 Task: Buy 4 Salt & Pepper from Seasoning & Spice Tools section under best seller category for shipping address: Marley Cooper, 2835 Point Street, Park Ridge, Illinois 60068, Cell Number 7738643880. Pay from credit card ending with 7965, CVV 549
Action: Mouse moved to (20, 76)
Screenshot: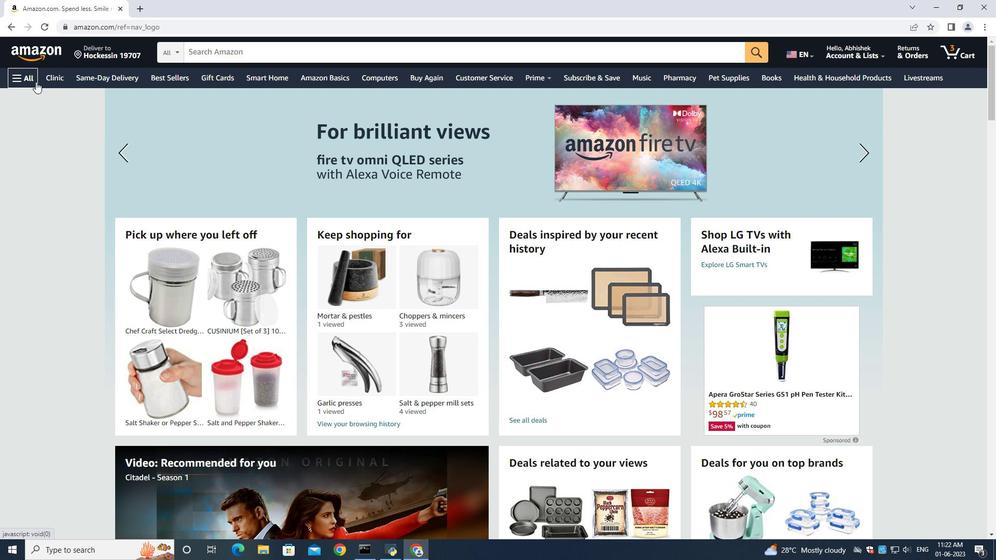 
Action: Mouse pressed left at (20, 76)
Screenshot: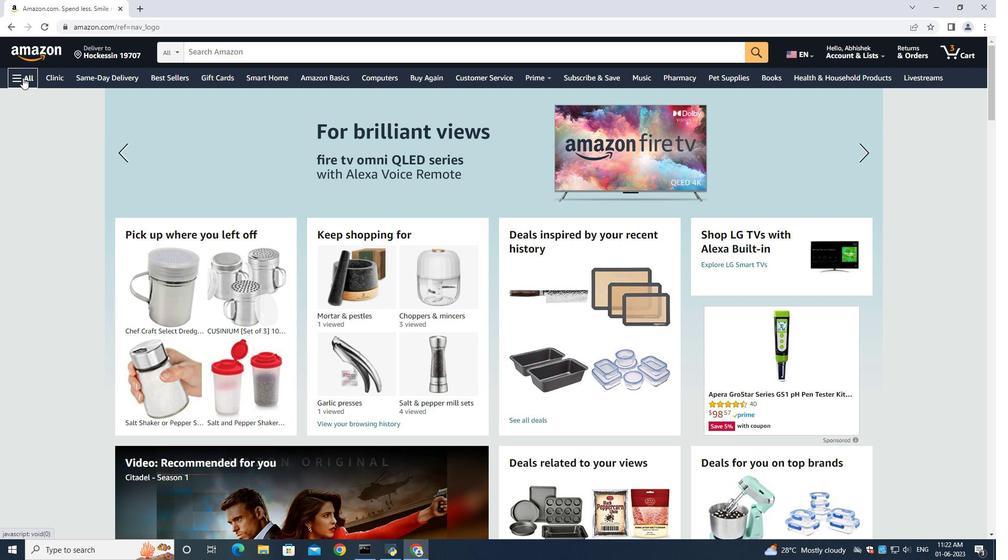 
Action: Mouse moved to (32, 98)
Screenshot: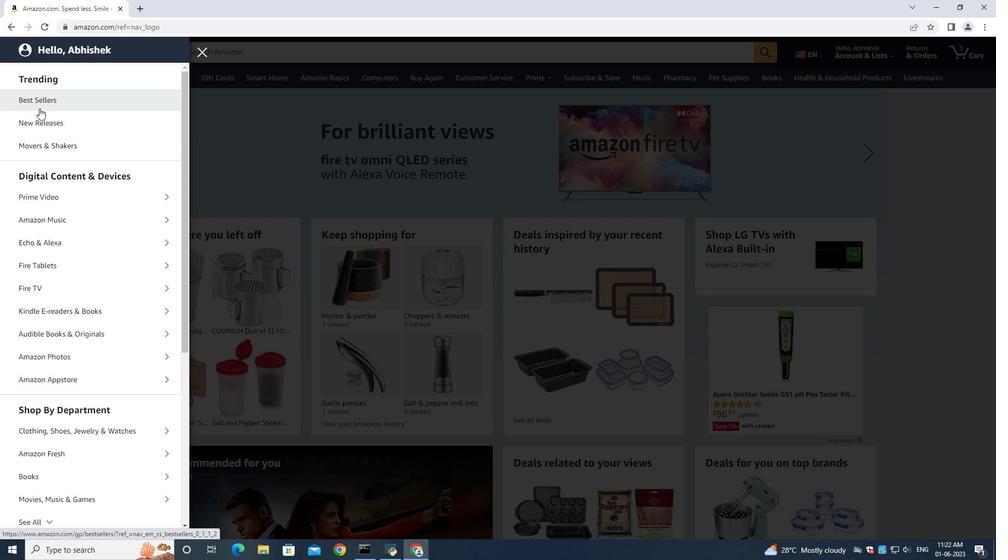 
Action: Mouse pressed left at (32, 98)
Screenshot: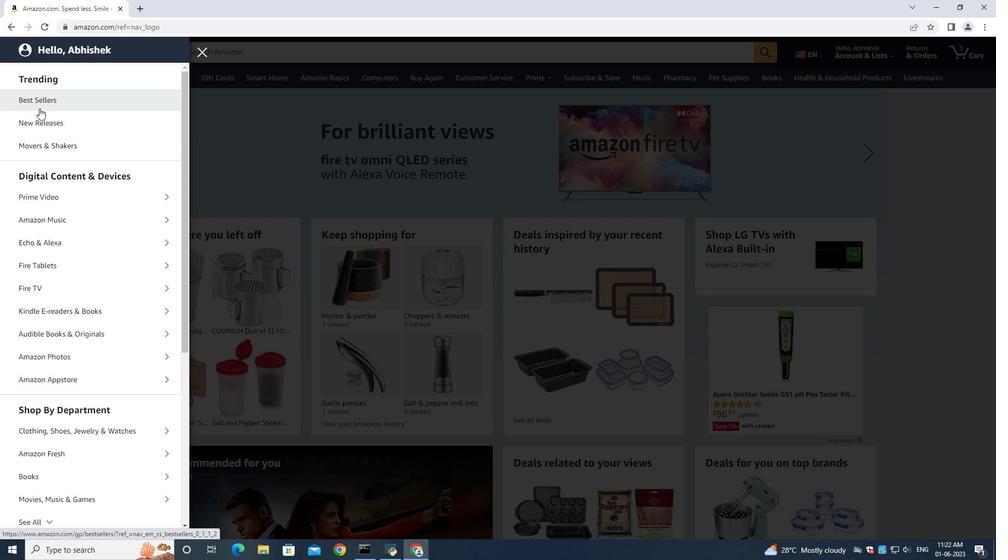 
Action: Mouse moved to (242, 53)
Screenshot: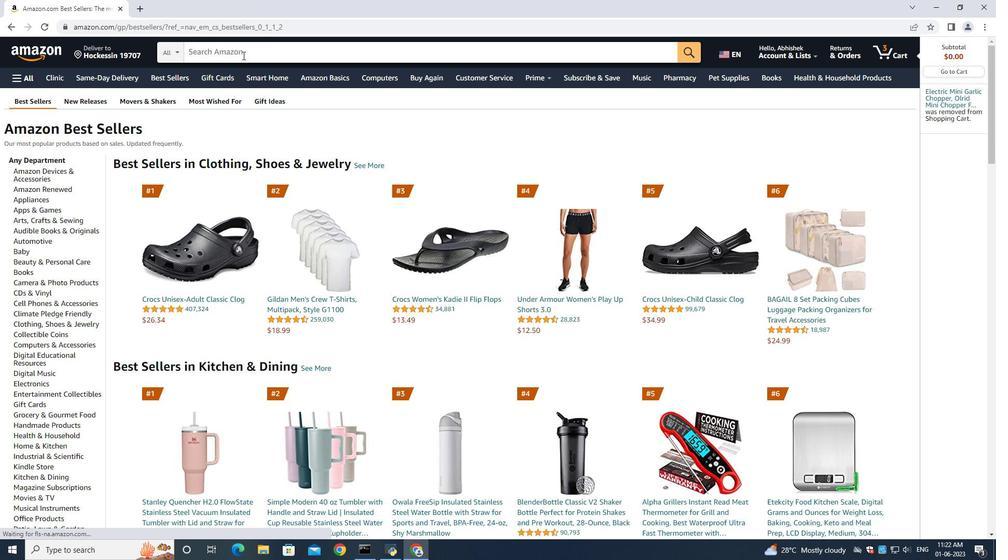 
Action: Mouse pressed left at (242, 53)
Screenshot: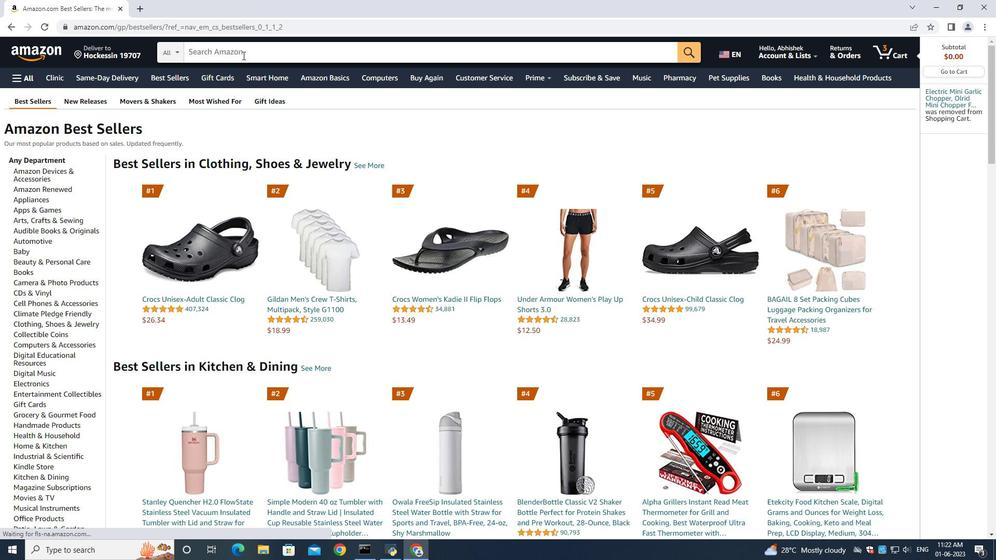 
Action: Mouse moved to (973, 217)
Screenshot: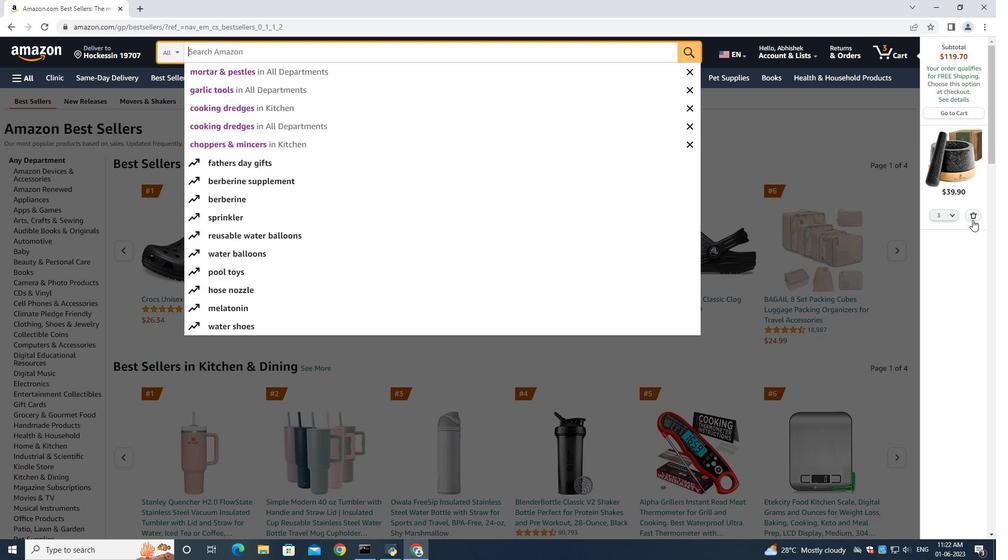 
Action: Mouse pressed left at (973, 217)
Screenshot: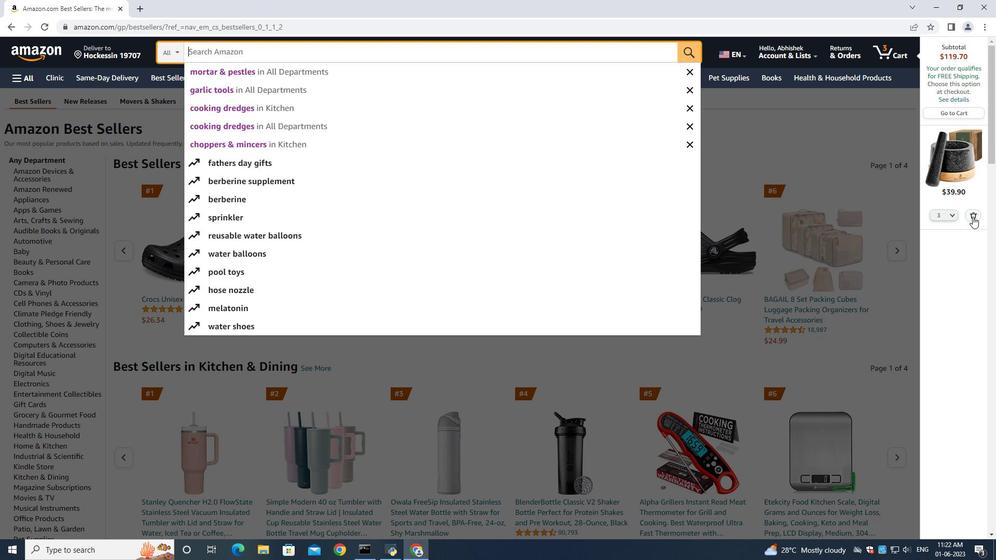 
Action: Mouse moved to (242, 58)
Screenshot: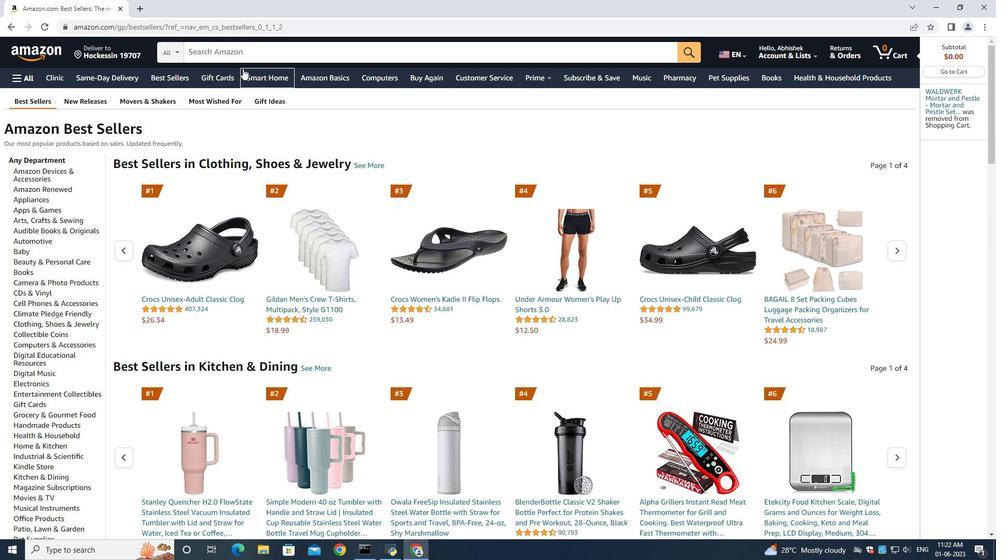 
Action: Mouse pressed left at (242, 58)
Screenshot: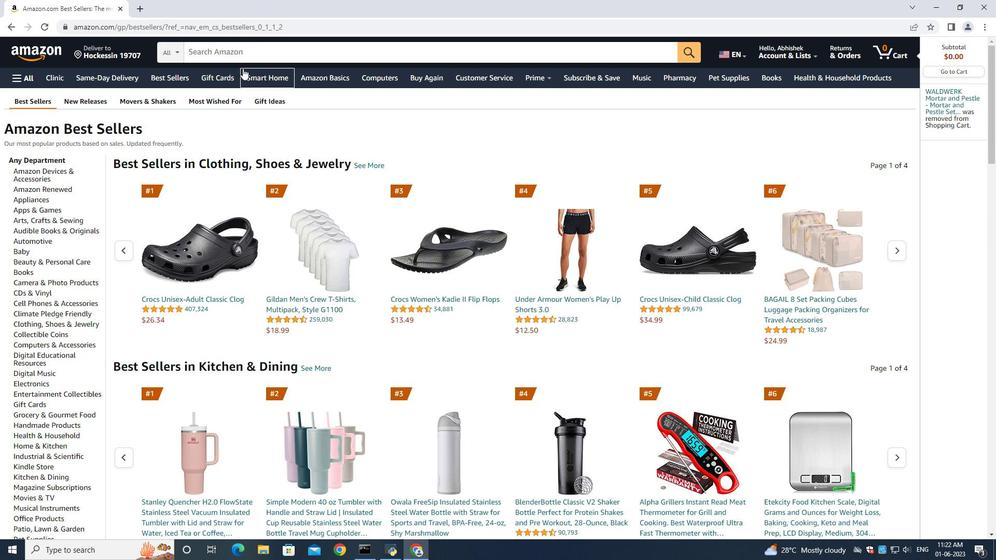 
Action: Mouse moved to (242, 58)
Screenshot: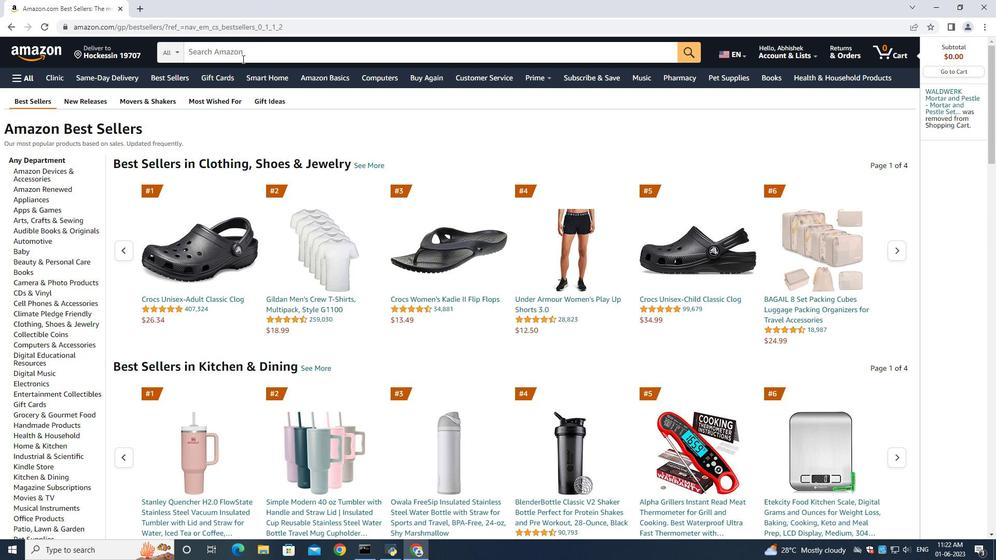 
Action: Key pressed <Key.shift>Salt<Key.space><Key.shift><Key.shift><Key.shift>&<Key.space><Key.shift><Key.shift><Key.shift><Key.shift><Key.shift><Key.shift><Key.shift><Key.shift><Key.shift><Key.shift><Key.shift><Key.shift><Key.shift><Key.shift><Key.shift><Key.shift><Key.shift><Key.shift><Key.shift><Key.shift><Key.shift>Pepper<Key.enter>
Screenshot: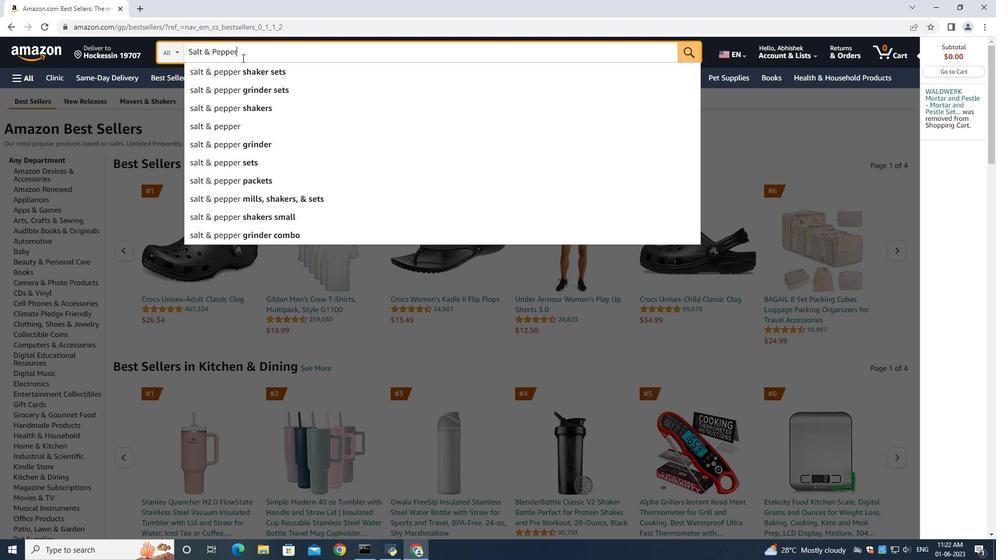 
Action: Mouse moved to (119, 297)
Screenshot: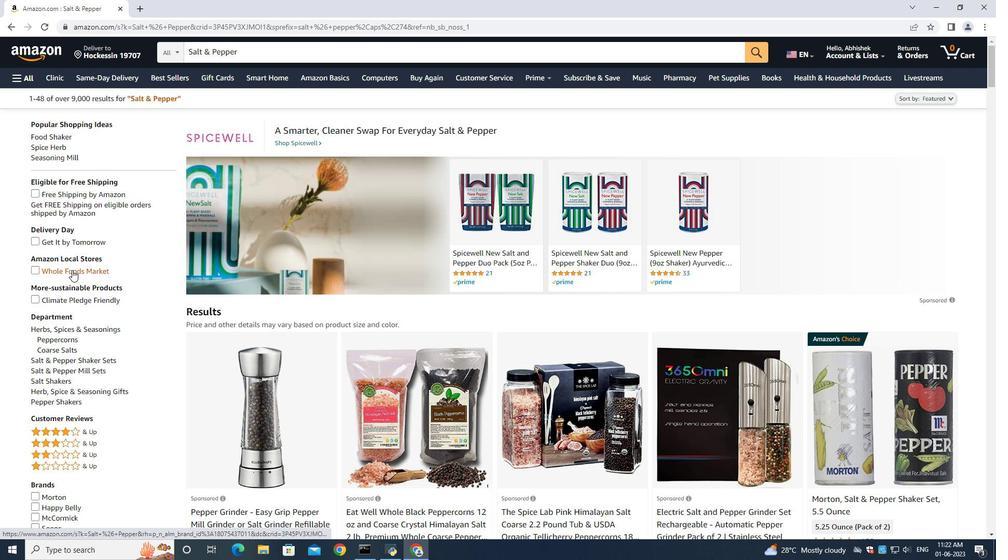
Action: Mouse scrolled (119, 297) with delta (0, 0)
Screenshot: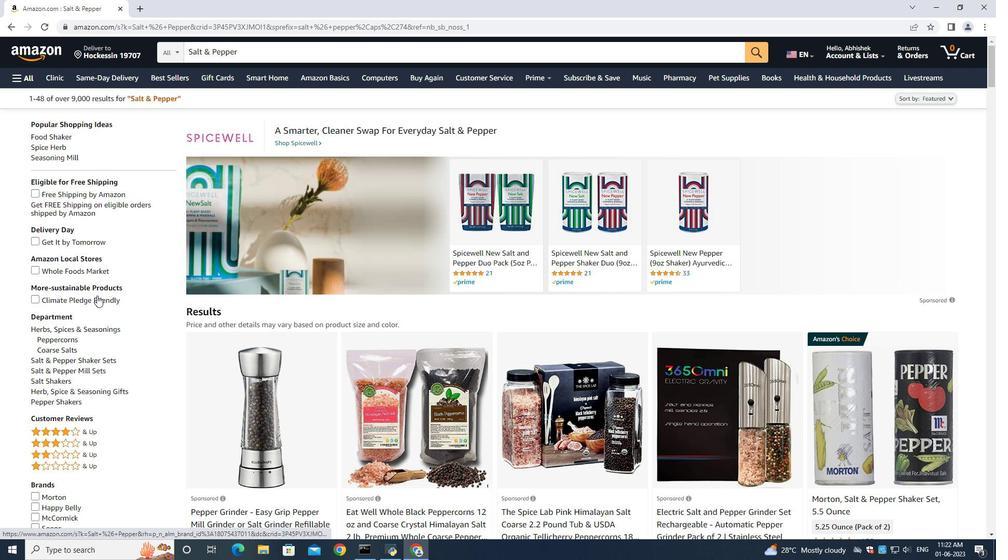 
Action: Mouse scrolled (119, 297) with delta (0, 0)
Screenshot: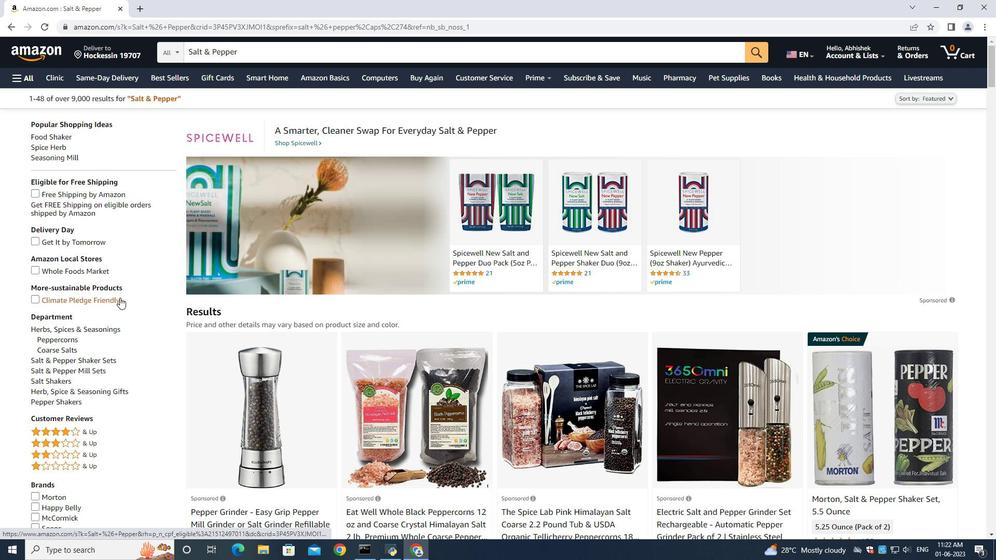 
Action: Mouse moved to (83, 229)
Screenshot: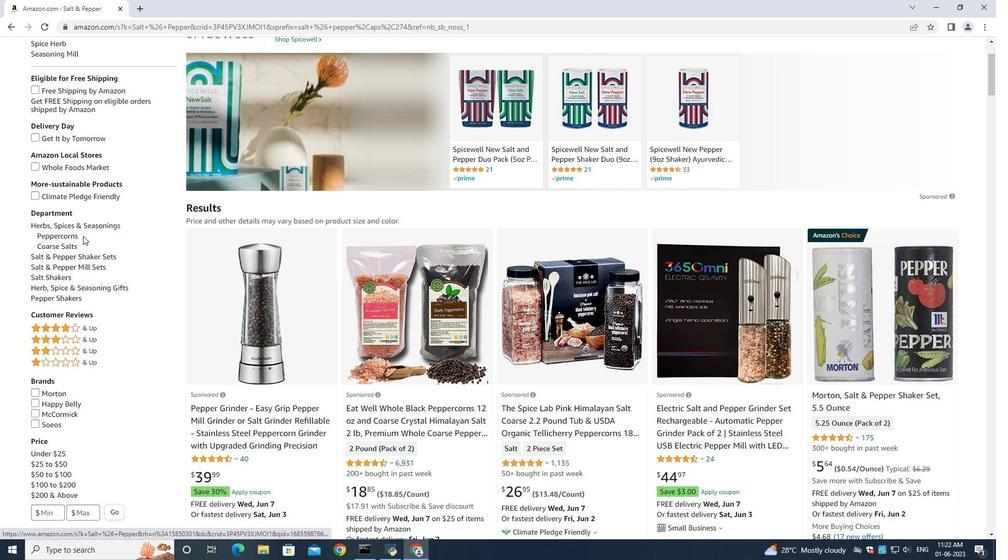 
Action: Mouse pressed left at (83, 229)
Screenshot: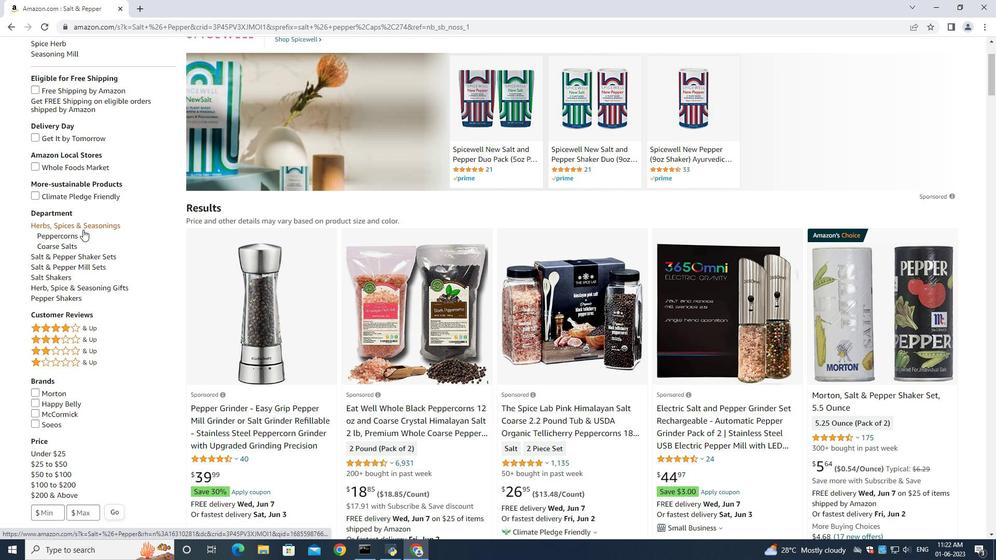 
Action: Mouse moved to (53, 289)
Screenshot: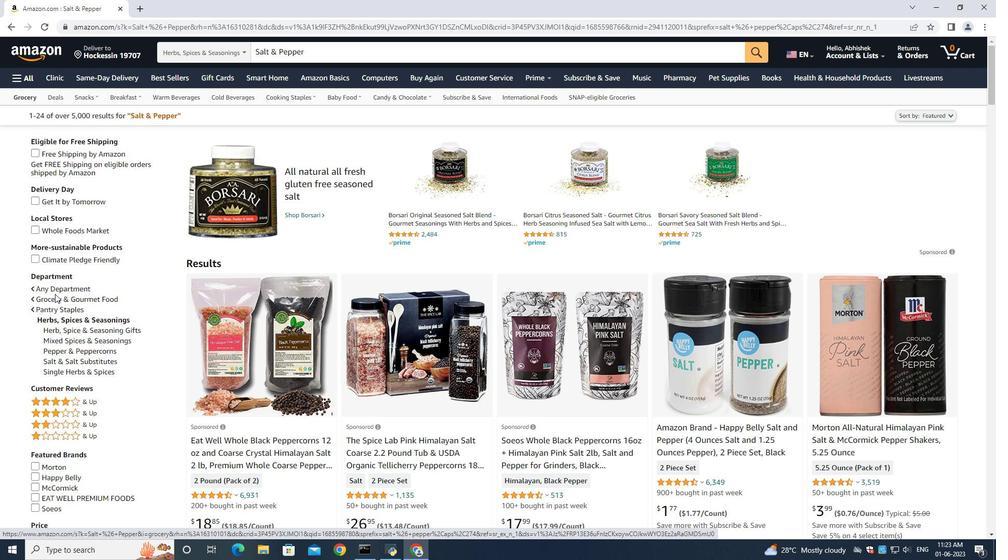 
Action: Mouse pressed left at (53, 289)
Screenshot: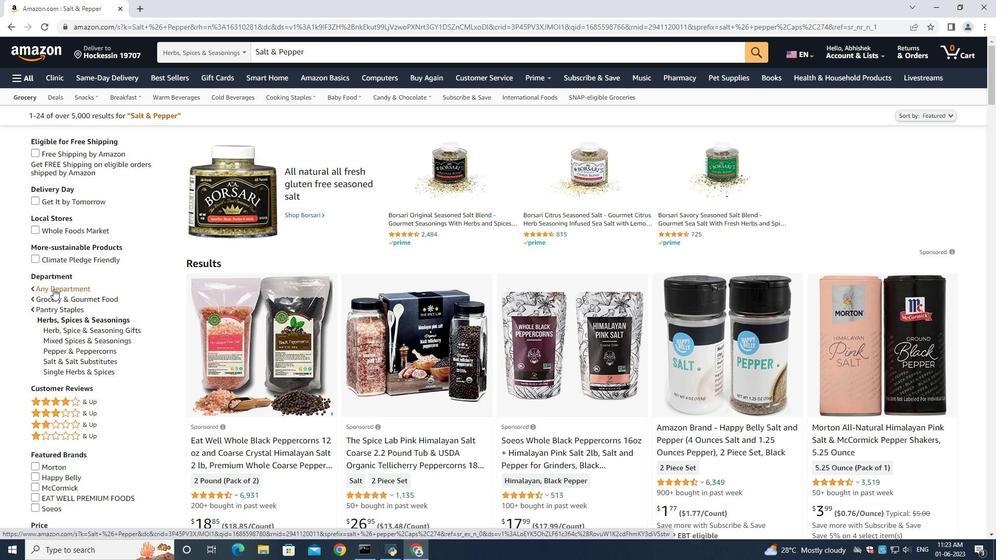 
Action: Mouse moved to (90, 393)
Screenshot: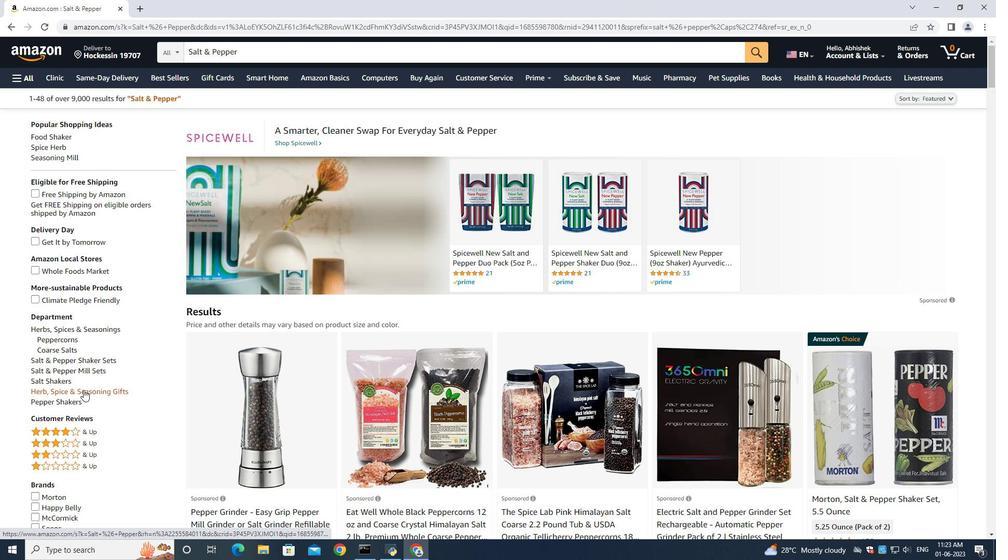 
Action: Mouse pressed left at (90, 393)
Screenshot: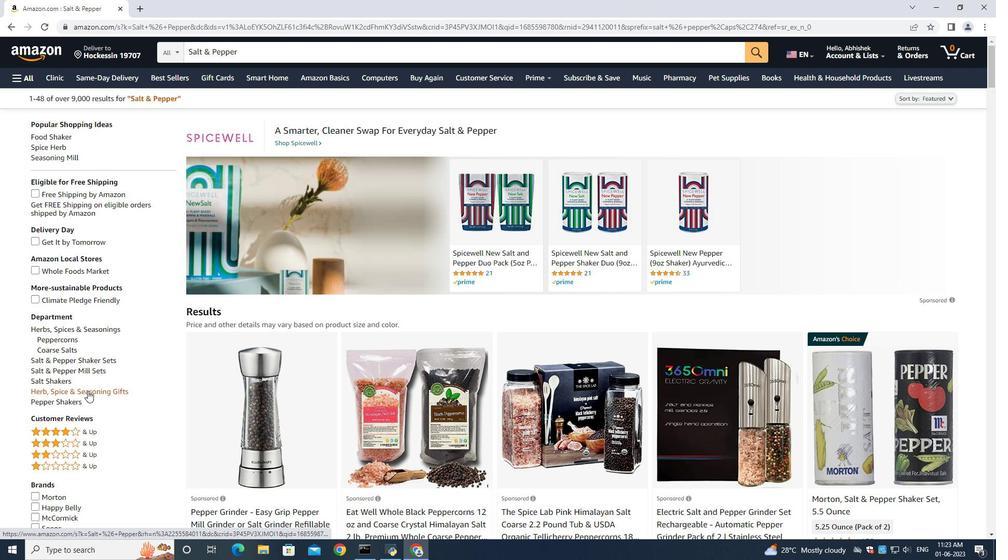 
Action: Mouse moved to (540, 343)
Screenshot: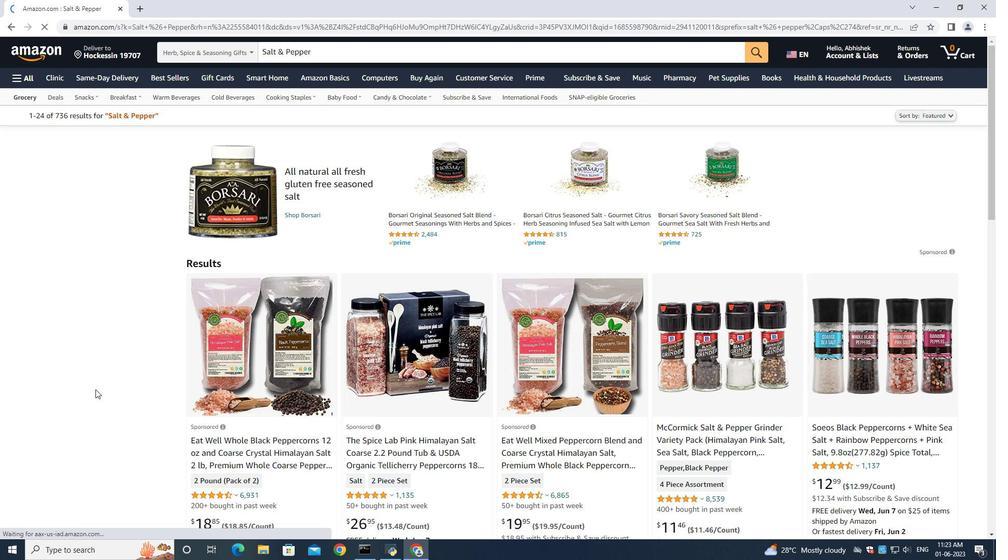 
Action: Mouse scrolled (527, 343) with delta (0, 0)
Screenshot: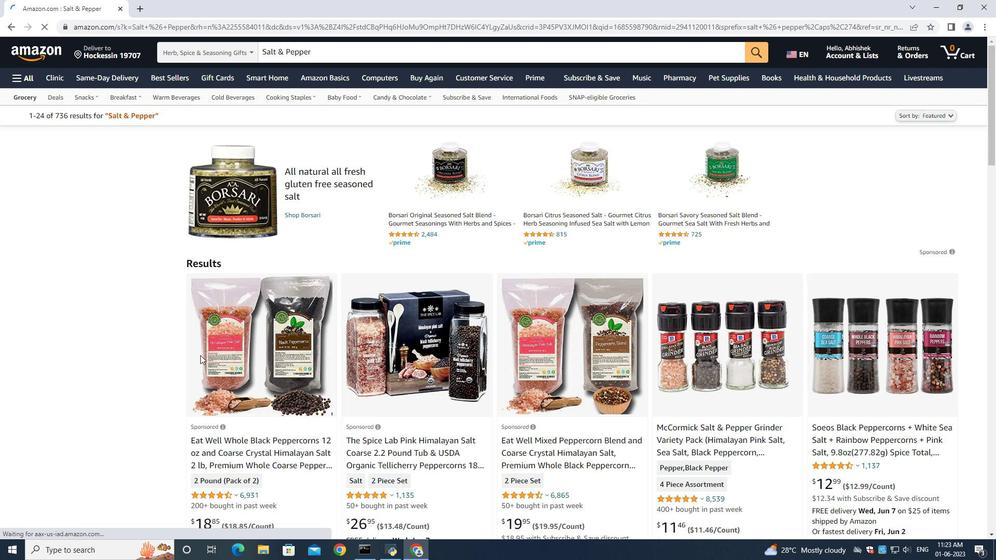 
Action: Mouse moved to (565, 343)
Screenshot: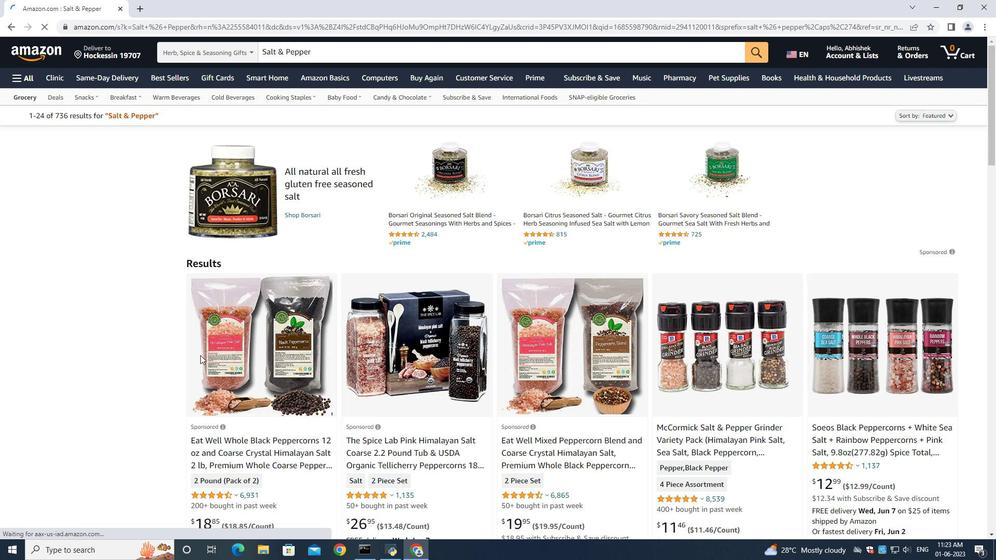 
Action: Mouse scrolled (554, 343) with delta (0, 0)
Screenshot: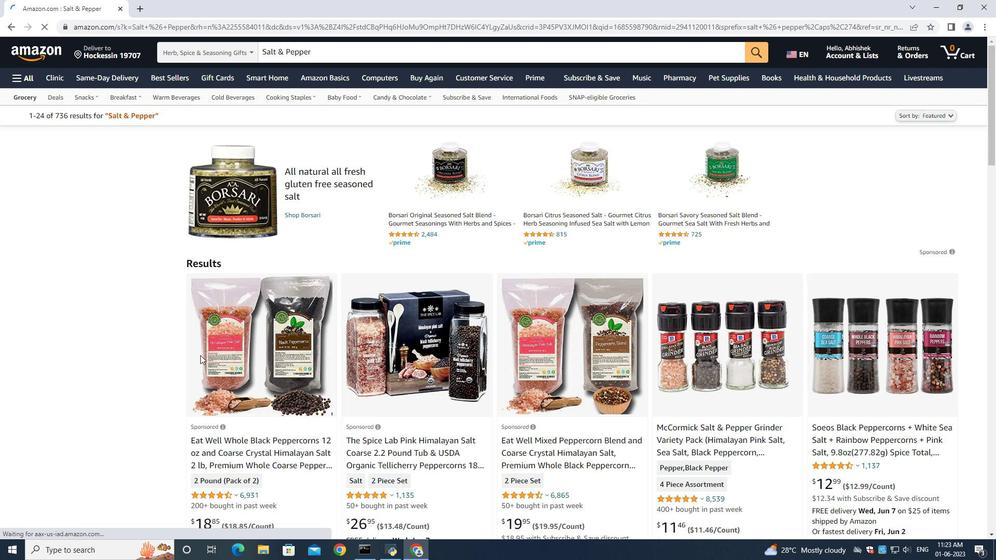 
Action: Mouse moved to (574, 343)
Screenshot: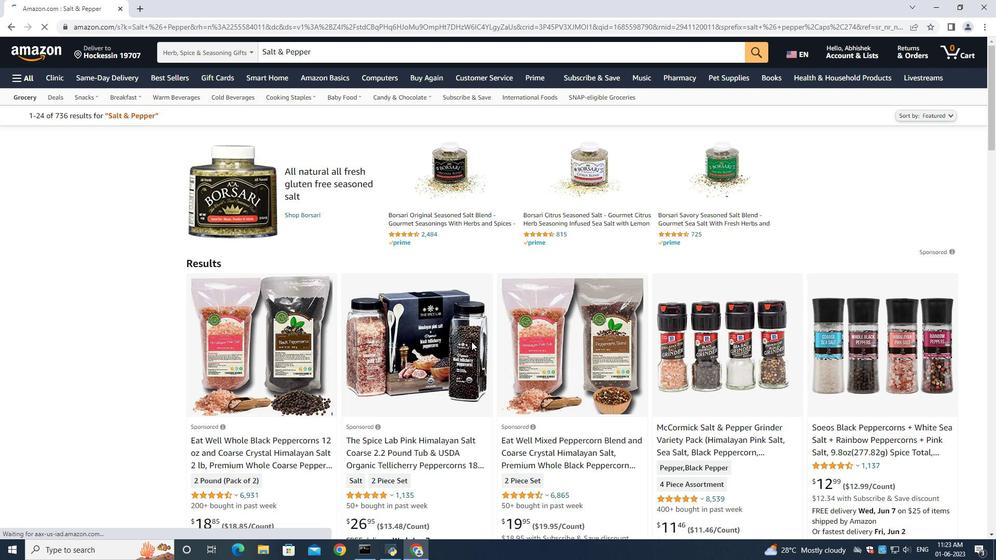 
Action: Mouse scrolled (565, 343) with delta (0, 0)
Screenshot: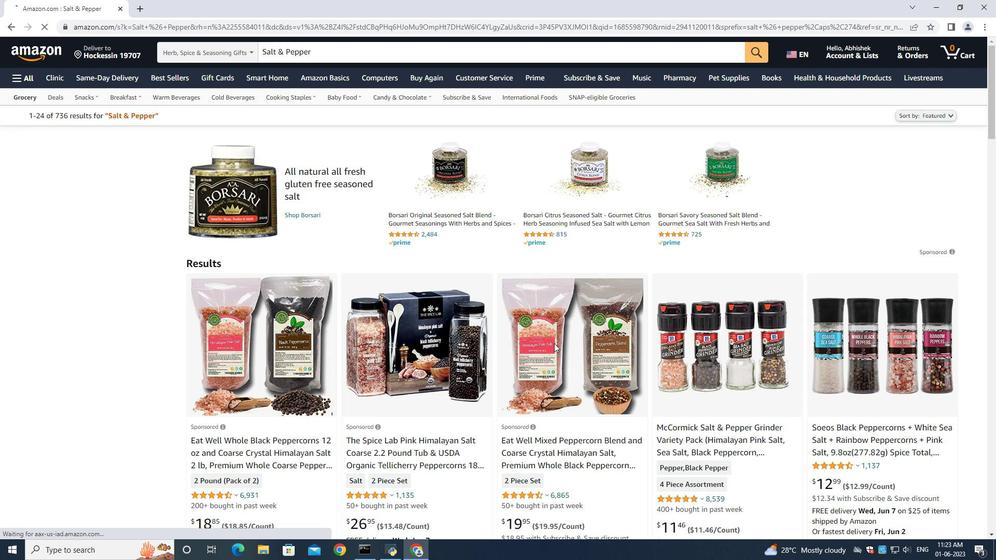 
Action: Mouse moved to (625, 326)
Screenshot: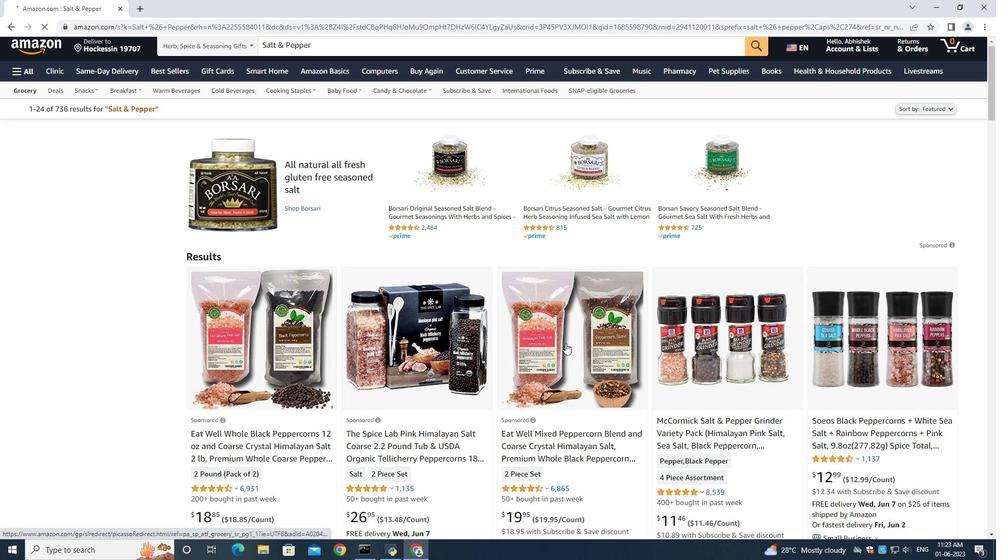 
Action: Mouse scrolled (583, 340) with delta (0, 0)
Screenshot: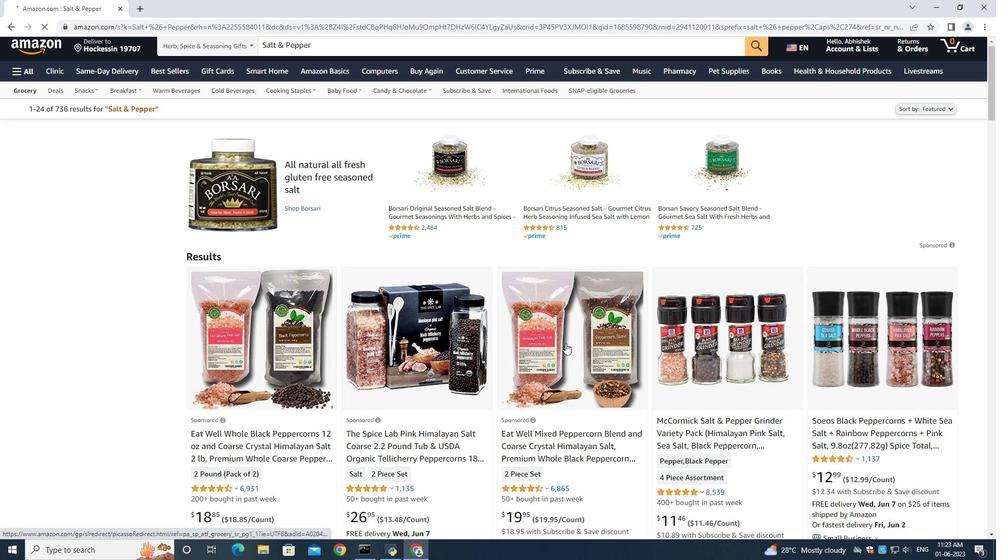 
Action: Mouse scrolled (593, 336) with delta (0, 0)
Screenshot: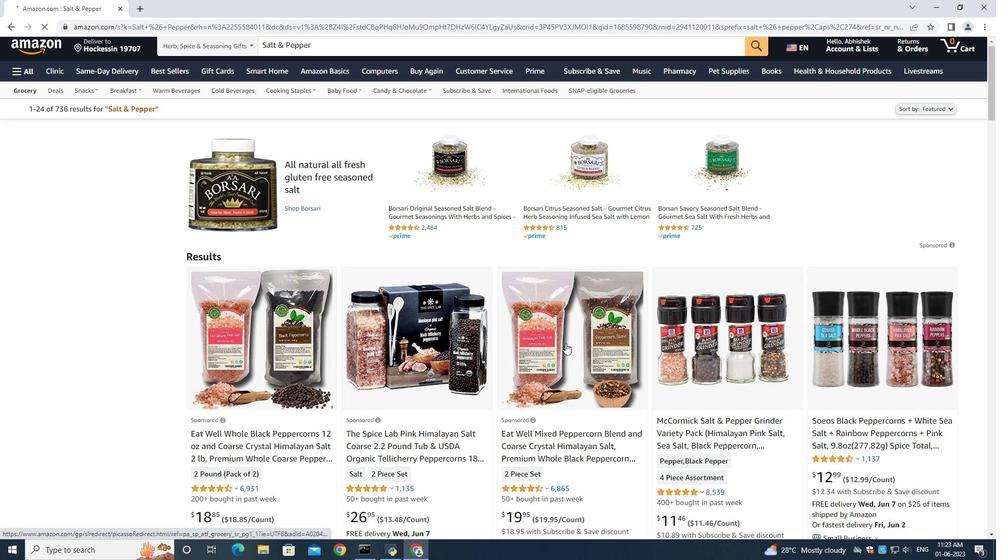 
Action: Mouse scrolled (615, 329) with delta (0, 0)
Screenshot: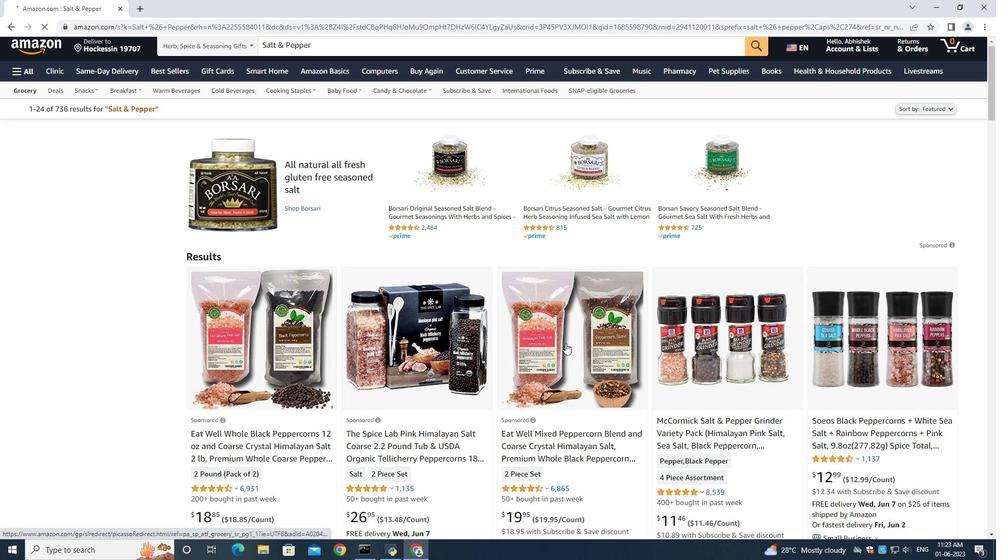 
Action: Mouse moved to (625, 326)
Screenshot: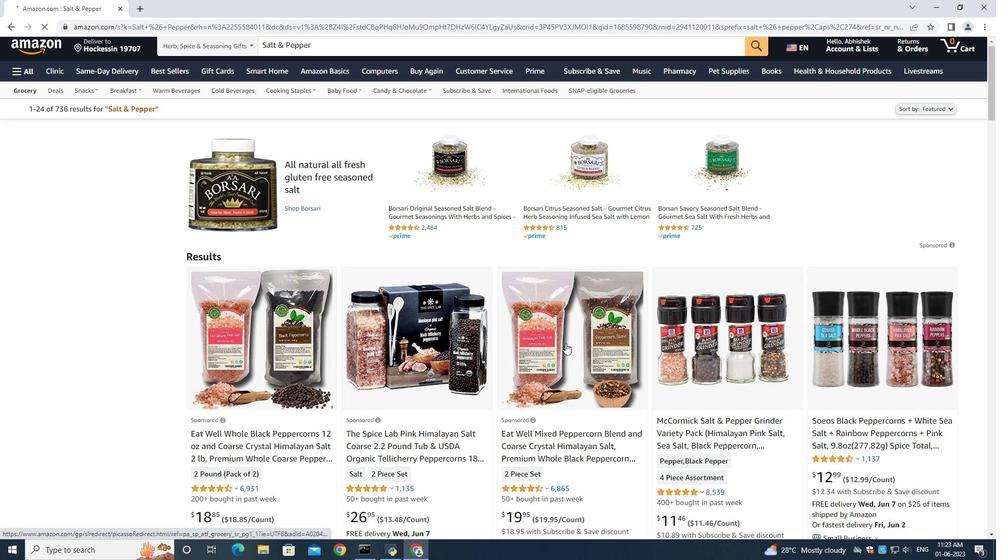 
Action: Mouse scrolled (629, 325) with delta (0, 0)
Screenshot: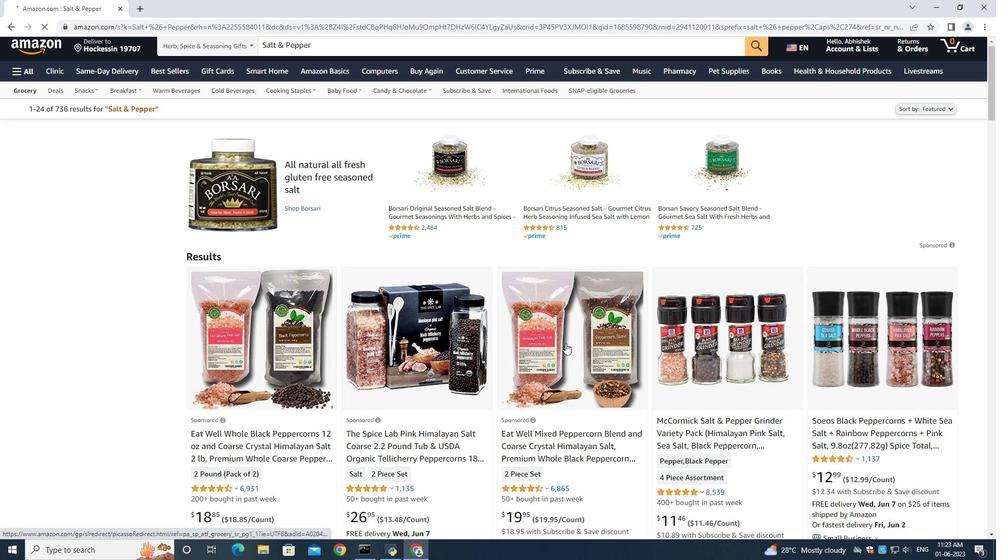 
Action: Mouse moved to (693, 185)
Screenshot: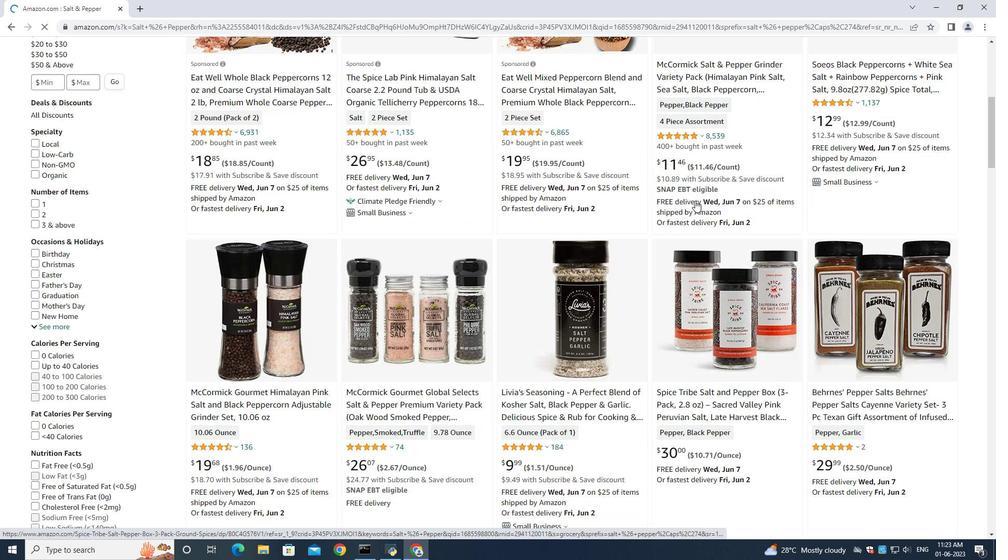 
Action: Mouse scrolled (693, 185) with delta (0, 0)
Screenshot: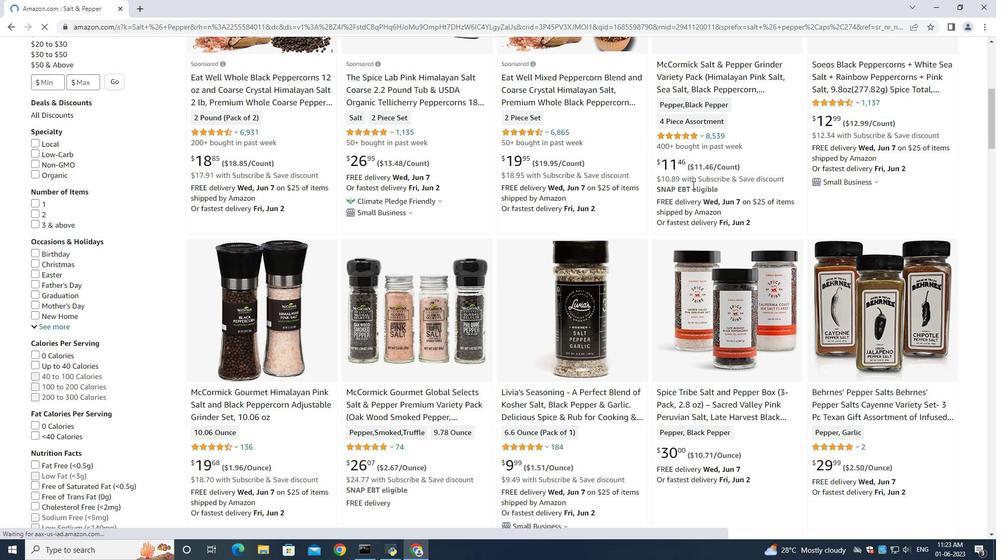 
Action: Mouse scrolled (693, 185) with delta (0, 0)
Screenshot: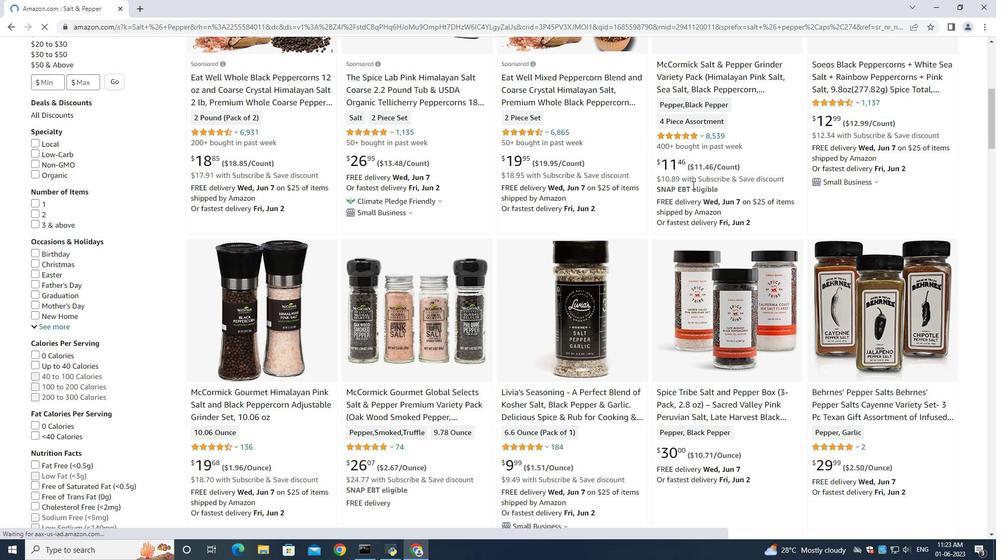 
Action: Mouse scrolled (693, 185) with delta (0, 0)
Screenshot: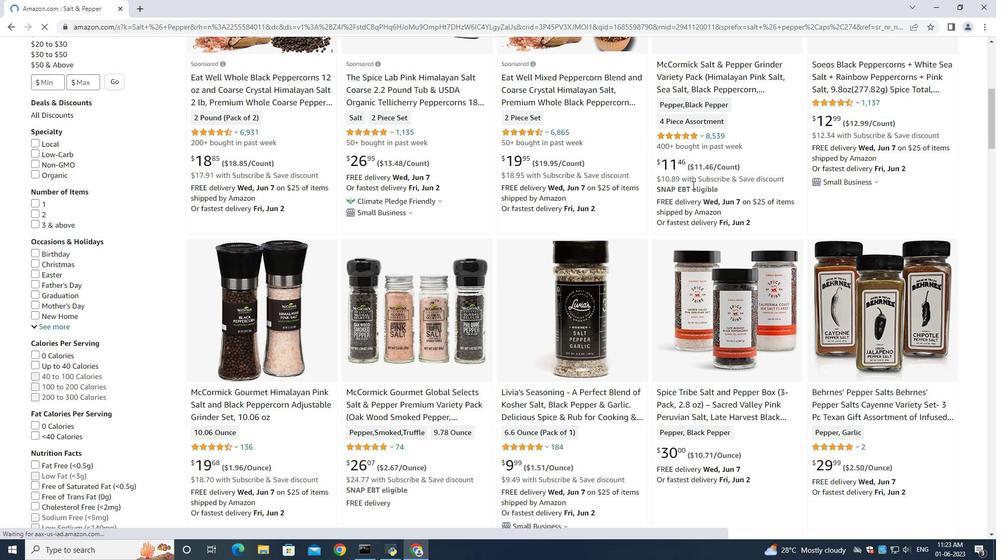 
Action: Mouse scrolled (693, 185) with delta (0, 0)
Screenshot: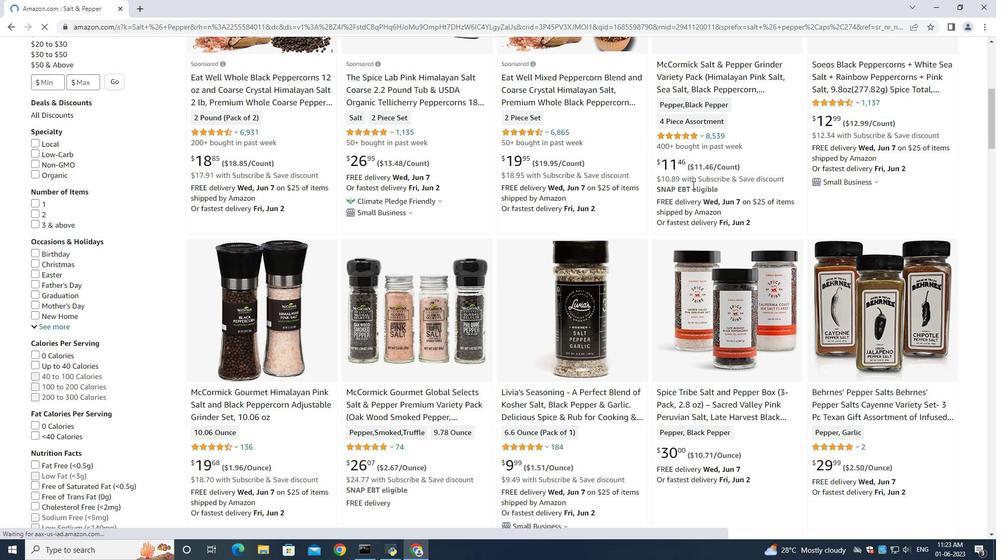 
Action: Mouse moved to (735, 276)
Screenshot: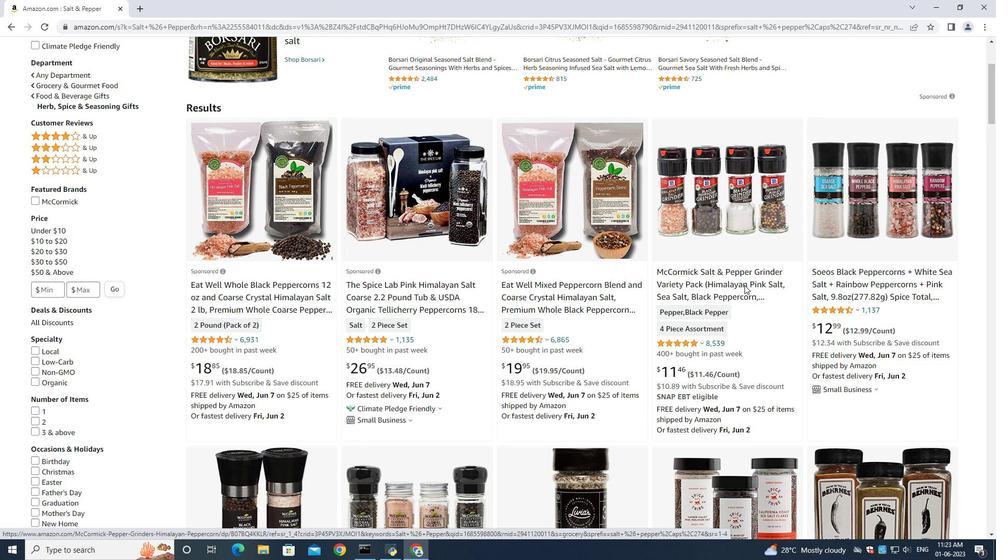 
Action: Mouse pressed left at (735, 276)
Screenshot: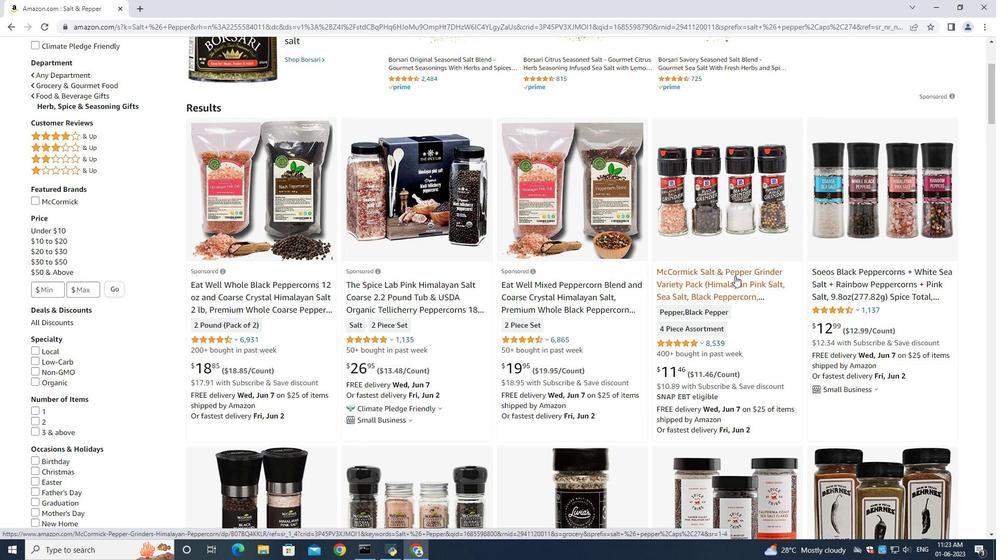 
Action: Mouse moved to (775, 368)
Screenshot: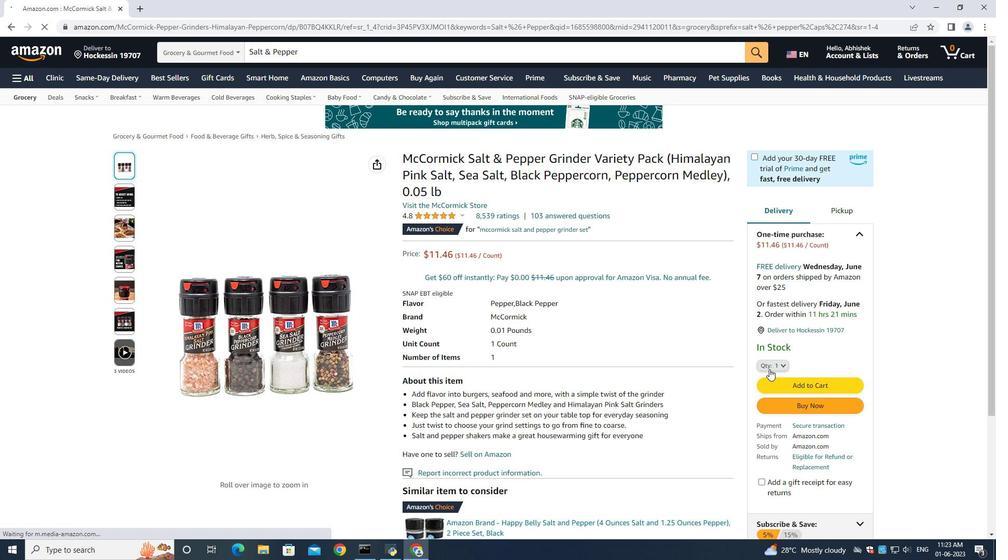 
Action: Mouse pressed left at (775, 368)
Screenshot: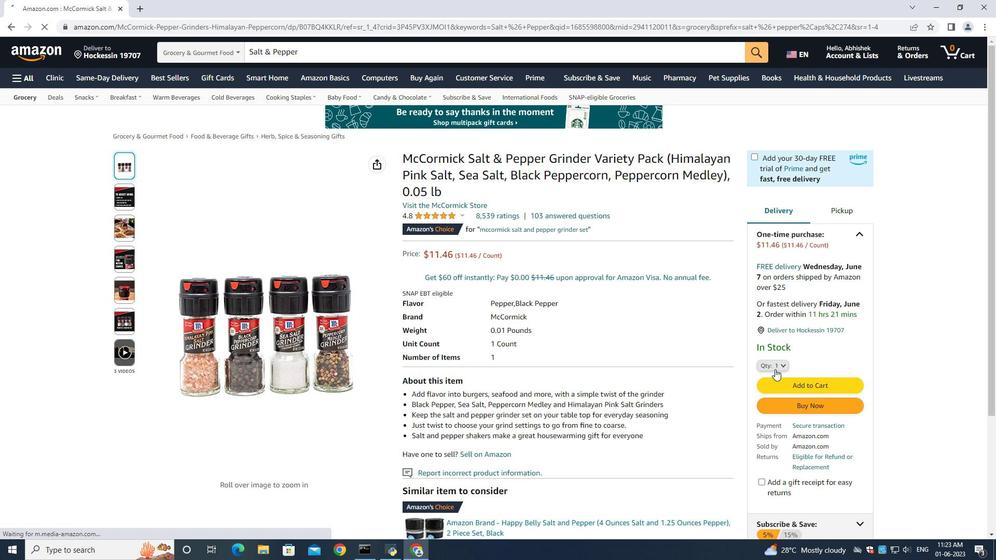 
Action: Mouse moved to (764, 99)
Screenshot: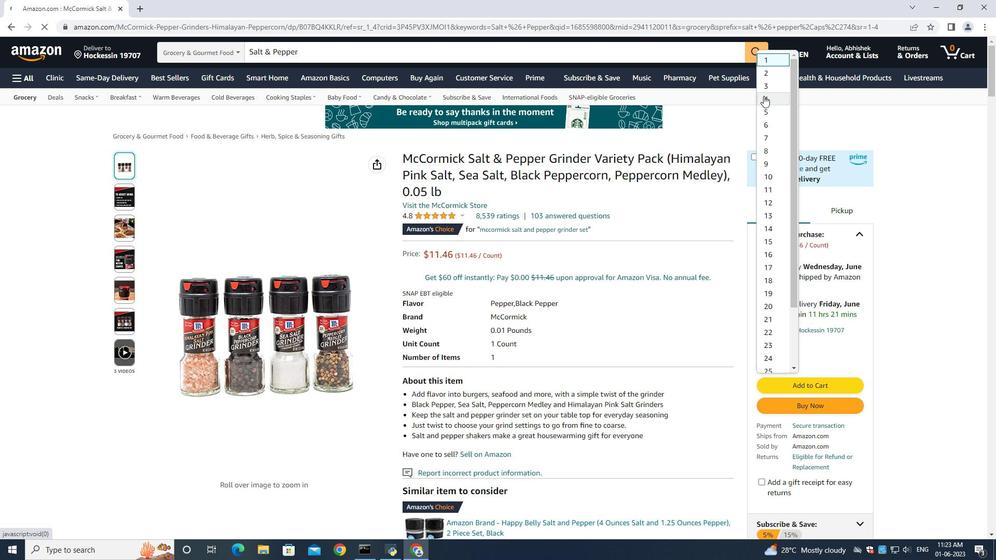 
Action: Mouse pressed left at (764, 99)
Screenshot: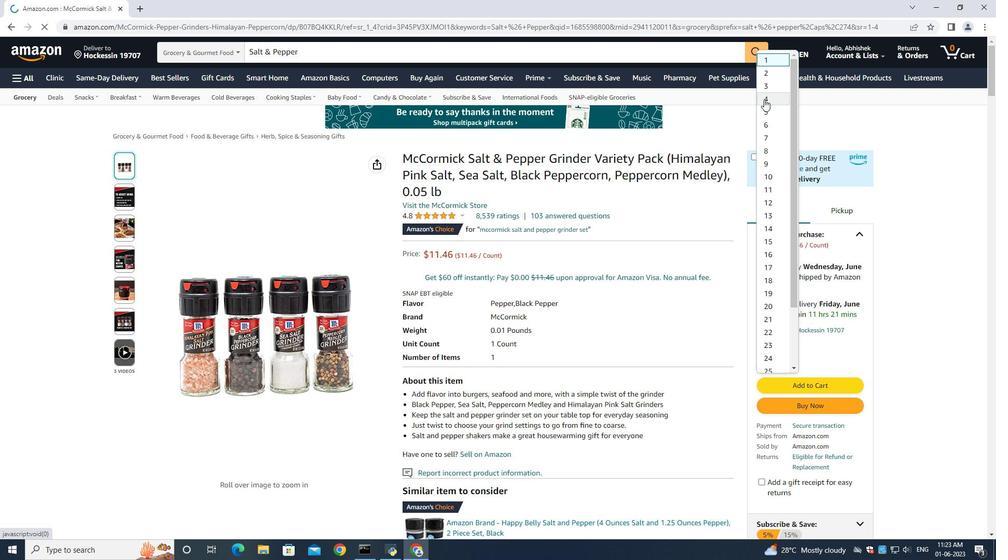 
Action: Mouse moved to (122, 352)
Screenshot: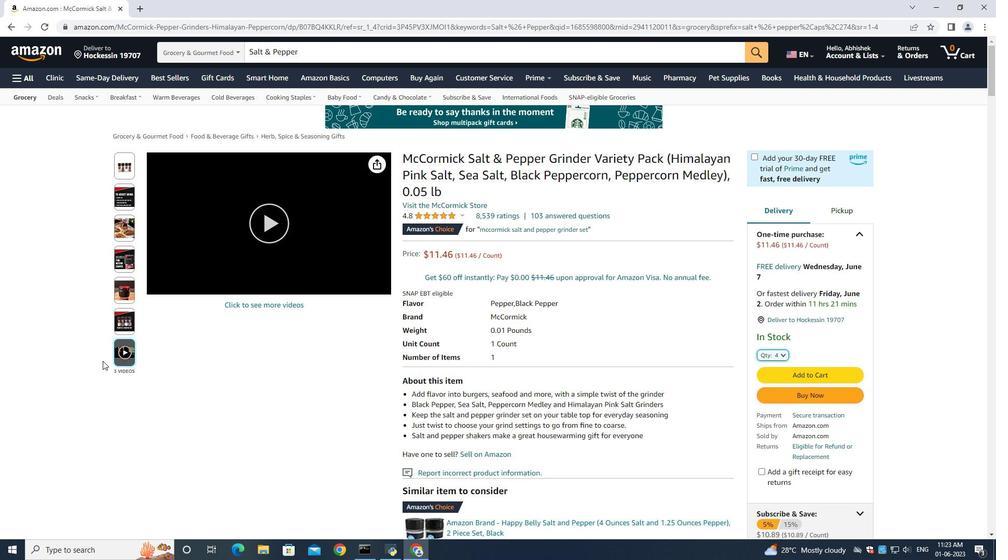 
Action: Mouse pressed left at (122, 352)
Screenshot: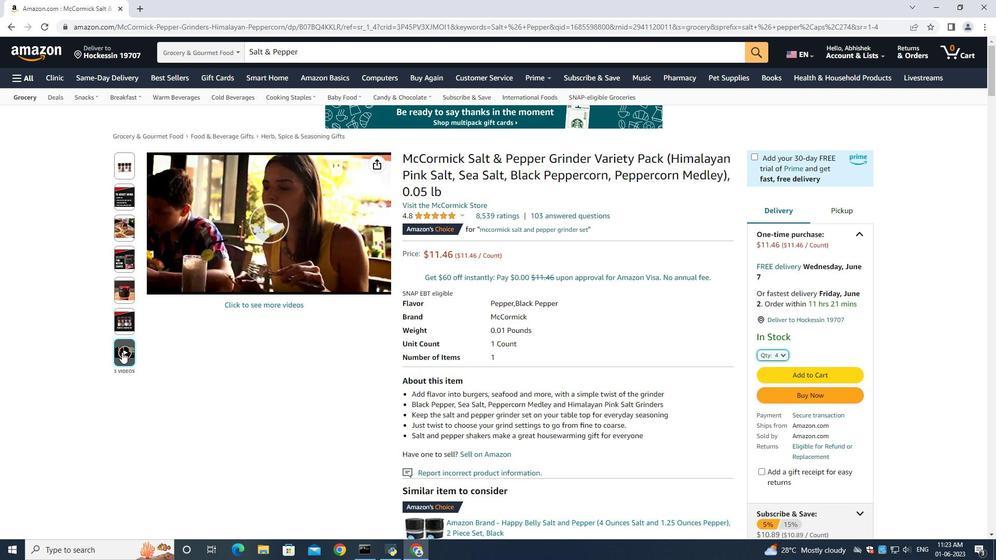 
Action: Mouse moved to (246, 440)
Screenshot: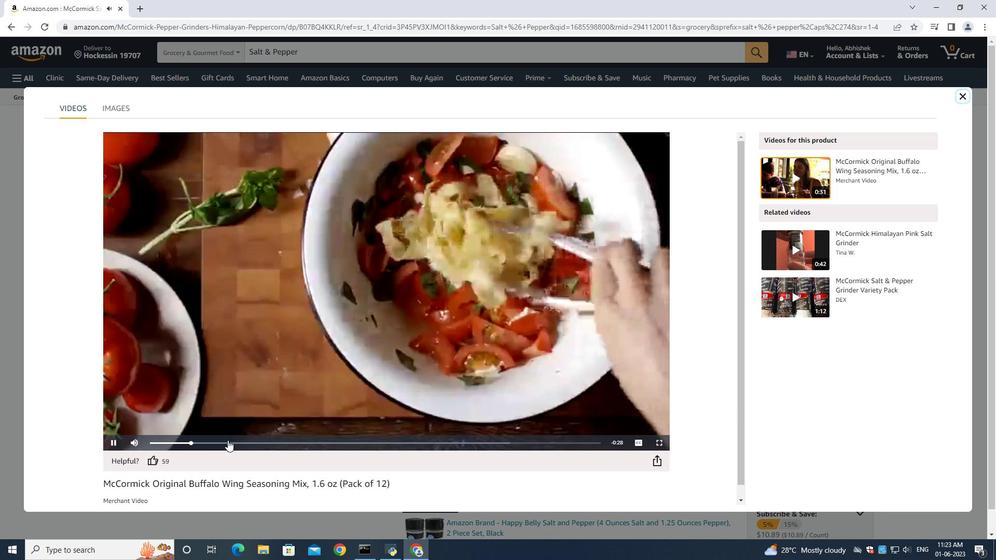 
Action: Mouse pressed left at (246, 440)
Screenshot: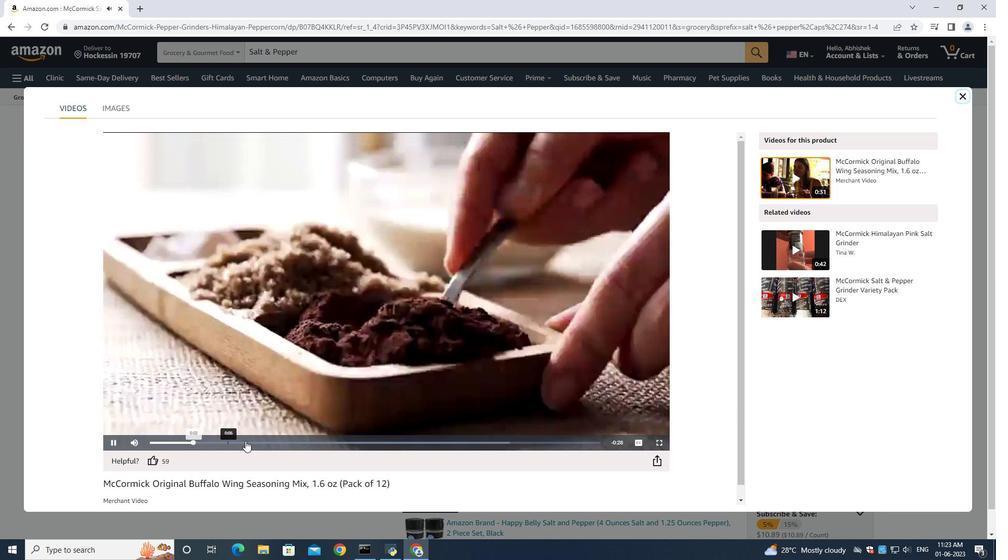 
Action: Mouse moved to (300, 438)
Screenshot: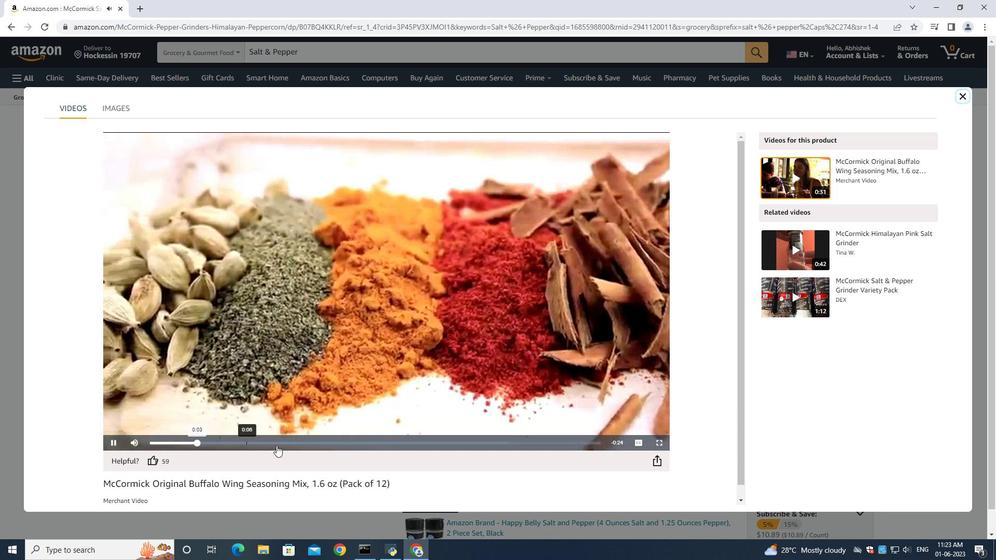 
Action: Mouse pressed left at (300, 438)
Screenshot: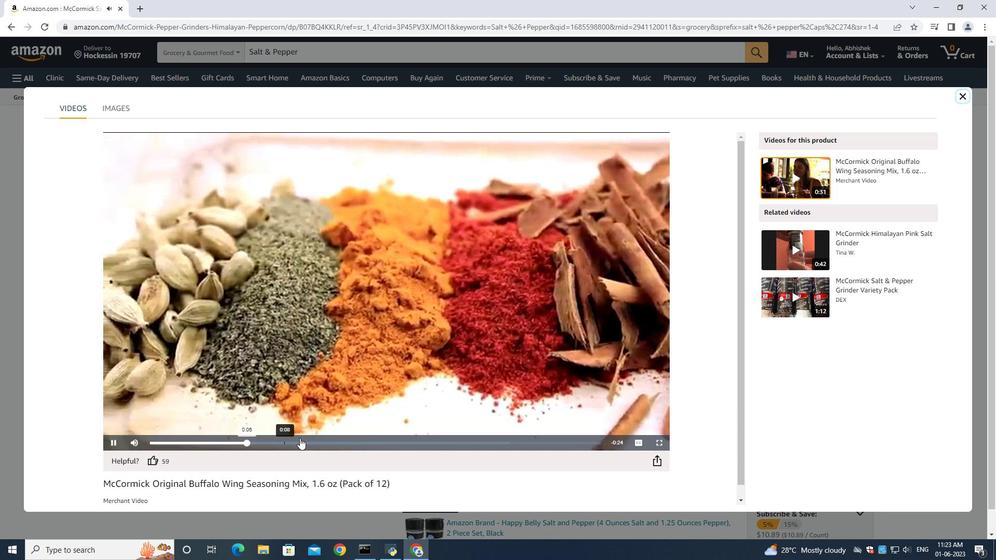 
Action: Mouse moved to (355, 441)
Screenshot: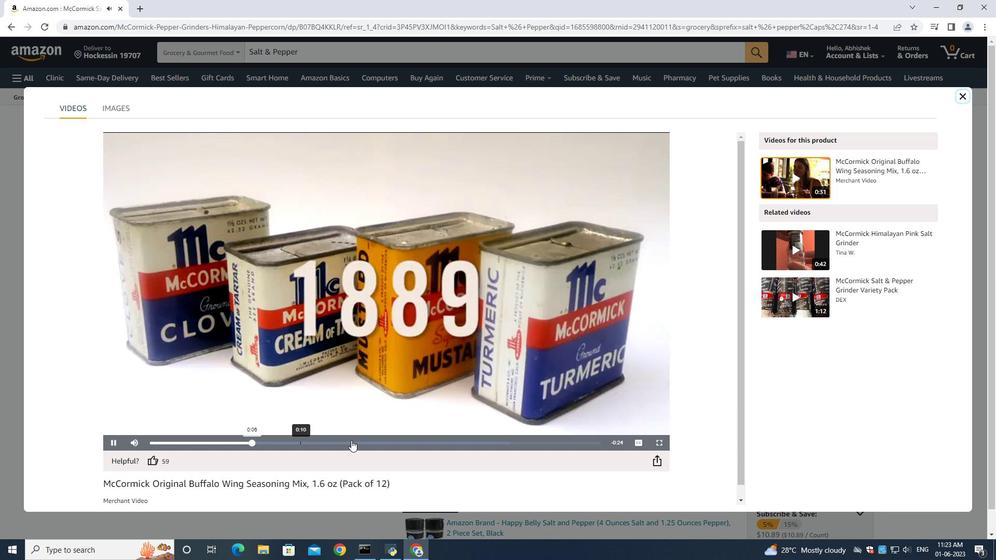 
Action: Mouse pressed left at (355, 441)
Screenshot: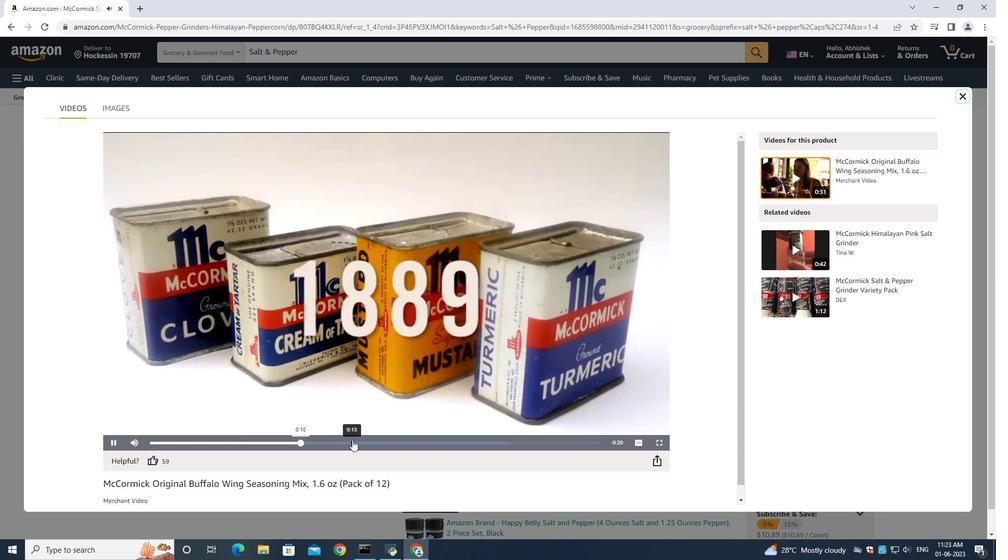 
Action: Mouse moved to (405, 442)
Screenshot: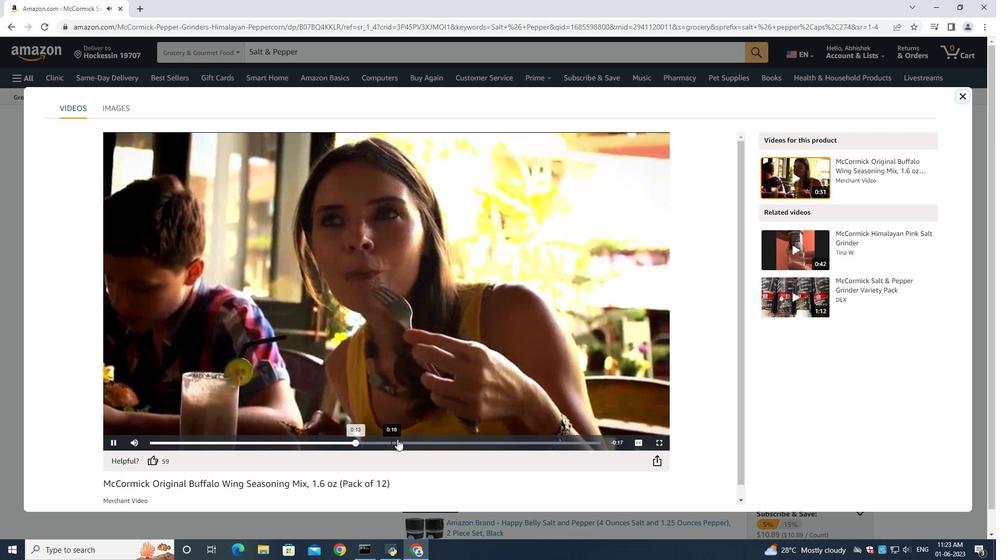 
Action: Mouse pressed left at (405, 442)
Screenshot: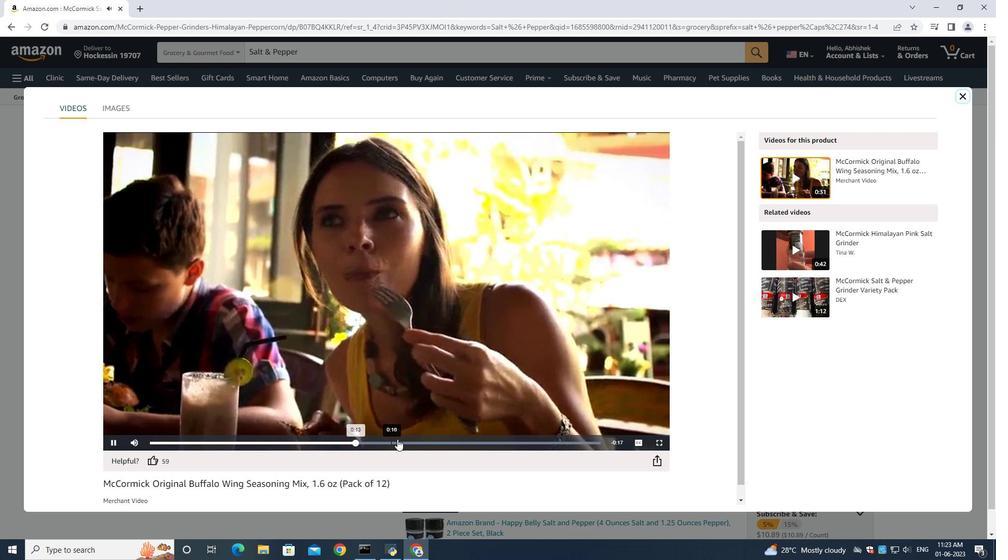 
Action: Mouse moved to (959, 94)
Screenshot: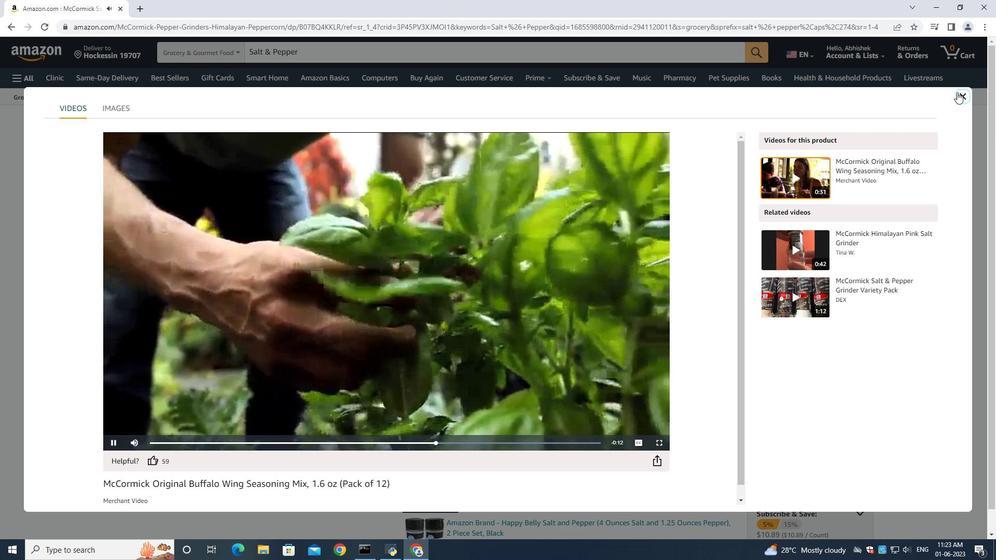 
Action: Mouse pressed left at (959, 94)
Screenshot: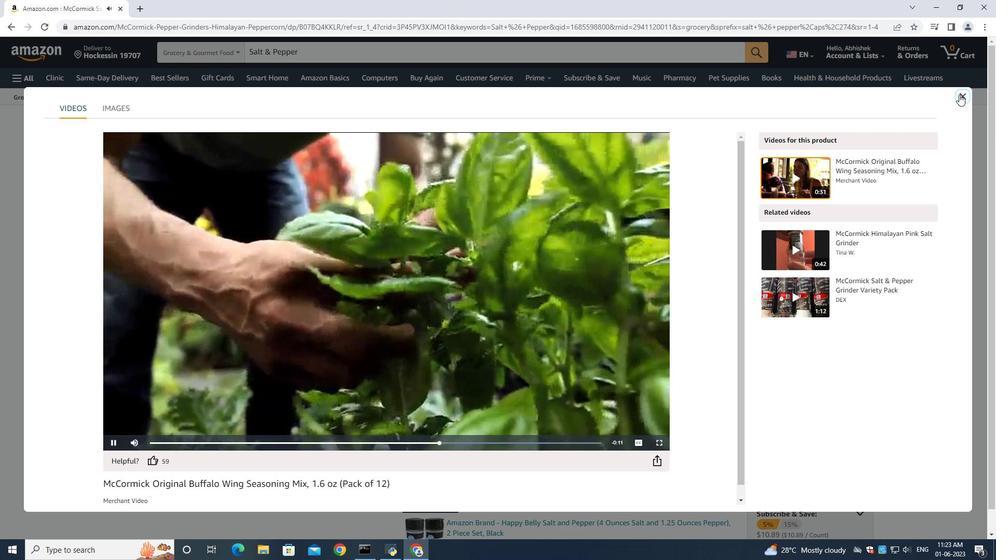 
Action: Mouse moved to (811, 394)
Screenshot: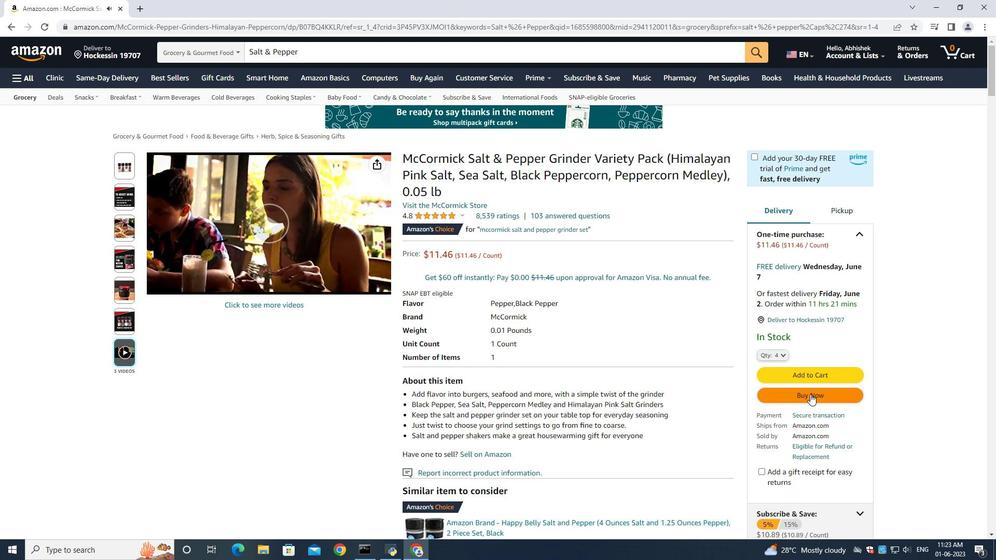 
Action: Mouse pressed left at (811, 394)
Screenshot: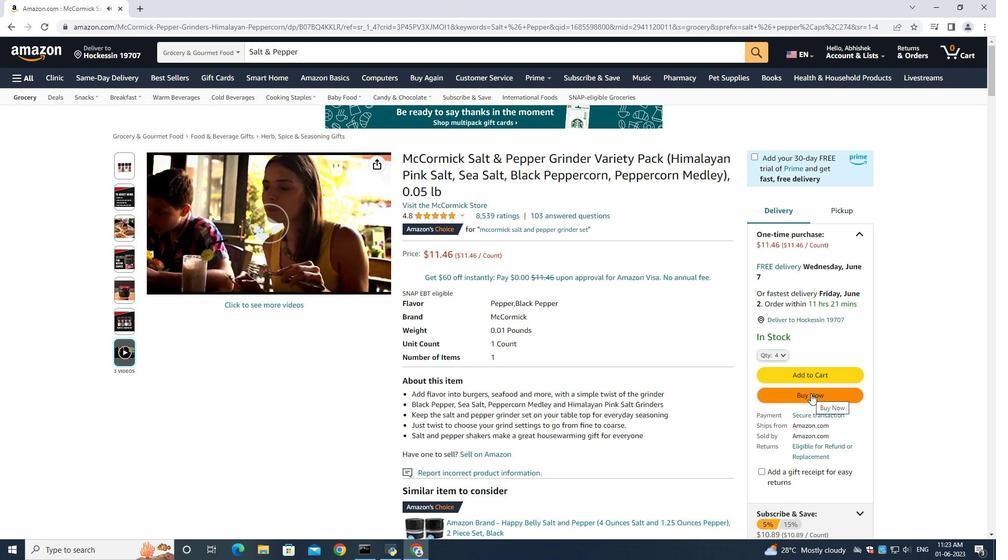
Action: Mouse moved to (510, 308)
Screenshot: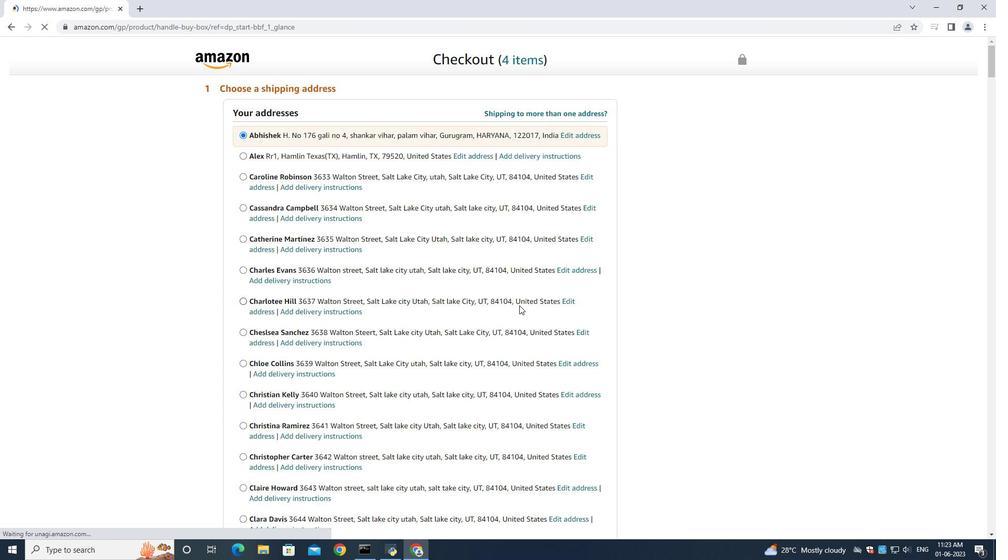 
Action: Mouse scrolled (510, 306) with delta (0, 0)
Screenshot: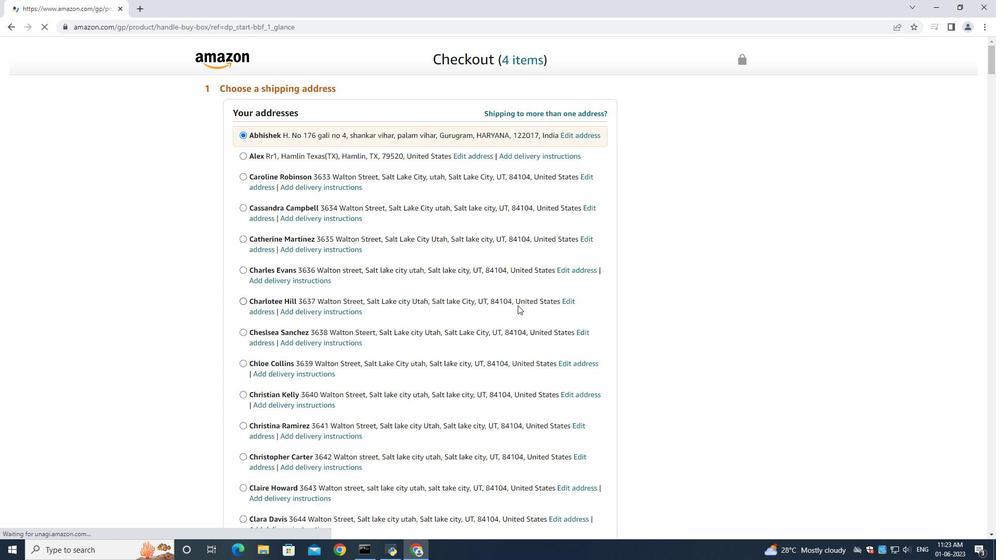 
Action: Mouse moved to (510, 308)
Screenshot: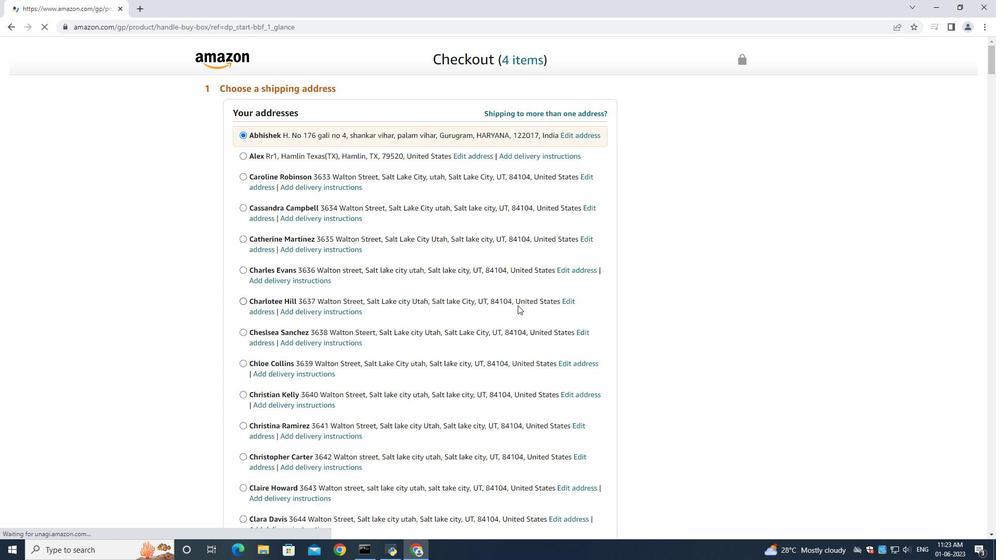 
Action: Mouse scrolled (510, 308) with delta (0, 0)
Screenshot: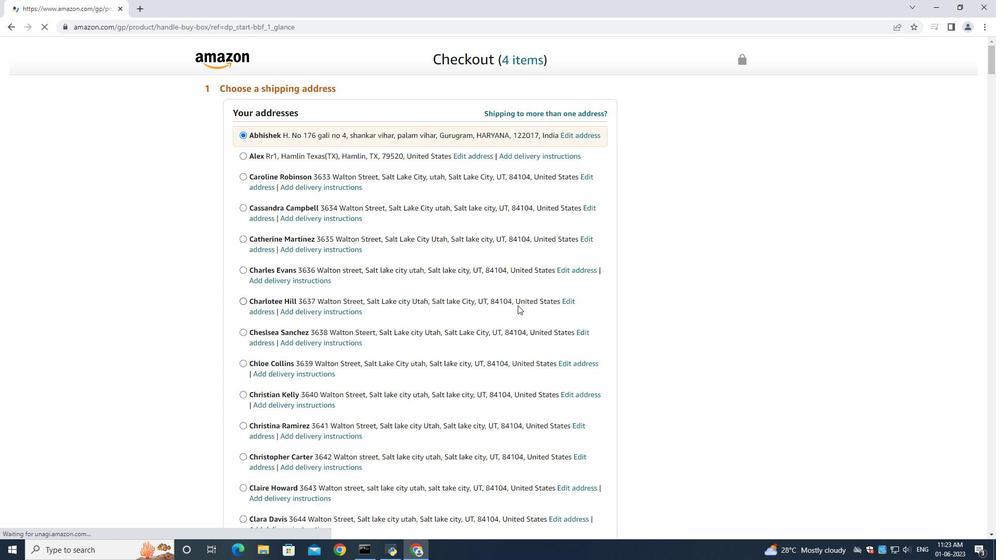 
Action: Mouse moved to (509, 305)
Screenshot: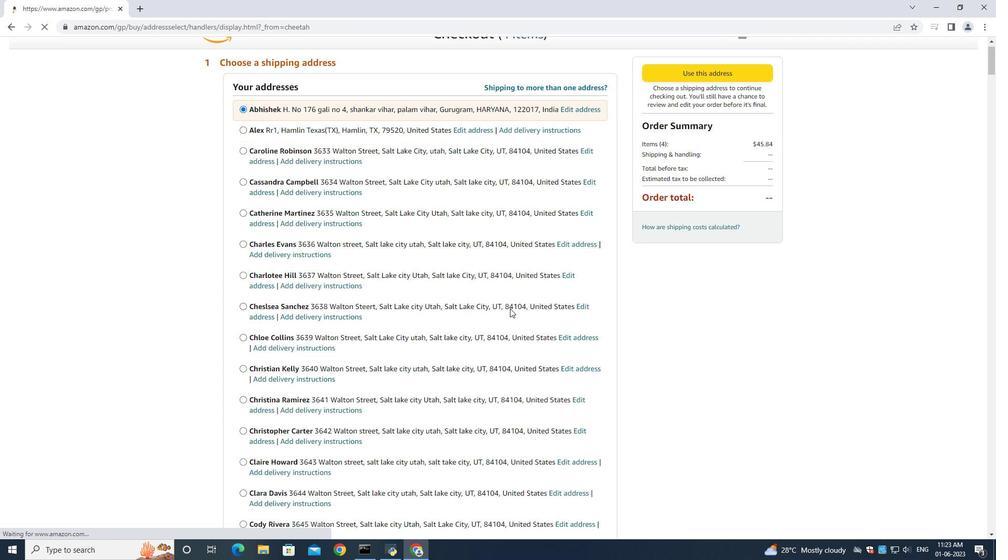 
Action: Mouse scrolled (510, 308) with delta (0, 0)
Screenshot: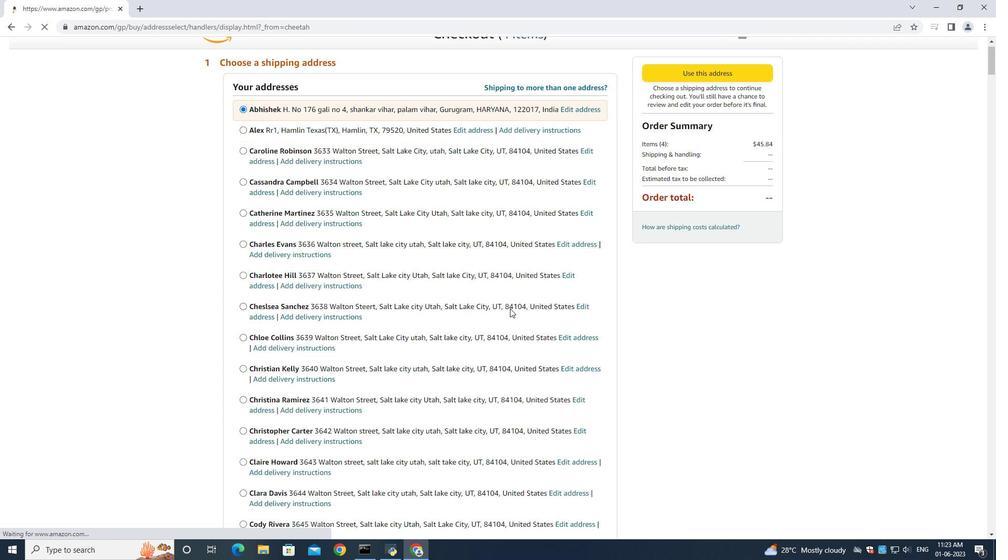 
Action: Mouse moved to (505, 299)
Screenshot: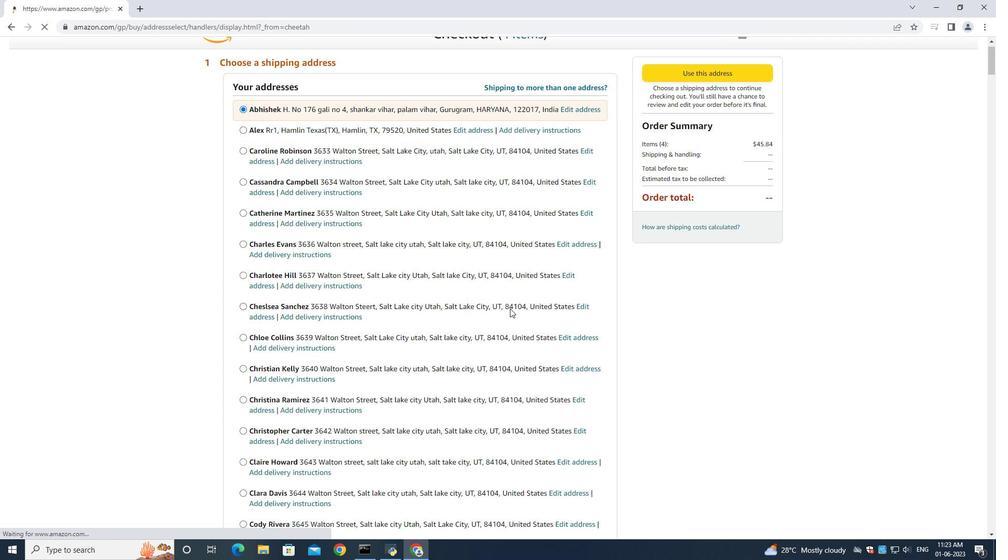 
Action: Mouse scrolled (510, 307) with delta (0, -1)
Screenshot: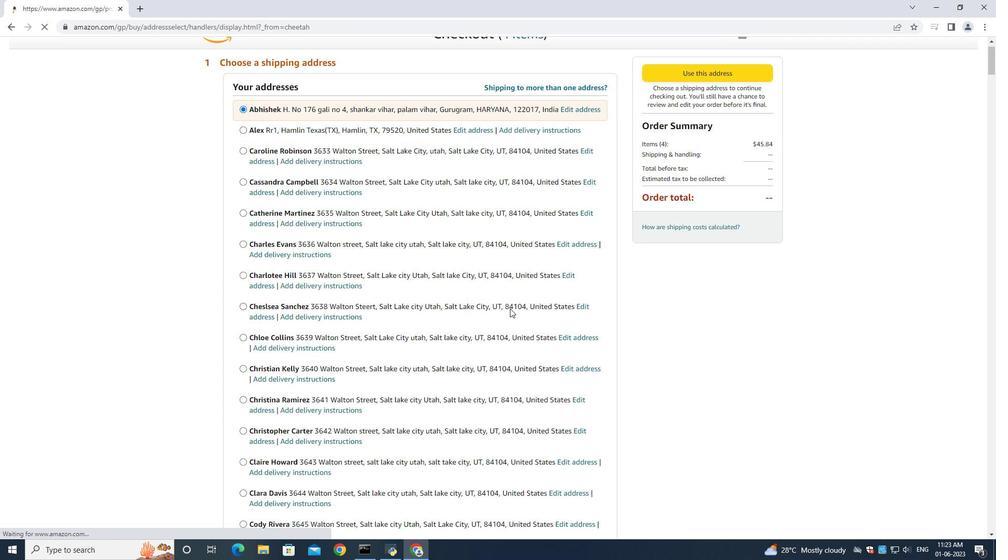 
Action: Mouse moved to (500, 295)
Screenshot: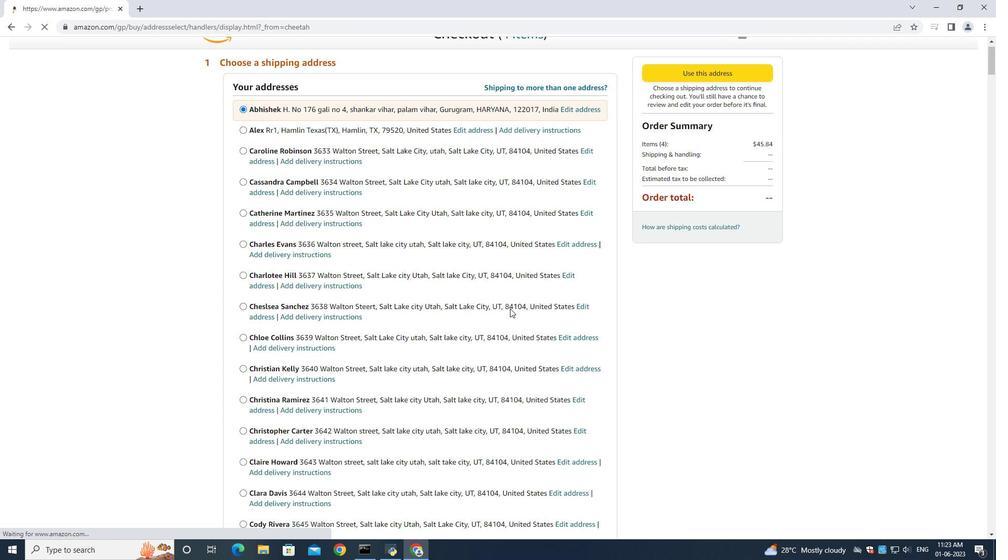 
Action: Mouse scrolled (509, 305) with delta (0, 0)
Screenshot: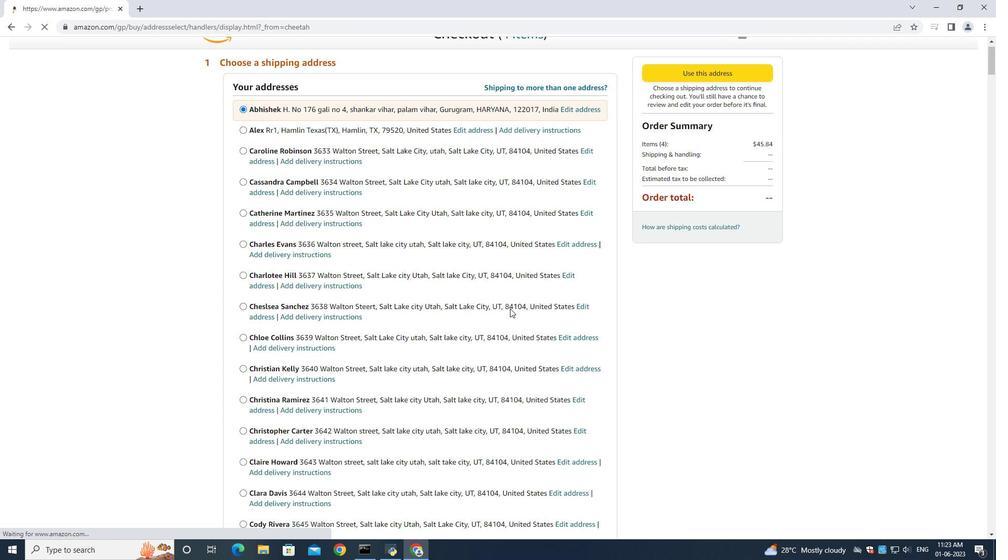 
Action: Mouse moved to (500, 295)
Screenshot: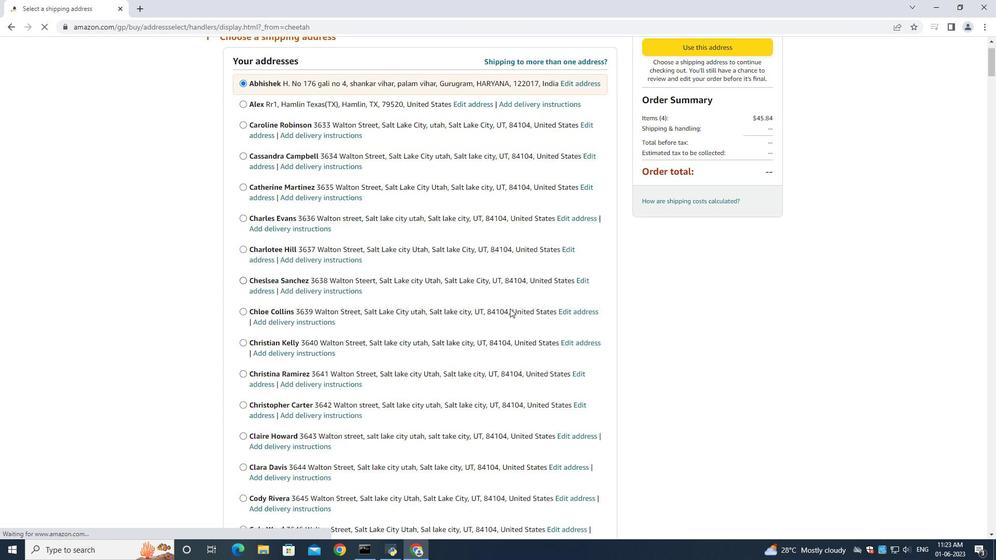 
Action: Mouse scrolled (505, 298) with delta (0, 0)
Screenshot: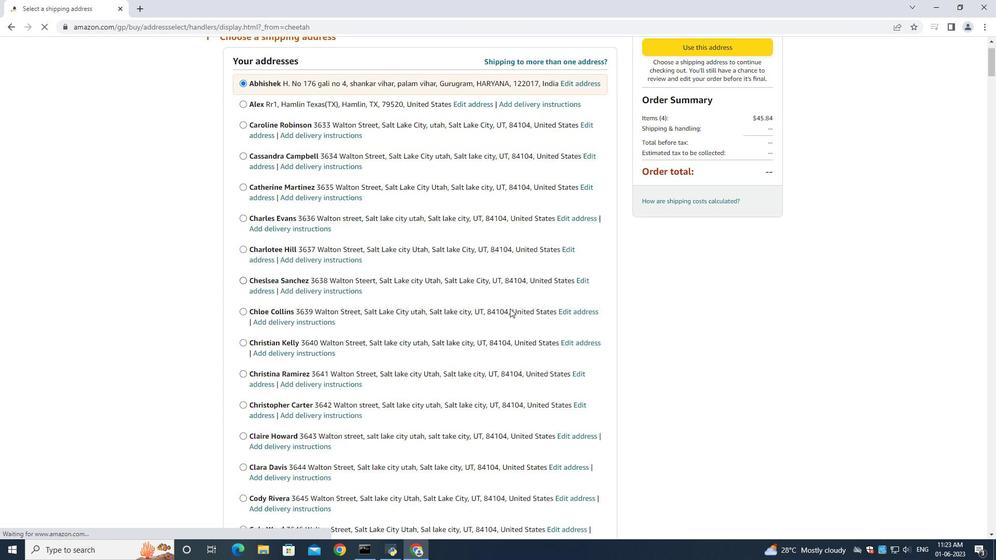 
Action: Mouse scrolled (500, 295) with delta (0, 0)
Screenshot: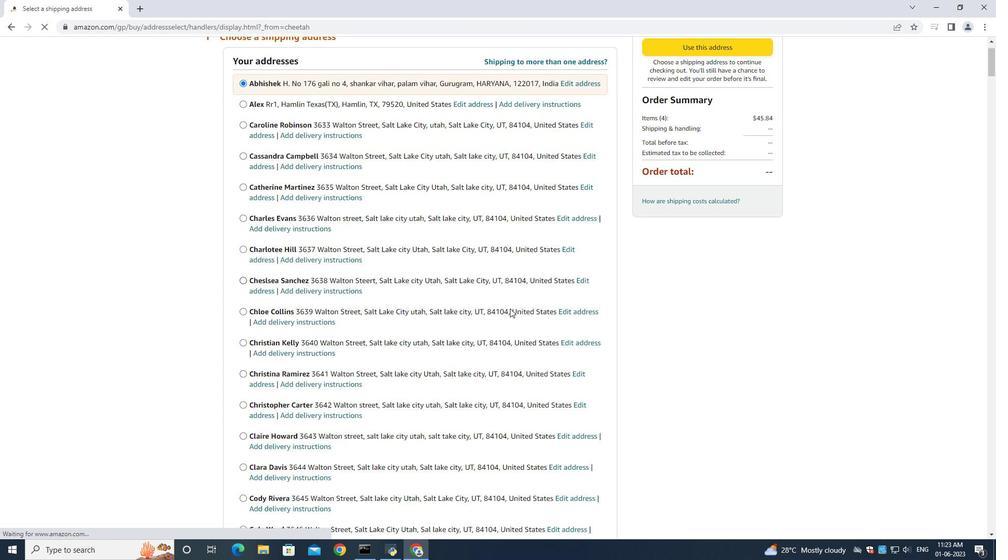 
Action: Mouse scrolled (500, 295) with delta (0, 0)
Screenshot: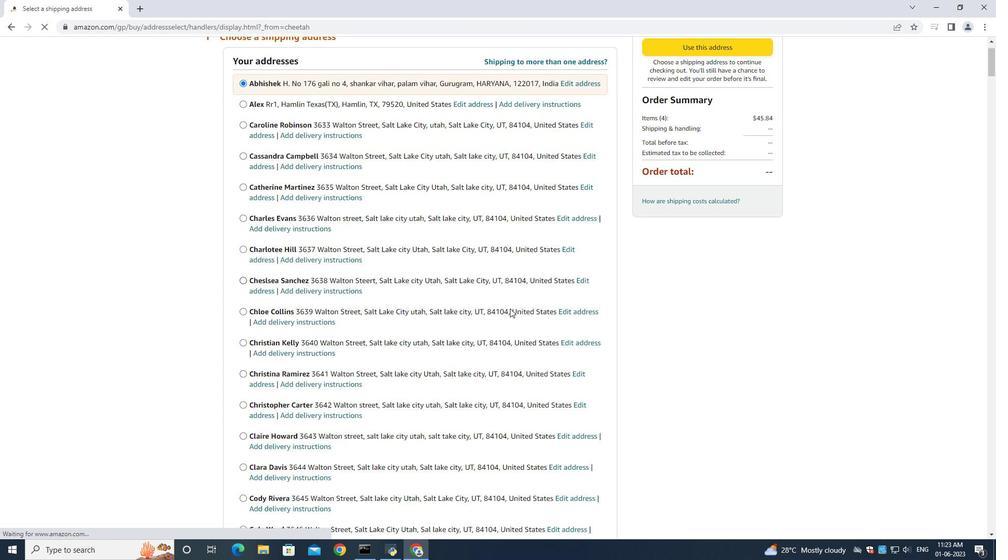
Action: Mouse scrolled (500, 295) with delta (0, 0)
Screenshot: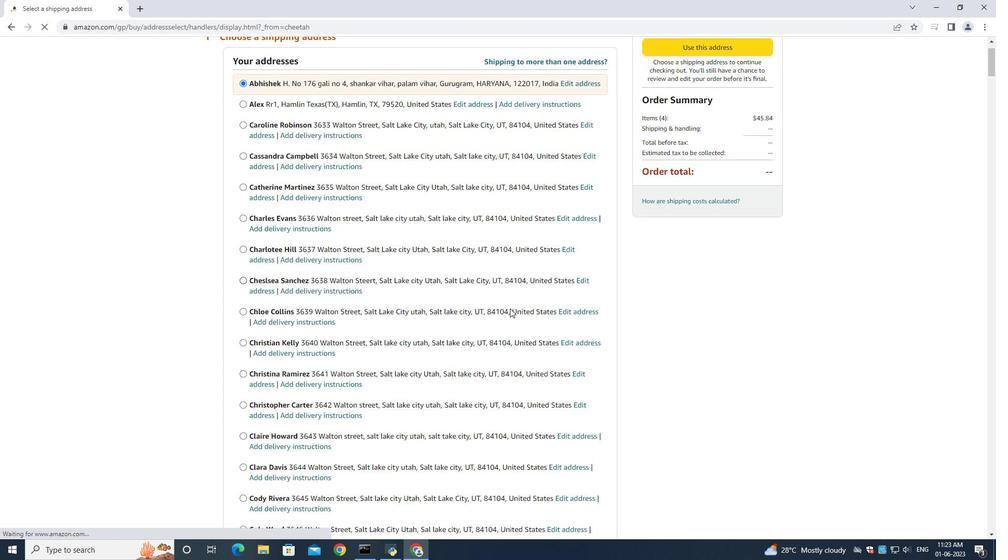 
Action: Mouse scrolled (500, 295) with delta (0, 0)
Screenshot: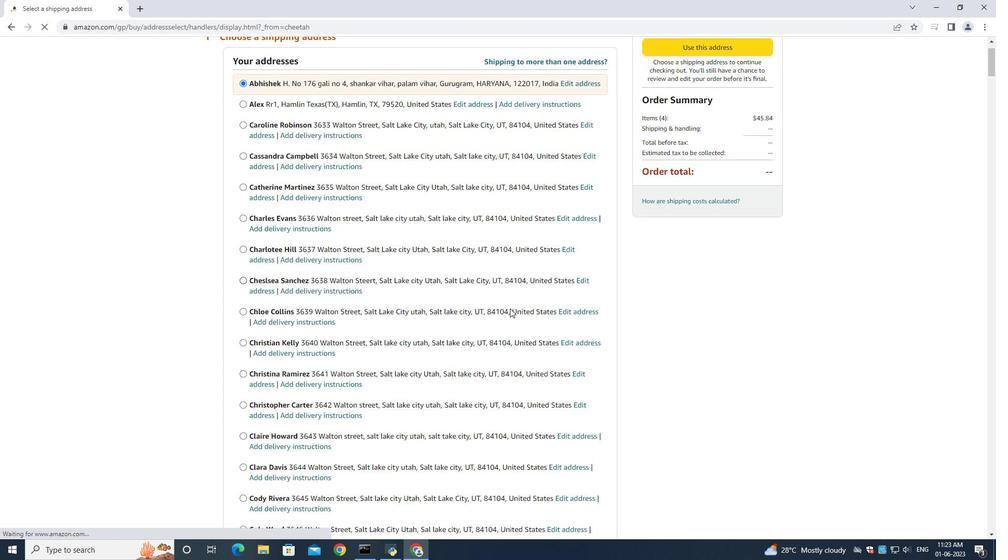 
Action: Mouse scrolled (500, 295) with delta (0, 0)
Screenshot: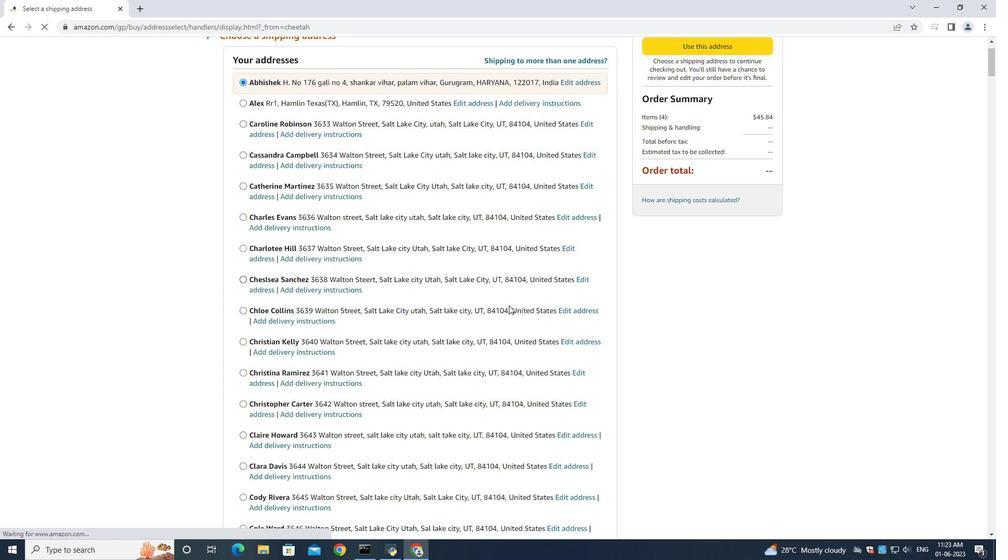 
Action: Mouse moved to (500, 295)
Screenshot: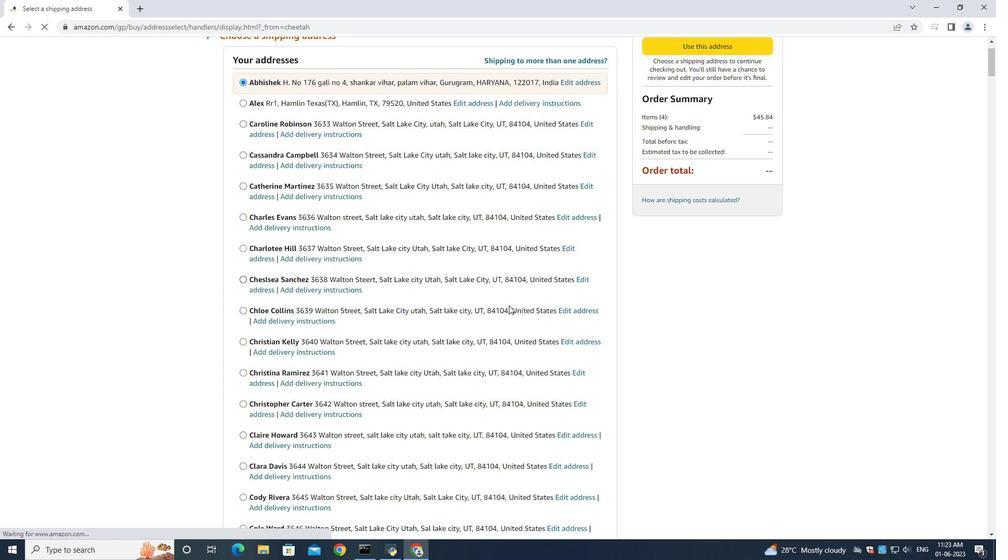 
Action: Mouse scrolled (500, 295) with delta (0, 0)
Screenshot: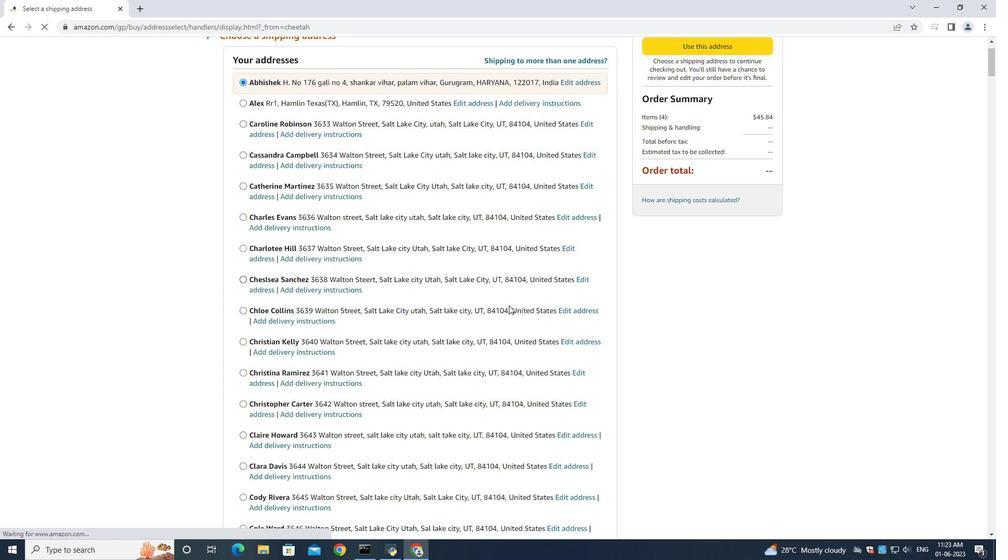
Action: Mouse moved to (499, 292)
Screenshot: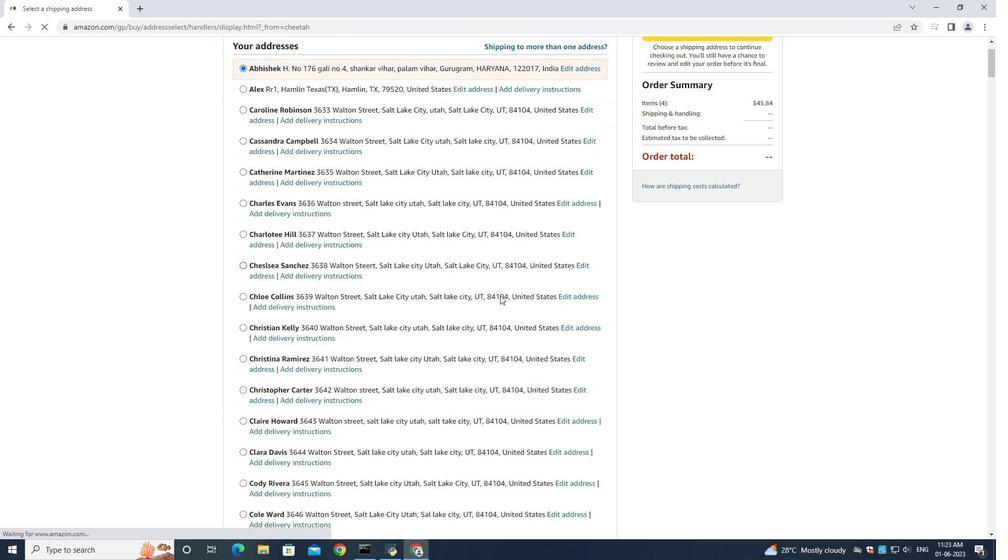 
Action: Mouse scrolled (499, 292) with delta (0, 0)
Screenshot: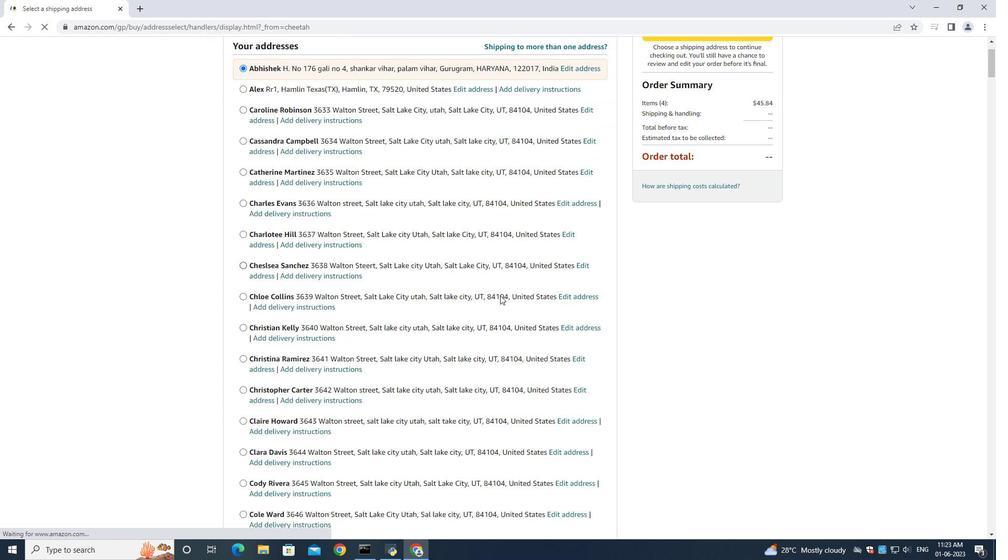 
Action: Mouse scrolled (499, 292) with delta (0, 0)
Screenshot: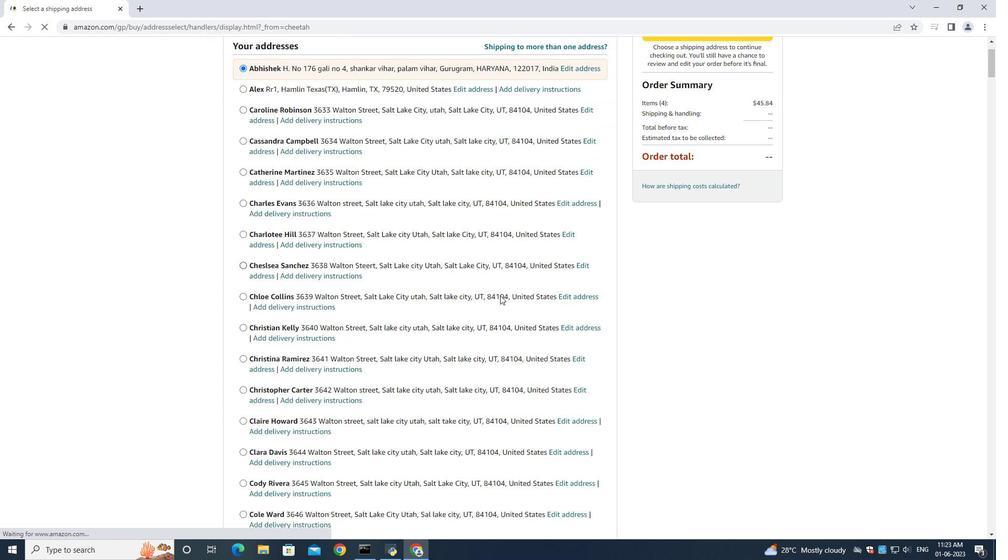 
Action: Mouse moved to (499, 292)
Screenshot: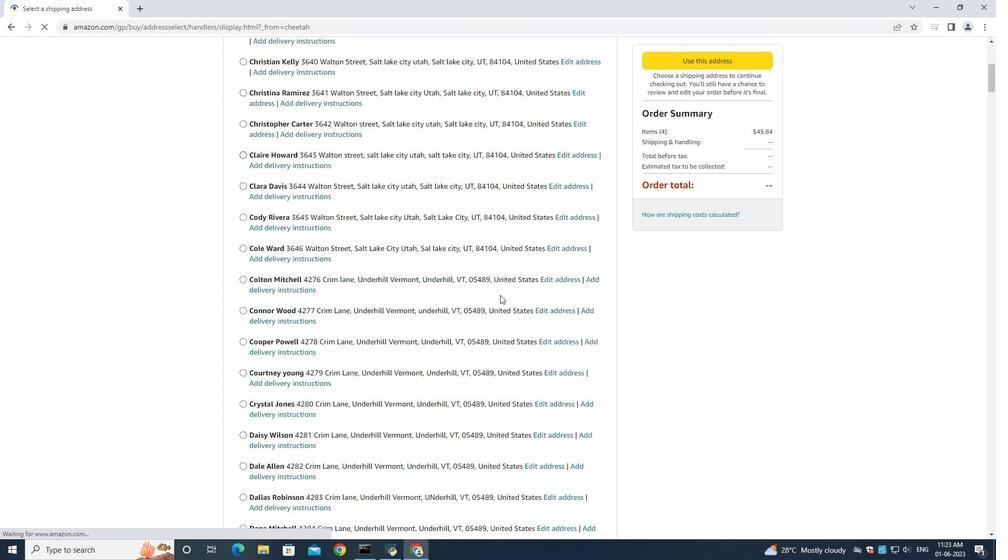 
Action: Mouse scrolled (499, 292) with delta (0, 0)
Screenshot: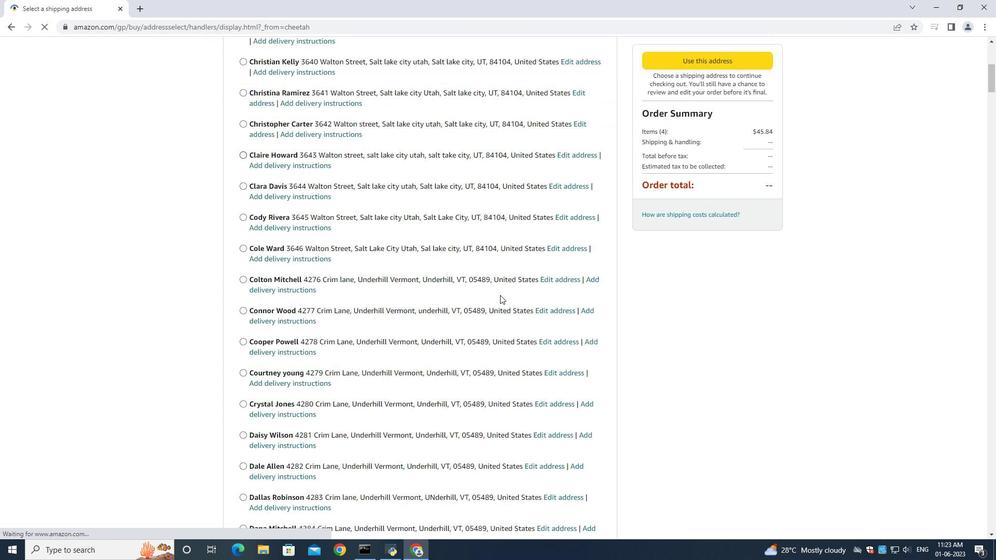 
Action: Mouse moved to (498, 292)
Screenshot: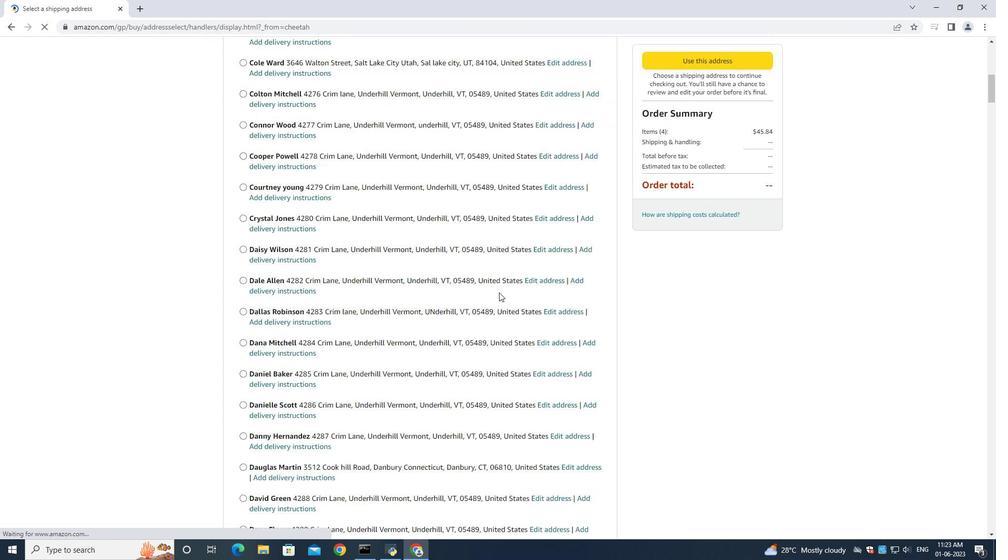 
Action: Mouse scrolled (499, 292) with delta (0, 0)
Screenshot: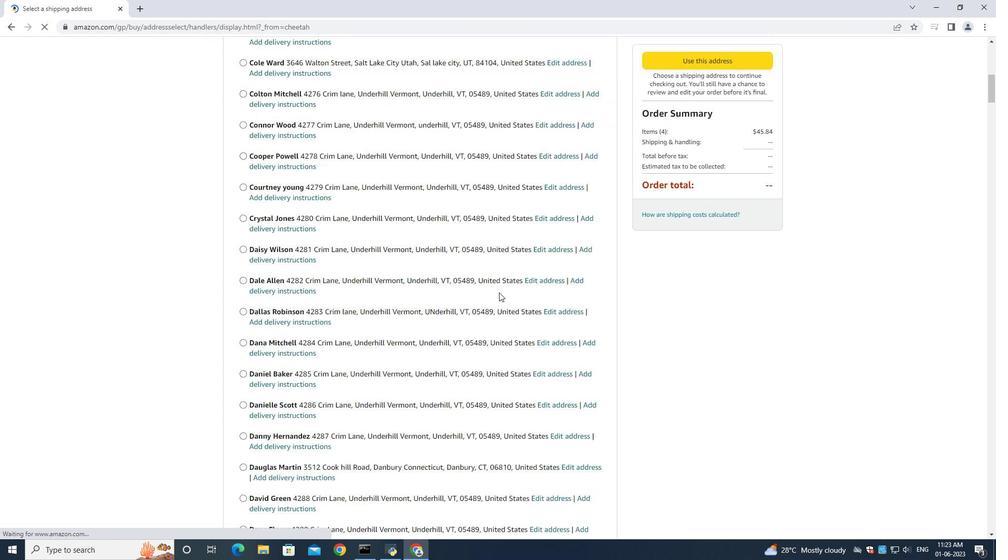 
Action: Mouse moved to (498, 292)
Screenshot: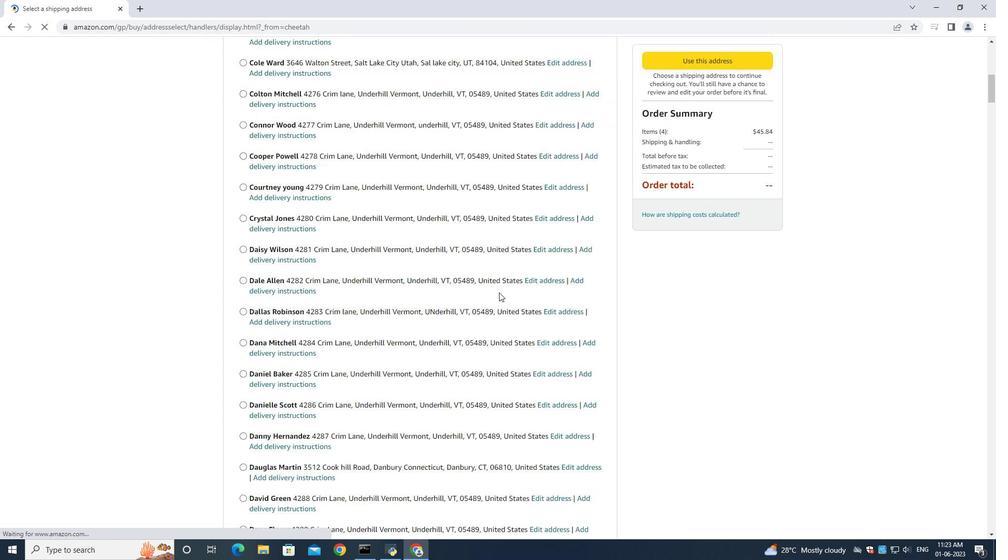 
Action: Mouse scrolled (499, 292) with delta (0, 0)
Screenshot: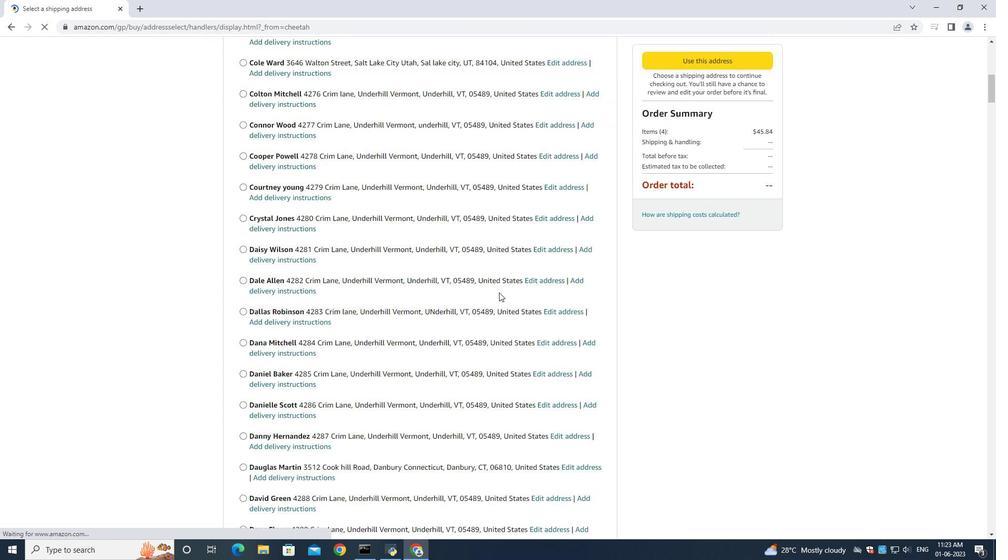 
Action: Mouse moved to (497, 292)
Screenshot: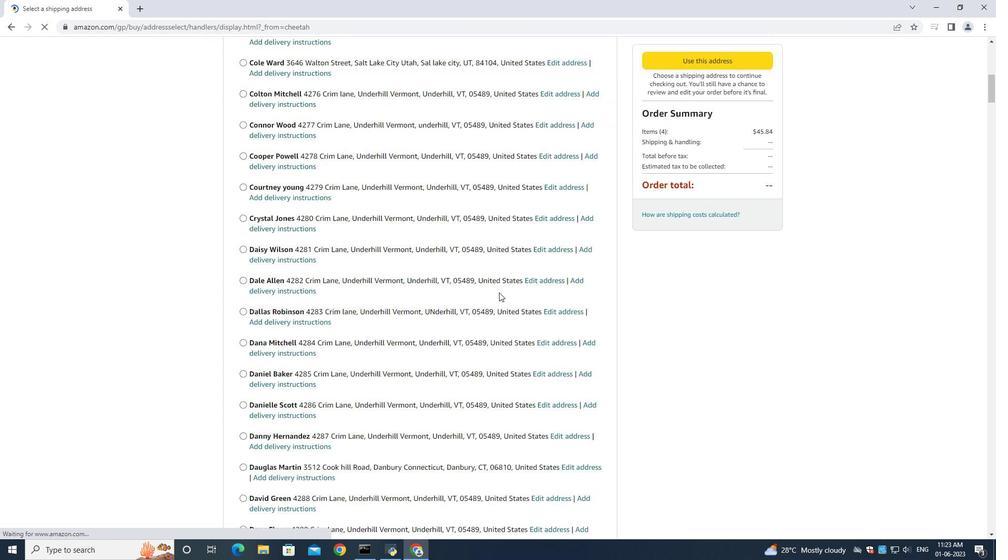 
Action: Mouse scrolled (499, 292) with delta (0, 0)
Screenshot: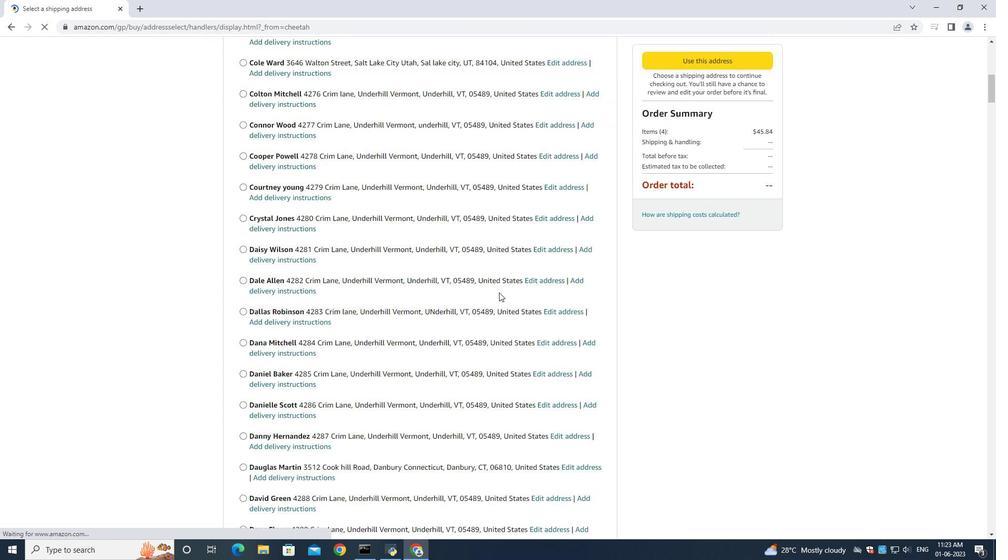 
Action: Mouse moved to (496, 291)
Screenshot: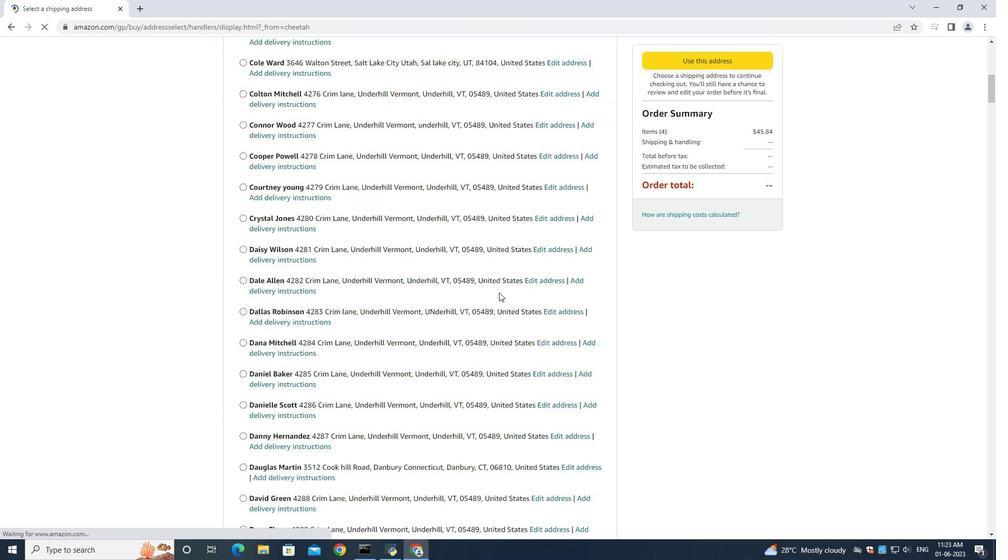 
Action: Mouse scrolled (498, 292) with delta (0, 0)
Screenshot: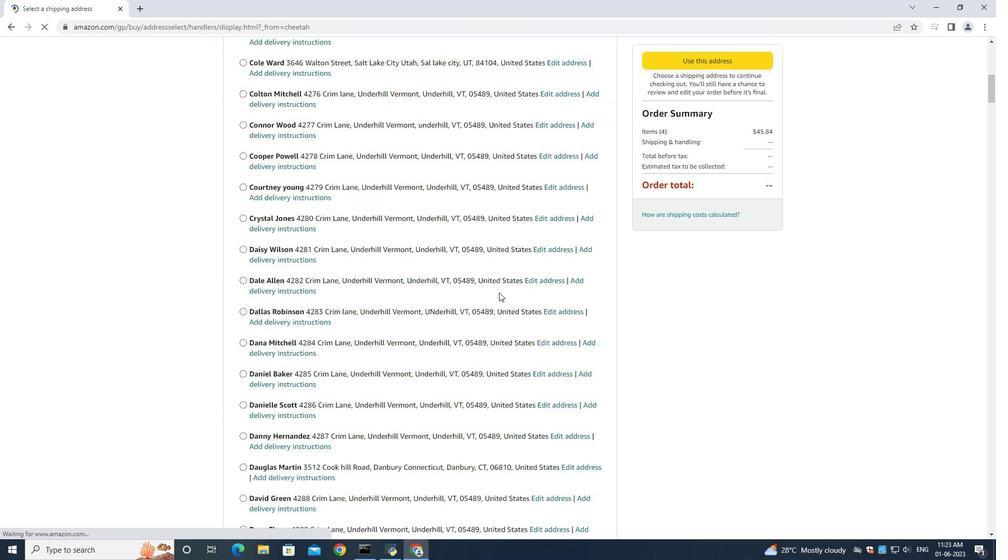 
Action: Mouse moved to (481, 299)
Screenshot: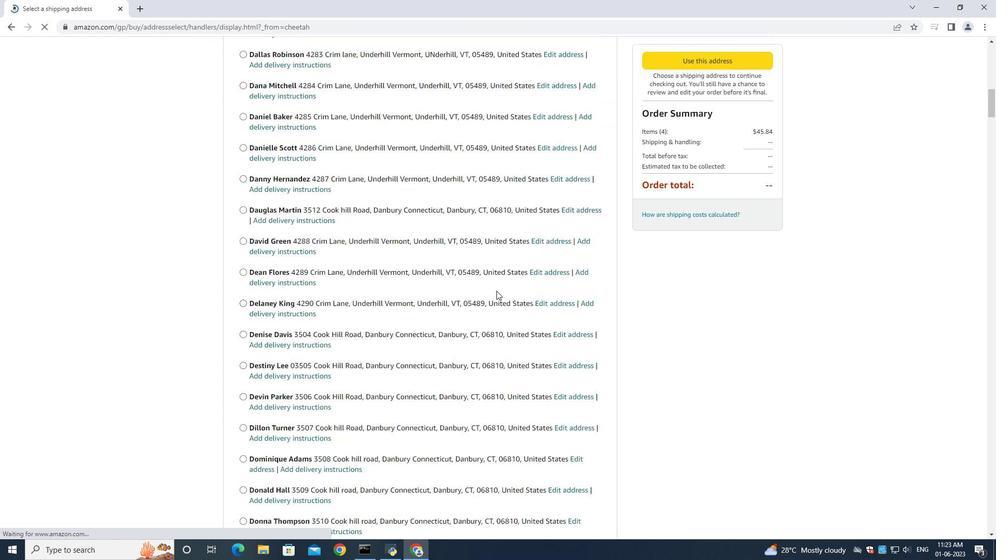 
Action: Mouse scrolled (490, 289) with delta (0, 0)
Screenshot: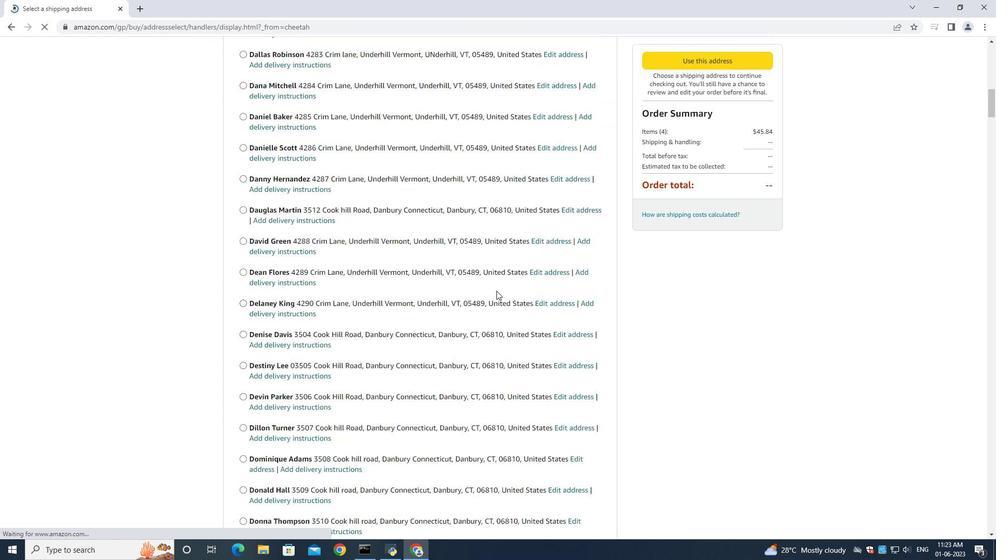 
Action: Mouse moved to (476, 302)
Screenshot: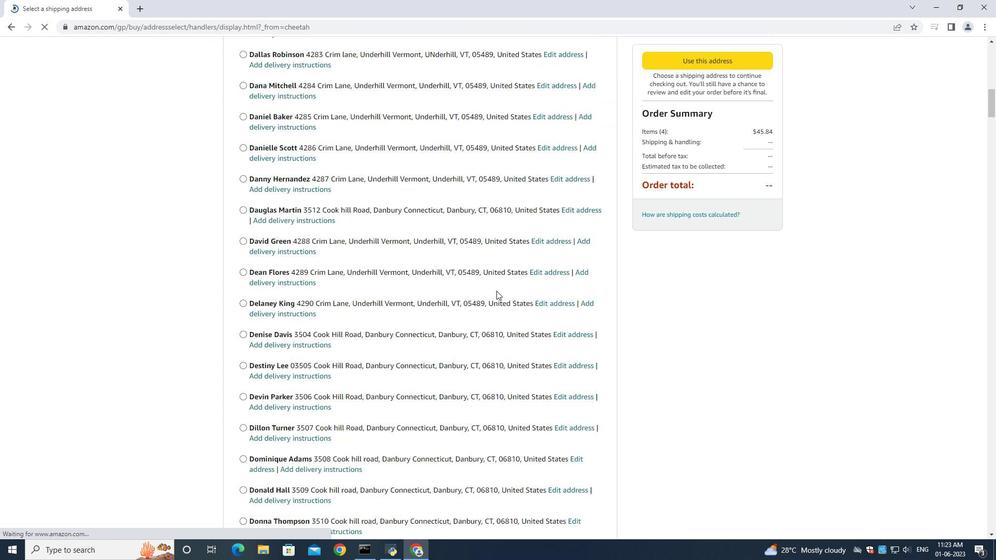 
Action: Mouse scrolled (481, 298) with delta (0, 0)
Screenshot: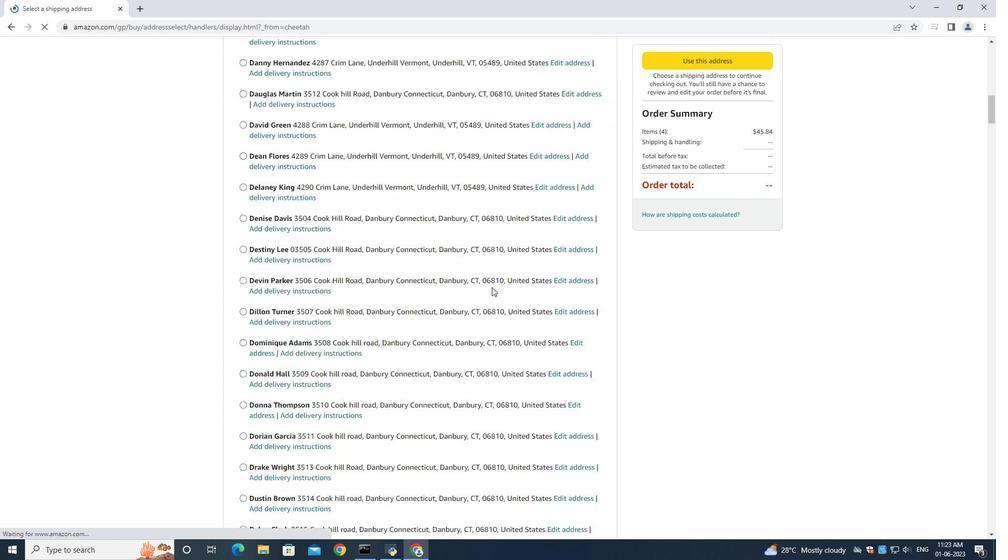 
Action: Mouse moved to (471, 303)
Screenshot: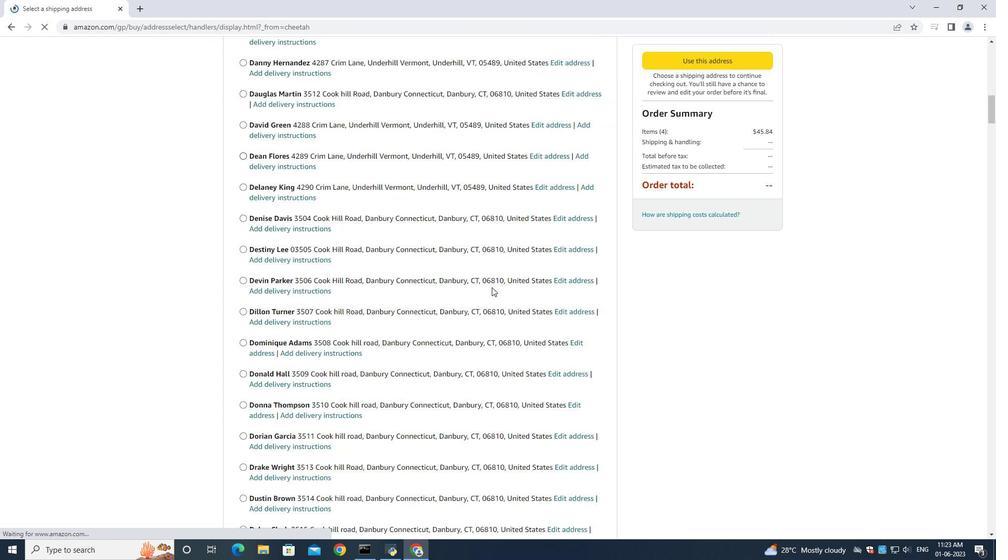 
Action: Mouse scrolled (476, 301) with delta (0, 0)
Screenshot: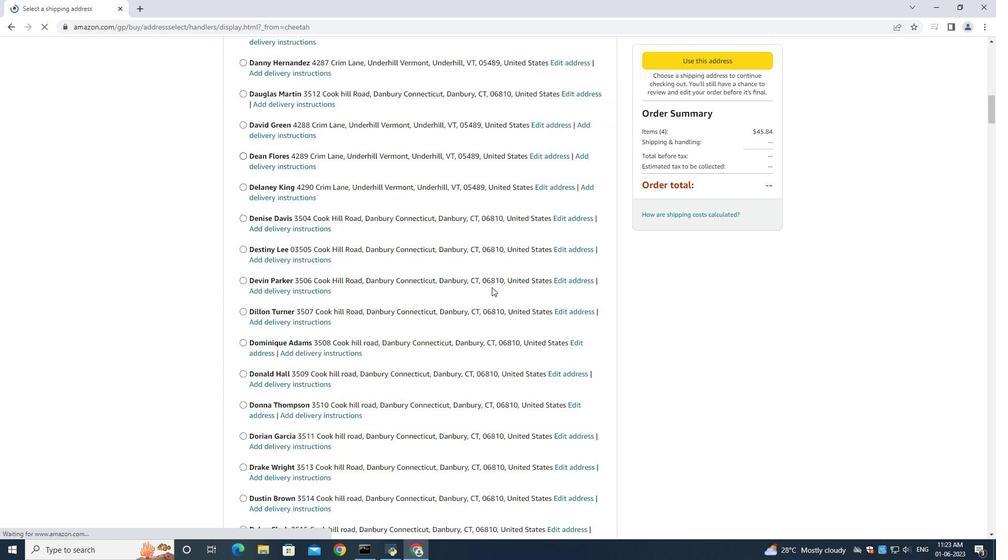 
Action: Mouse moved to (466, 303)
Screenshot: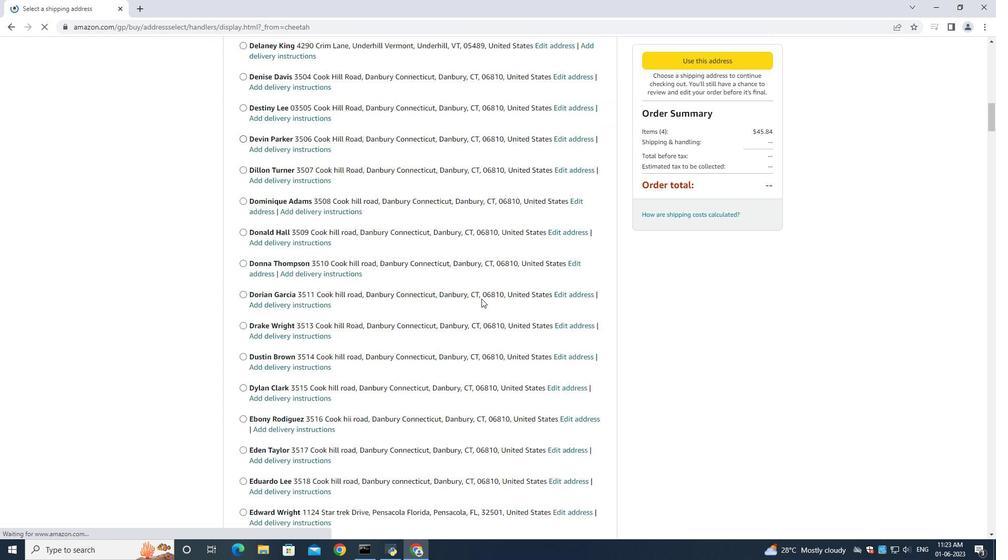 
Action: Mouse scrolled (471, 302) with delta (0, 0)
Screenshot: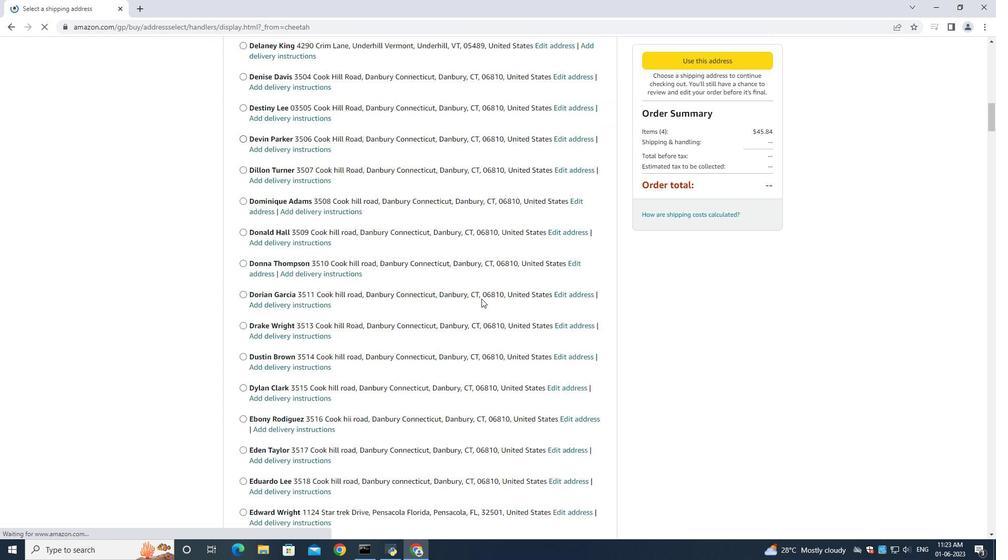 
Action: Mouse moved to (462, 302)
Screenshot: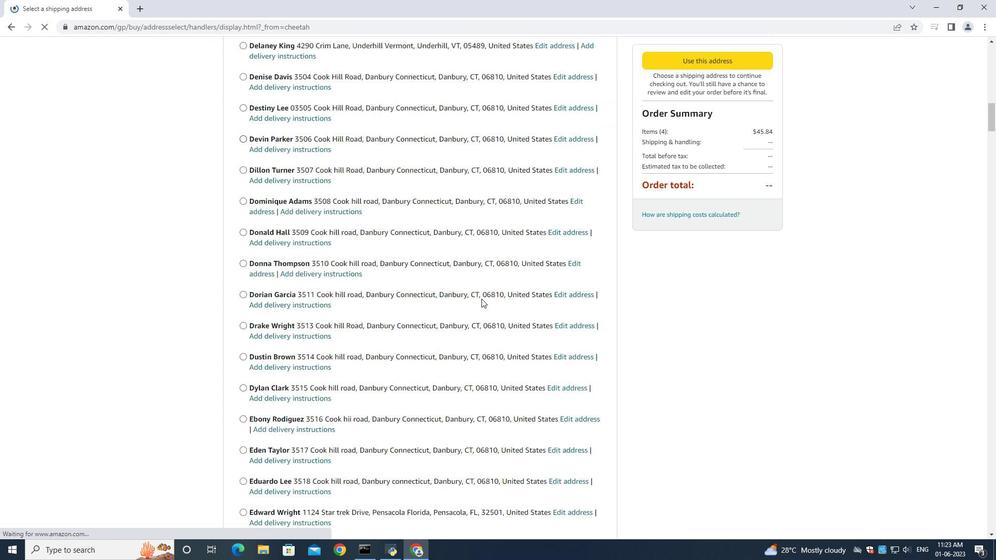 
Action: Mouse scrolled (466, 302) with delta (0, 0)
Screenshot: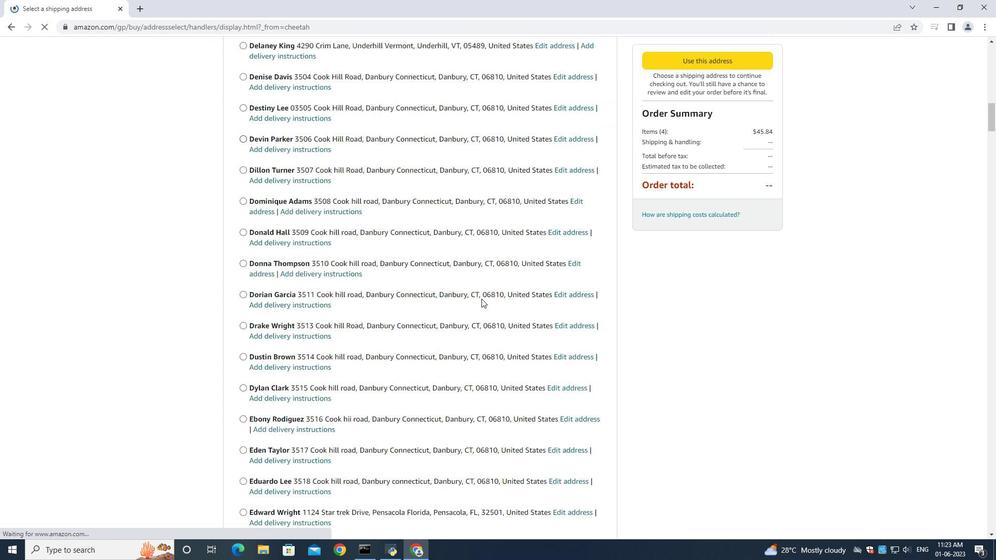 
Action: Mouse moved to (458, 301)
Screenshot: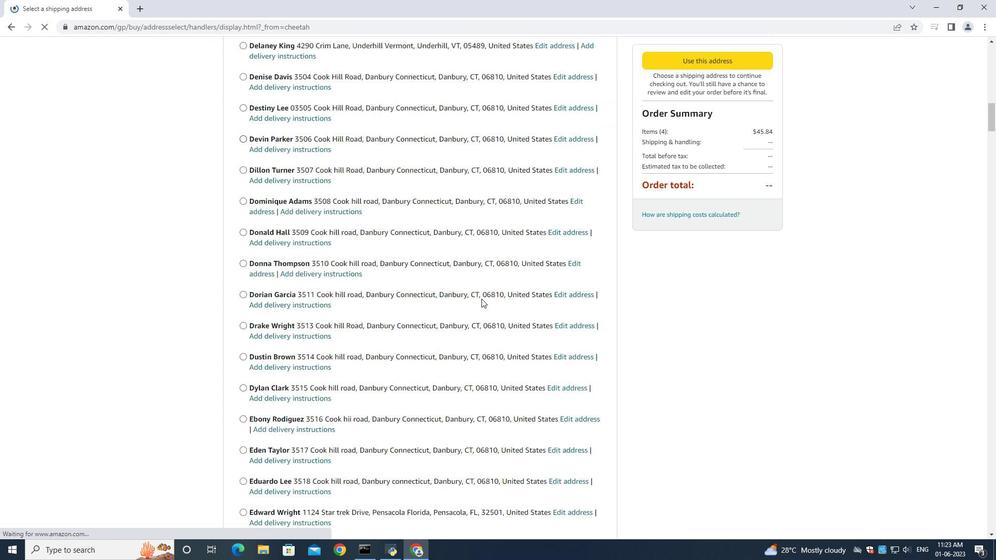 
Action: Mouse scrolled (462, 302) with delta (0, 0)
Screenshot: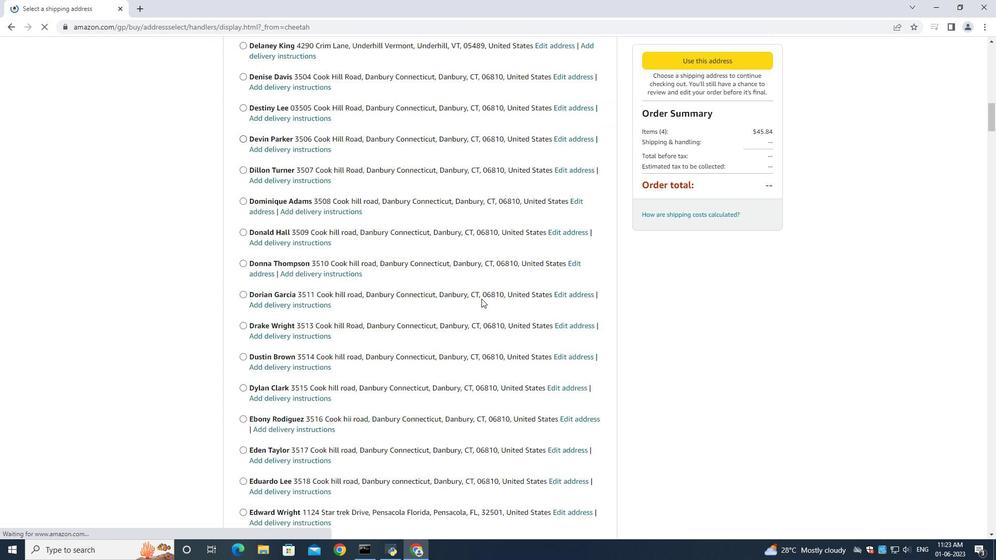 
Action: Mouse moved to (444, 293)
Screenshot: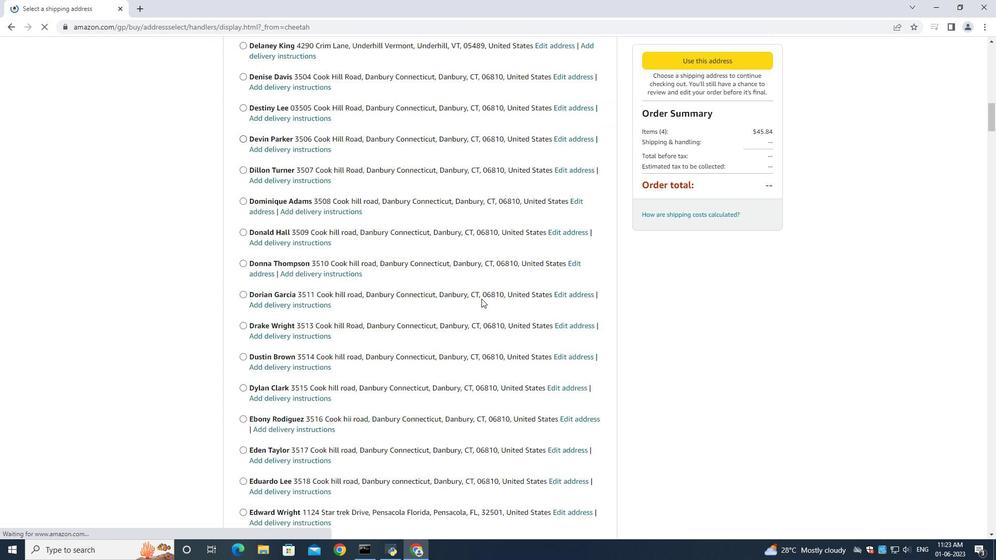
Action: Mouse scrolled (458, 301) with delta (0, 0)
Screenshot: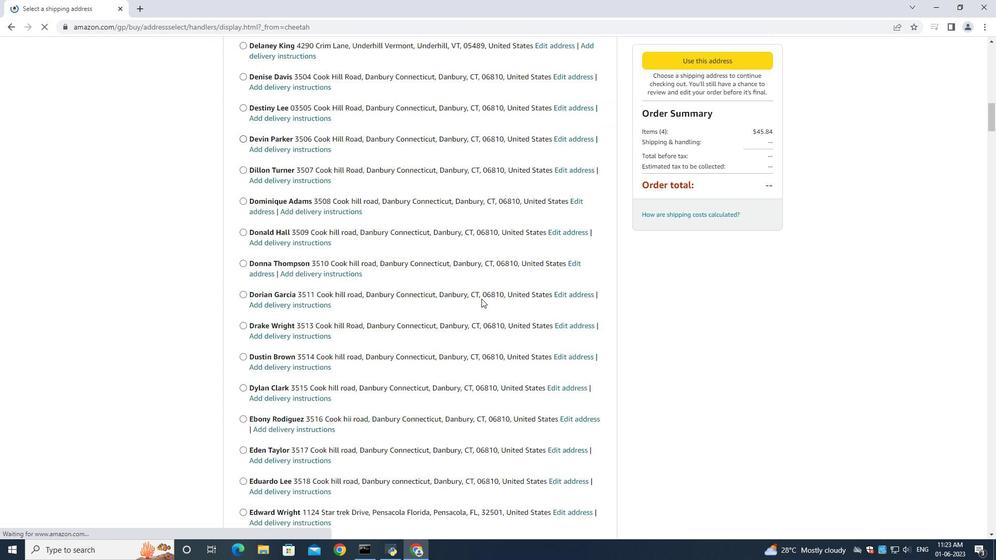 
Action: Mouse moved to (440, 292)
Screenshot: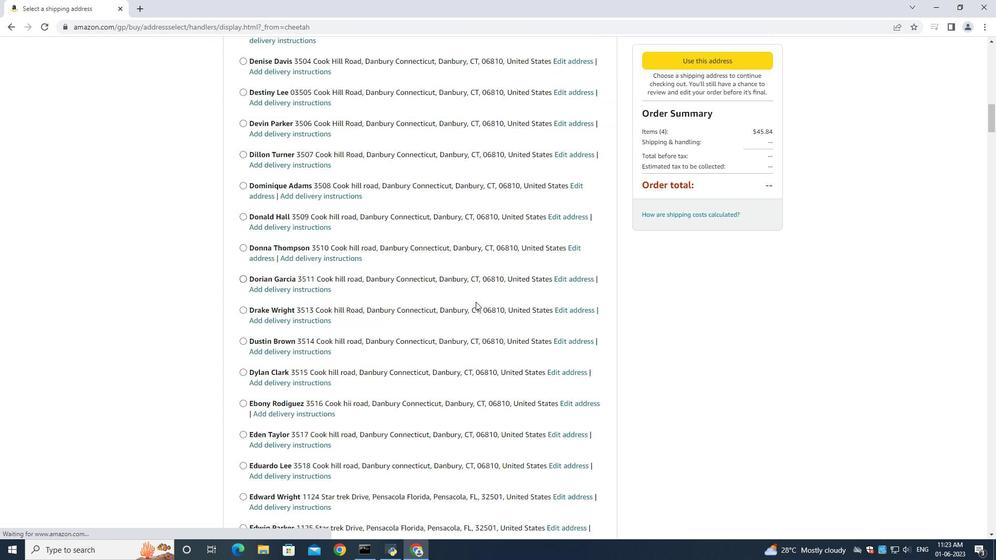 
Action: Mouse scrolled (443, 292) with delta (0, 0)
Screenshot: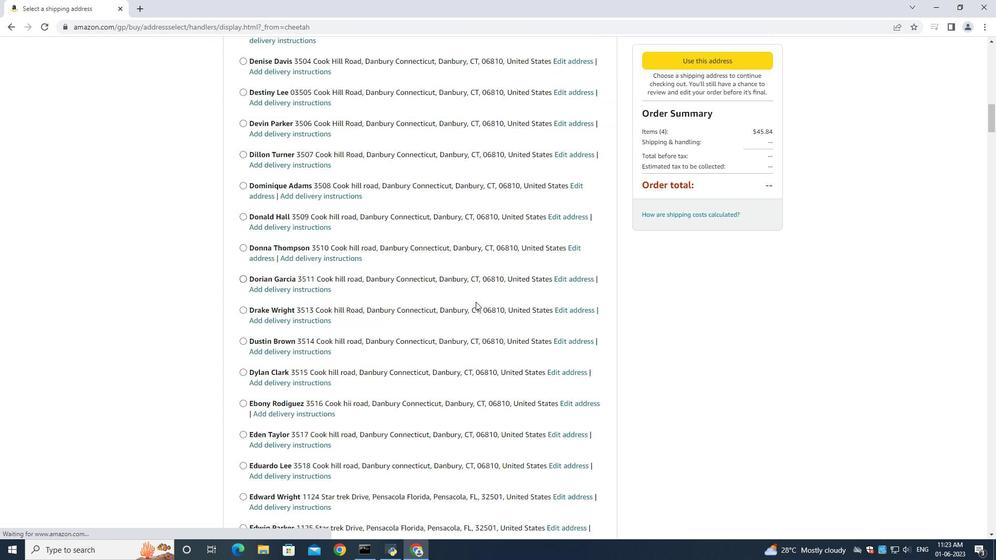 
Action: Mouse moved to (437, 289)
Screenshot: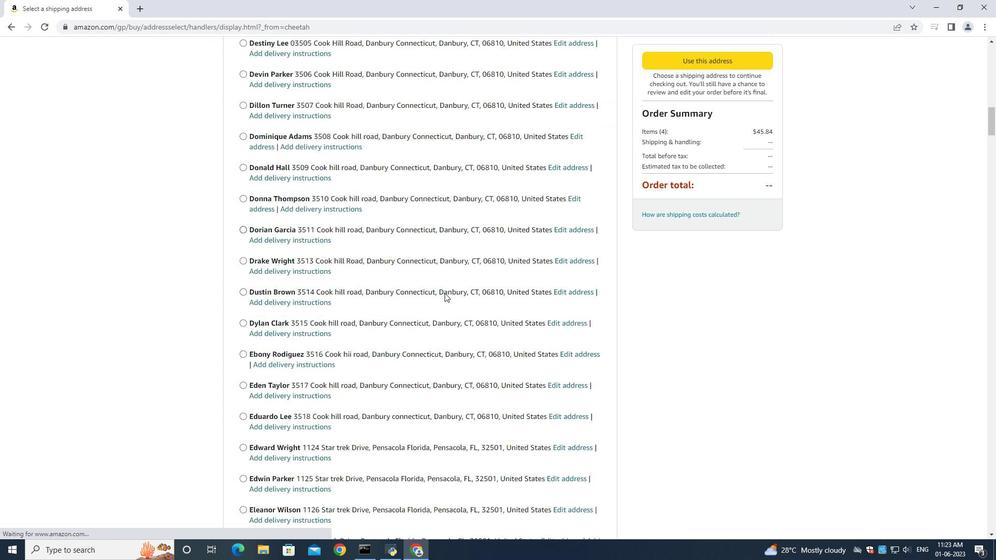 
Action: Mouse scrolled (443, 293) with delta (0, 0)
Screenshot: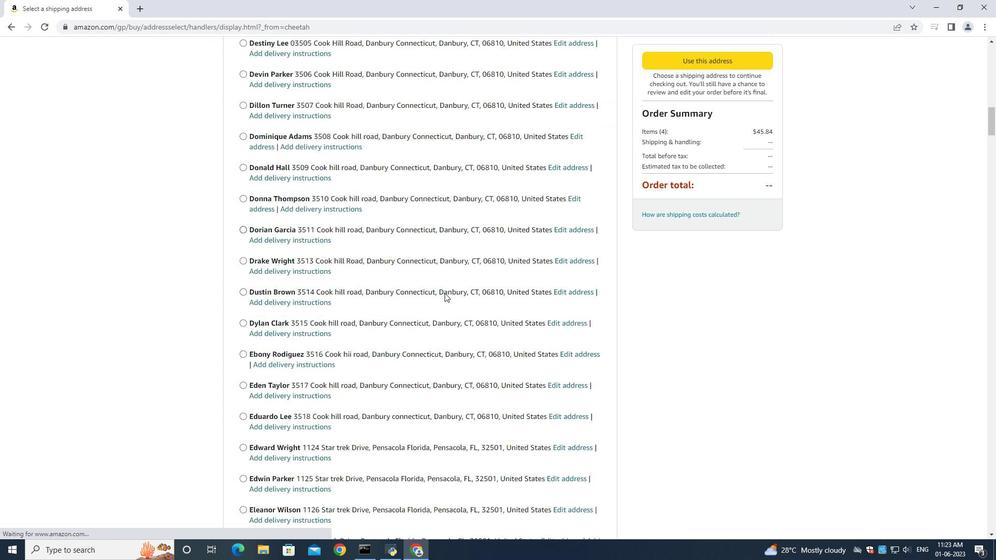 
Action: Mouse moved to (432, 288)
Screenshot: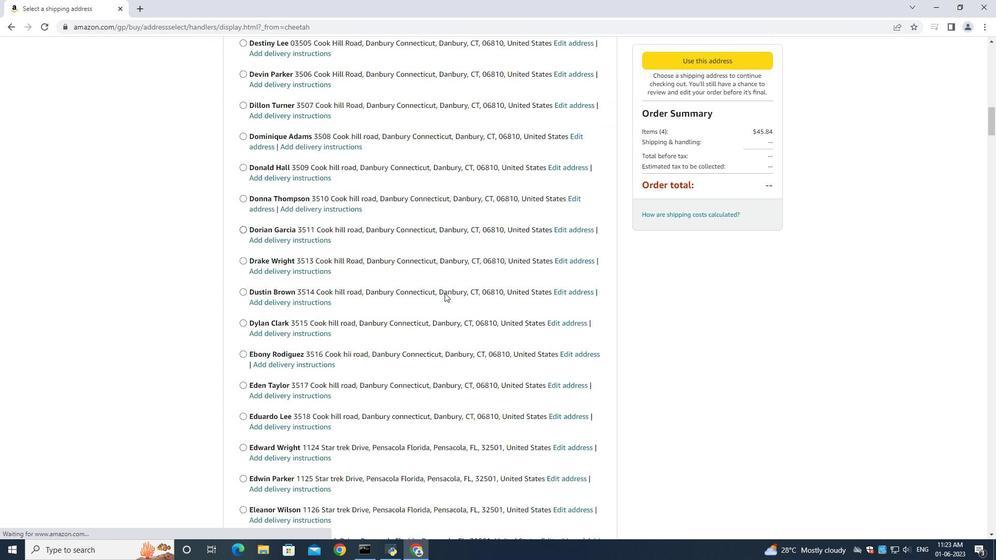 
Action: Mouse scrolled (442, 294) with delta (0, 0)
Screenshot: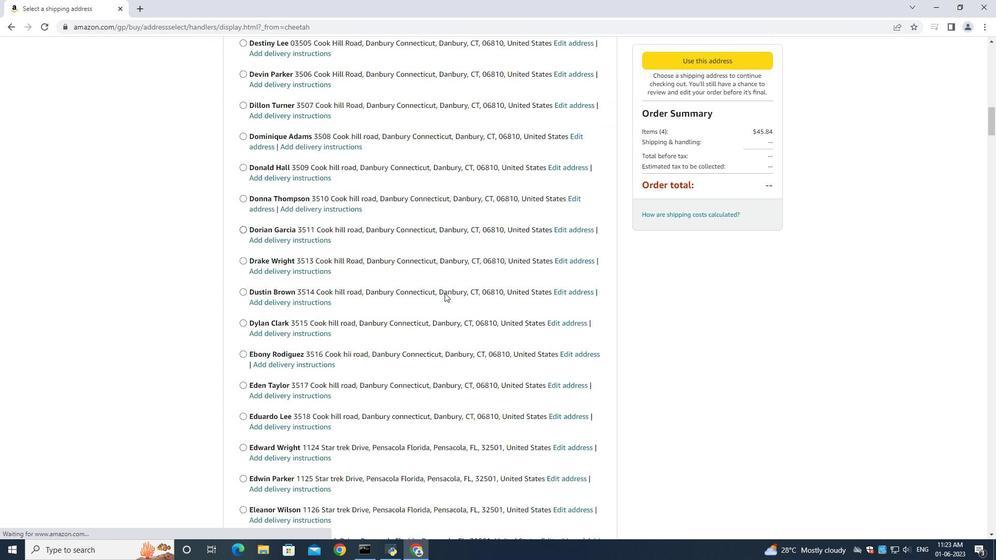
Action: Mouse moved to (429, 286)
Screenshot: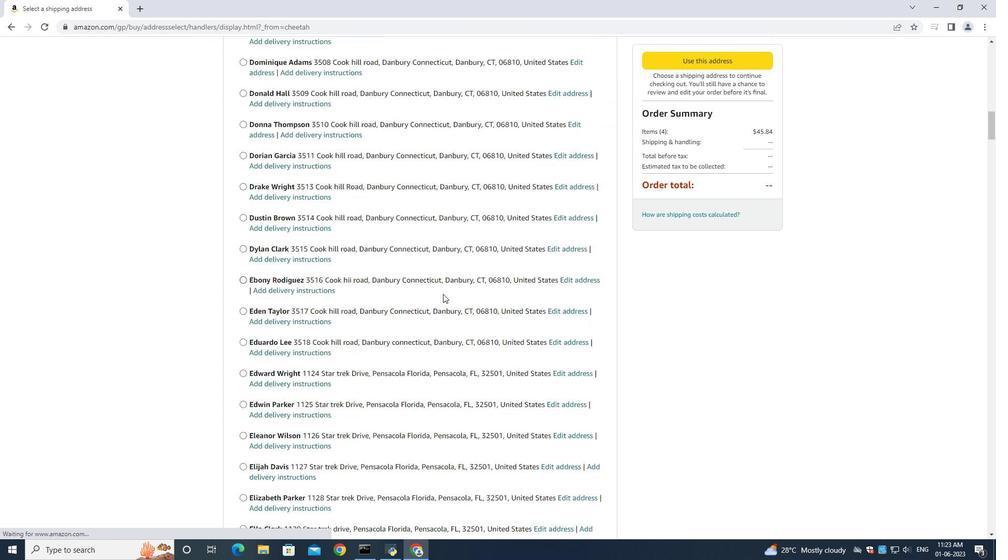 
Action: Mouse scrolled (442, 294) with delta (0, 0)
Screenshot: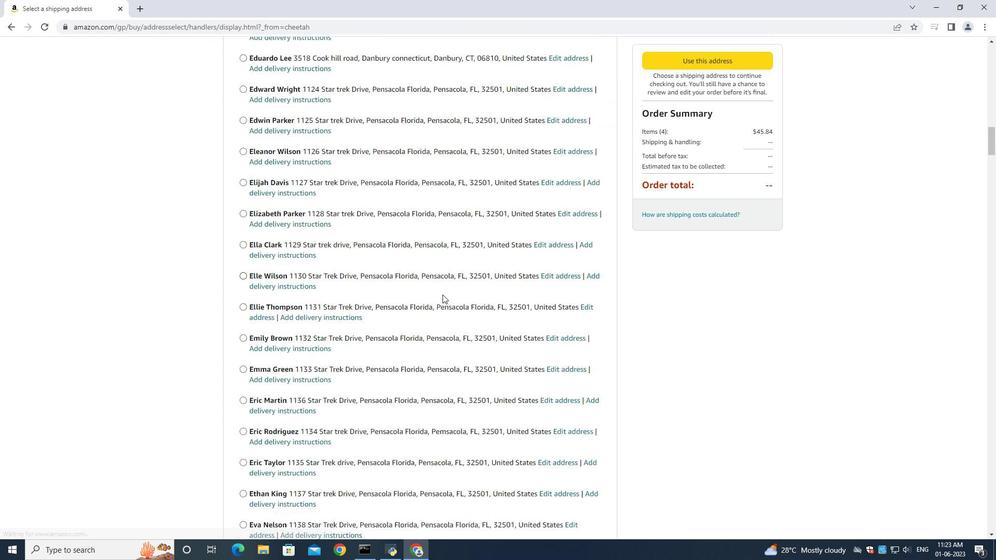 
Action: Mouse moved to (428, 286)
Screenshot: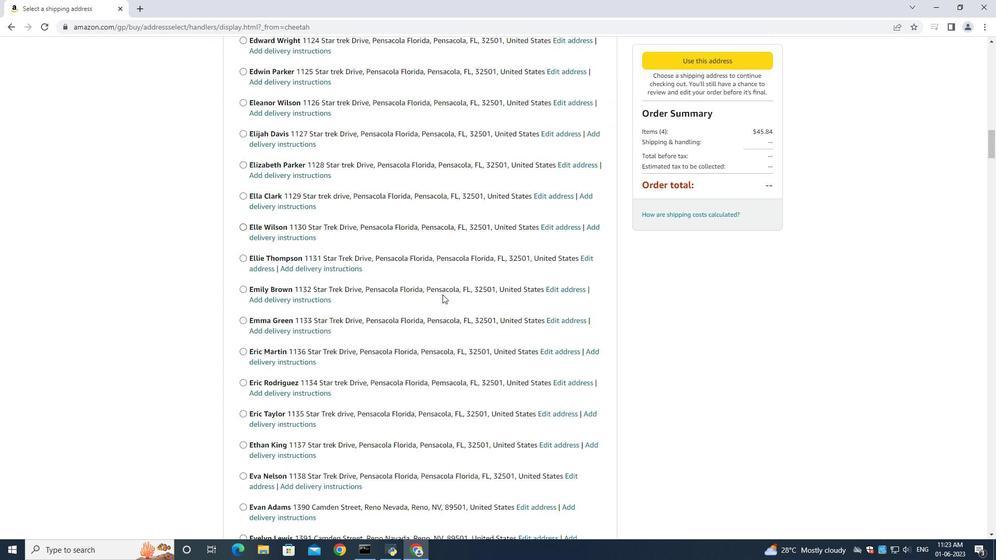 
Action: Mouse scrolled (442, 294) with delta (0, 0)
Screenshot: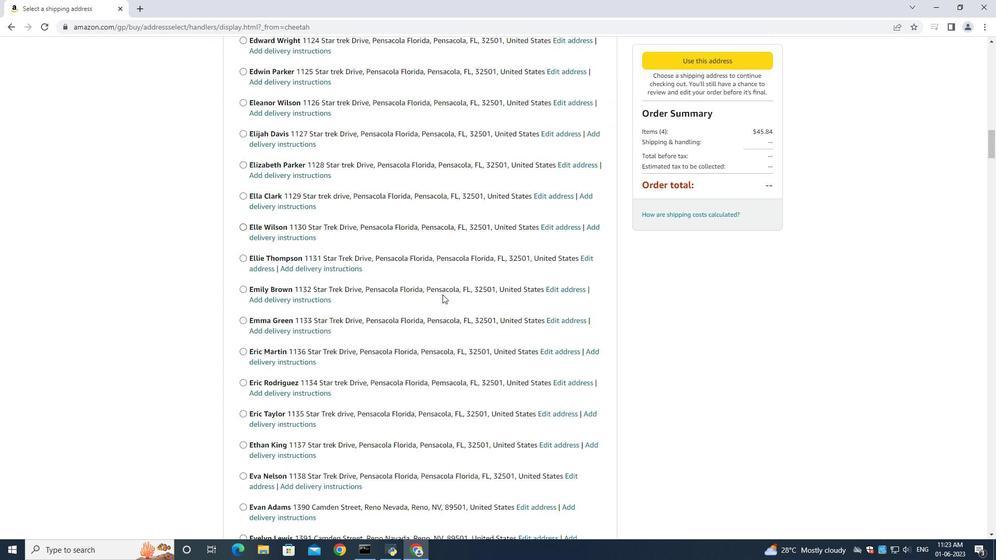 
Action: Mouse moved to (428, 286)
Screenshot: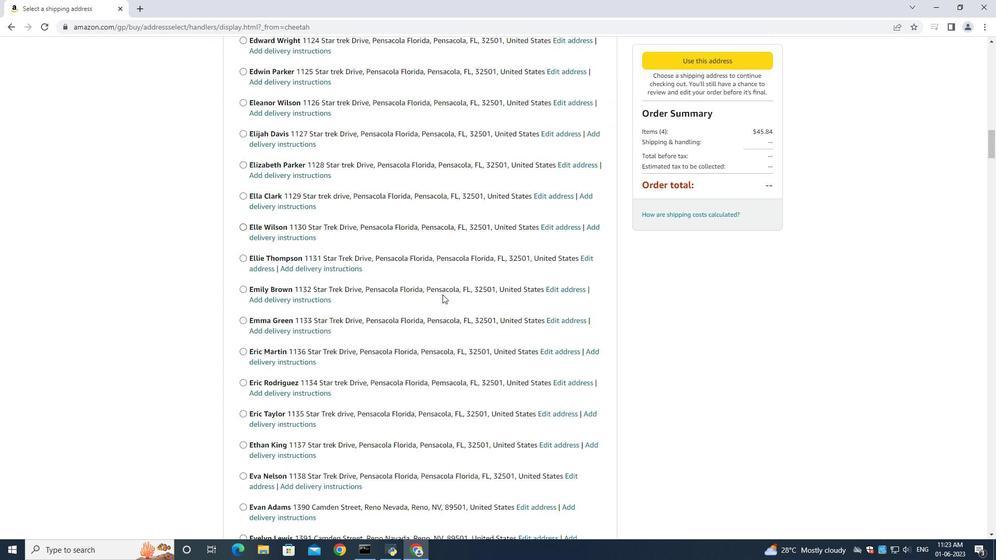
Action: Mouse scrolled (440, 292) with delta (0, 0)
Screenshot: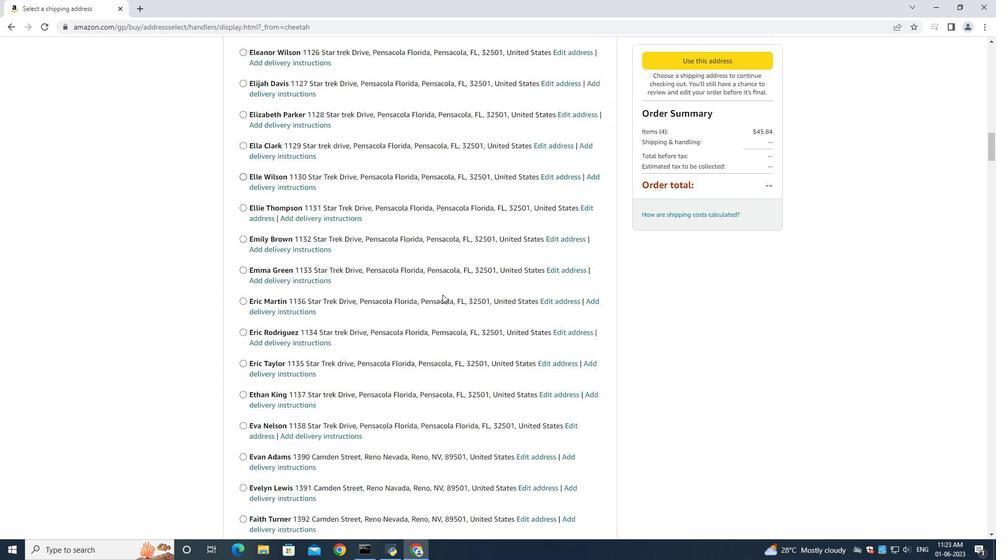 
Action: Mouse moved to (426, 283)
Screenshot: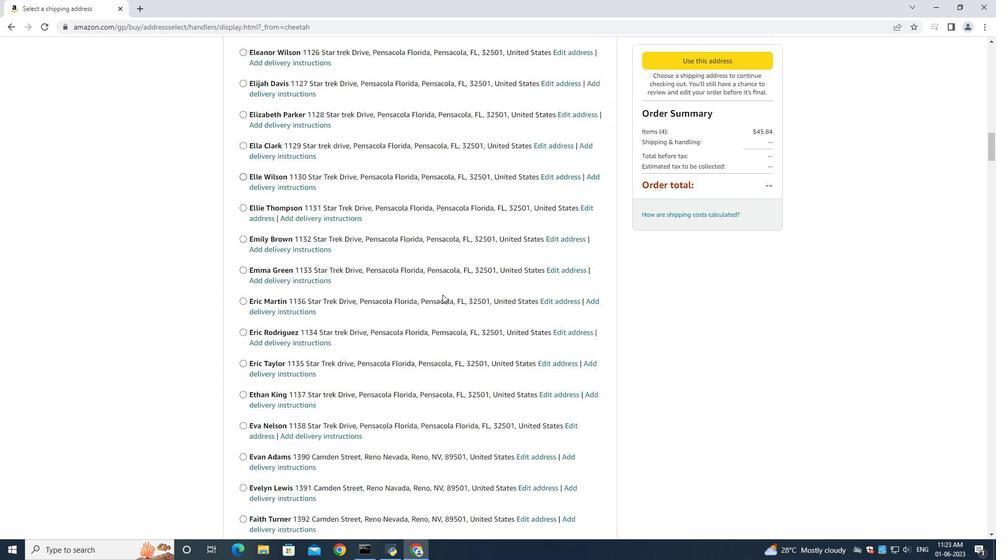 
Action: Mouse scrolled (437, 289) with delta (0, 0)
Screenshot: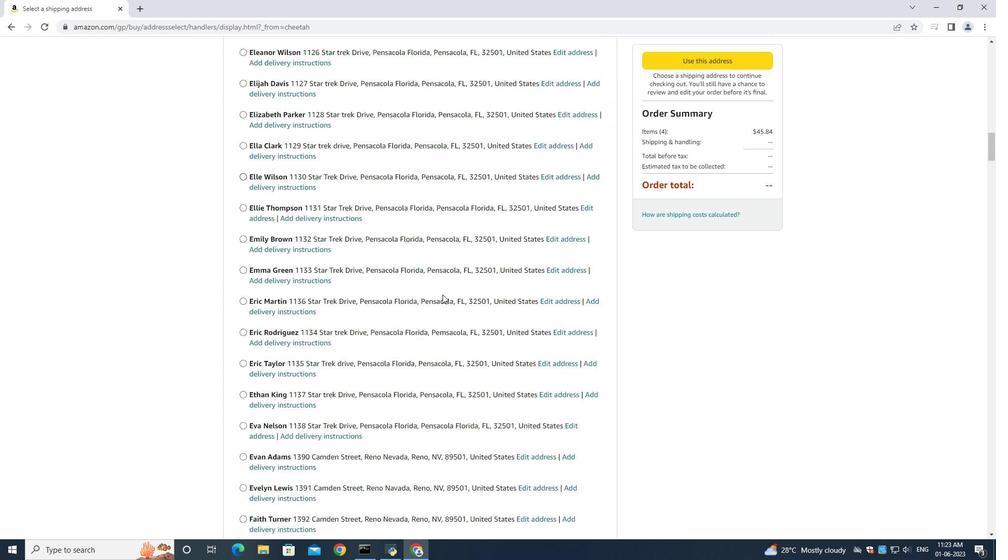
Action: Mouse moved to (421, 279)
Screenshot: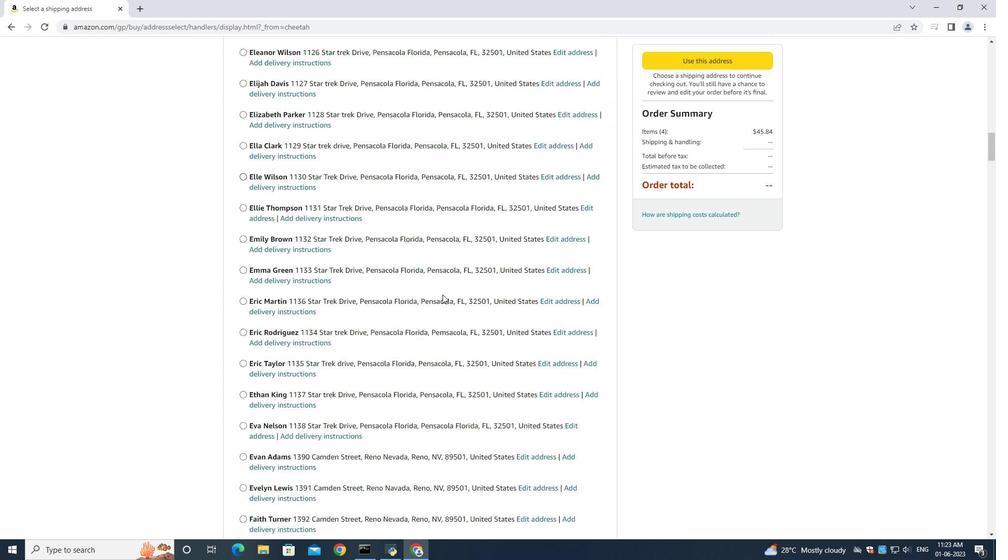 
Action: Mouse scrolled (428, 286) with delta (0, 0)
Screenshot: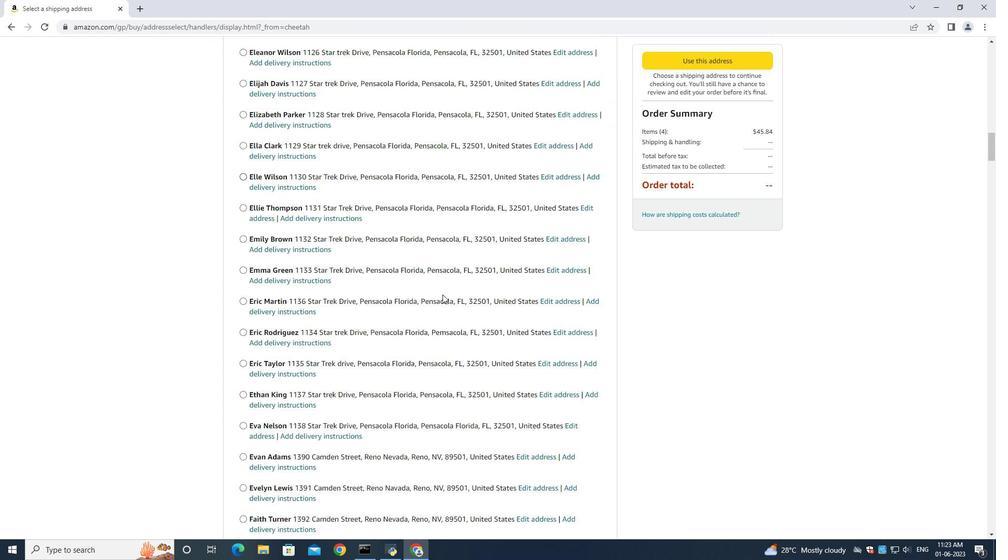
Action: Mouse moved to (421, 279)
Screenshot: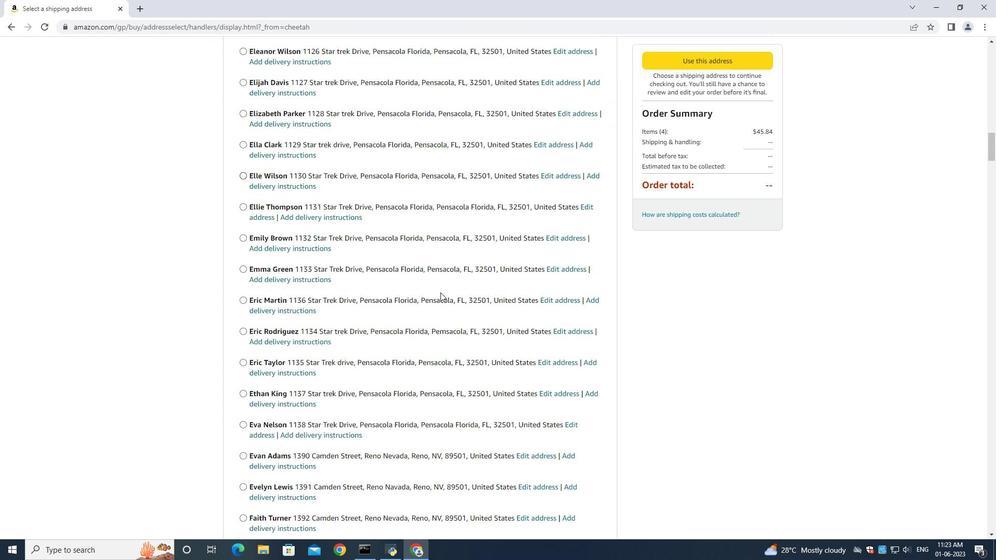 
Action: Mouse scrolled (428, 286) with delta (0, 0)
Screenshot: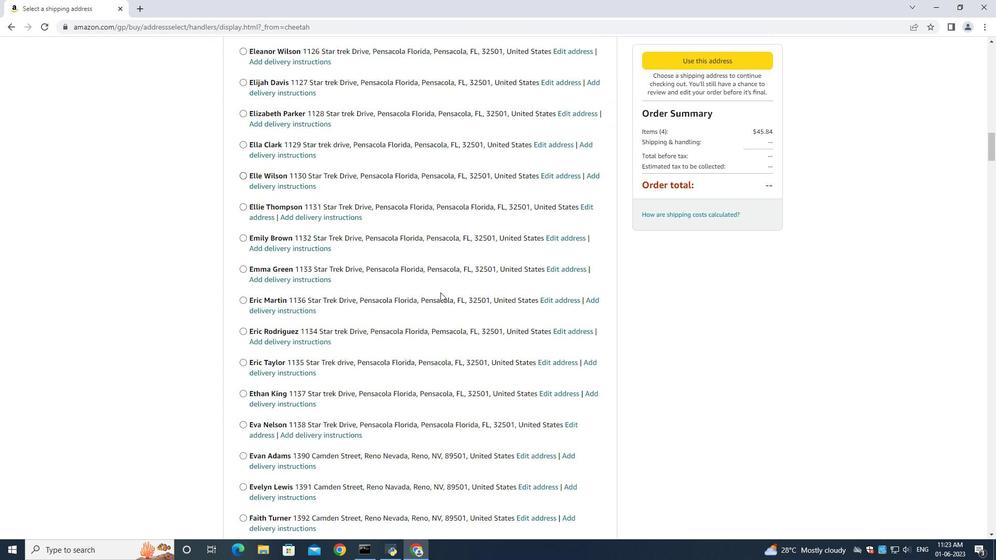 
Action: Mouse moved to (419, 277)
Screenshot: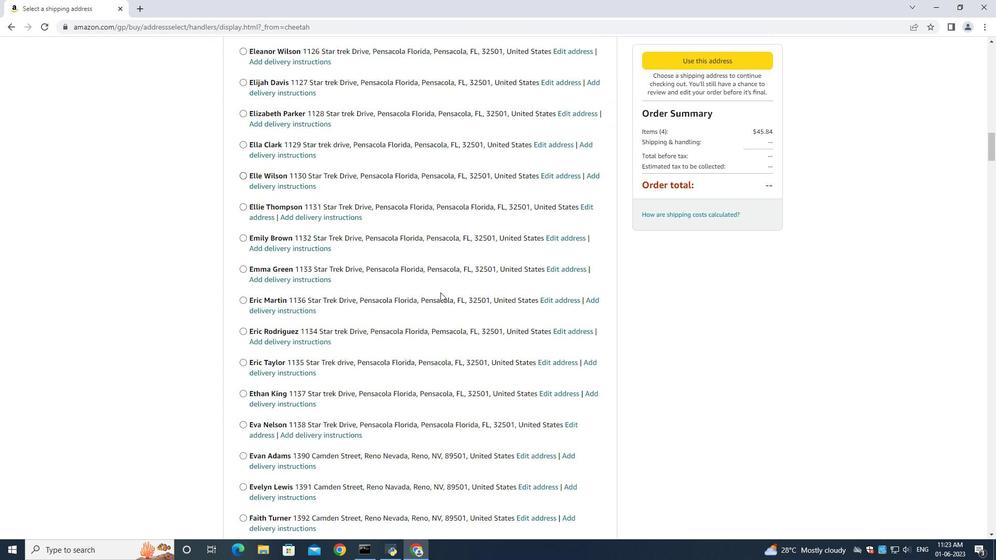 
Action: Mouse scrolled (428, 285) with delta (0, -1)
Screenshot: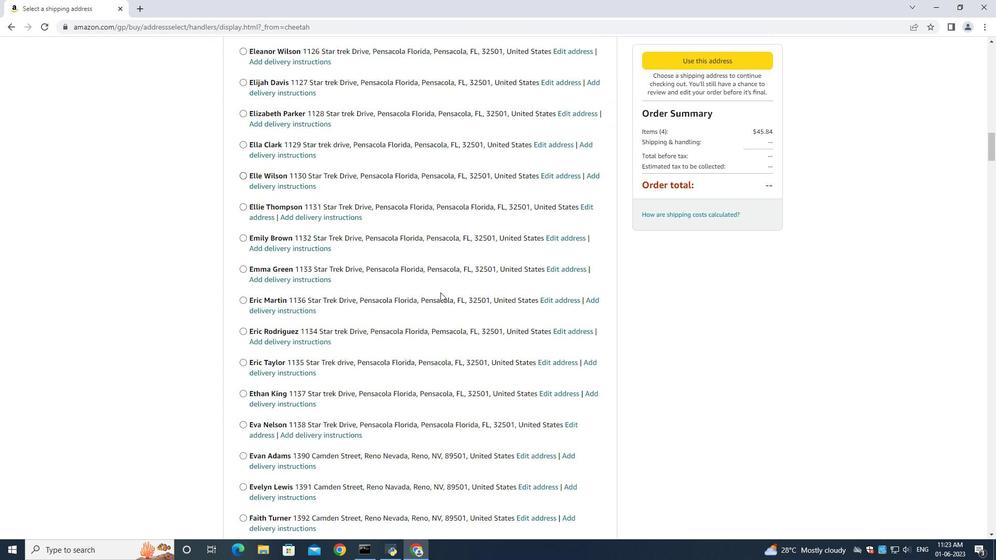 
Action: Mouse moved to (418, 275)
Screenshot: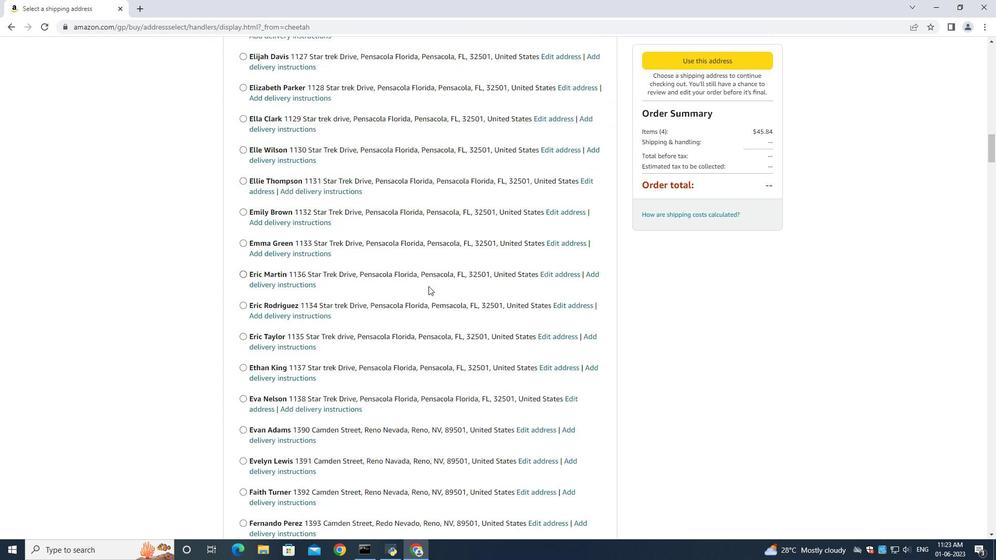 
Action: Mouse scrolled (428, 286) with delta (0, 0)
Screenshot: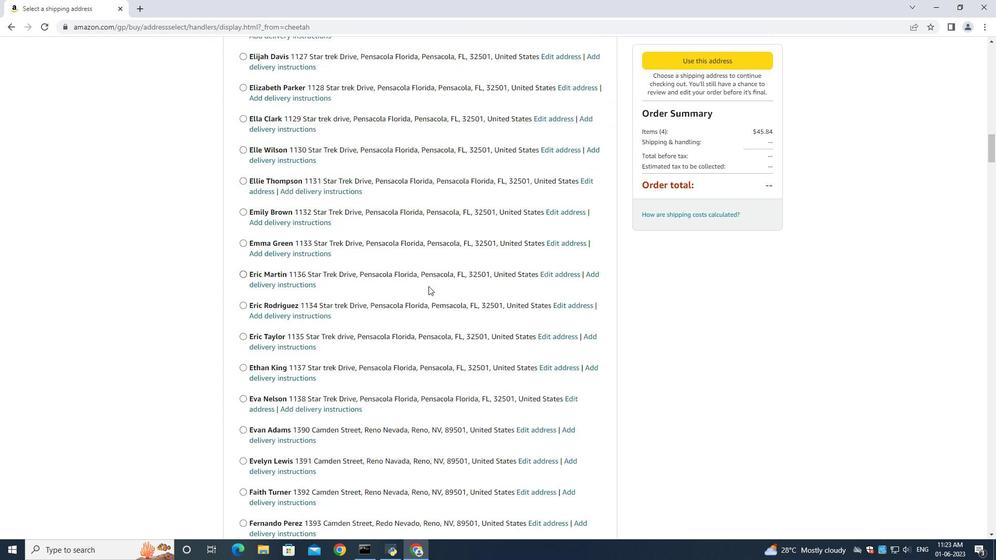 
Action: Mouse moved to (418, 275)
Screenshot: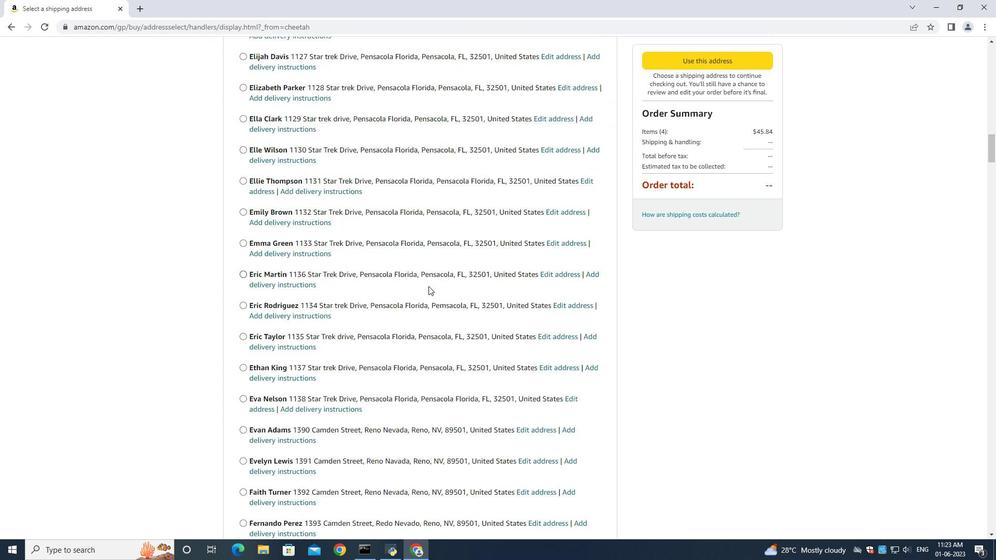 
Action: Mouse scrolled (428, 286) with delta (0, 0)
Screenshot: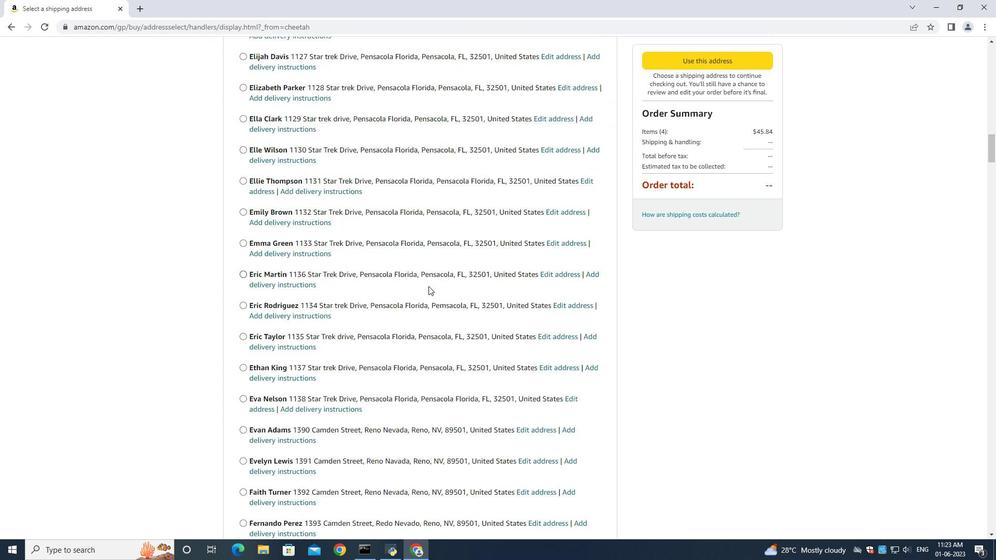 
Action: Mouse scrolled (426, 283) with delta (0, 0)
Screenshot: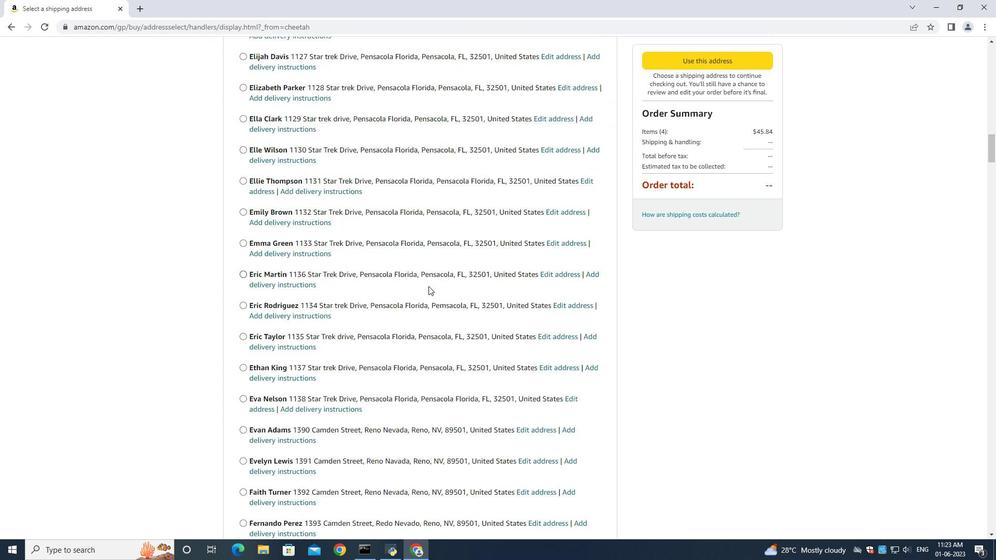 
Action: Mouse scrolled (421, 279) with delta (0, 0)
Screenshot: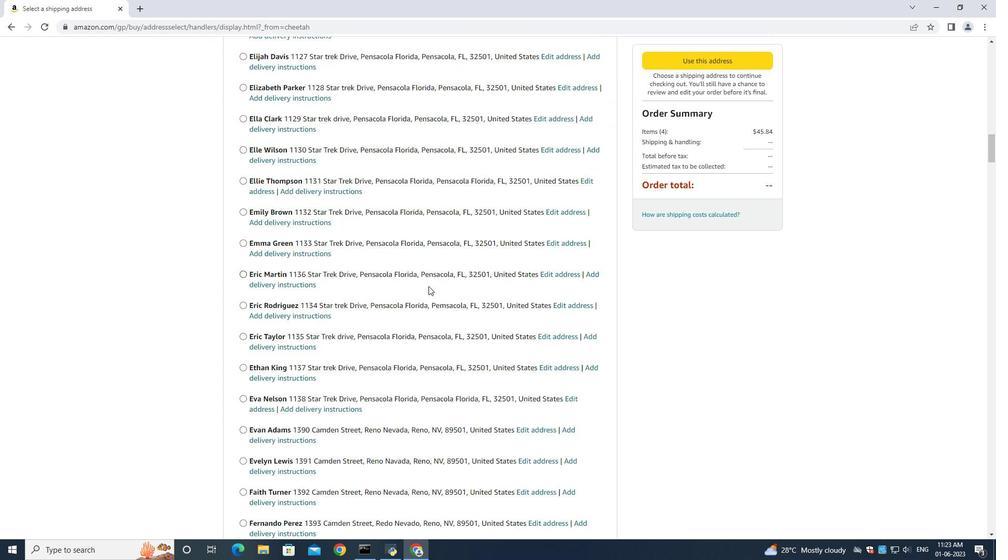 
Action: Mouse scrolled (421, 279) with delta (0, 0)
Screenshot: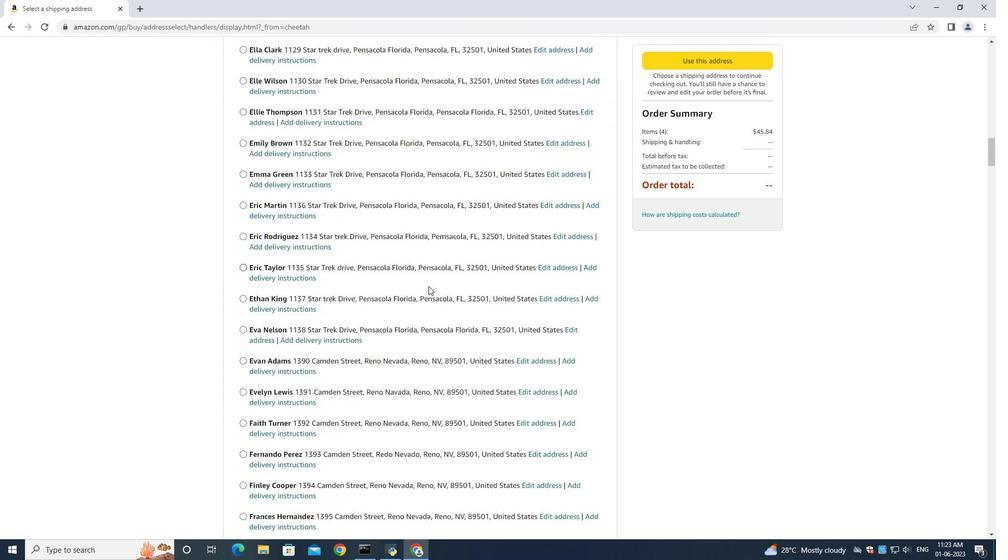 
Action: Mouse scrolled (421, 279) with delta (0, 0)
Screenshot: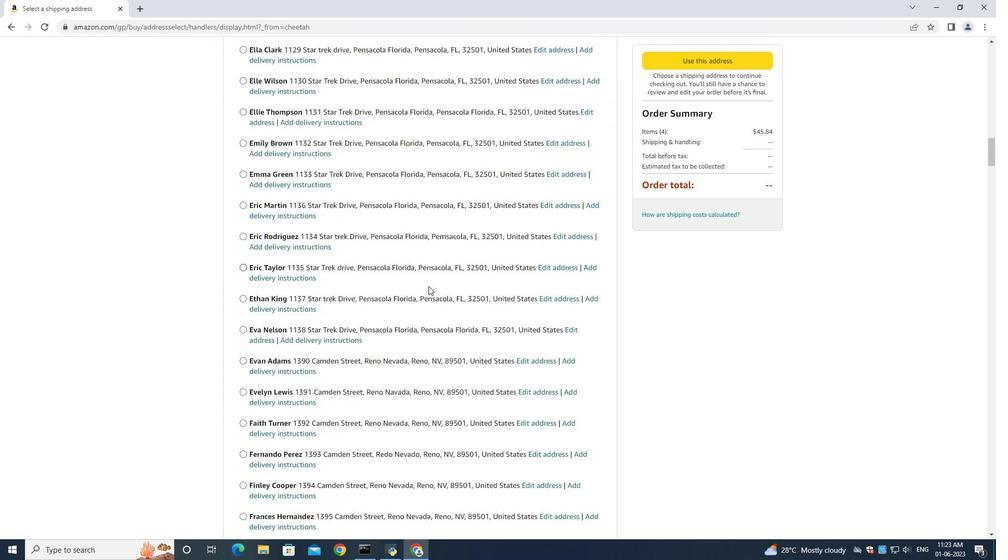 
Action: Mouse moved to (418, 274)
Screenshot: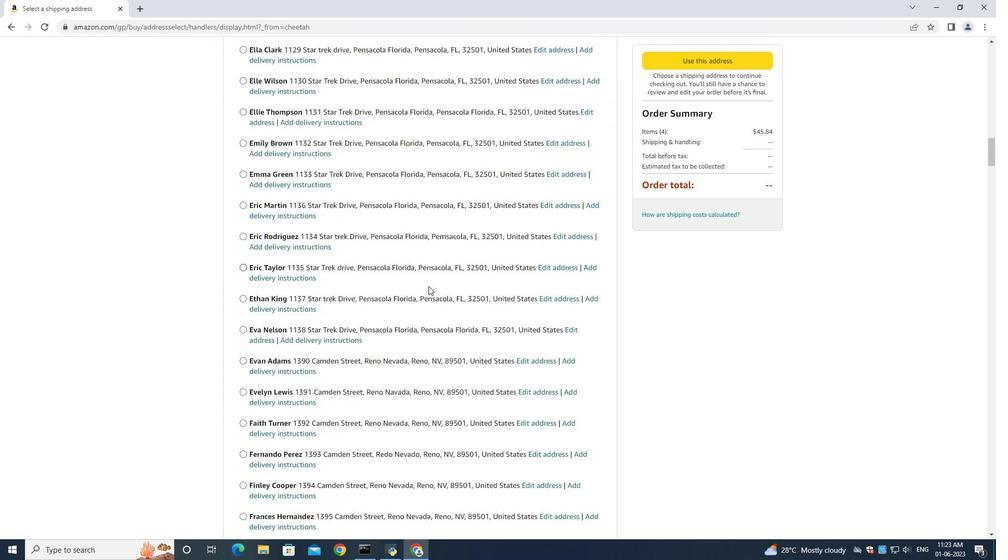 
Action: Mouse scrolled (421, 279) with delta (0, 0)
Screenshot: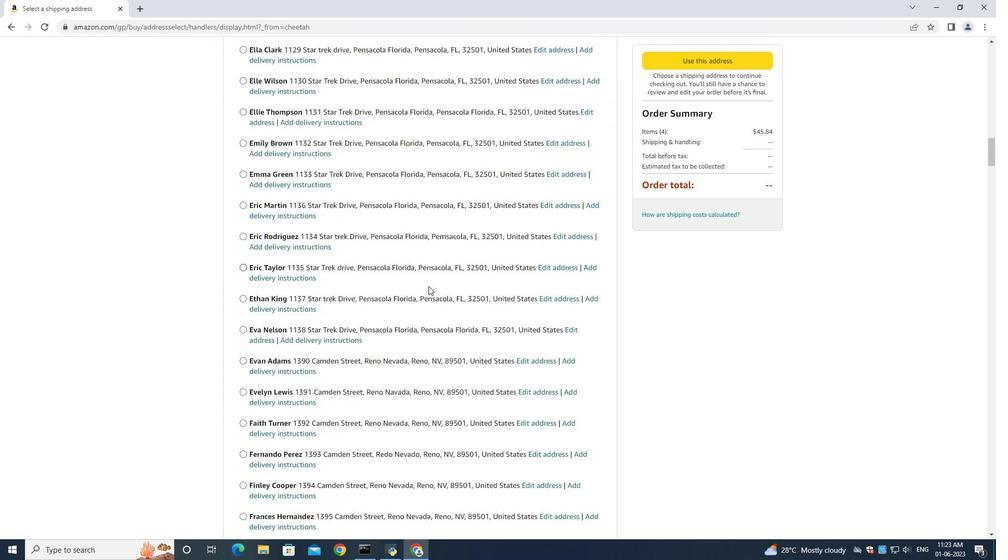 
Action: Mouse scrolled (421, 279) with delta (0, 0)
Screenshot: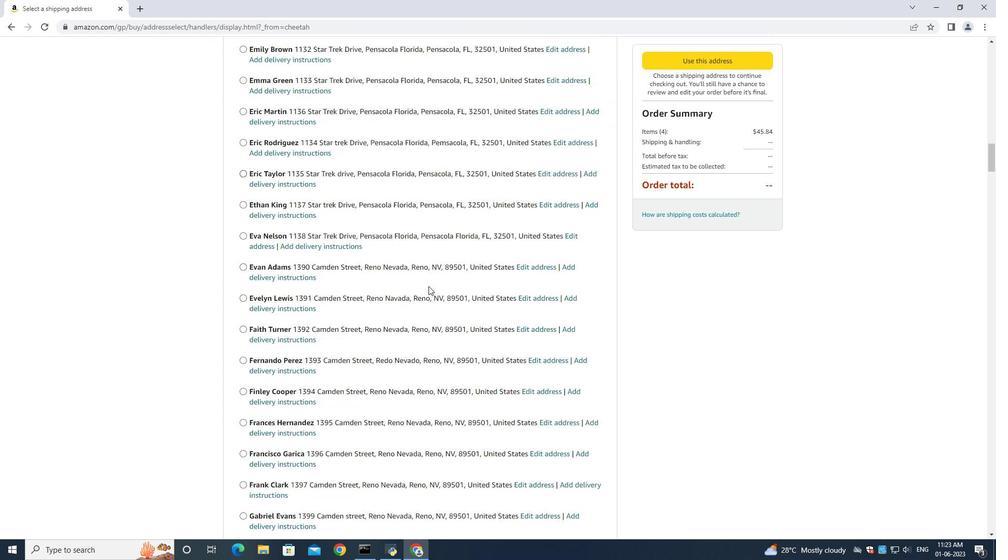 
Action: Mouse scrolled (421, 279) with delta (0, 0)
Screenshot: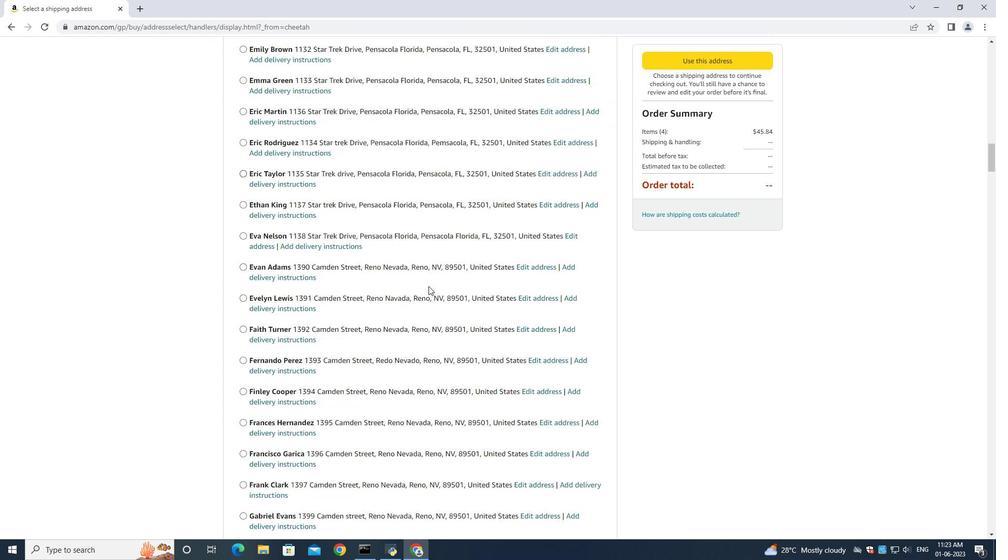 
Action: Mouse scrolled (421, 278) with delta (0, 0)
Screenshot: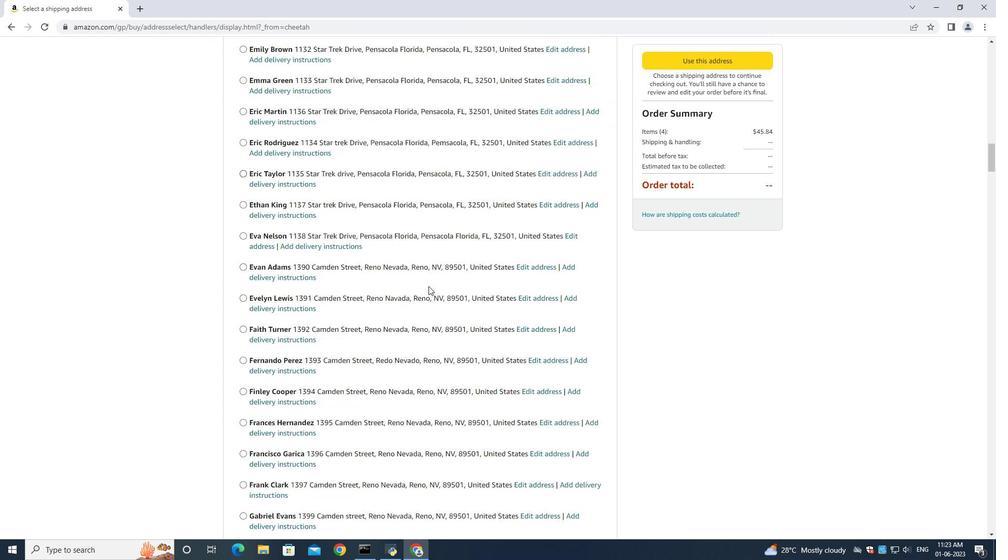 
Action: Mouse scrolled (419, 276) with delta (0, 0)
Screenshot: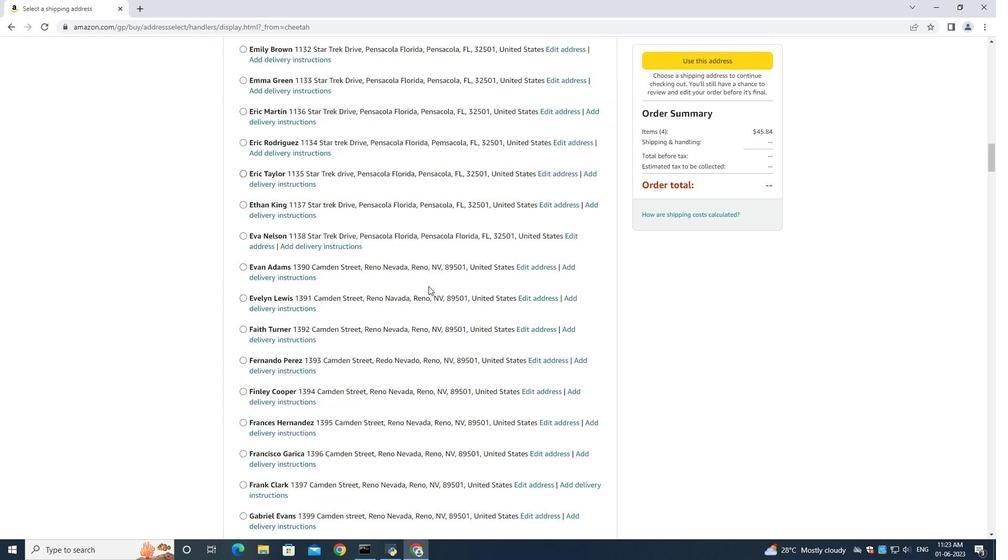 
Action: Mouse scrolled (418, 274) with delta (0, 0)
Screenshot: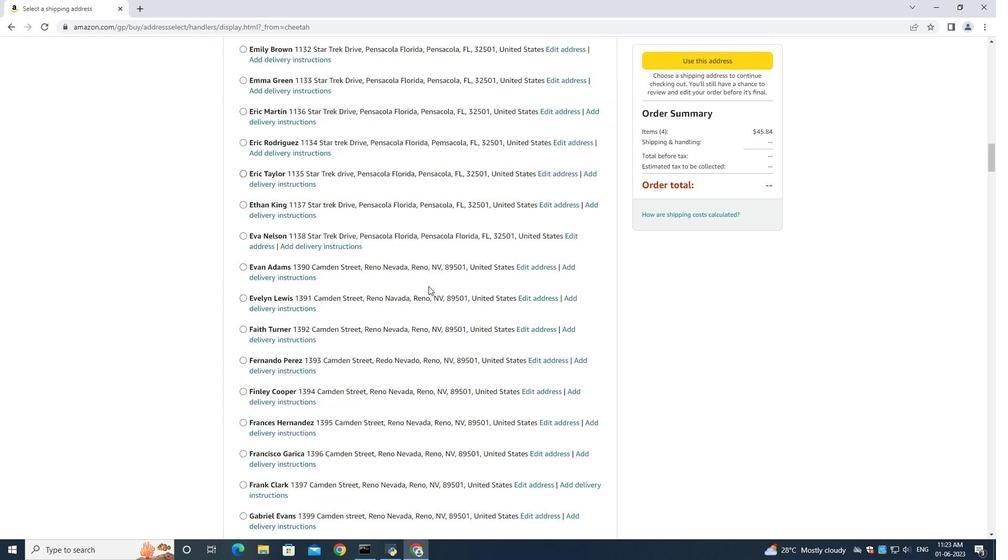 
Action: Mouse scrolled (418, 274) with delta (0, 0)
Screenshot: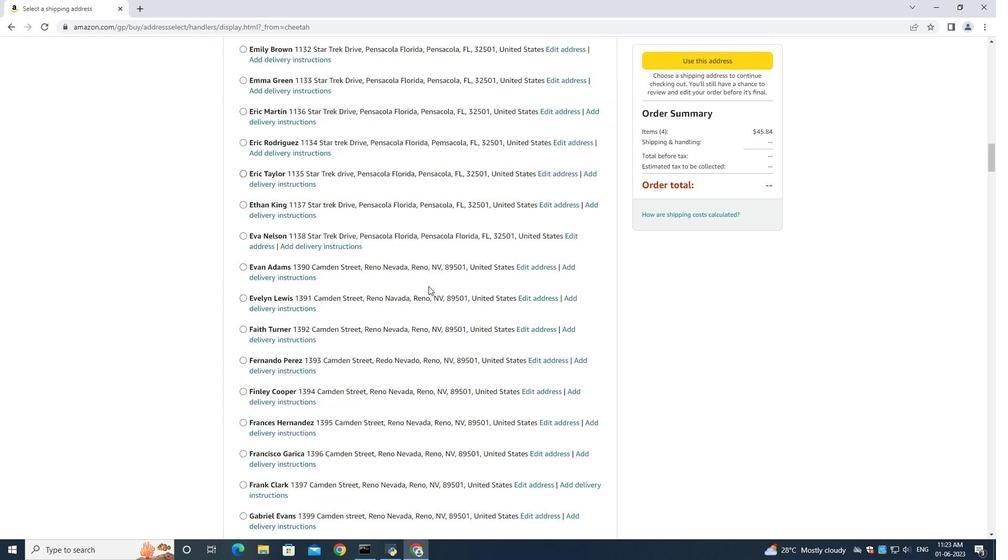 
Action: Mouse moved to (417, 274)
Screenshot: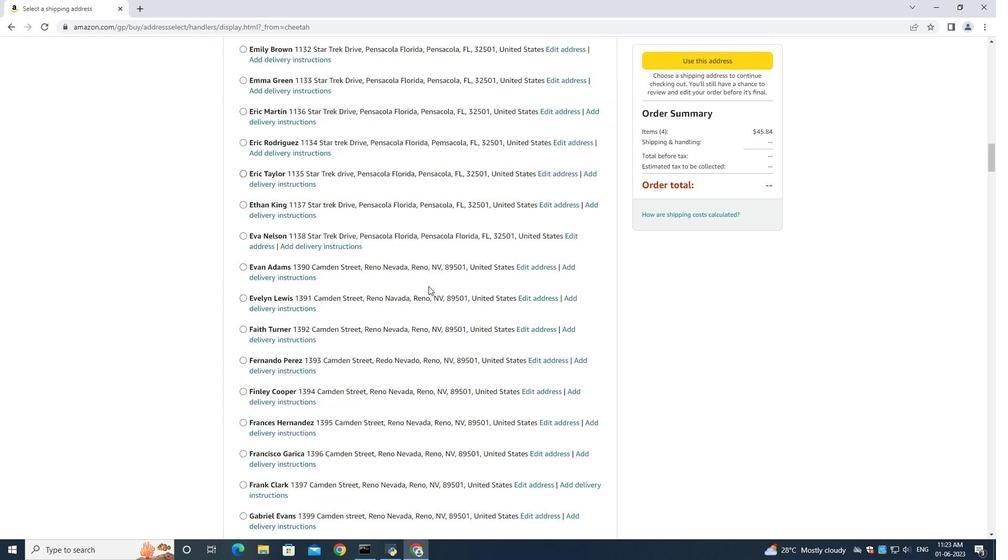 
Action: Mouse scrolled (418, 274) with delta (0, 0)
Screenshot: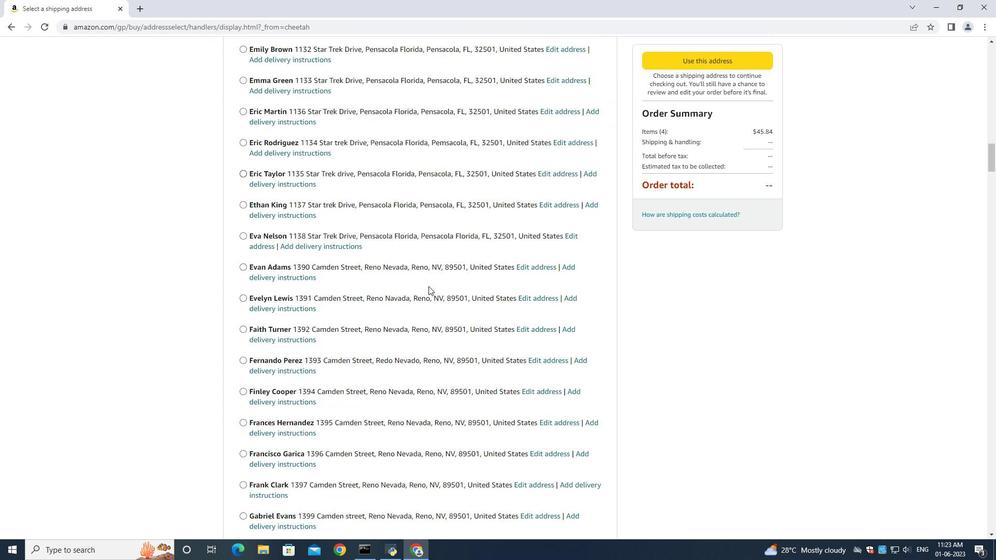 
Action: Mouse moved to (417, 274)
Screenshot: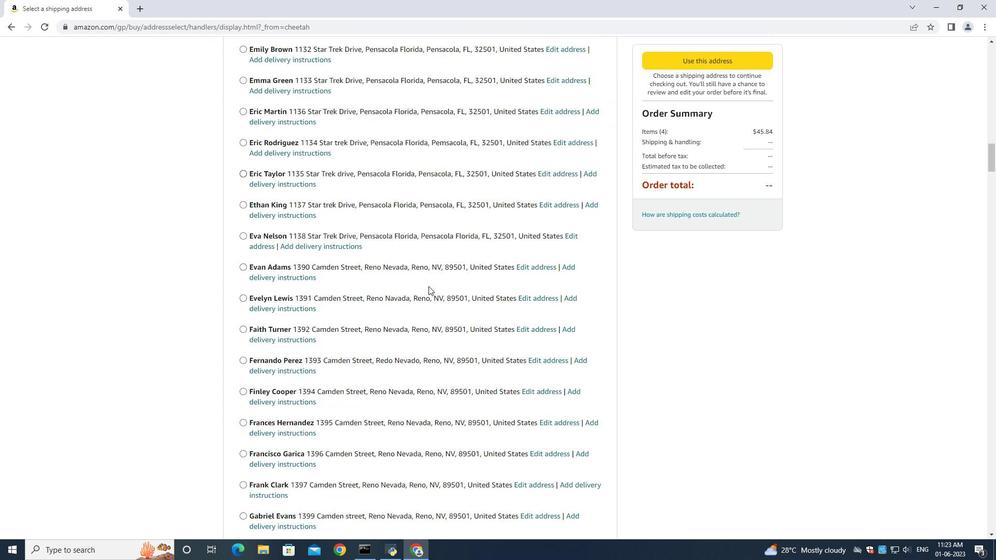 
Action: Mouse scrolled (418, 274) with delta (0, -1)
Screenshot: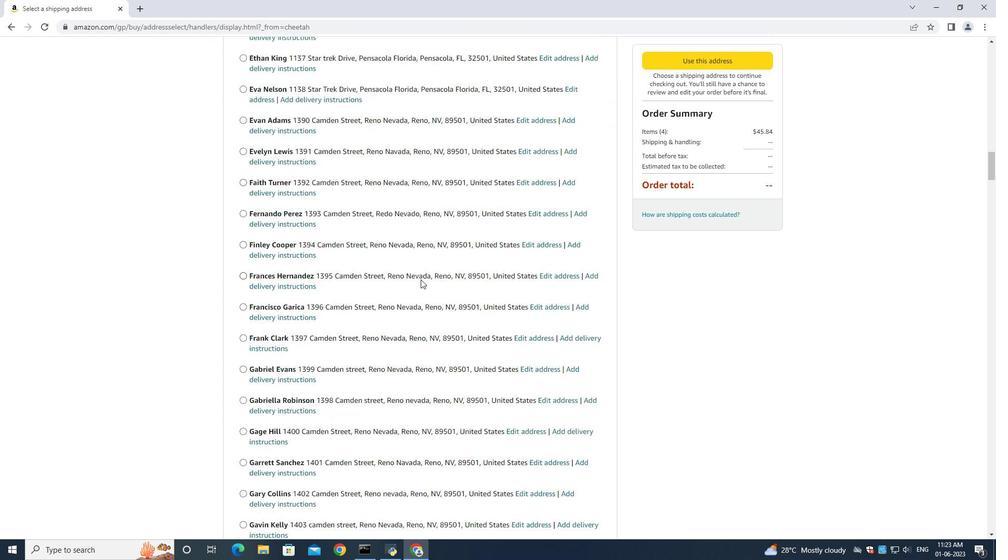 
Action: Mouse moved to (417, 272)
Screenshot: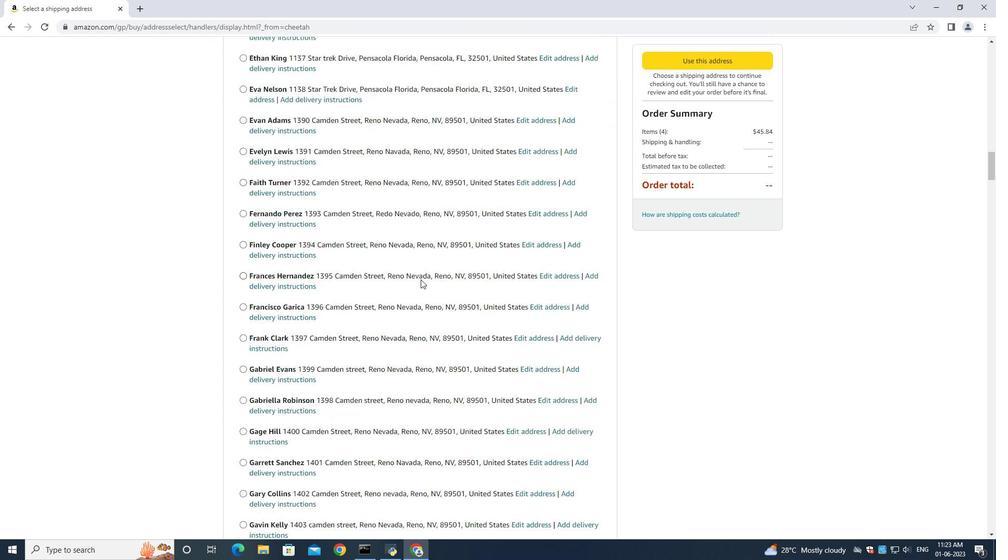 
Action: Mouse scrolled (418, 274) with delta (0, 0)
Screenshot: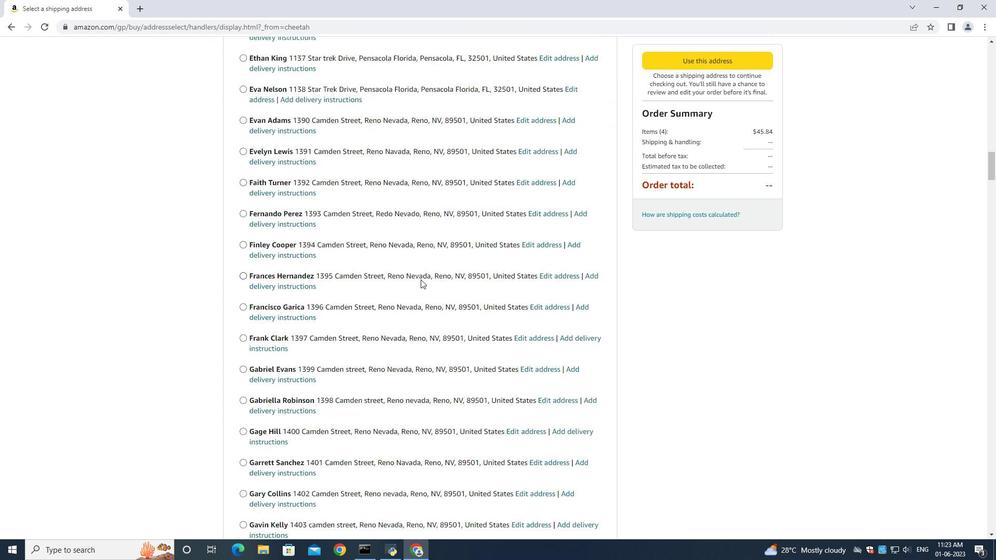 
Action: Mouse moved to (416, 269)
Screenshot: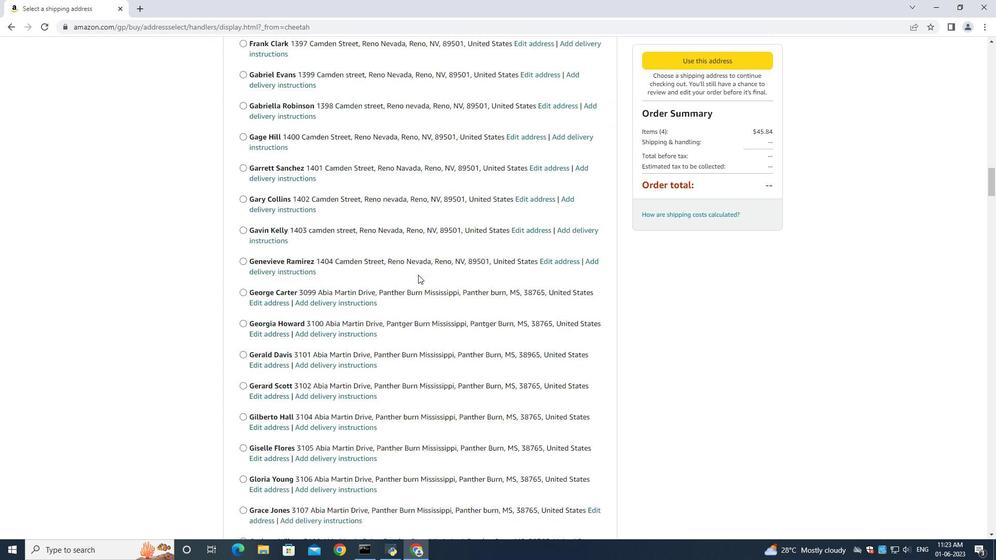 
Action: Mouse scrolled (418, 274) with delta (0, 0)
Screenshot: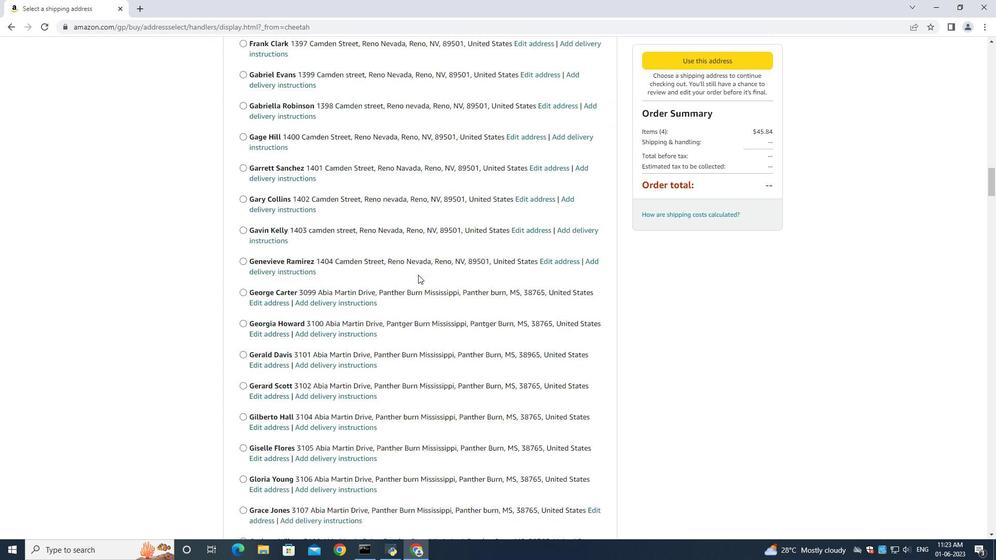 
Action: Mouse moved to (416, 269)
Screenshot: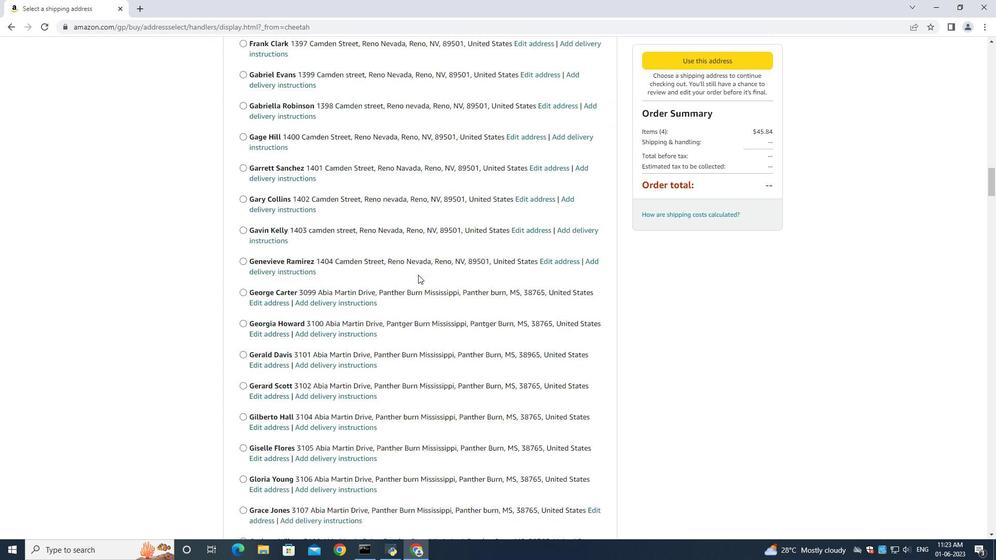 
Action: Mouse scrolled (418, 274) with delta (0, 0)
Screenshot: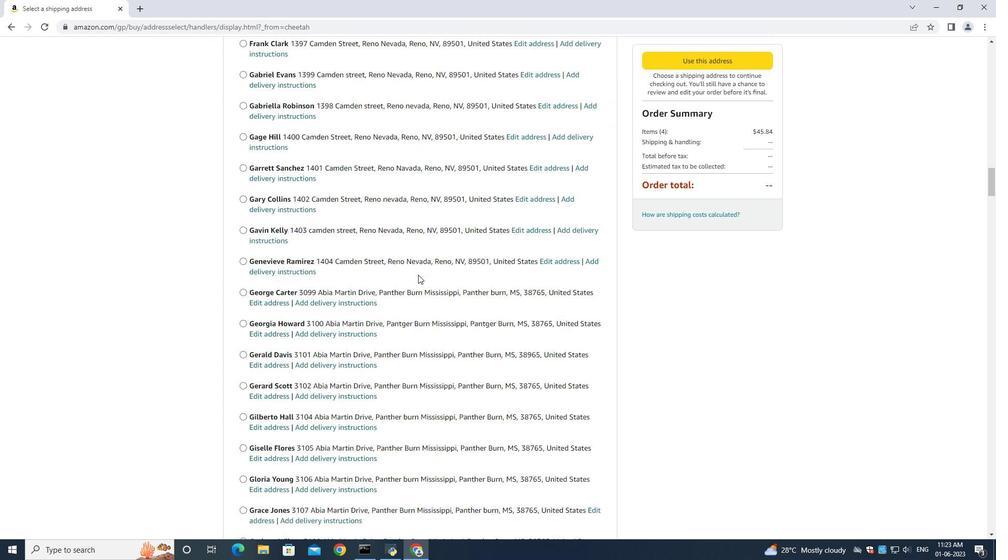 
Action: Mouse moved to (416, 271)
Screenshot: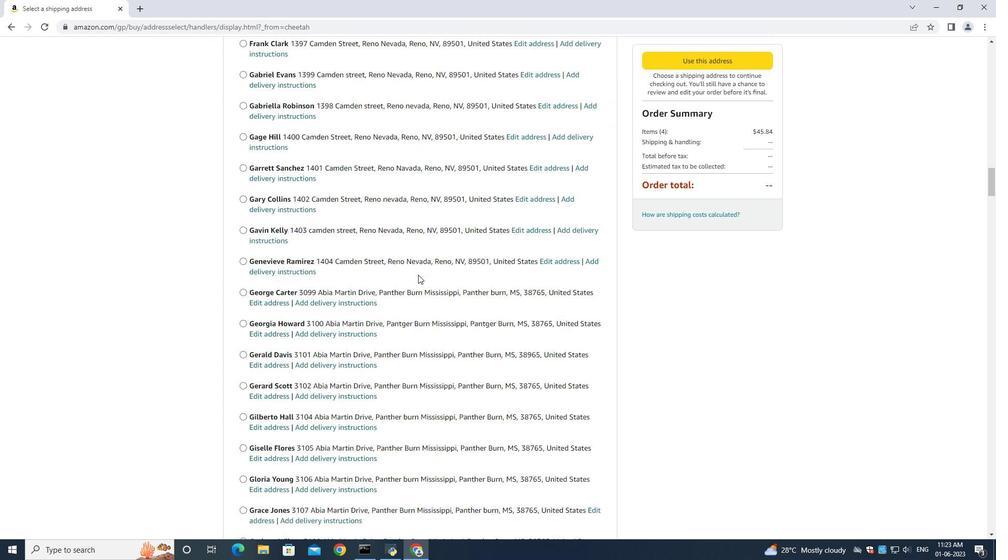 
Action: Mouse scrolled (416, 269) with delta (0, 0)
Screenshot: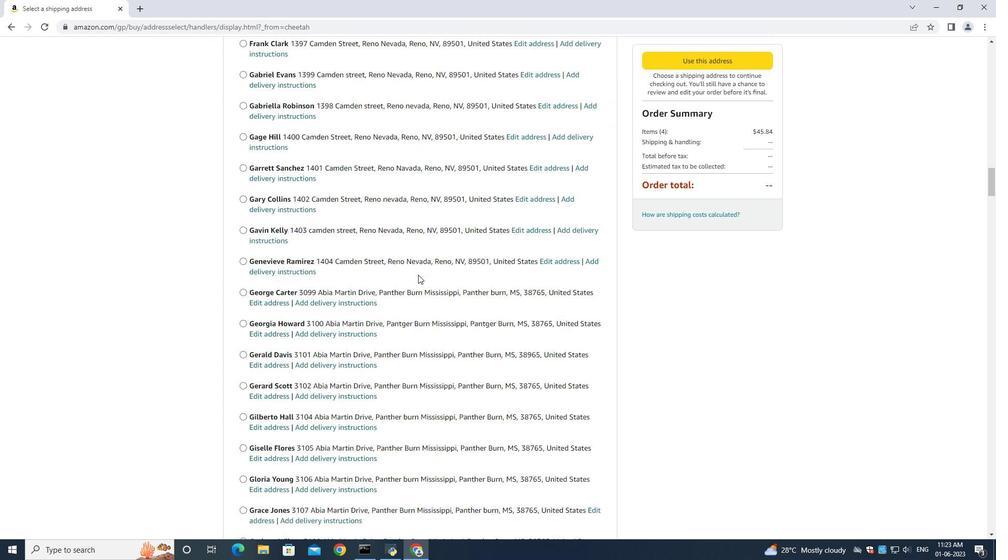 
Action: Mouse moved to (416, 271)
Screenshot: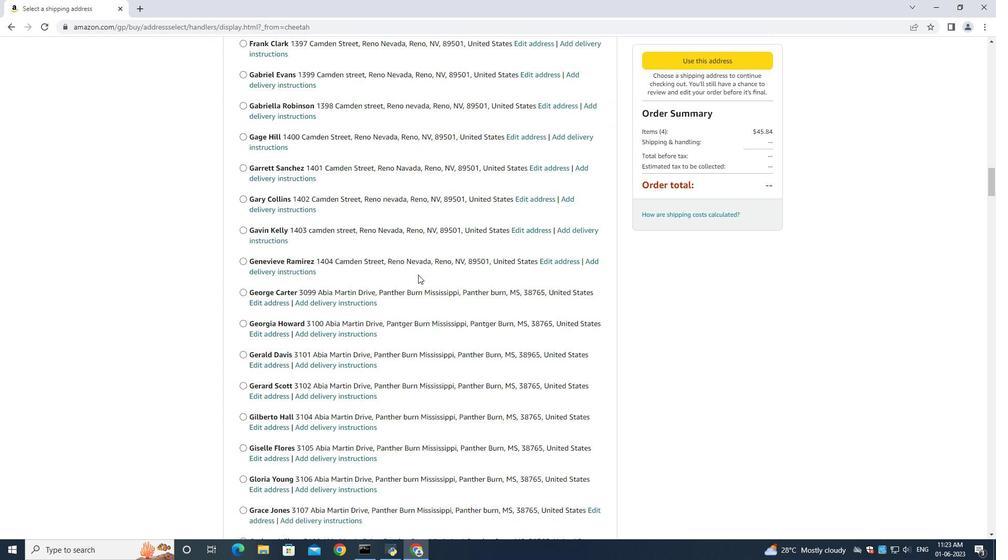 
Action: Mouse scrolled (416, 270) with delta (0, 0)
Screenshot: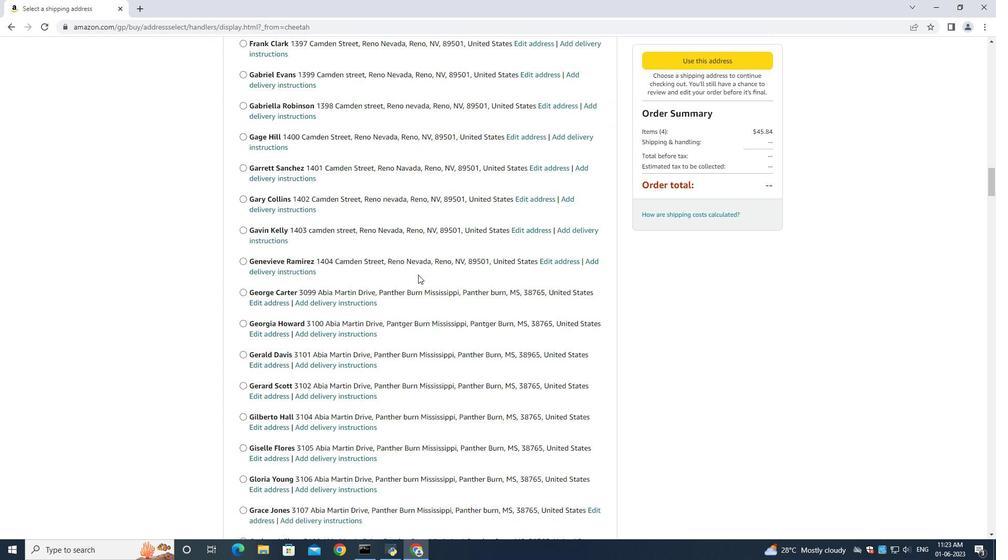 
Action: Mouse scrolled (416, 270) with delta (0, 0)
Screenshot: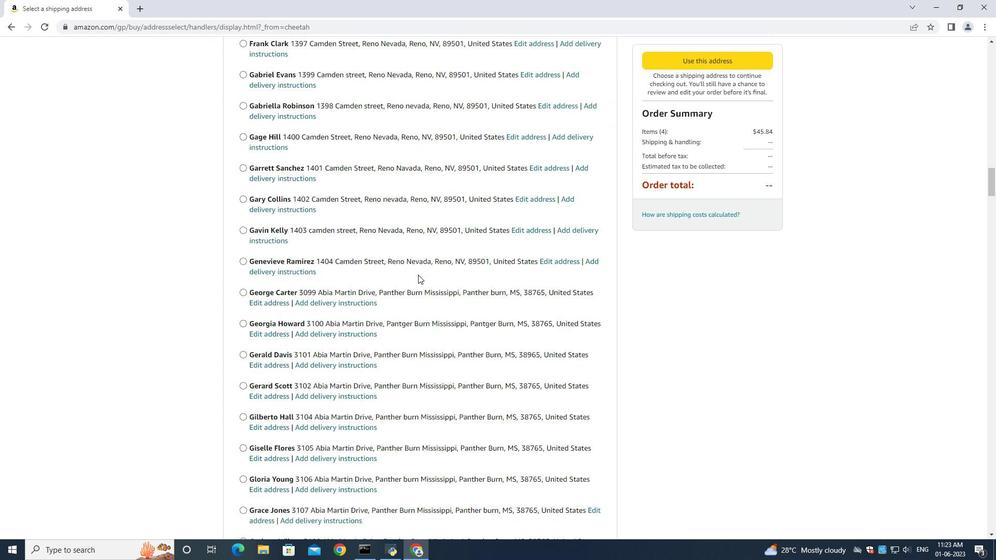 
Action: Mouse scrolled (416, 270) with delta (0, 0)
Screenshot: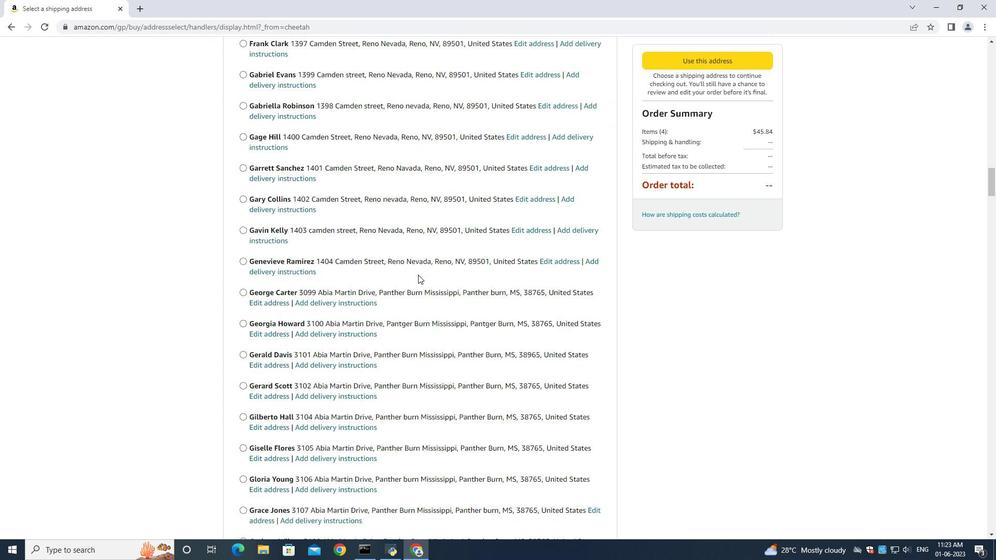 
Action: Mouse moved to (416, 271)
Screenshot: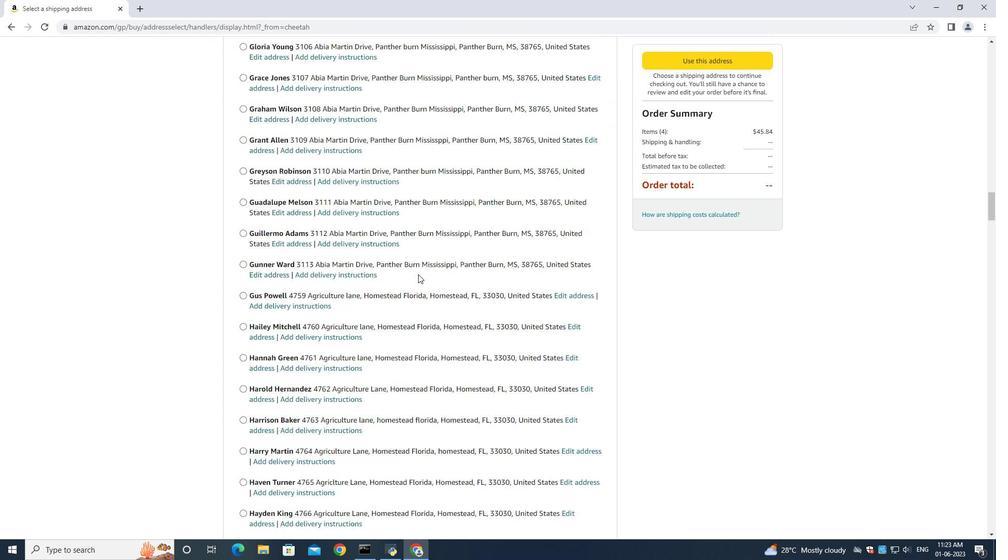 
Action: Mouse scrolled (416, 270) with delta (0, 0)
Screenshot: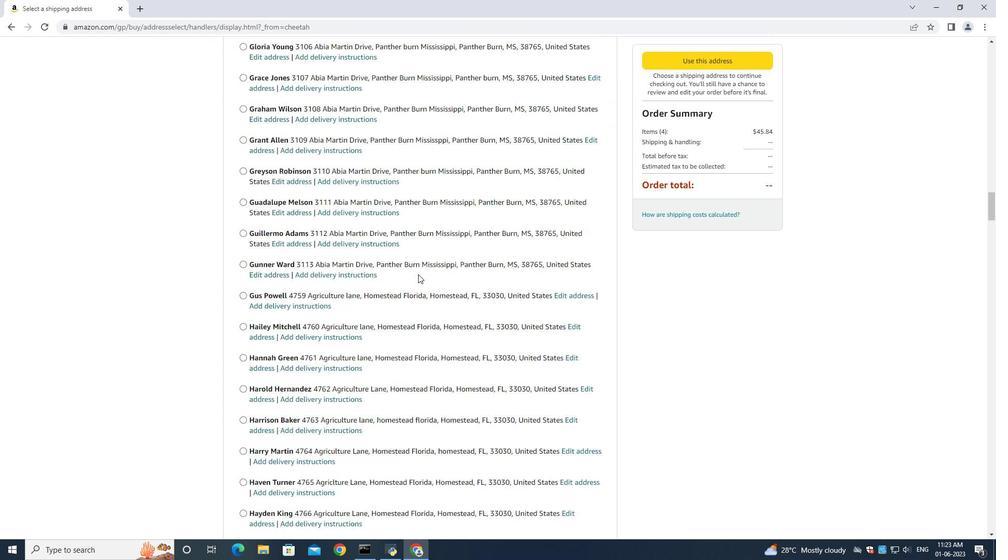 
Action: Mouse moved to (416, 269)
Screenshot: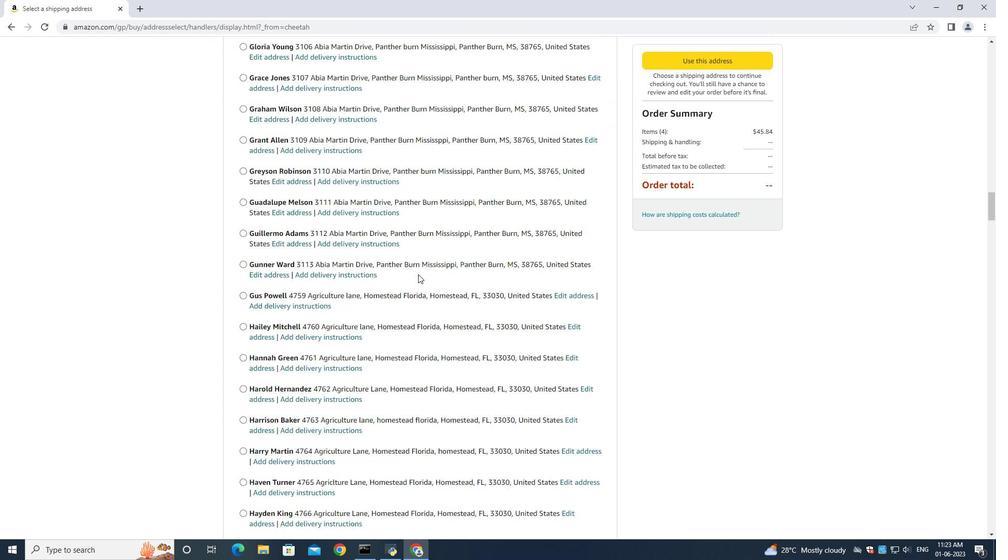 
Action: Mouse scrolled (416, 270) with delta (0, -1)
Screenshot: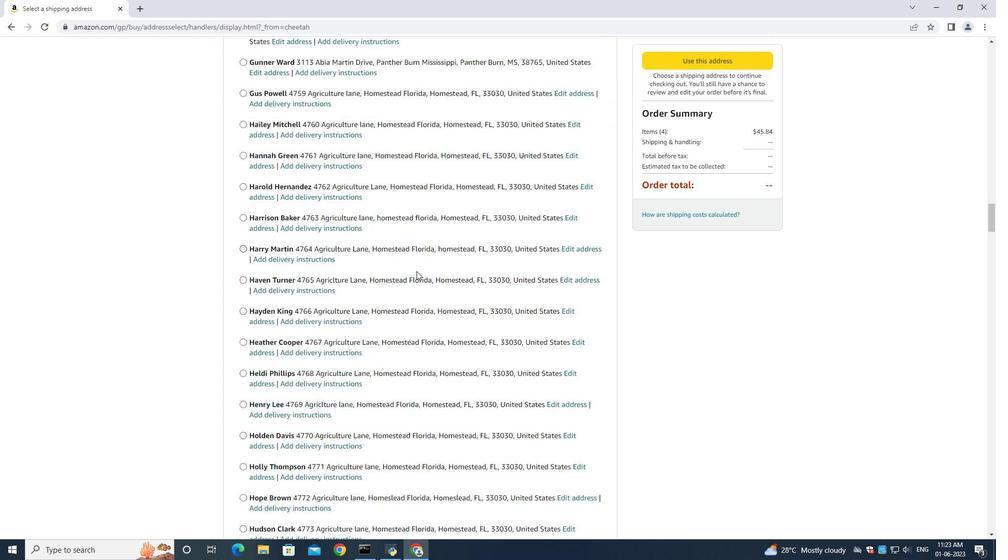 
Action: Mouse moved to (416, 267)
Screenshot: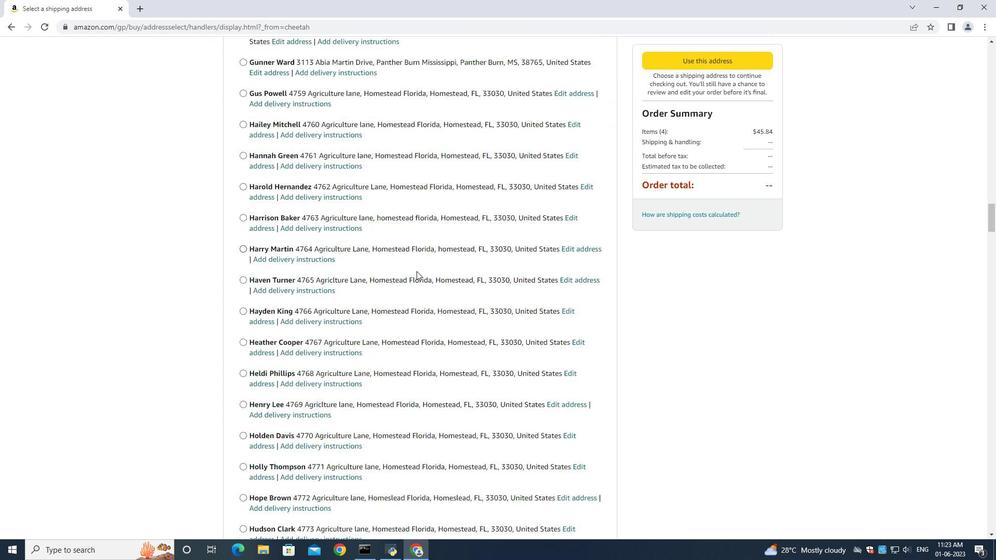 
Action: Mouse scrolled (416, 270) with delta (0, 0)
Screenshot: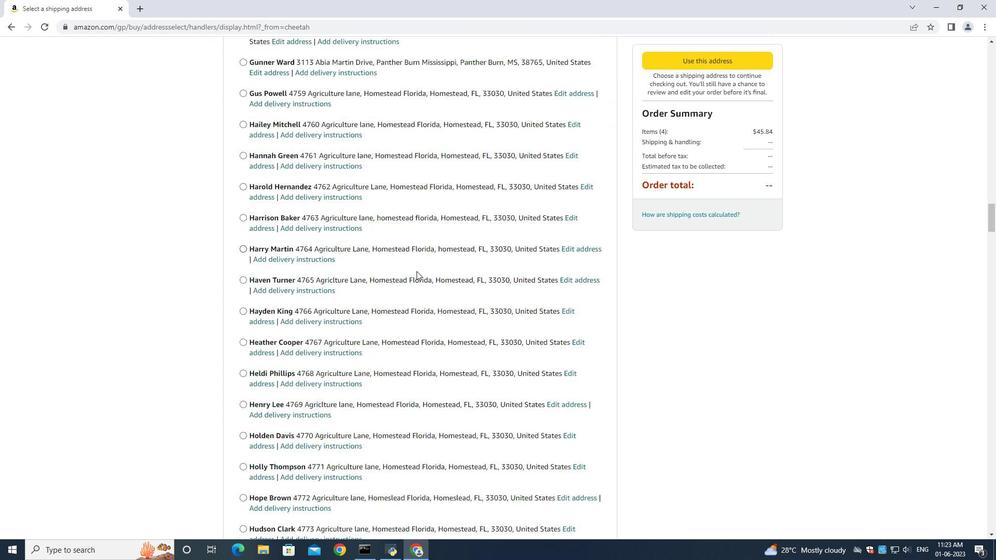 
Action: Mouse moved to (416, 272)
Screenshot: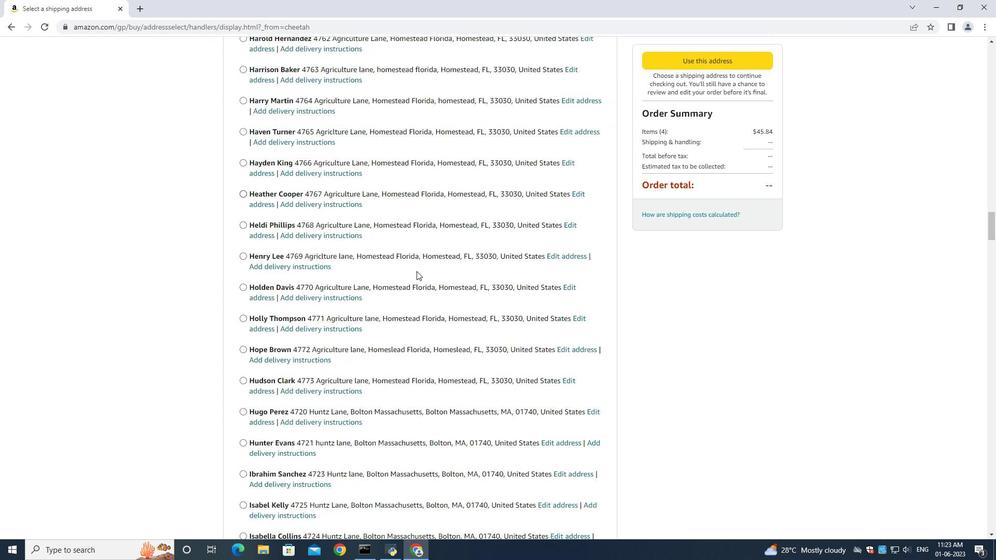 
Action: Mouse scrolled (416, 270) with delta (0, 0)
Screenshot: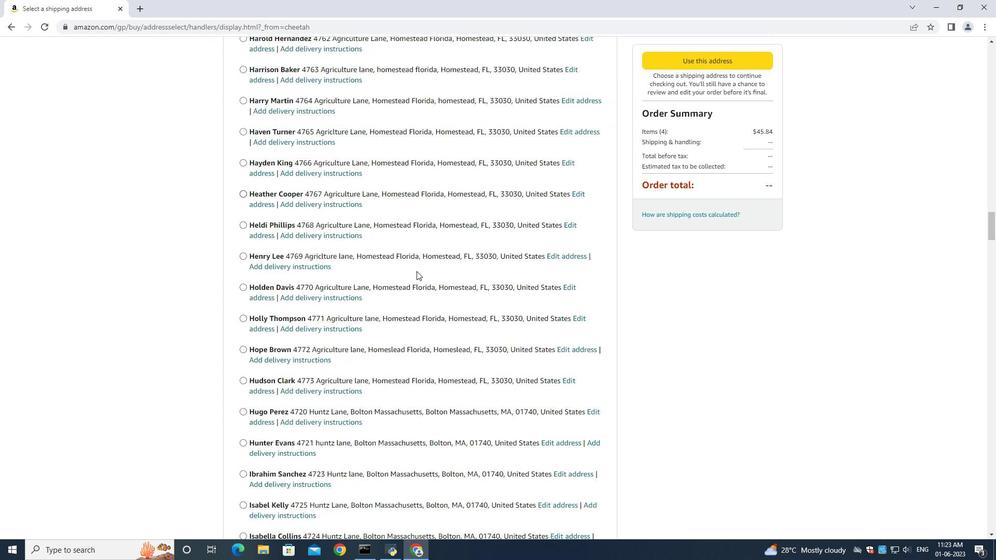 
Action: Mouse scrolled (416, 270) with delta (0, 0)
Screenshot: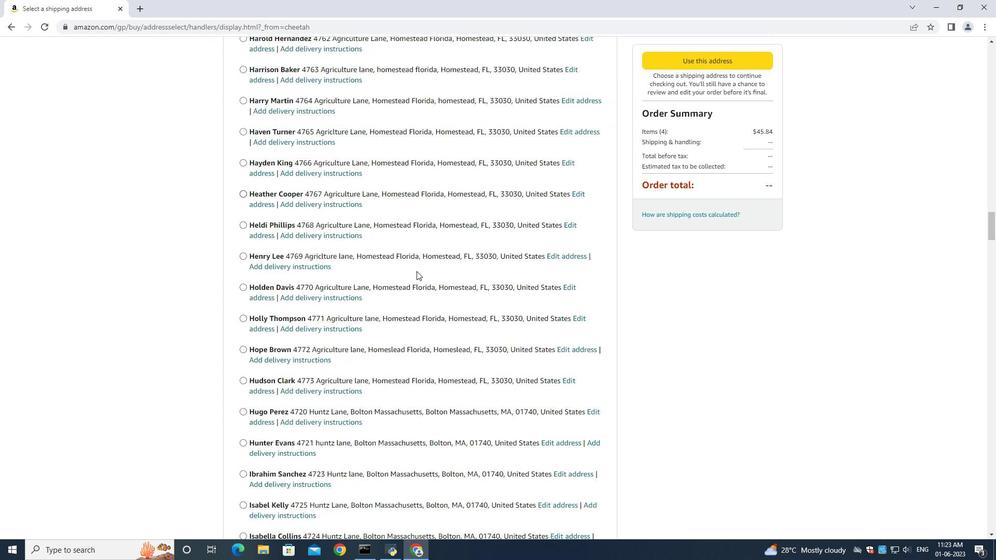 
Action: Mouse scrolled (416, 271) with delta (0, 0)
Screenshot: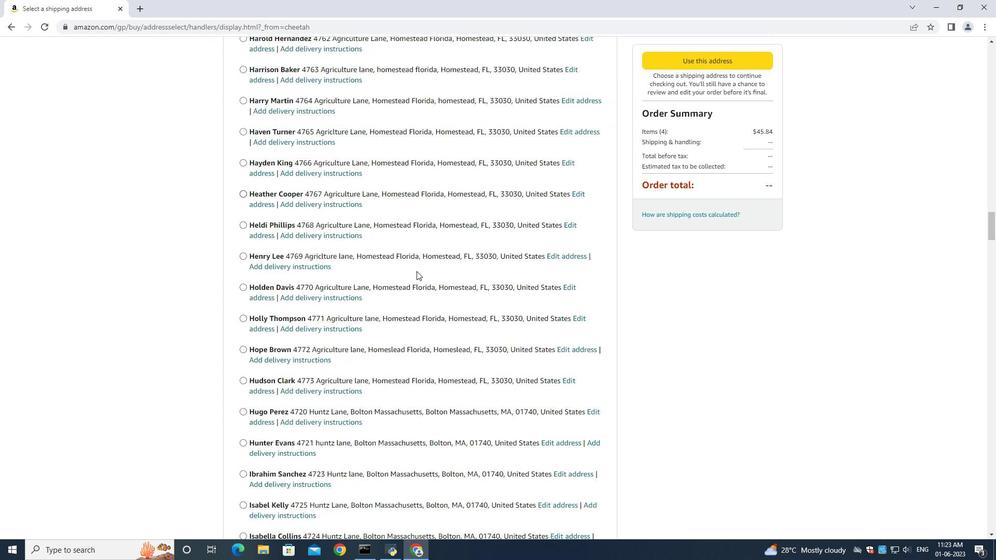 
Action: Mouse scrolled (416, 271) with delta (0, 0)
Screenshot: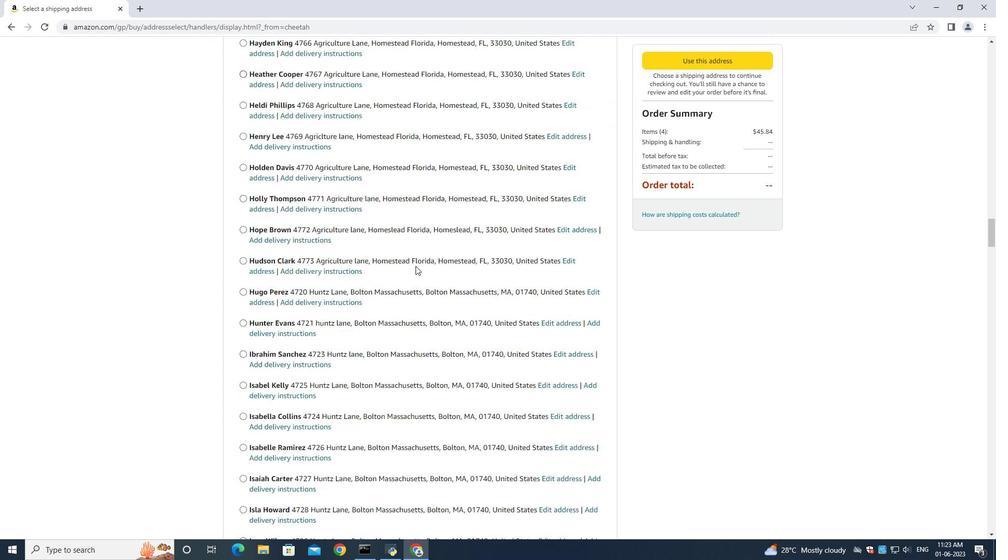 
Action: Mouse scrolled (416, 271) with delta (0, 0)
Screenshot: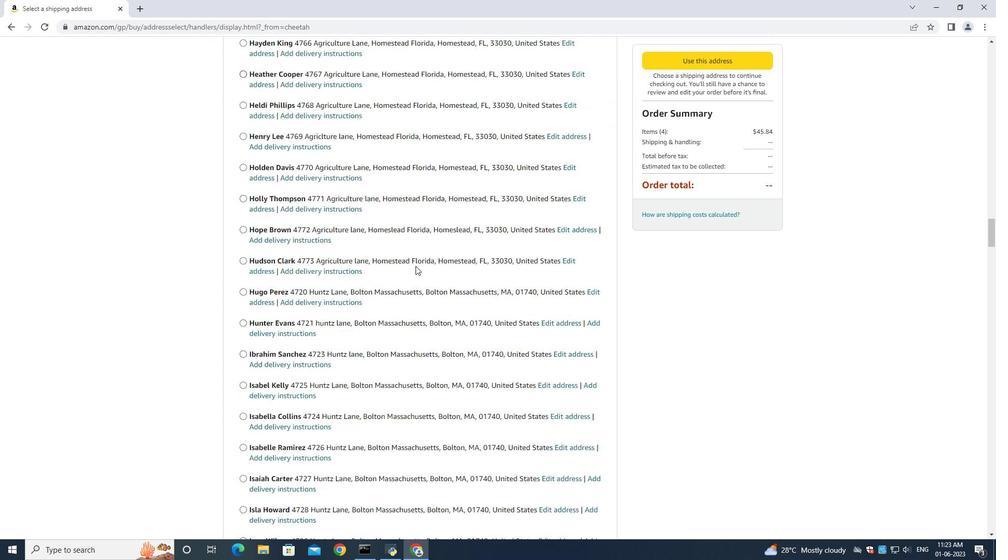 
Action: Mouse scrolled (416, 271) with delta (0, 0)
Screenshot: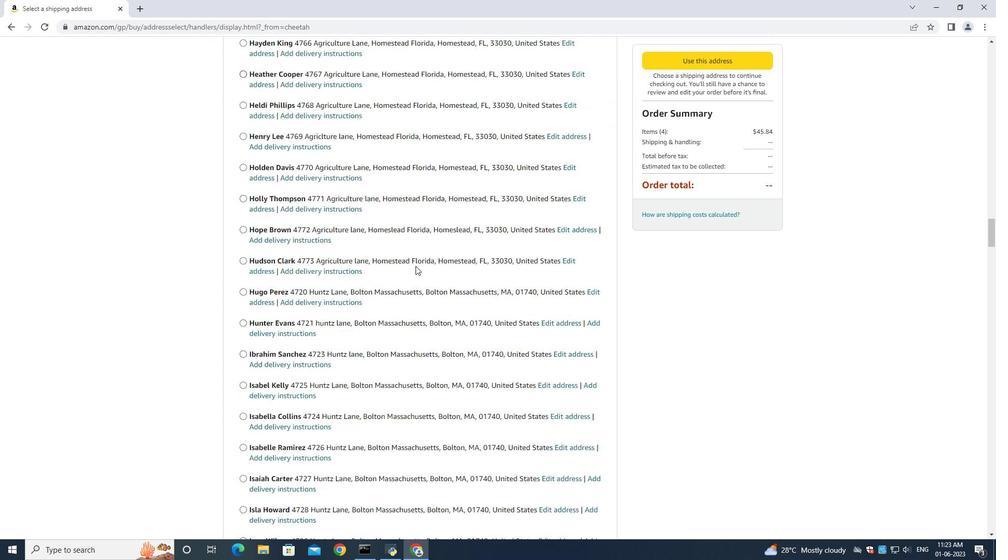 
Action: Mouse moved to (416, 272)
Screenshot: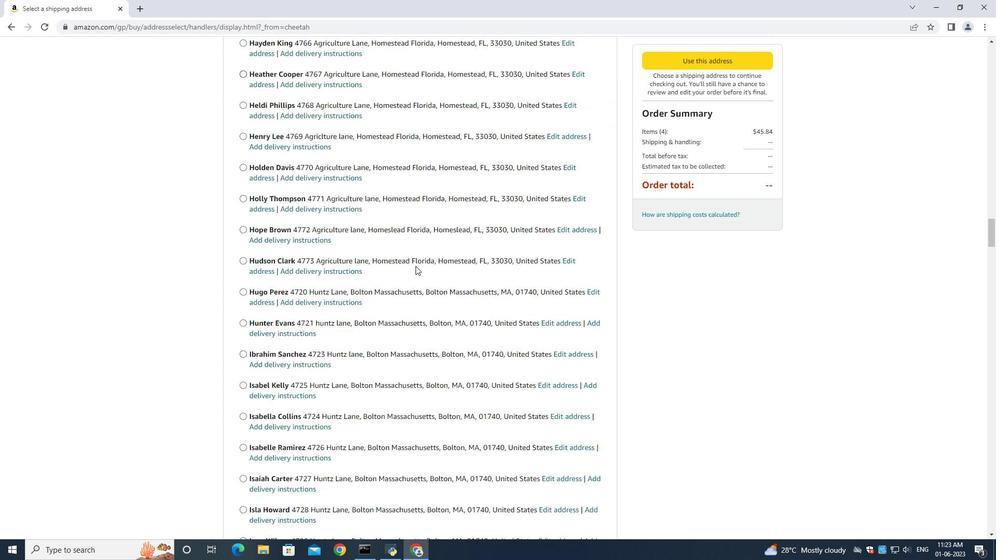 
Action: Mouse scrolled (416, 271) with delta (0, 0)
Screenshot: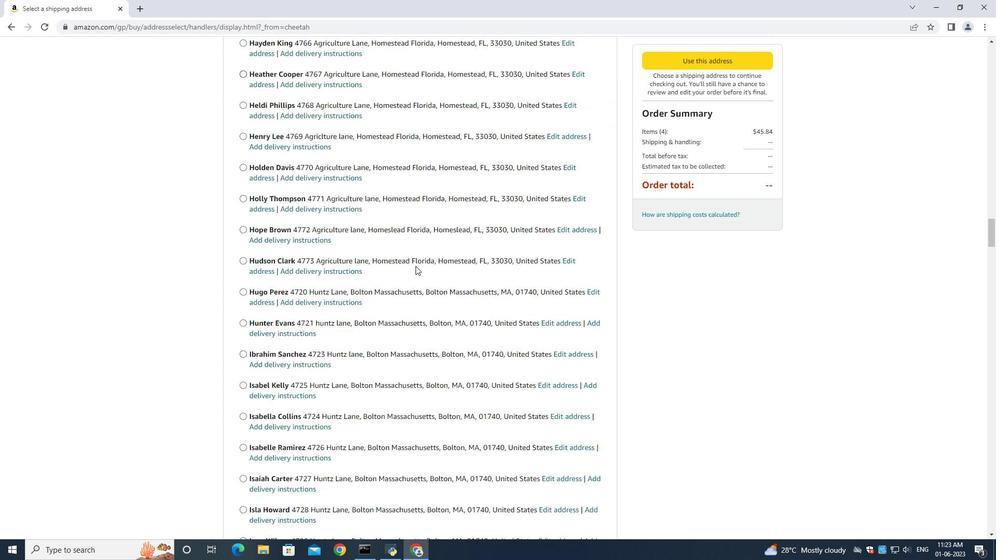 
Action: Mouse moved to (416, 269)
Screenshot: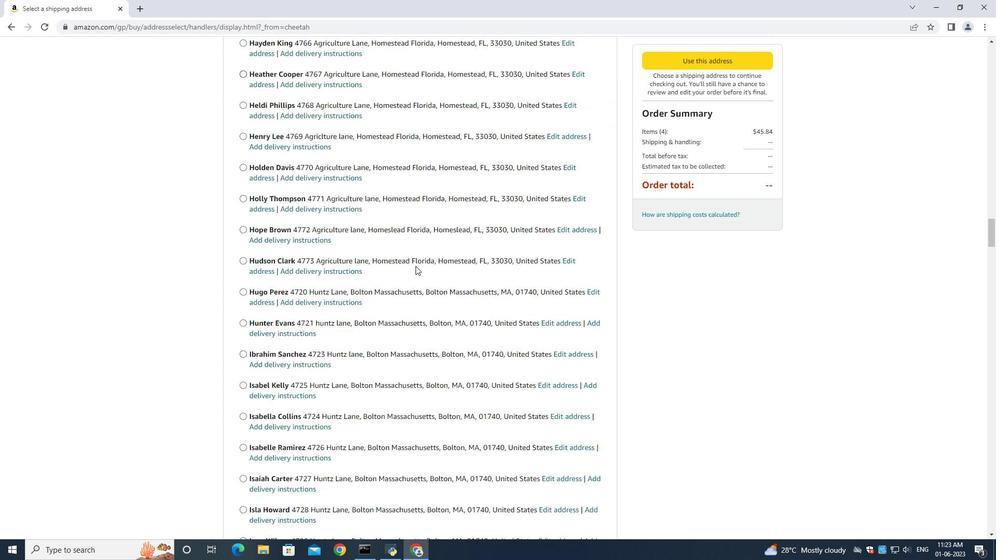 
Action: Mouse scrolled (416, 271) with delta (0, 0)
Screenshot: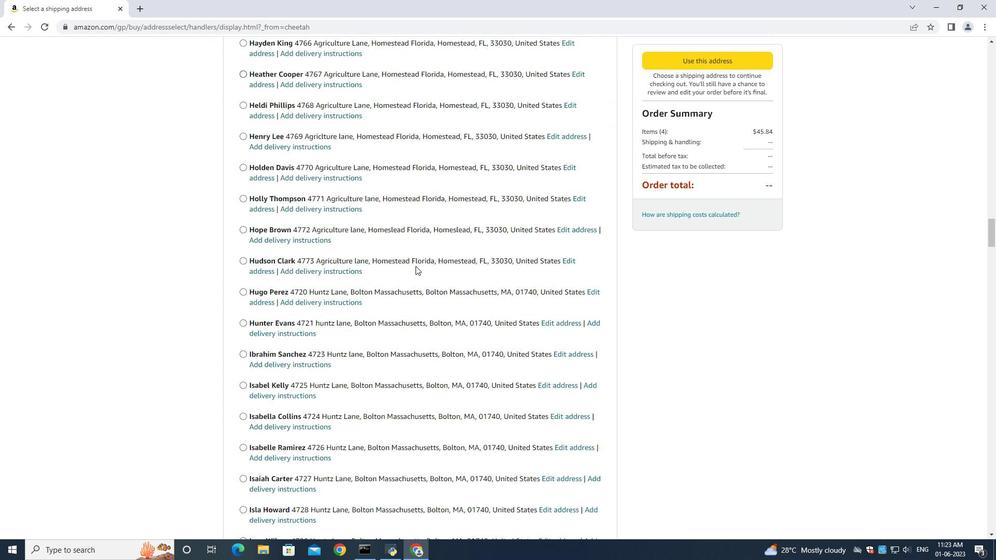 
Action: Mouse moved to (416, 268)
Screenshot: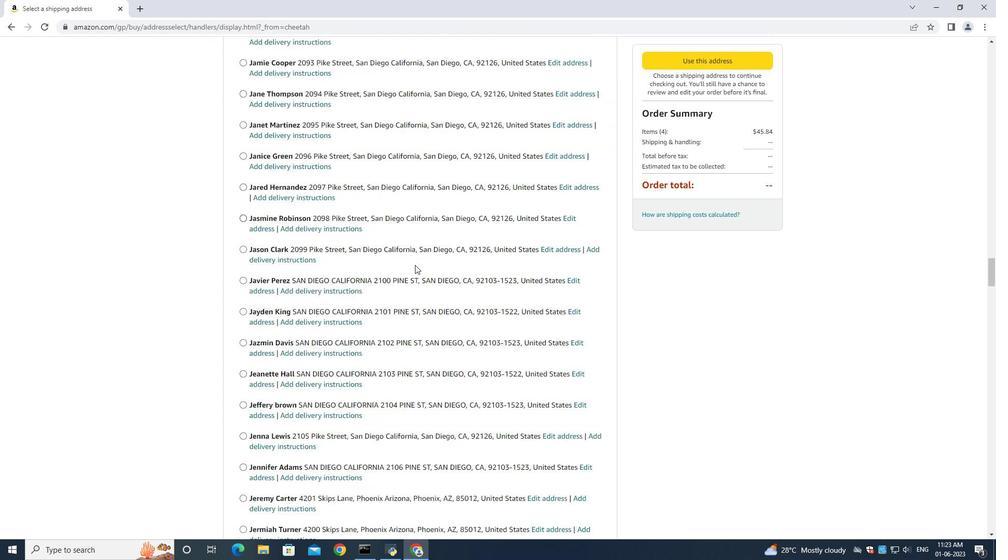 
Action: Mouse scrolled (416, 266) with delta (0, 0)
Screenshot: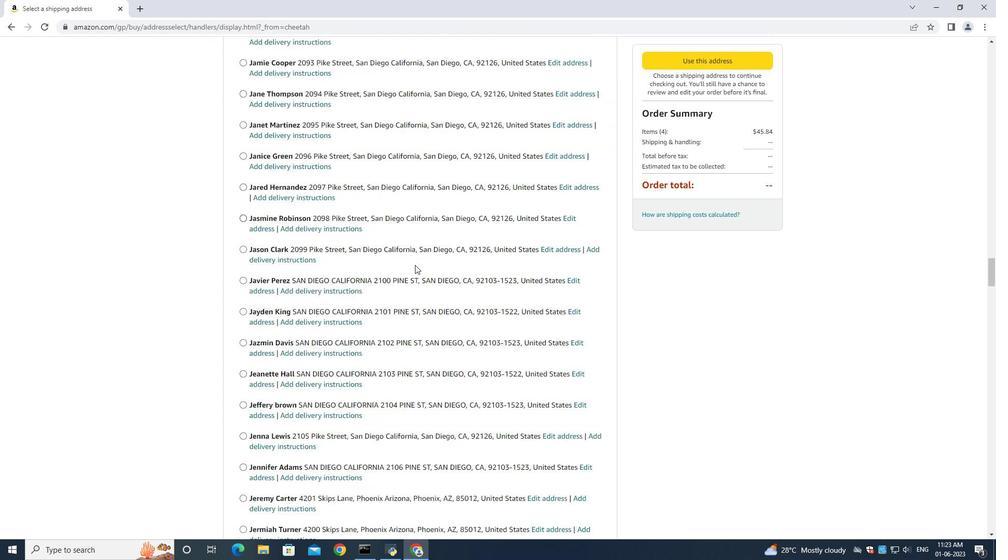 
Action: Mouse moved to (416, 267)
Screenshot: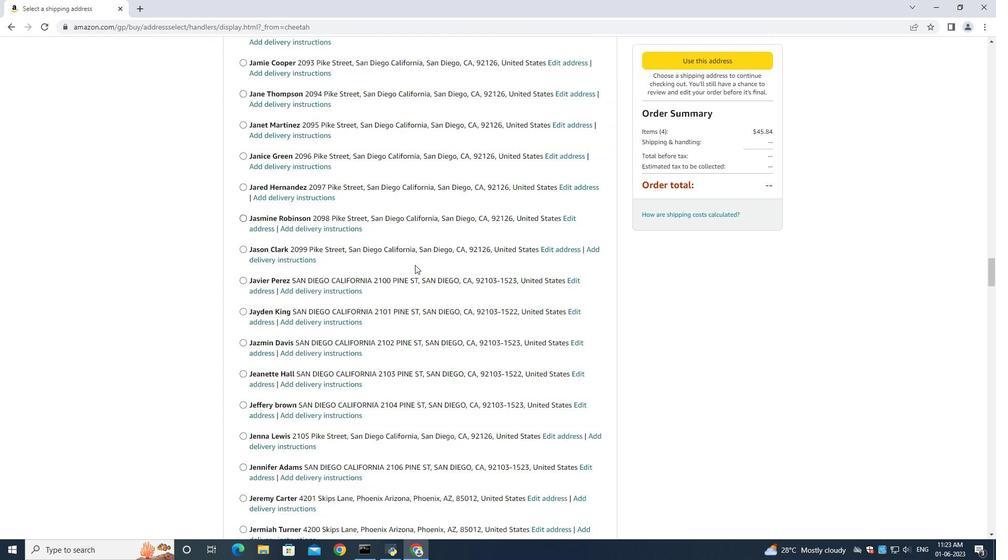 
Action: Mouse scrolled (416, 267) with delta (0, 0)
Screenshot: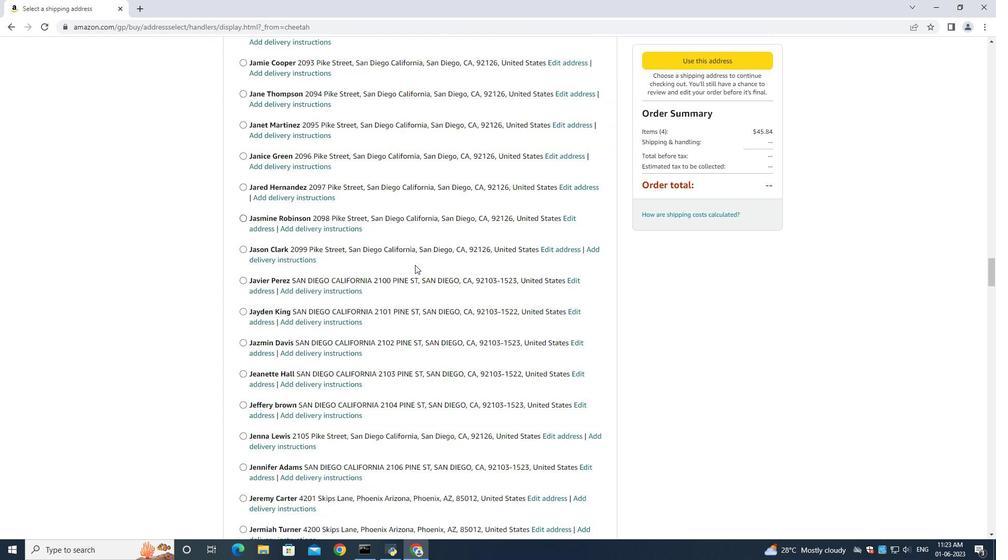 
Action: Mouse moved to (416, 267)
Screenshot: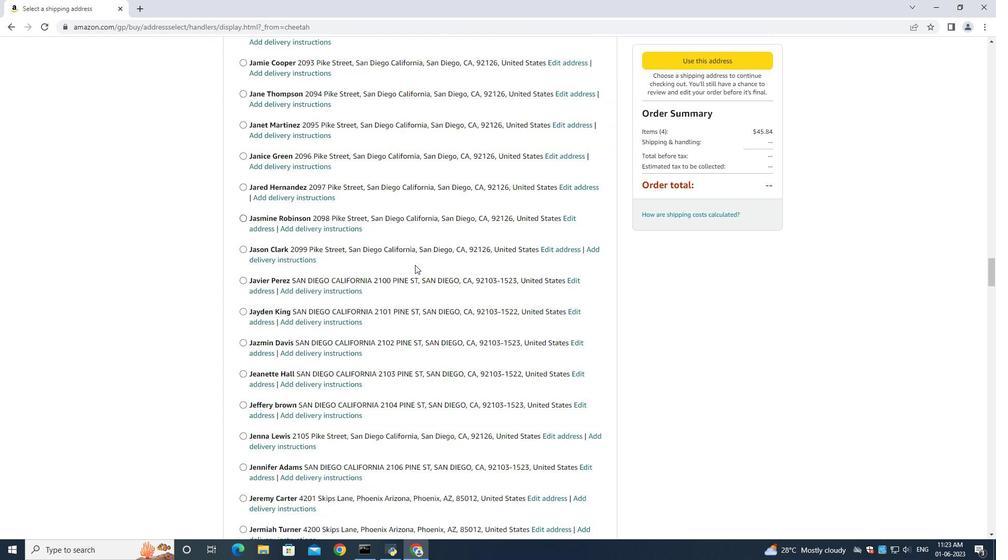 
Action: Mouse scrolled (416, 268) with delta (0, 0)
Screenshot: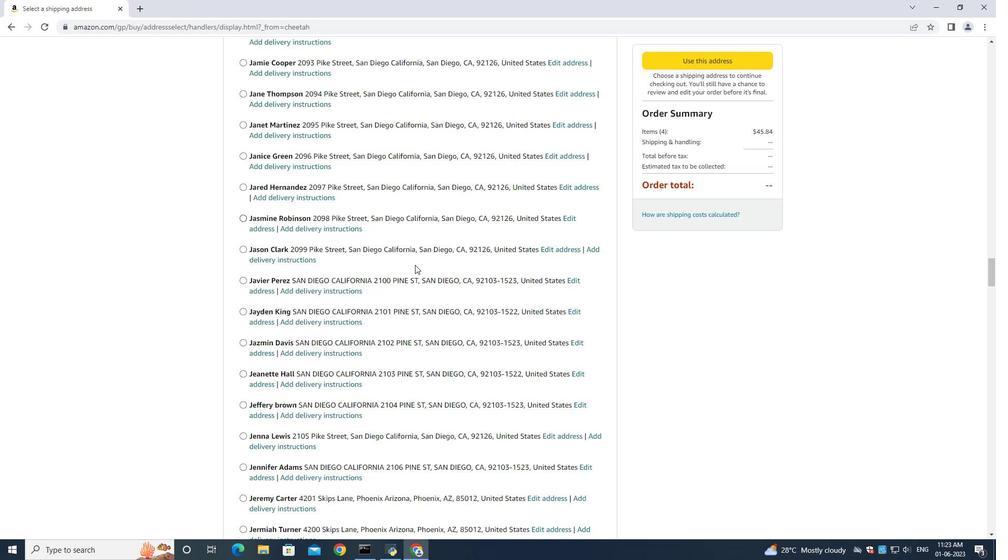 
Action: Mouse moved to (416, 265)
Screenshot: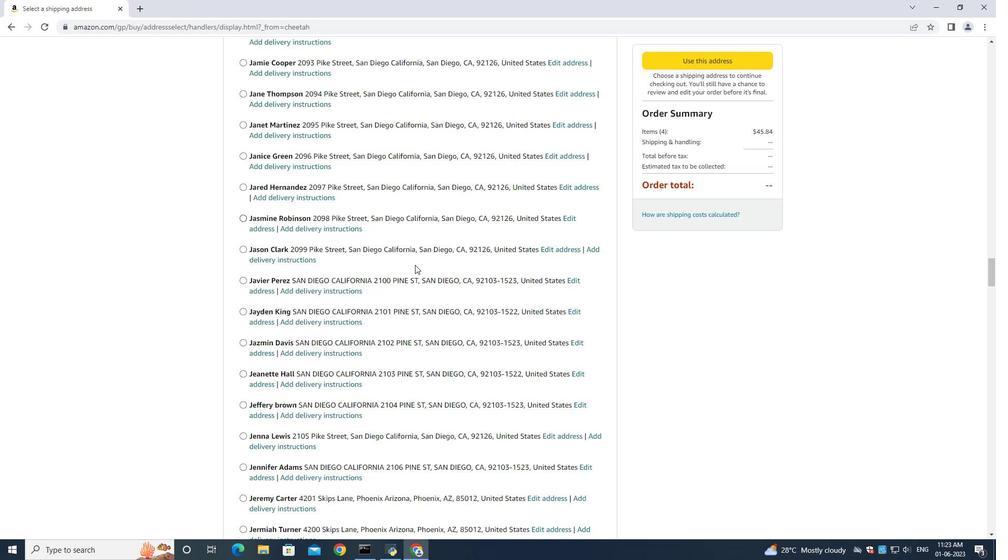 
Action: Mouse scrolled (416, 267) with delta (0, -1)
Screenshot: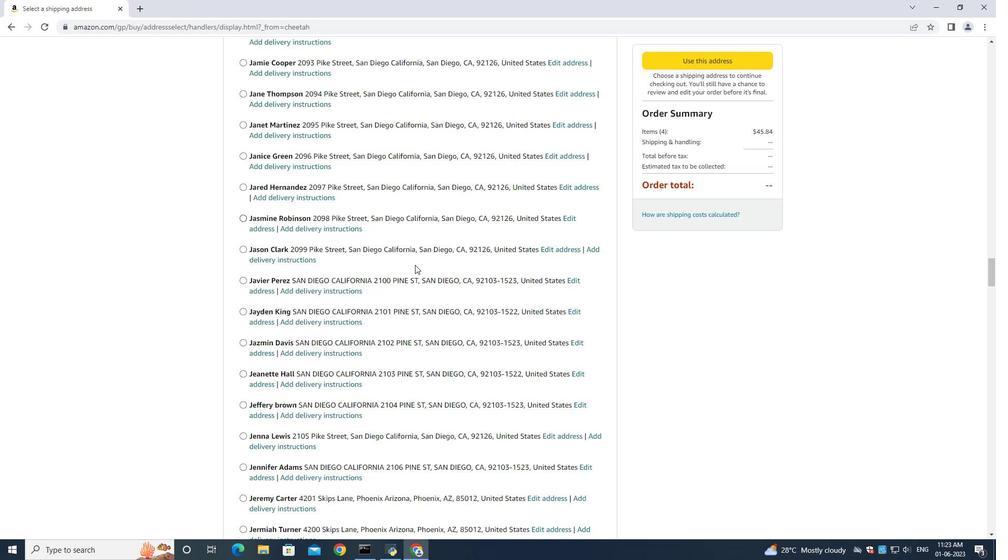 
Action: Mouse scrolled (416, 268) with delta (0, 0)
Screenshot: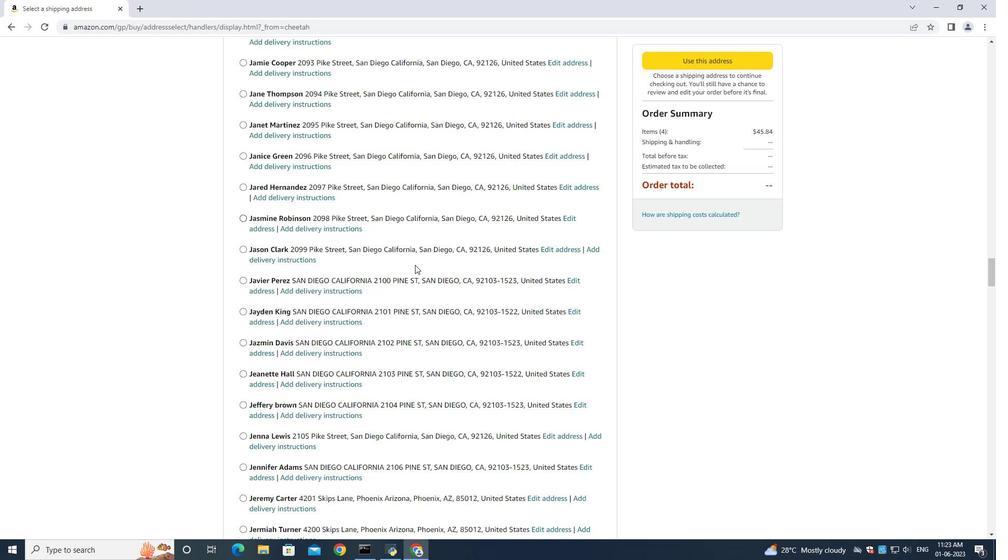 
Action: Mouse scrolled (416, 268) with delta (0, 0)
Screenshot: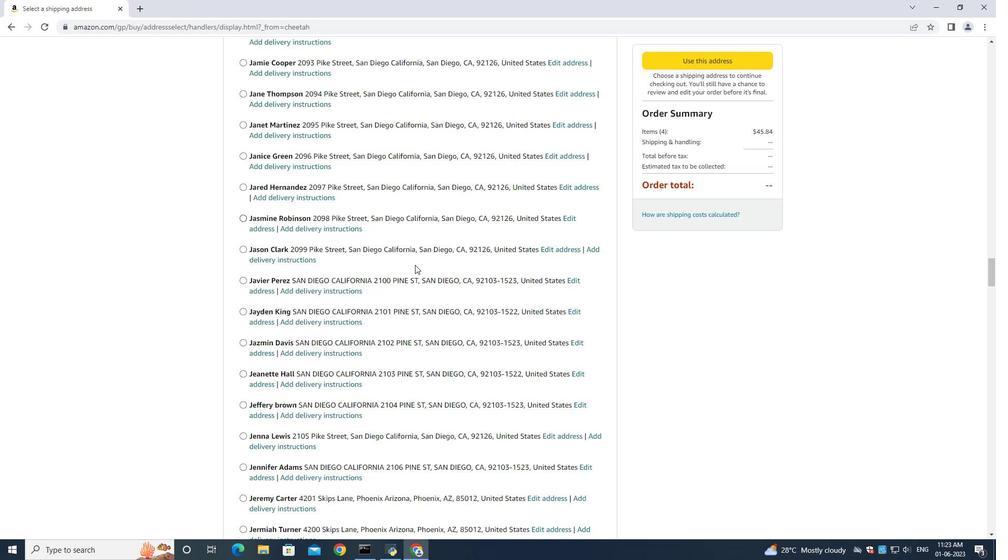 
Action: Mouse scrolled (416, 266) with delta (0, 0)
Screenshot: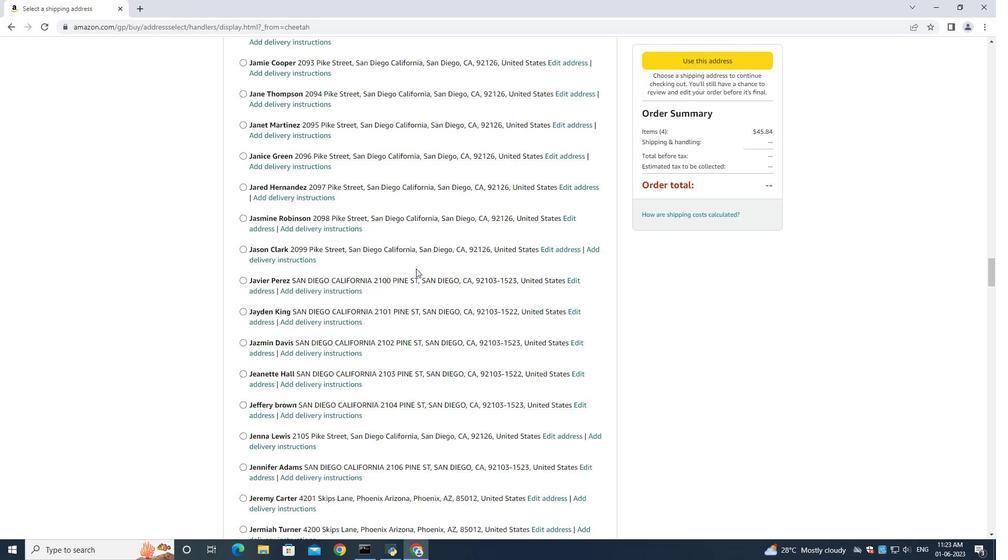 
Action: Mouse moved to (416, 265)
Screenshot: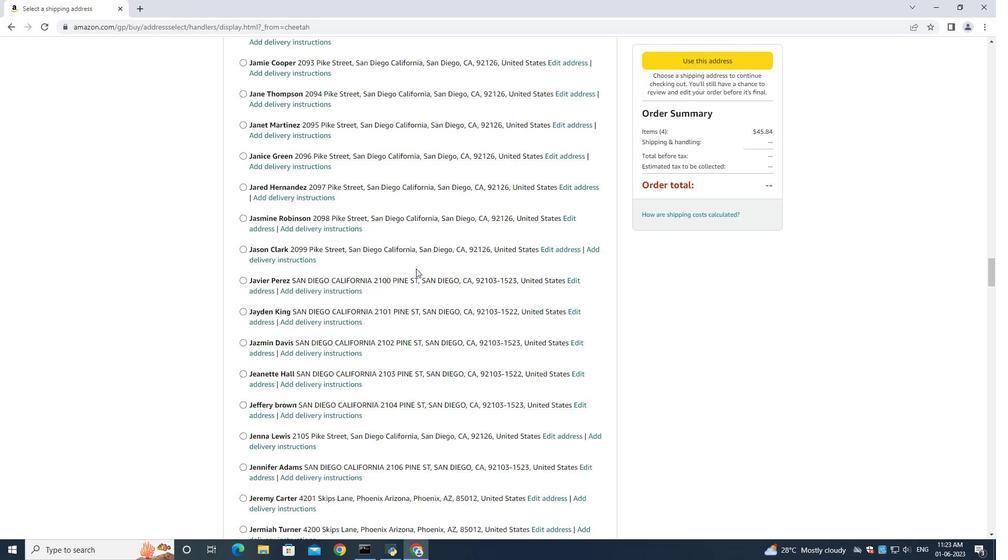
Action: Mouse scrolled (416, 265) with delta (0, 0)
Screenshot: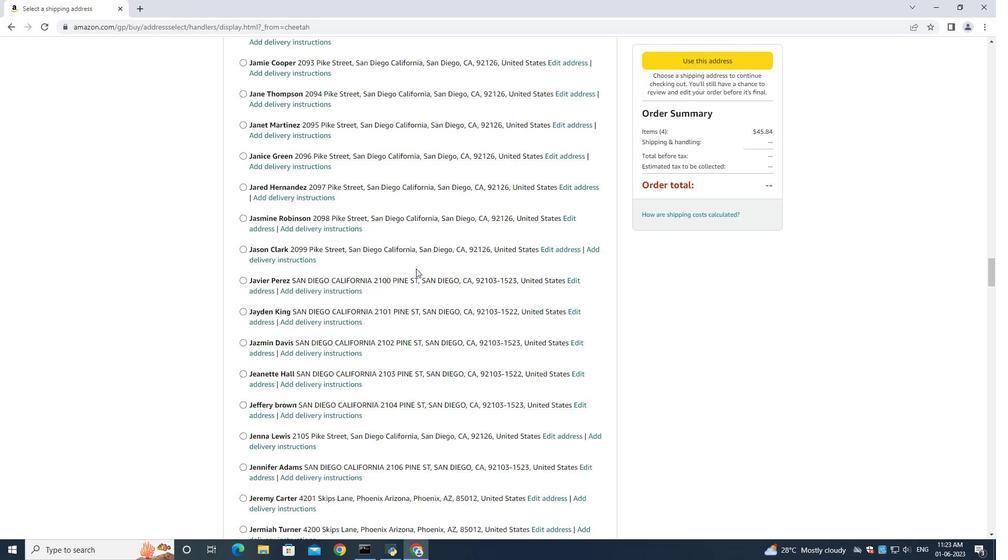 
Action: Mouse moved to (416, 264)
Screenshot: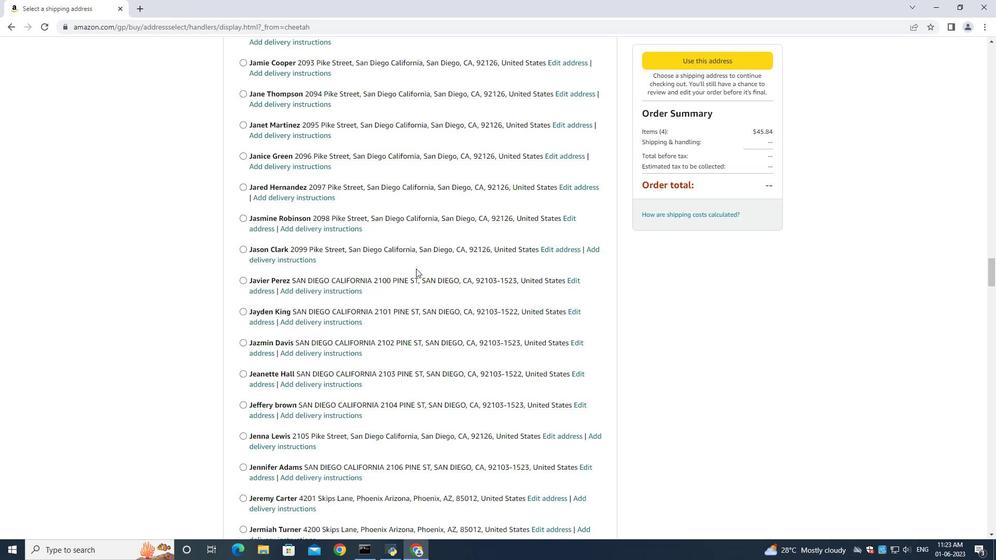
Action: Mouse scrolled (416, 265) with delta (0, 0)
Screenshot: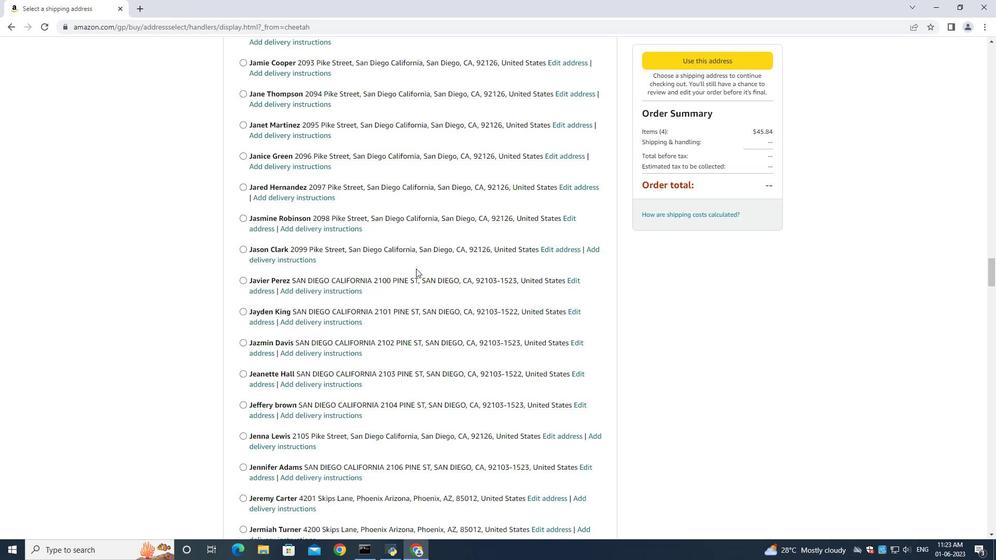 
Action: Mouse scrolled (416, 265) with delta (0, 0)
Screenshot: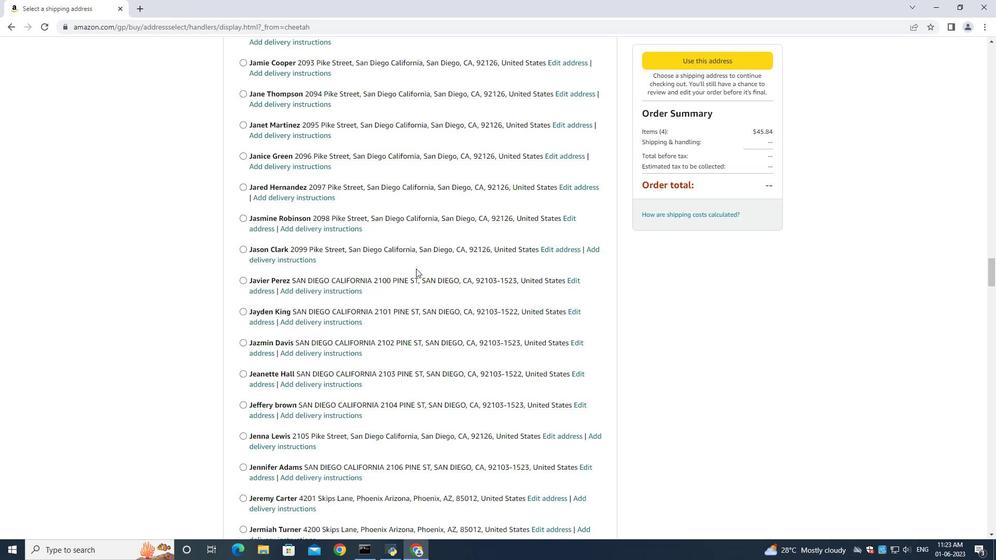 
Action: Mouse scrolled (416, 265) with delta (0, 0)
Screenshot: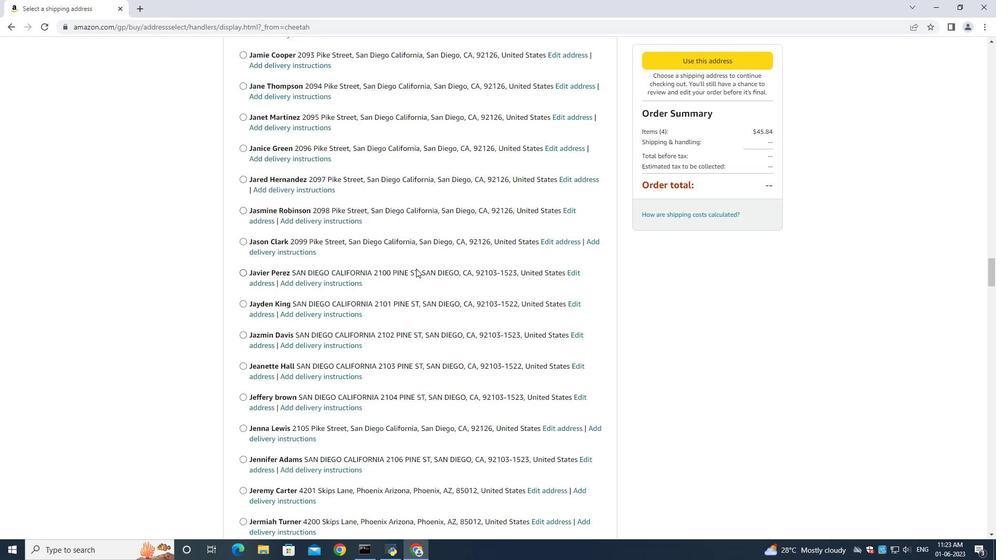 
Action: Mouse scrolled (416, 265) with delta (0, 0)
Screenshot: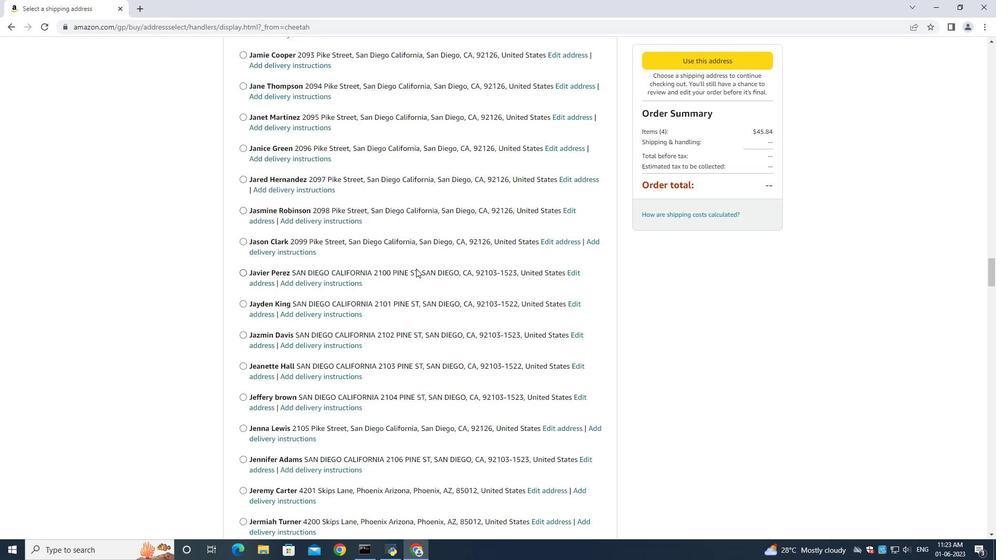 
Action: Mouse scrolled (416, 265) with delta (0, 0)
Screenshot: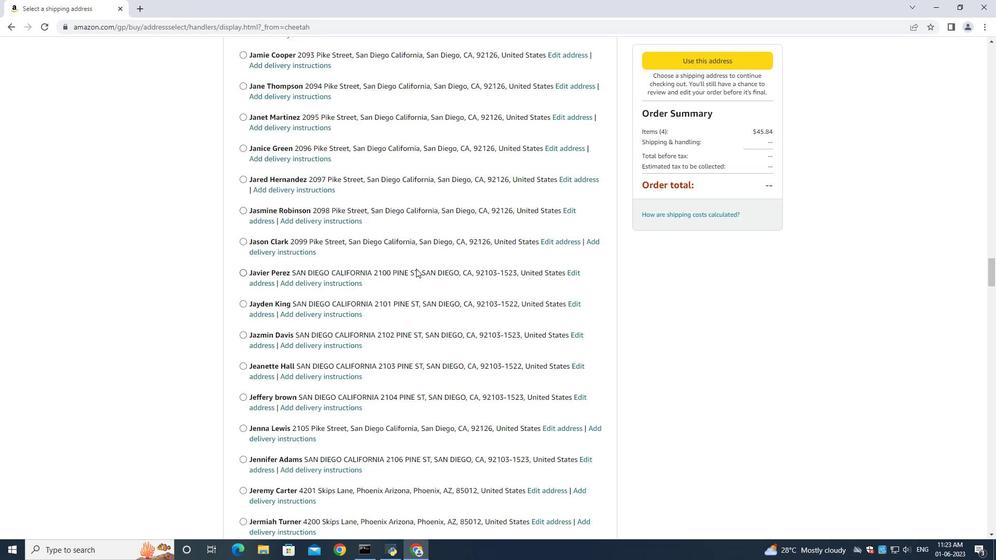 
Action: Mouse scrolled (416, 264) with delta (0, 0)
Screenshot: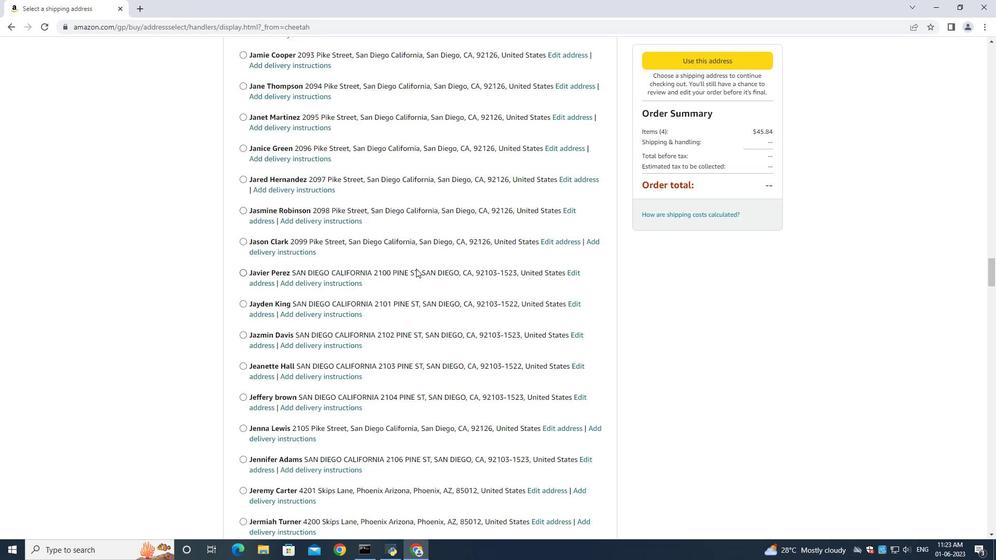 
Action: Mouse scrolled (416, 263) with delta (0, 0)
Screenshot: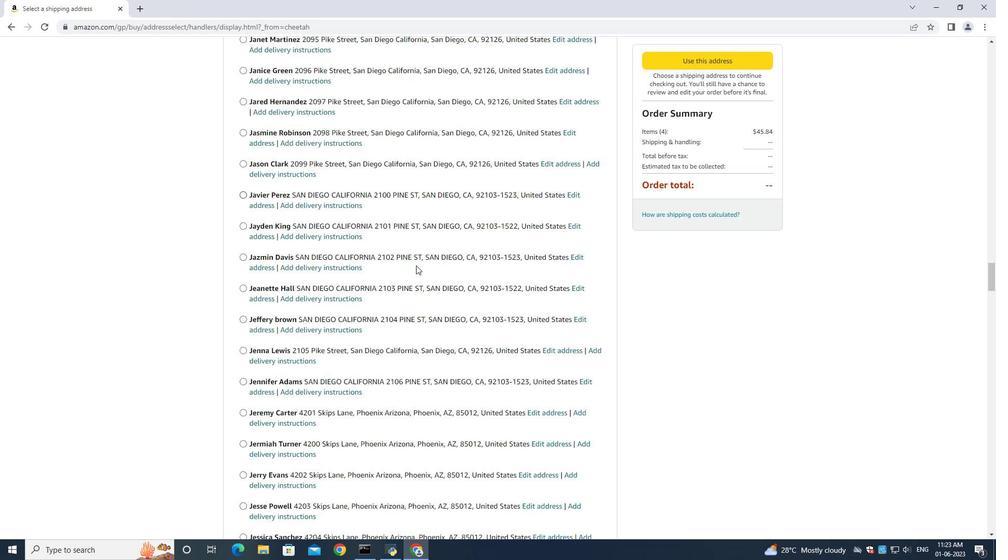 
Action: Mouse scrolled (416, 263) with delta (0, 0)
Screenshot: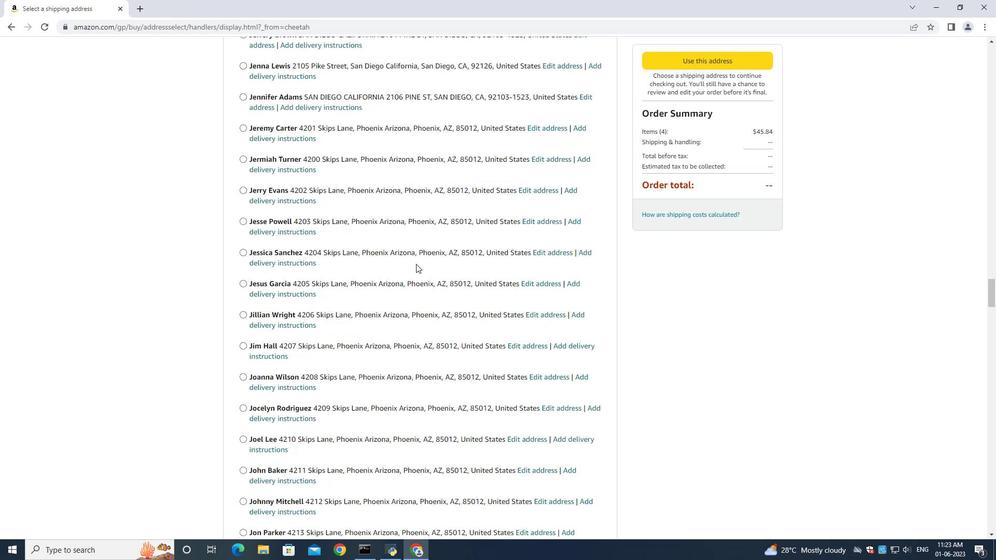 
Action: Mouse scrolled (416, 263) with delta (0, 0)
Screenshot: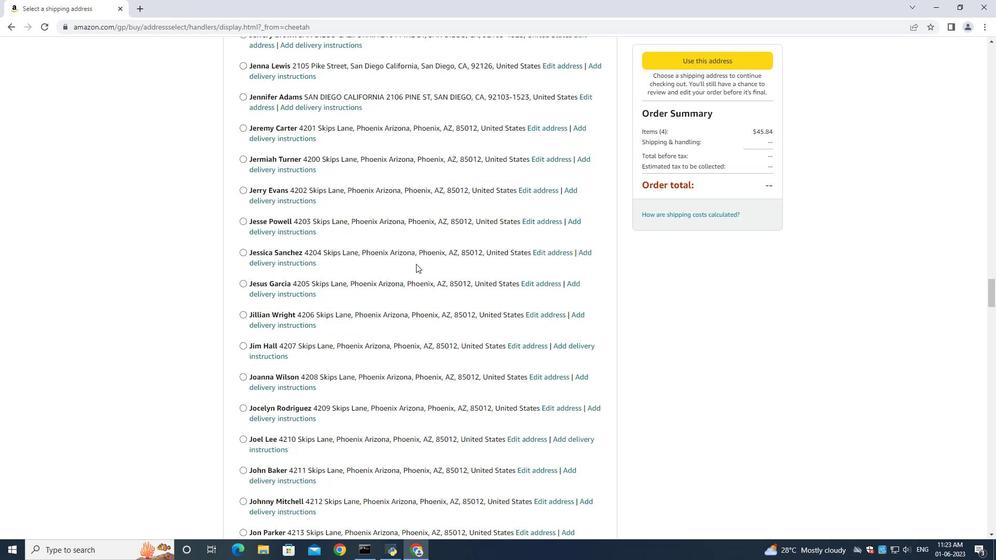 
Action: Mouse scrolled (416, 263) with delta (0, 0)
Screenshot: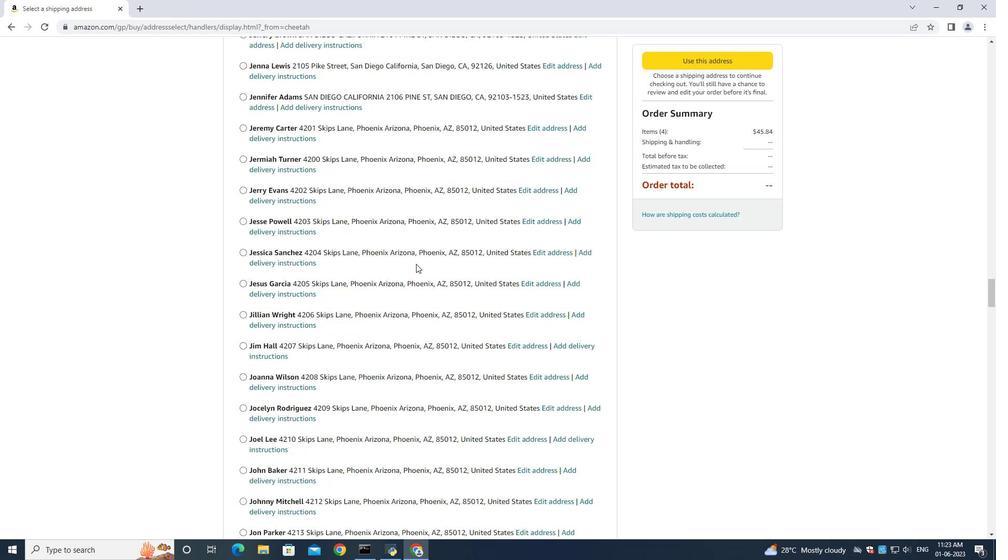
Action: Mouse scrolled (416, 263) with delta (0, -1)
Screenshot: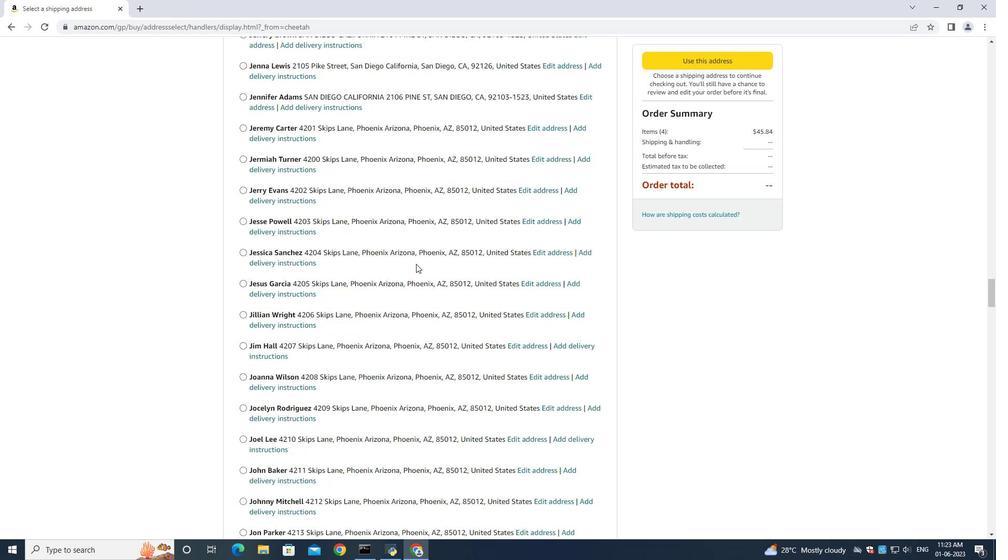 
Action: Mouse scrolled (416, 263) with delta (0, 0)
Screenshot: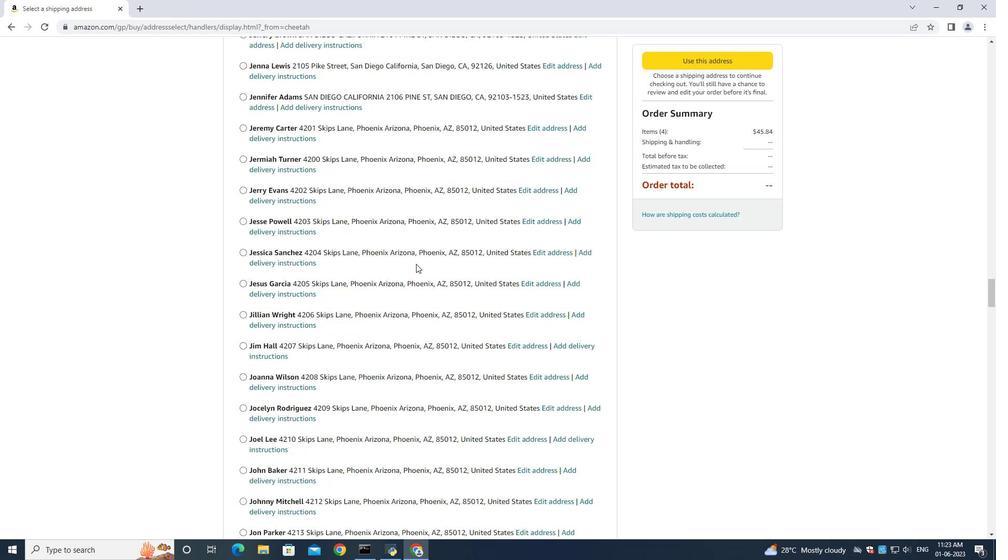 
Action: Mouse scrolled (416, 263) with delta (0, 0)
Screenshot: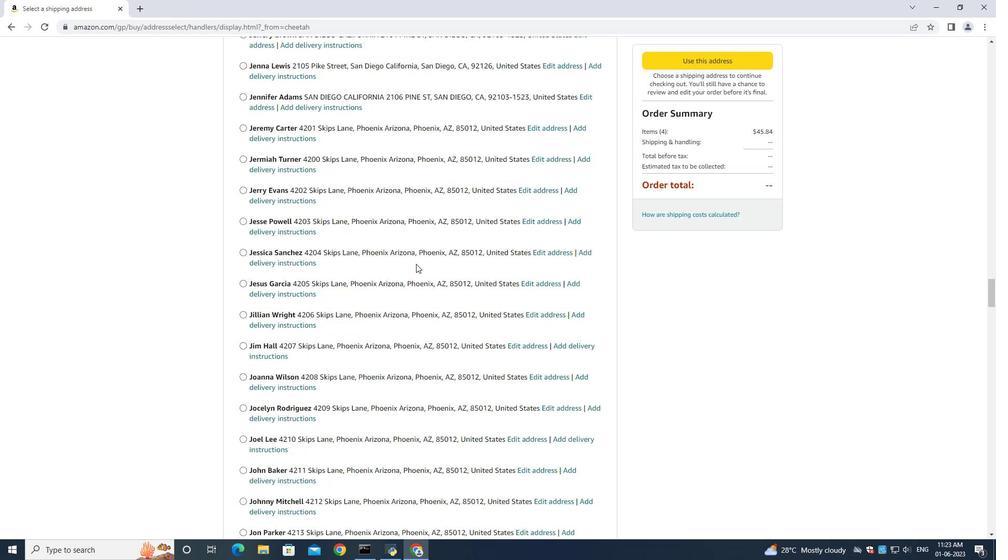 
Action: Mouse moved to (416, 263)
Screenshot: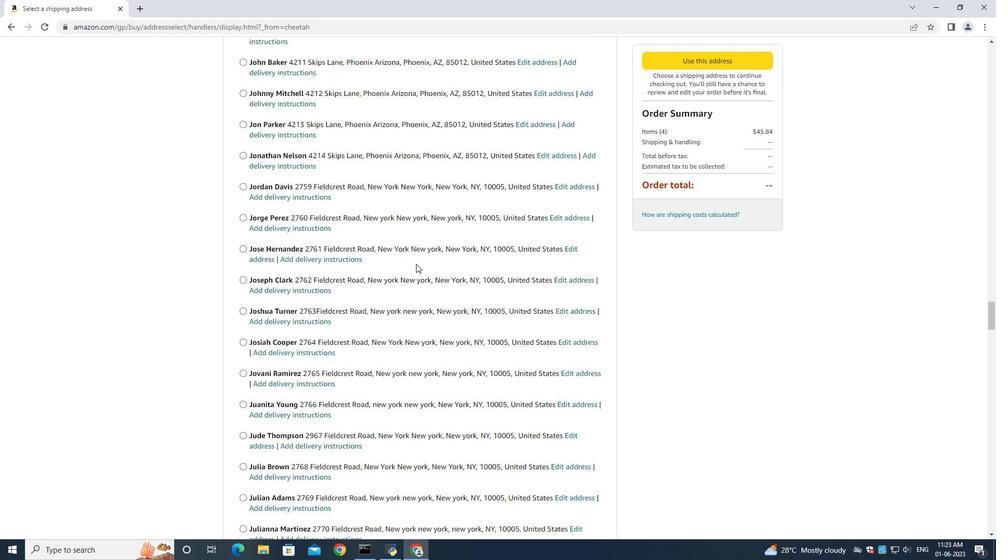 
Action: Mouse scrolled (416, 263) with delta (0, 0)
Screenshot: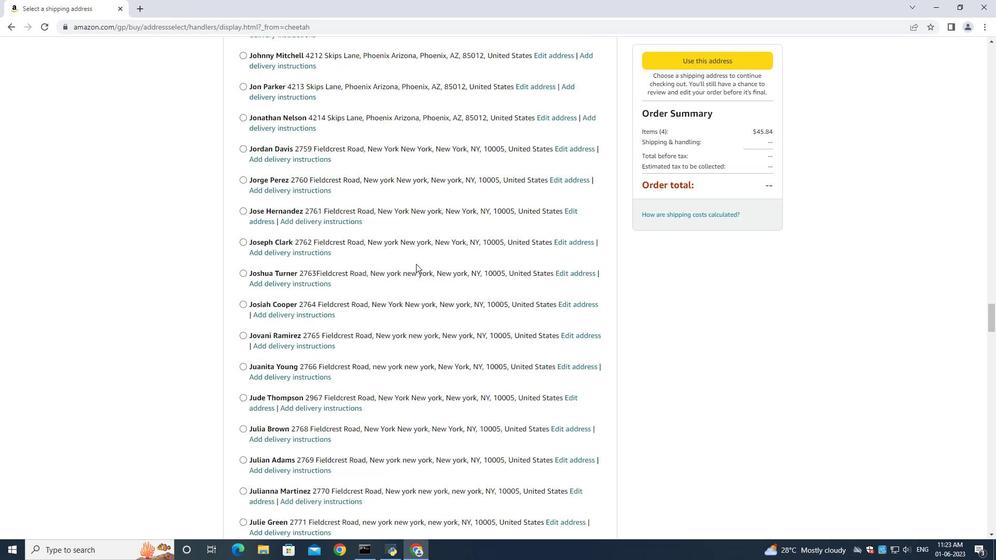 
Action: Mouse scrolled (416, 263) with delta (0, 0)
Screenshot: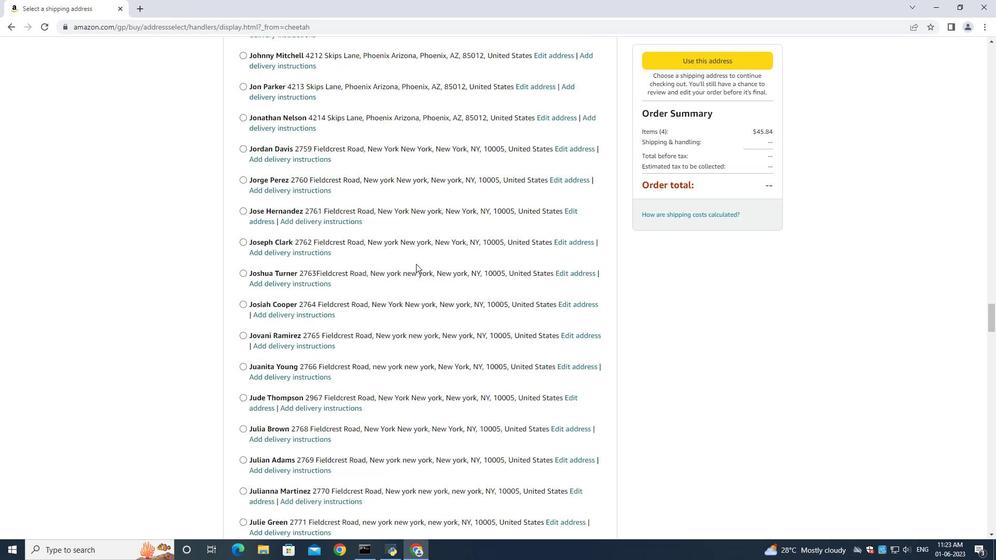 
Action: Mouse moved to (416, 264)
Screenshot: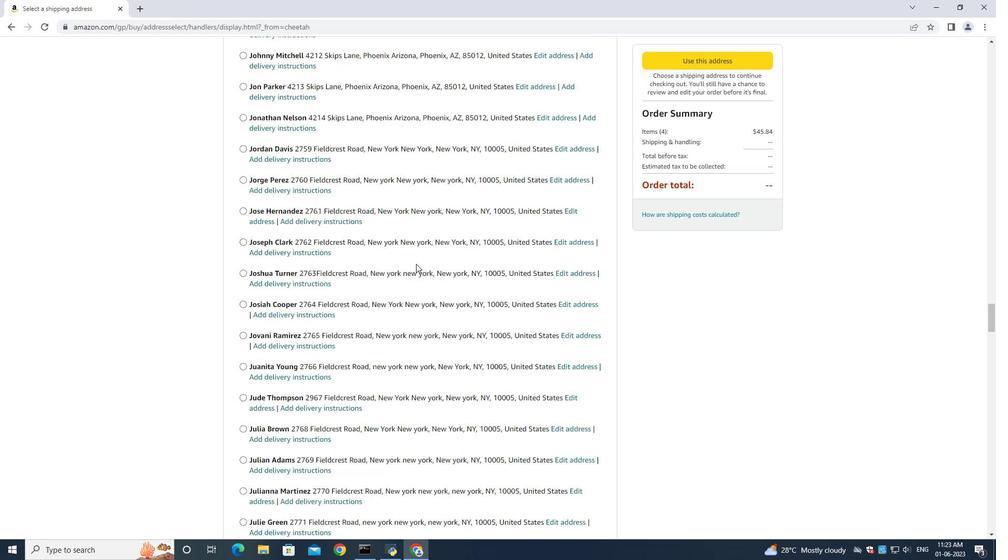
Action: Mouse scrolled (416, 263) with delta (0, 0)
Screenshot: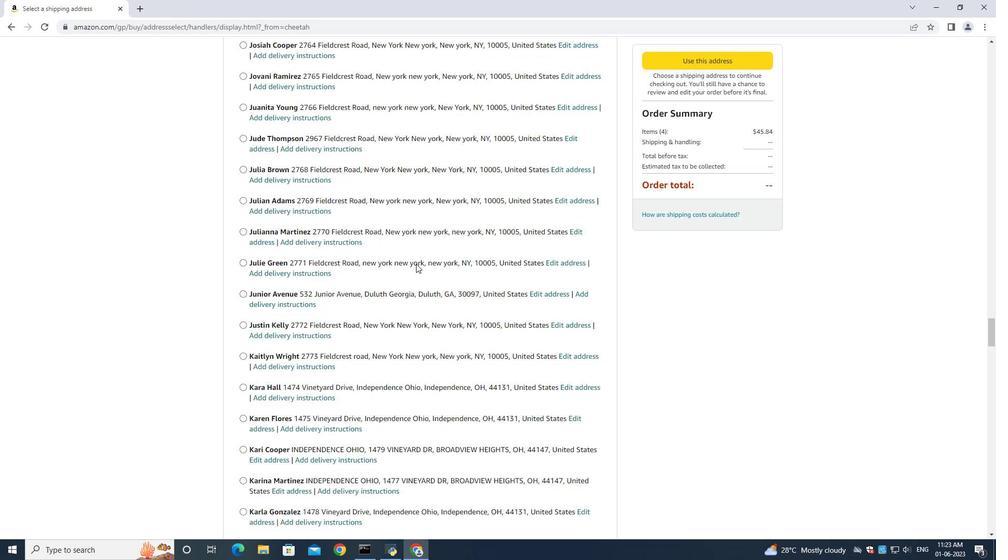 
Action: Mouse scrolled (416, 263) with delta (0, 0)
Screenshot: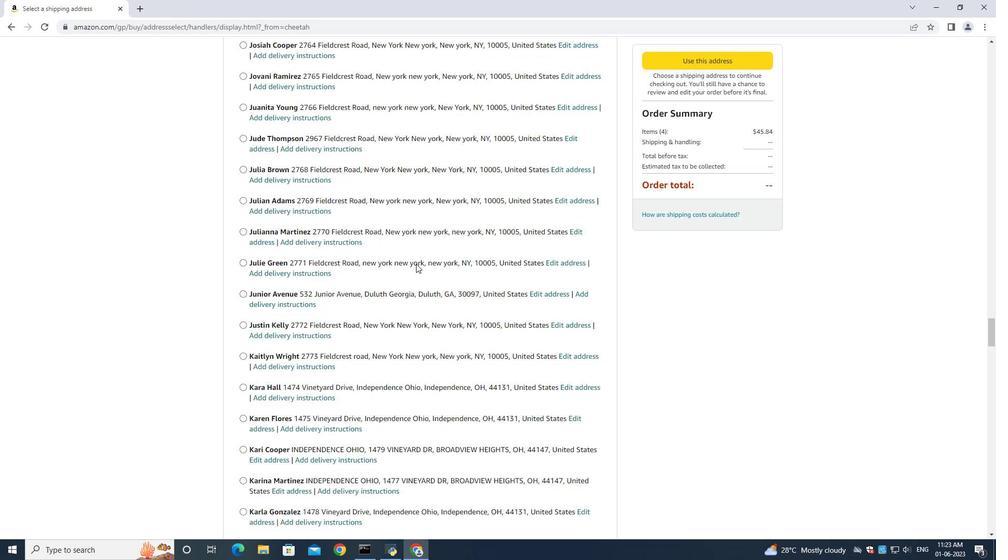 
Action: Mouse scrolled (416, 263) with delta (0, 0)
Screenshot: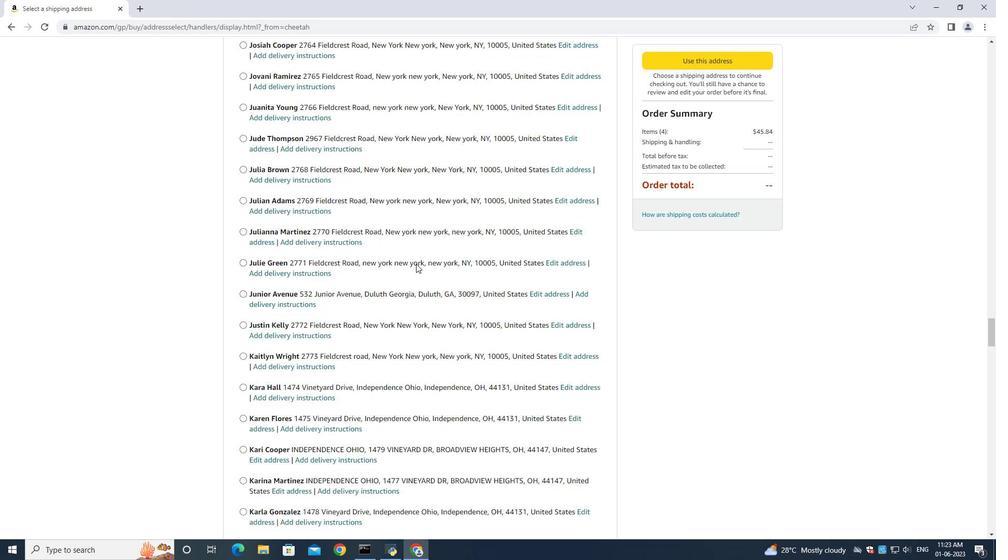 
Action: Mouse scrolled (416, 263) with delta (0, 0)
Screenshot: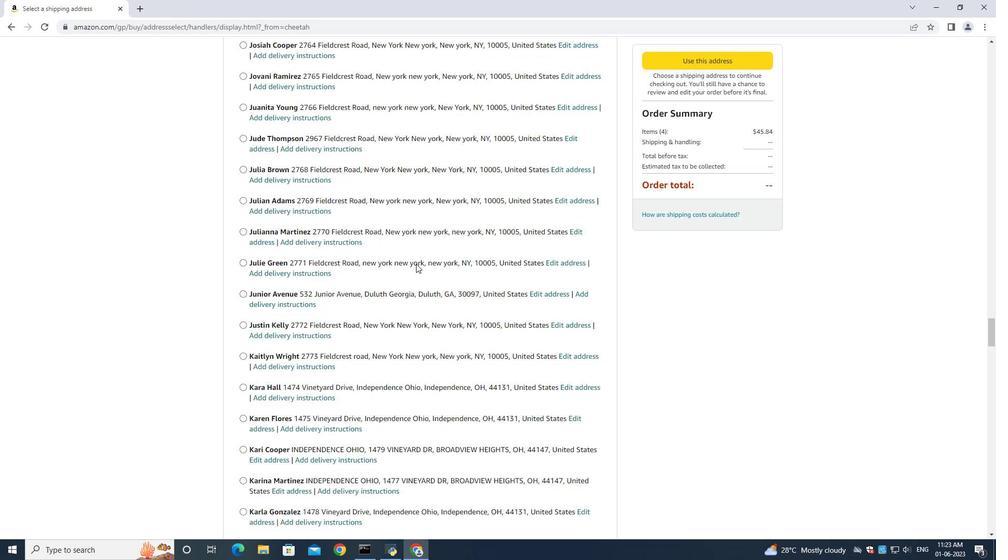 
Action: Mouse scrolled (416, 263) with delta (0, 0)
Screenshot: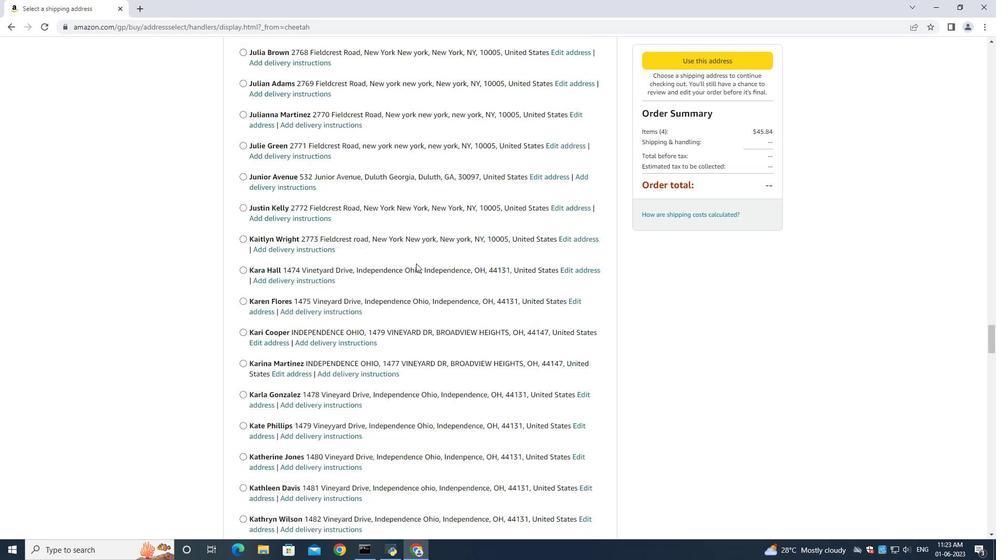 
Action: Mouse moved to (415, 263)
Screenshot: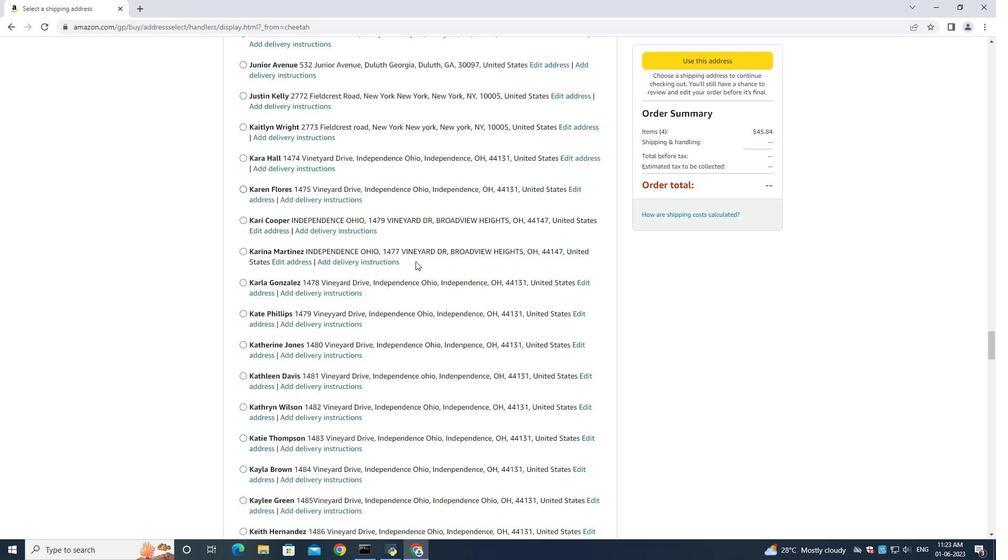 
Action: Mouse scrolled (415, 262) with delta (0, 0)
Screenshot: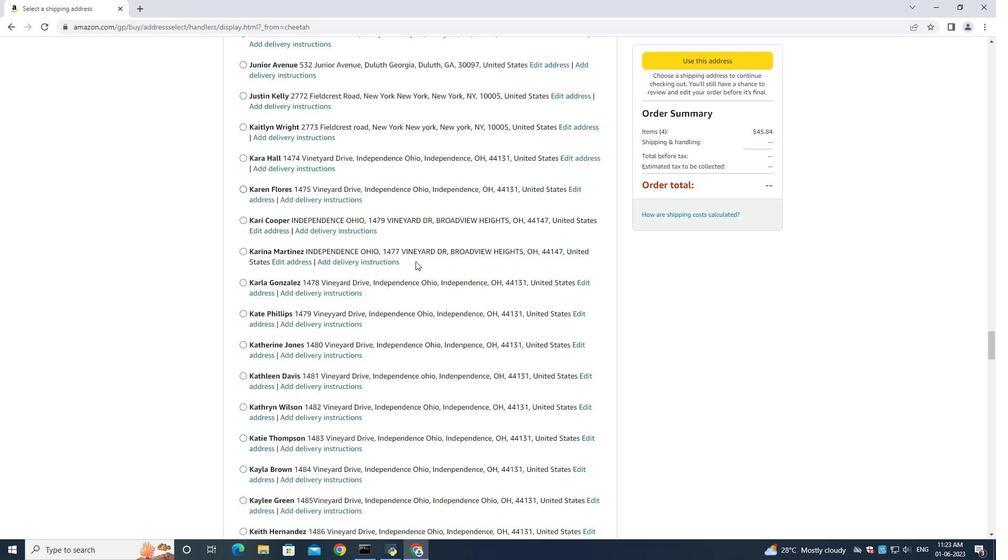 
Action: Mouse scrolled (415, 262) with delta (0, 0)
Screenshot: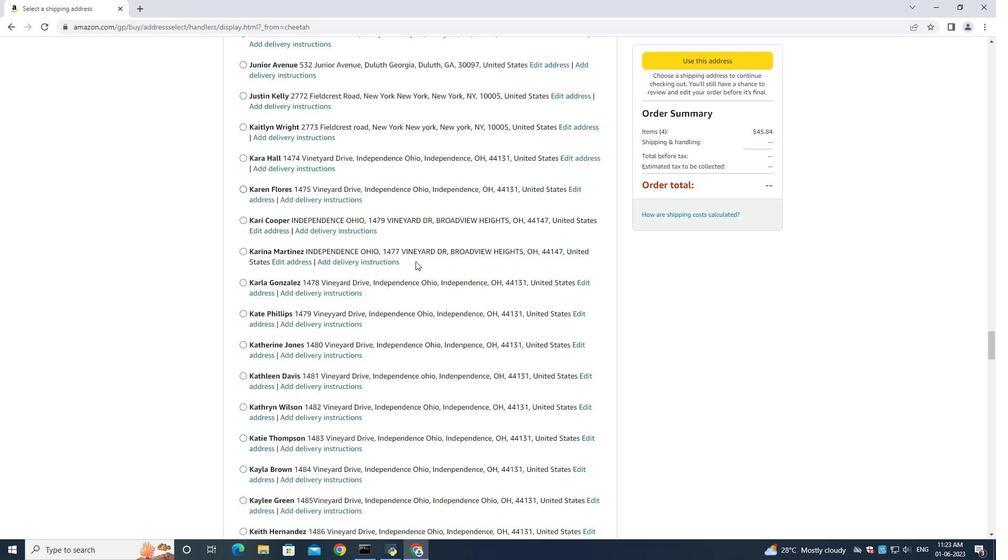 
Action: Mouse scrolled (415, 262) with delta (0, 0)
Screenshot: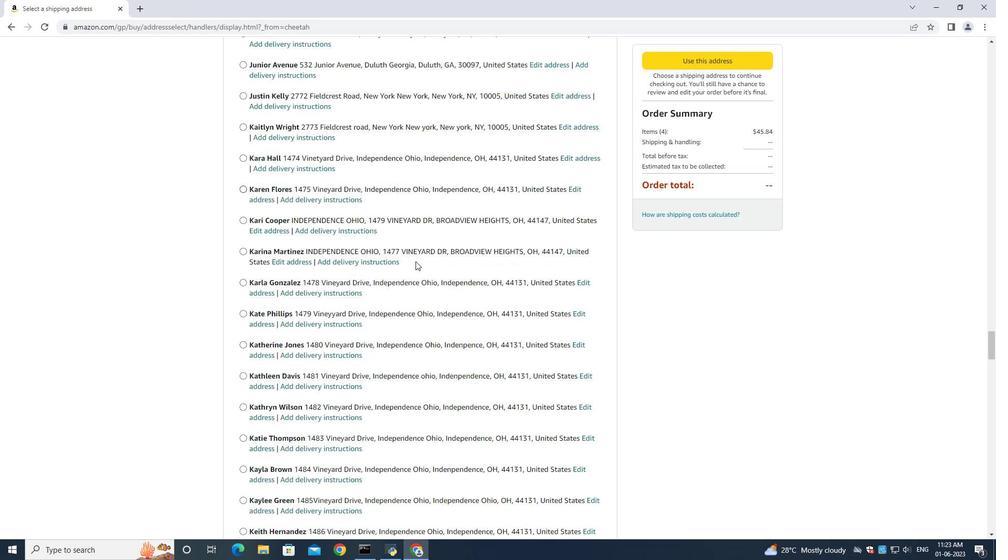 
Action: Mouse scrolled (415, 262) with delta (0, 0)
Screenshot: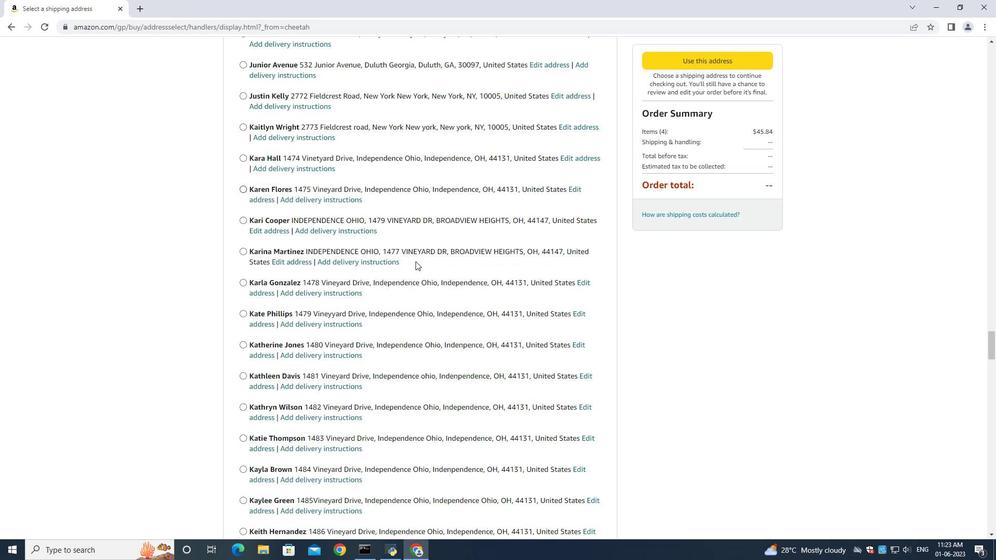 
Action: Mouse scrolled (415, 262) with delta (0, 0)
Screenshot: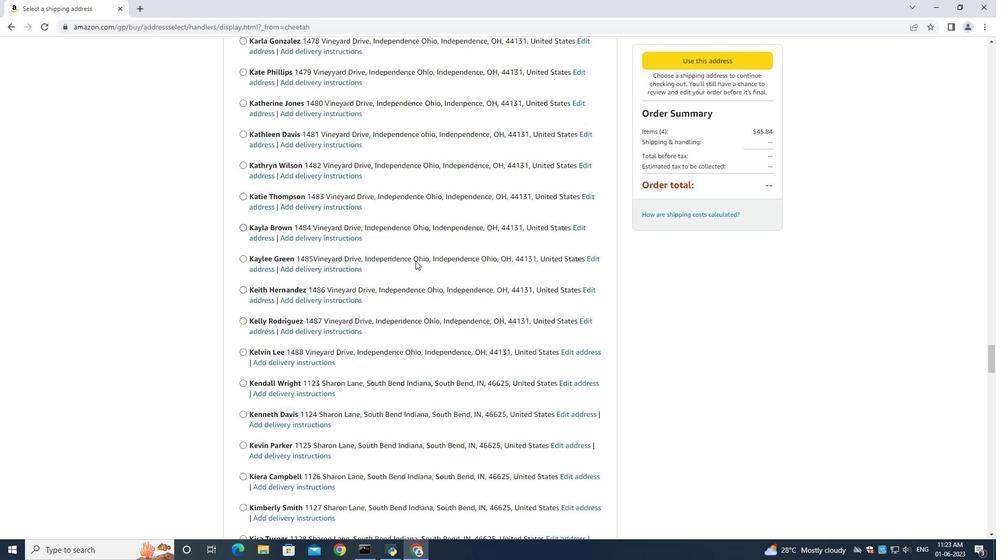 
Action: Mouse scrolled (415, 262) with delta (0, 0)
Screenshot: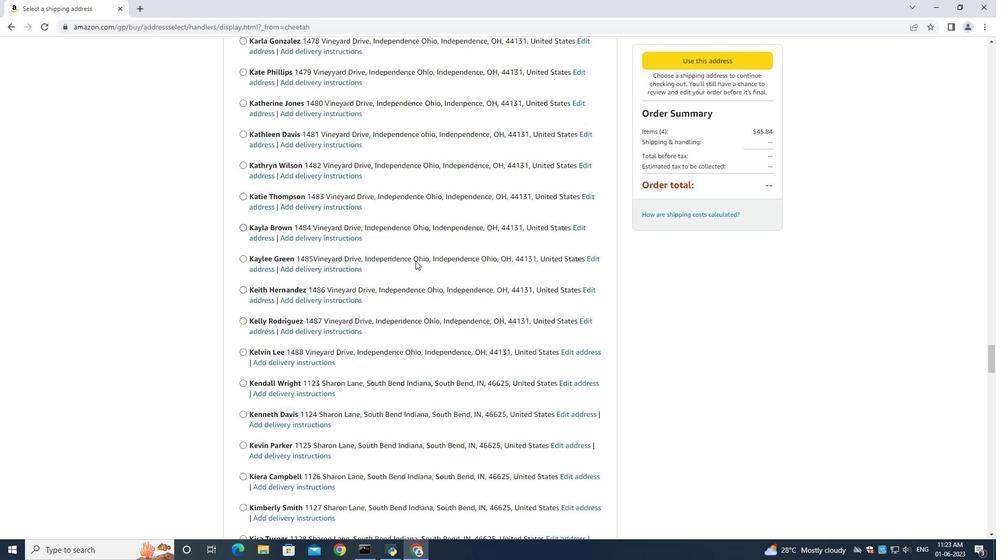 
Action: Mouse scrolled (415, 262) with delta (0, 0)
Screenshot: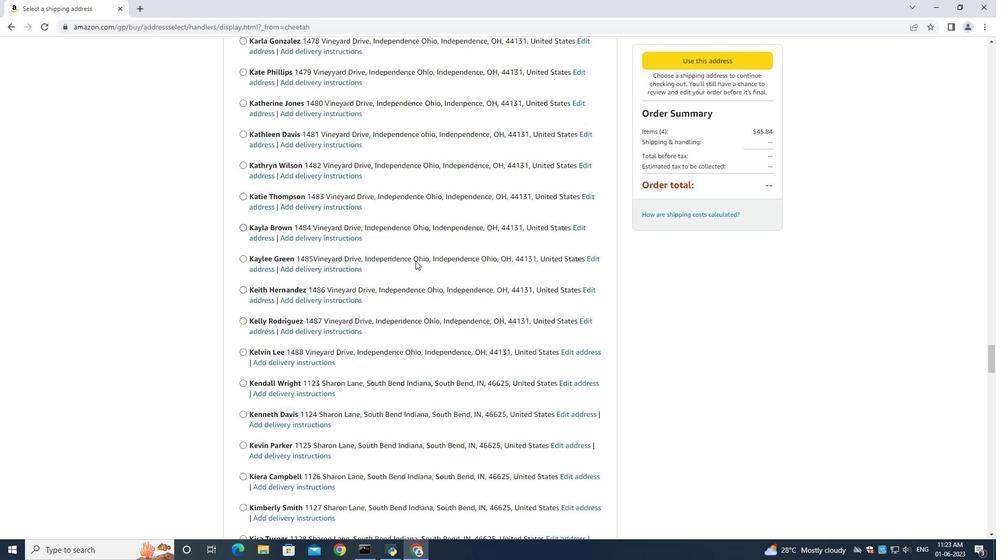 
Action: Mouse scrolled (415, 262) with delta (0, 0)
Screenshot: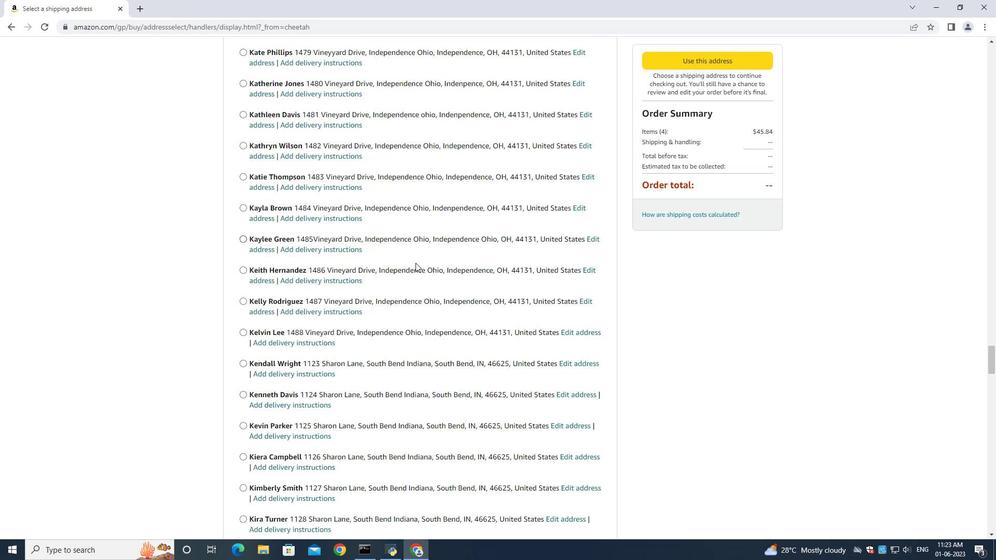 
Action: Mouse scrolled (415, 262) with delta (0, 0)
Screenshot: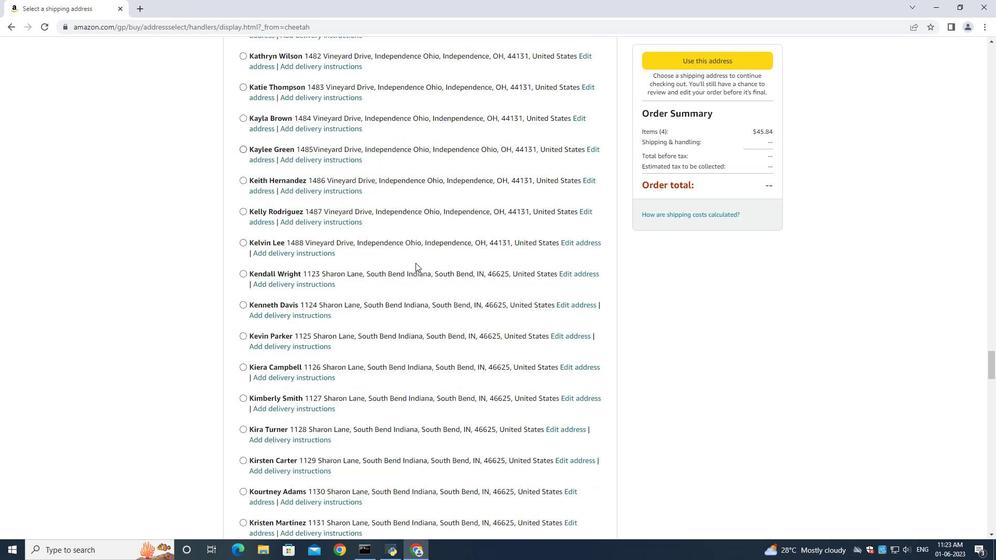 
Action: Mouse scrolled (415, 262) with delta (0, 0)
Screenshot: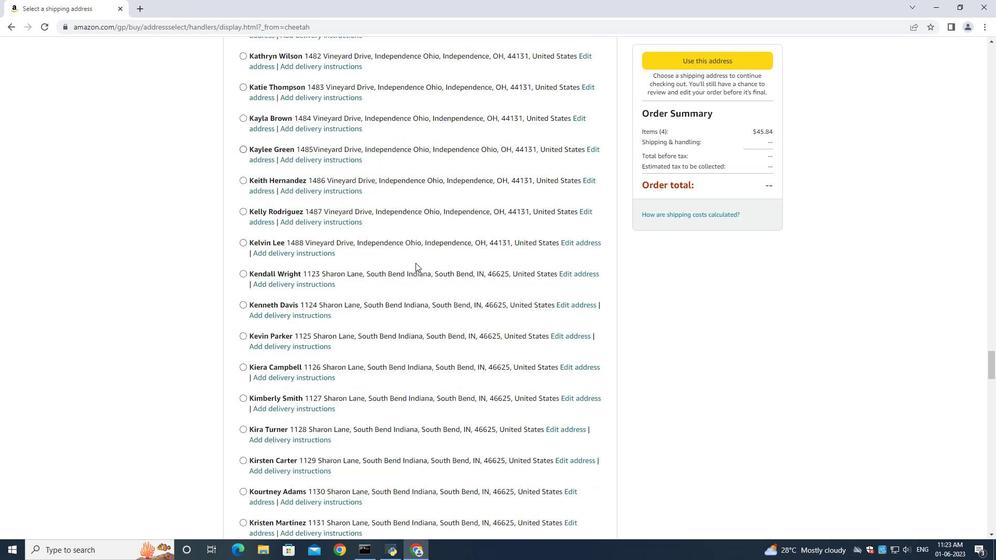 
Action: Mouse scrolled (415, 262) with delta (0, 0)
Screenshot: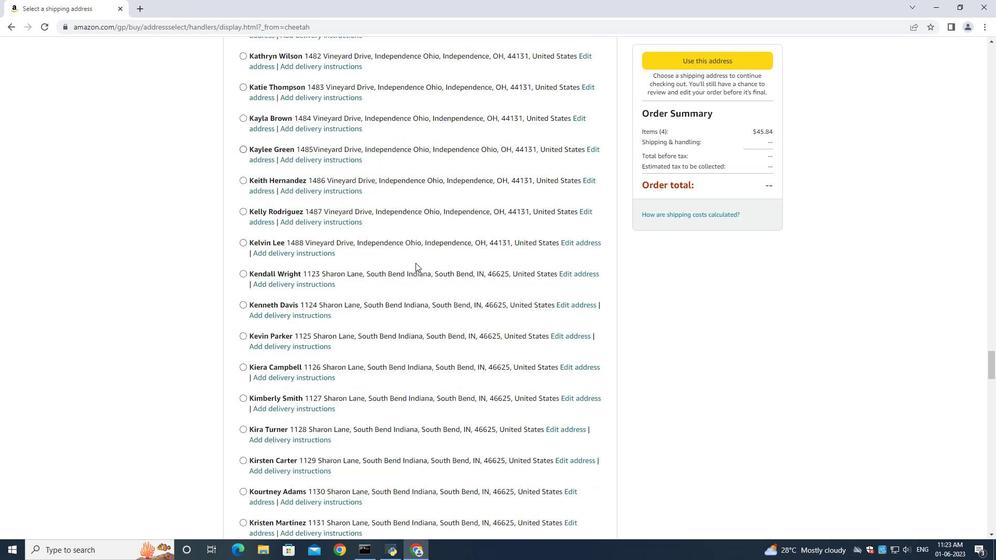 
Action: Mouse scrolled (415, 262) with delta (0, 0)
Screenshot: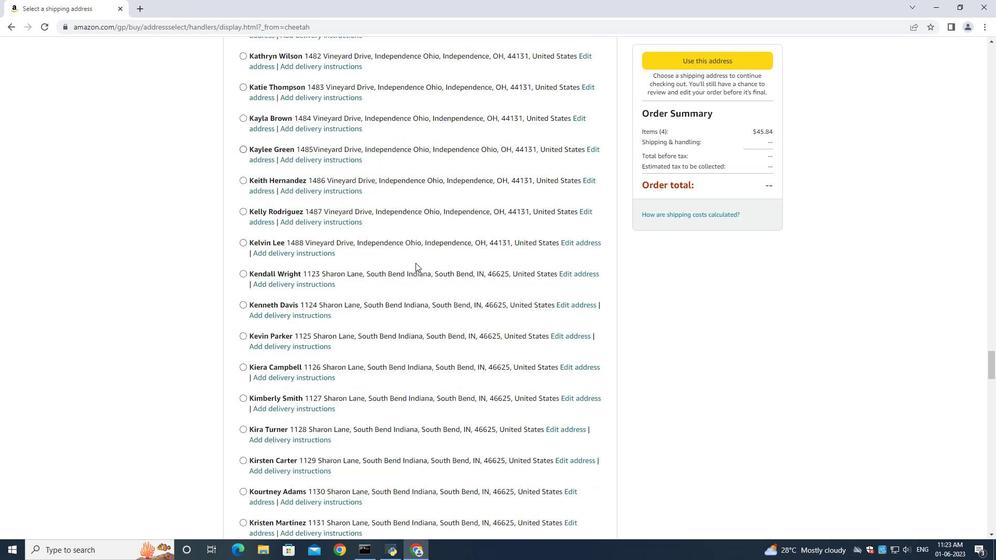 
Action: Mouse scrolled (415, 262) with delta (0, 0)
Screenshot: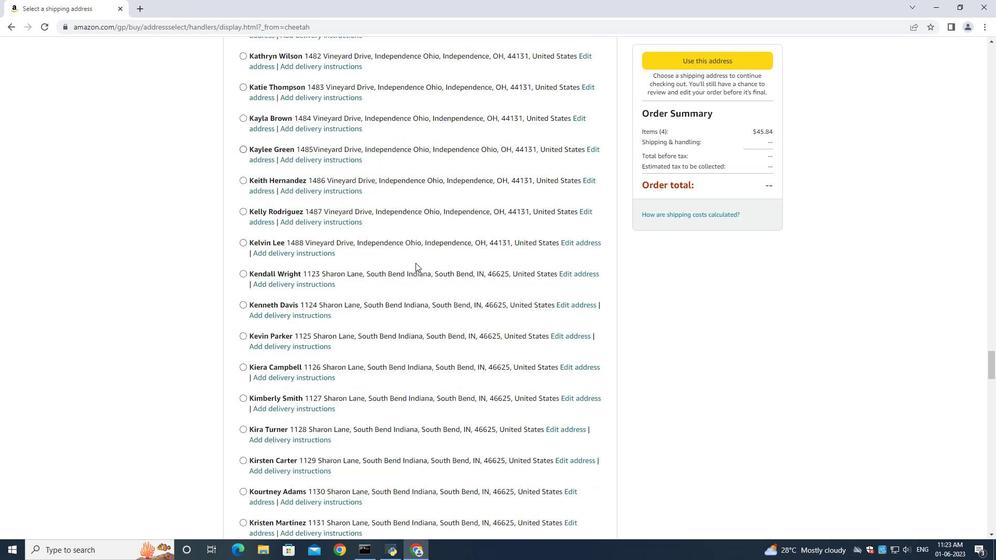 
Action: Mouse scrolled (415, 262) with delta (0, 0)
Screenshot: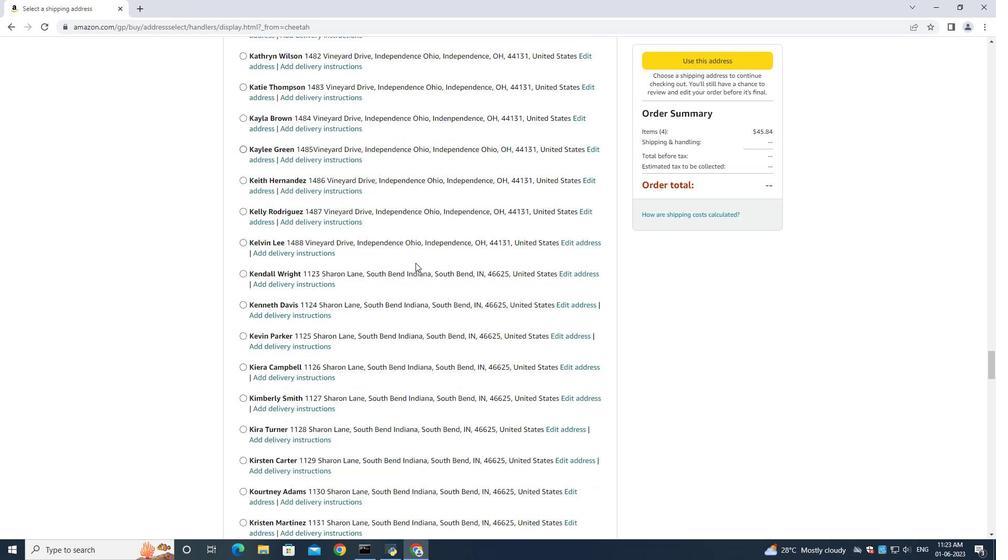 
Action: Mouse moved to (415, 261)
Screenshot: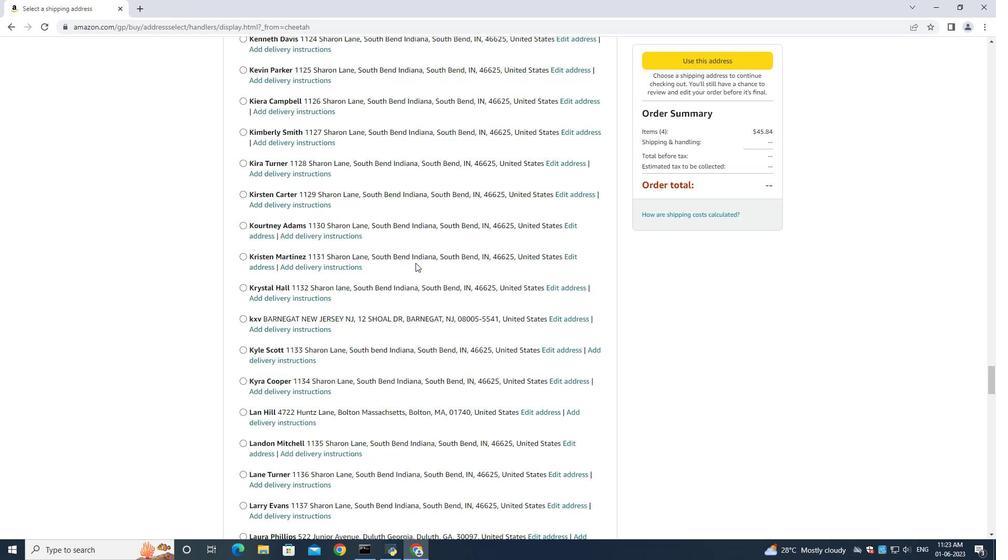 
Action: Mouse scrolled (415, 261) with delta (0, 0)
Screenshot: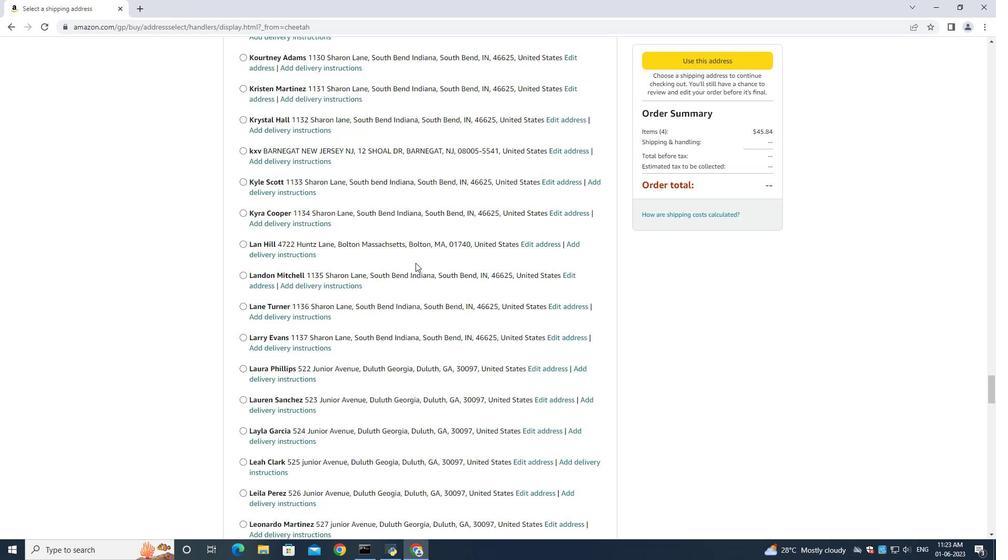 
Action: Mouse scrolled (415, 261) with delta (0, 0)
Screenshot: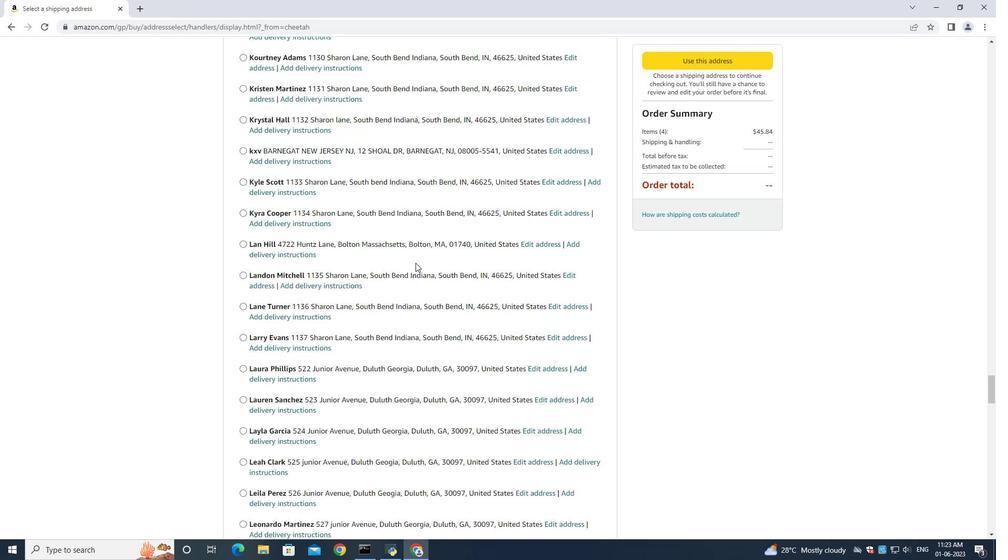 
Action: Mouse moved to (415, 262)
Screenshot: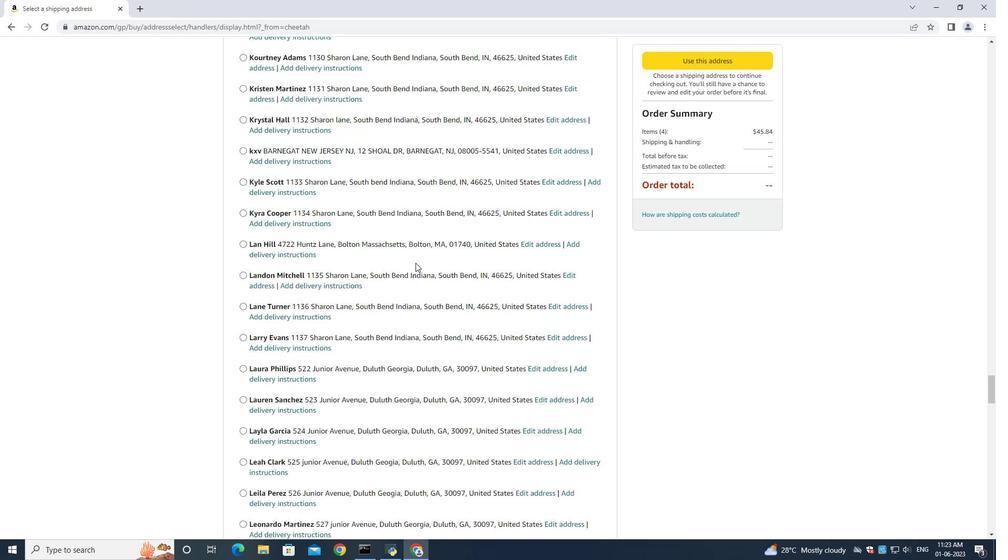 
Action: Mouse scrolled (415, 261) with delta (0, 0)
Screenshot: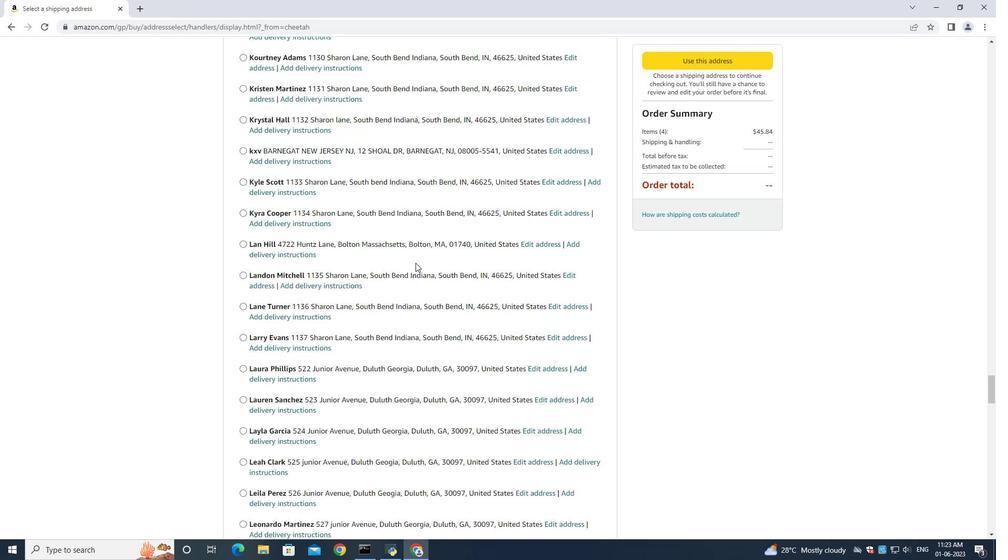 
Action: Mouse scrolled (415, 261) with delta (0, 0)
Screenshot: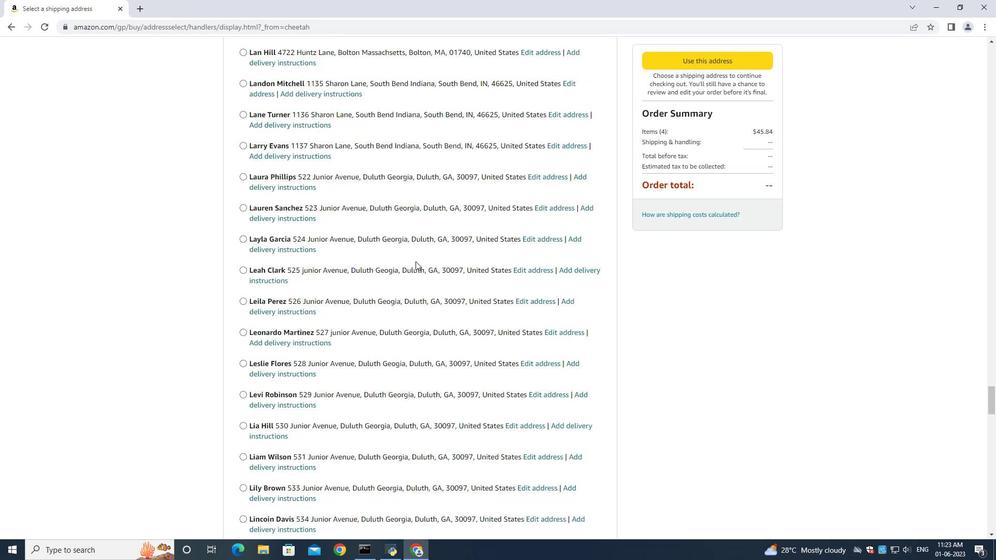 
Action: Mouse scrolled (415, 261) with delta (0, 0)
Screenshot: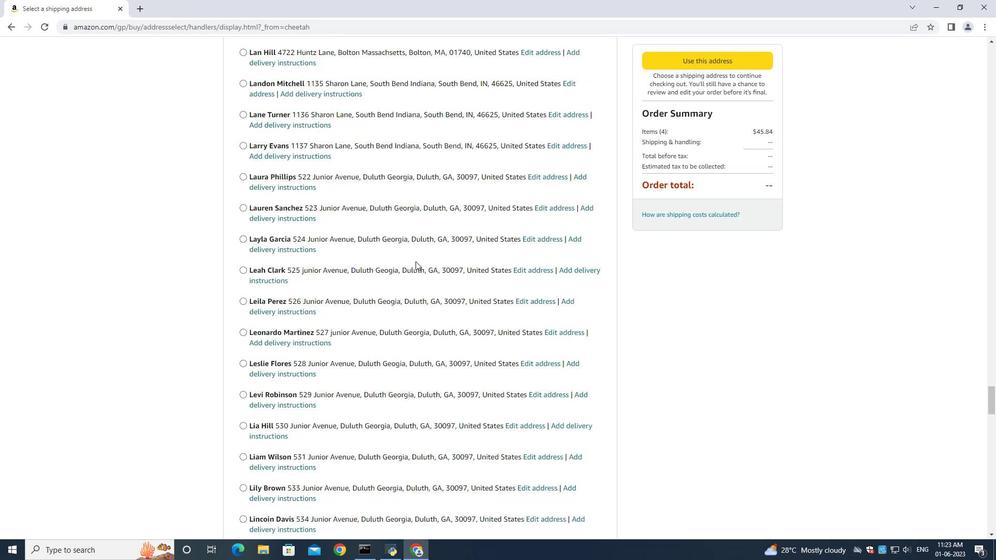 
Action: Mouse scrolled (415, 261) with delta (0, 0)
Screenshot: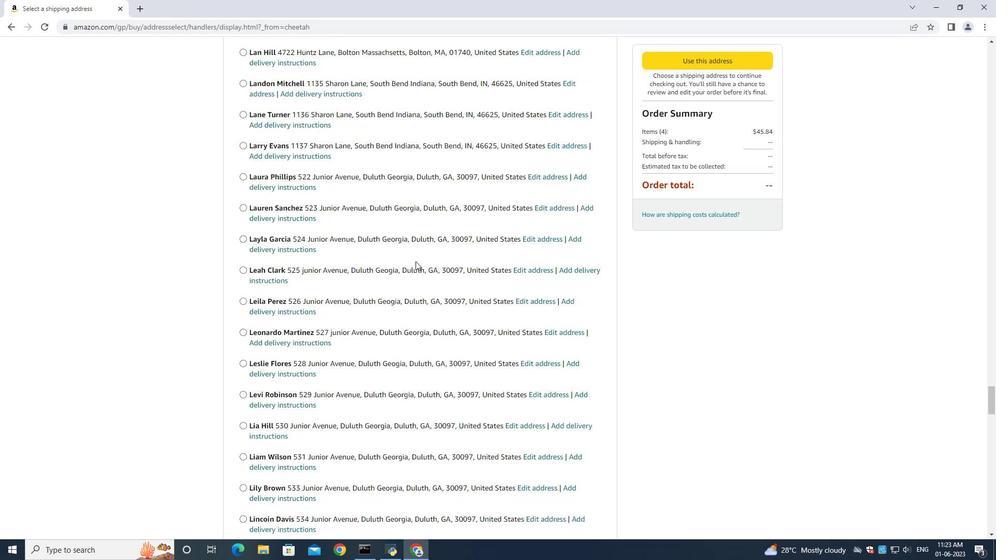 
Action: Mouse scrolled (415, 261) with delta (0, 0)
Screenshot: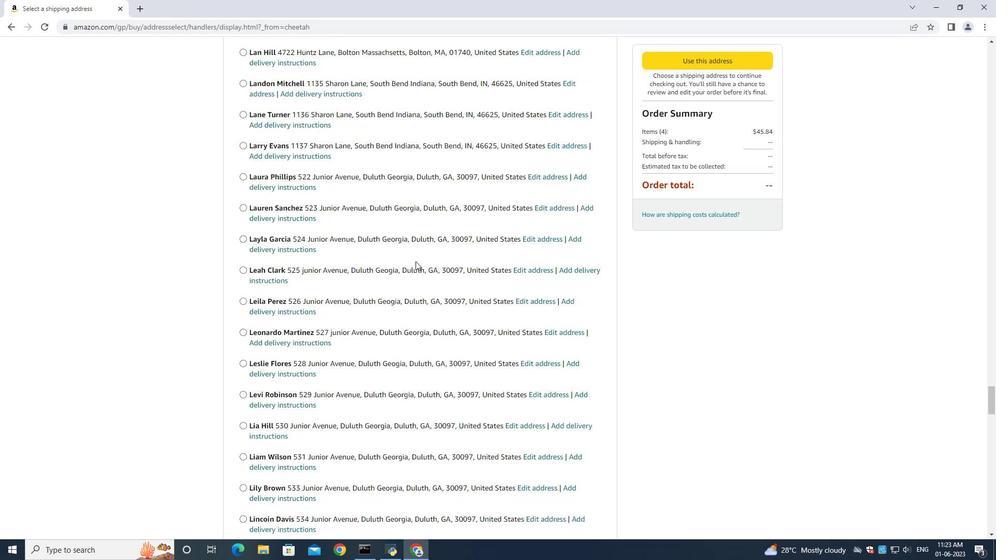 
Action: Mouse moved to (415, 261)
Screenshot: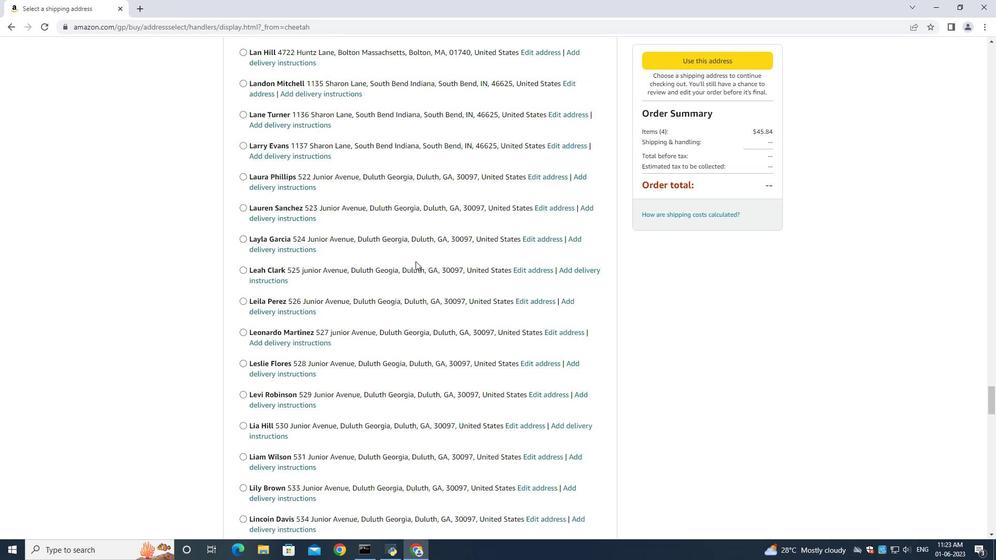 
Action: Mouse scrolled (415, 260) with delta (0, 0)
Screenshot: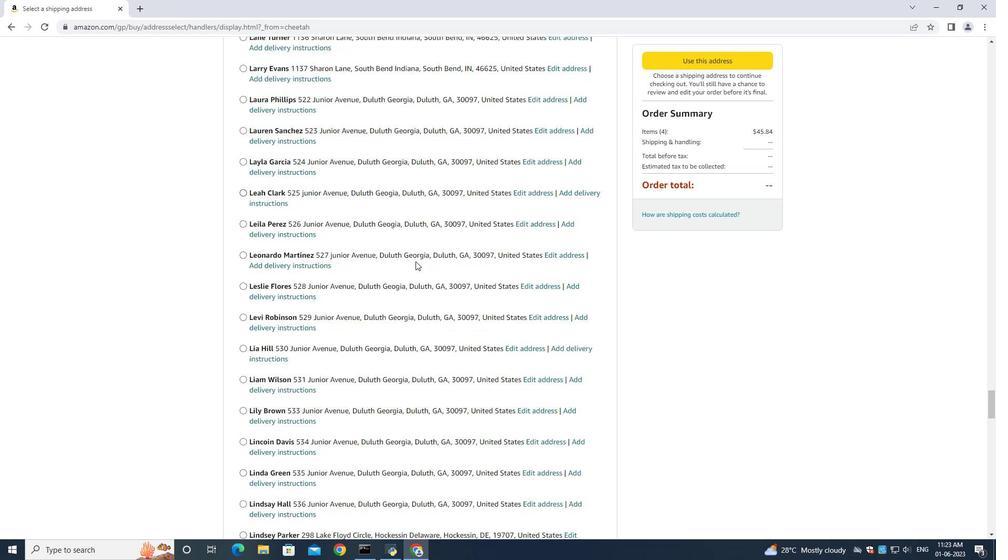 
Action: Mouse scrolled (415, 260) with delta (0, 0)
Screenshot: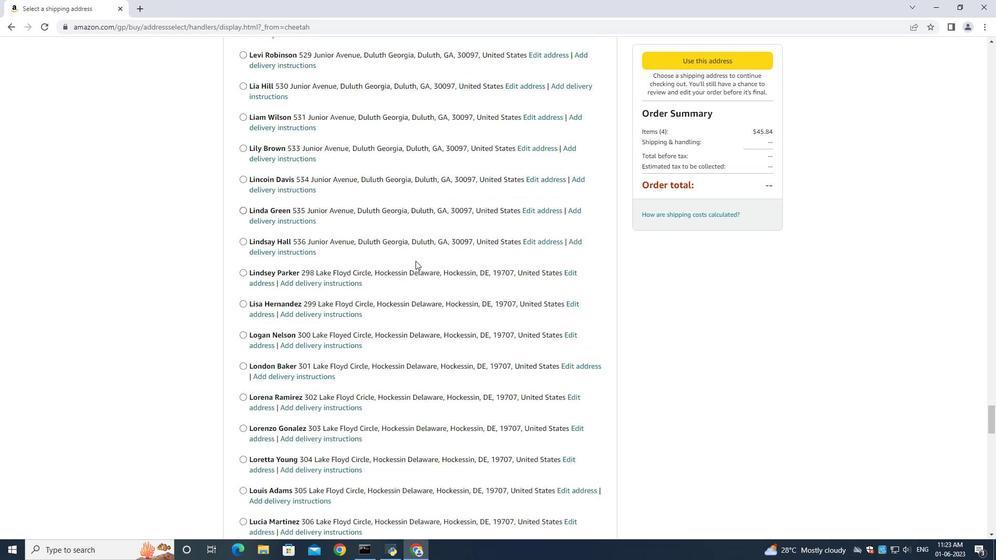 
Action: Mouse scrolled (415, 260) with delta (0, 0)
Screenshot: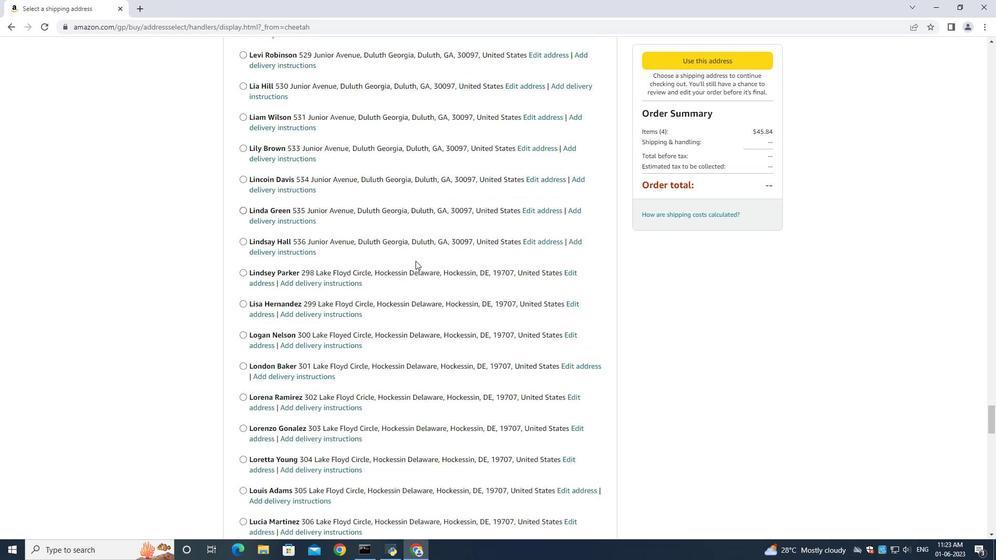 
Action: Mouse scrolled (415, 260) with delta (0, 0)
Screenshot: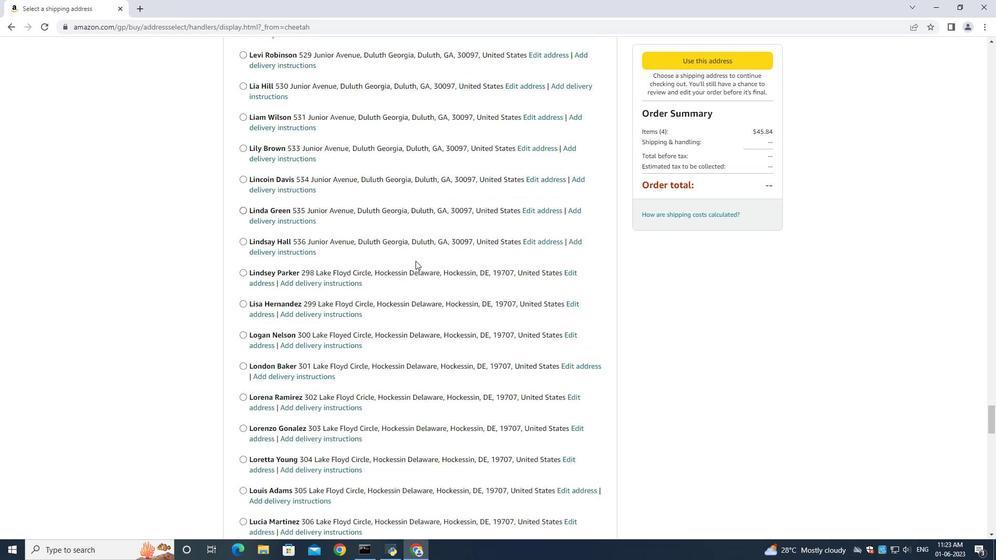 
Action: Mouse scrolled (415, 260) with delta (0, 0)
Screenshot: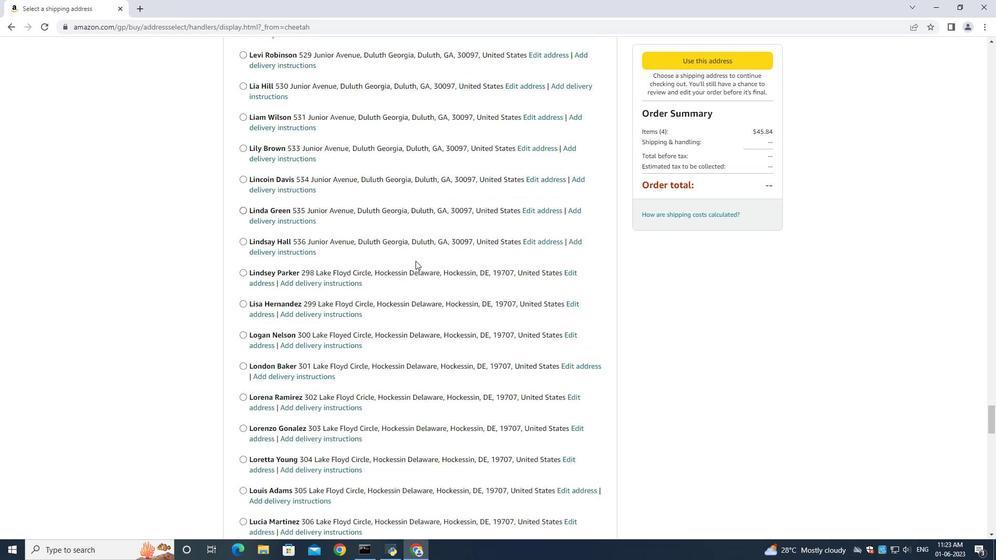
Action: Mouse scrolled (415, 260) with delta (0, 0)
Screenshot: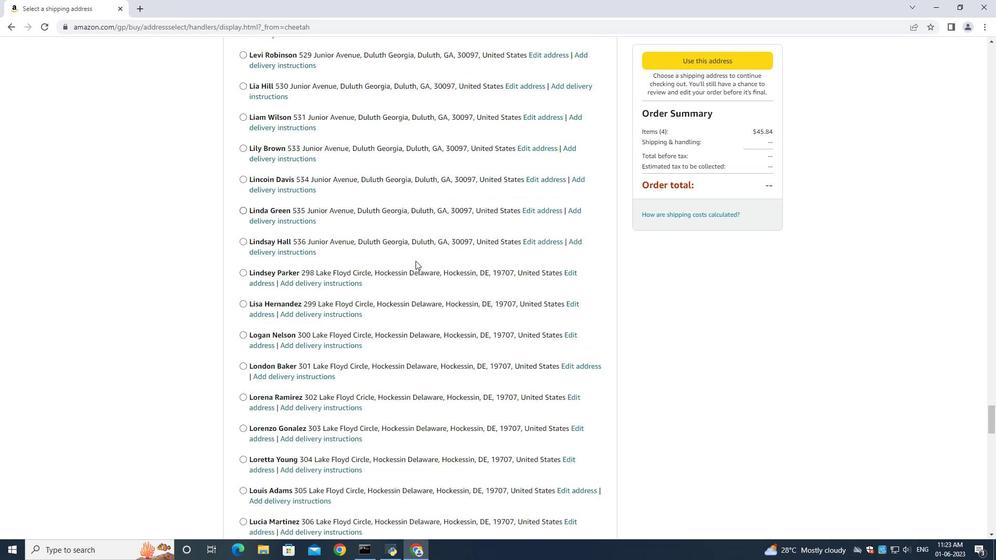 
Action: Mouse scrolled (415, 260) with delta (0, 0)
Screenshot: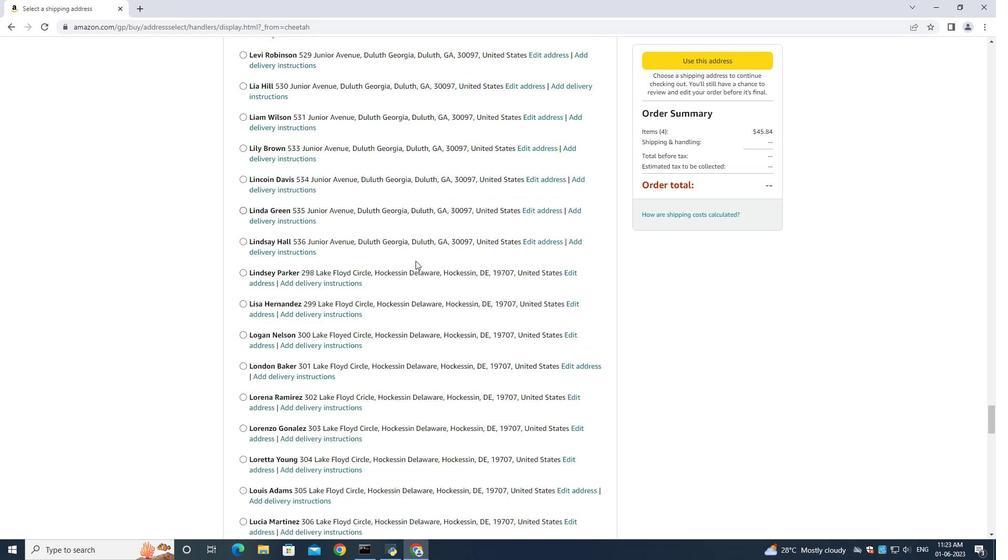 
Action: Mouse scrolled (415, 260) with delta (0, 0)
Screenshot: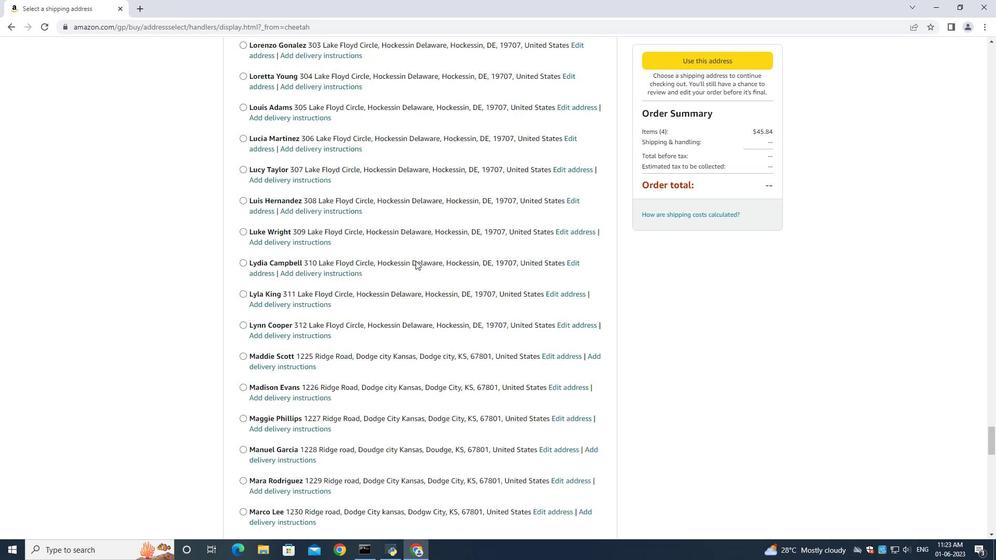
Action: Mouse scrolled (415, 260) with delta (0, 0)
Screenshot: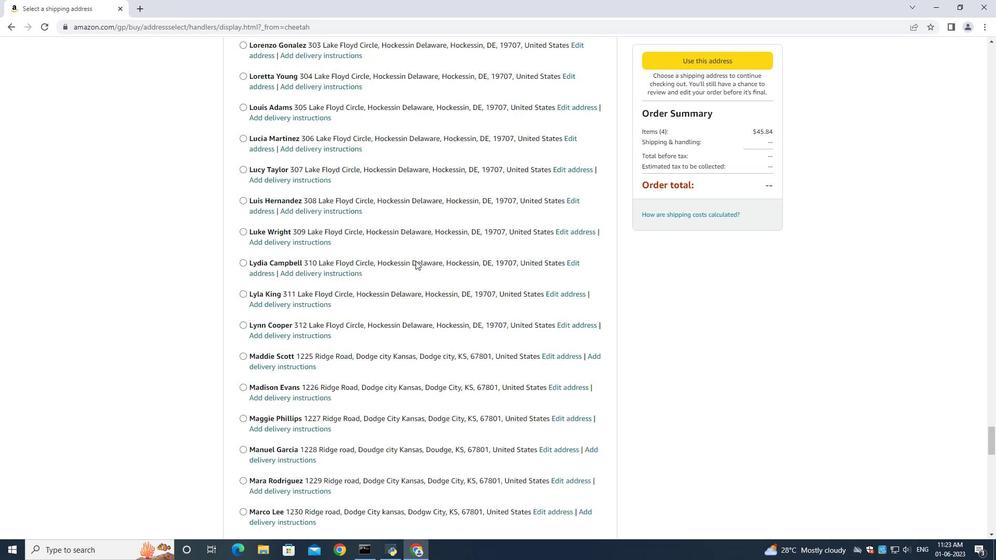 
Action: Mouse scrolled (415, 260) with delta (0, 0)
Screenshot: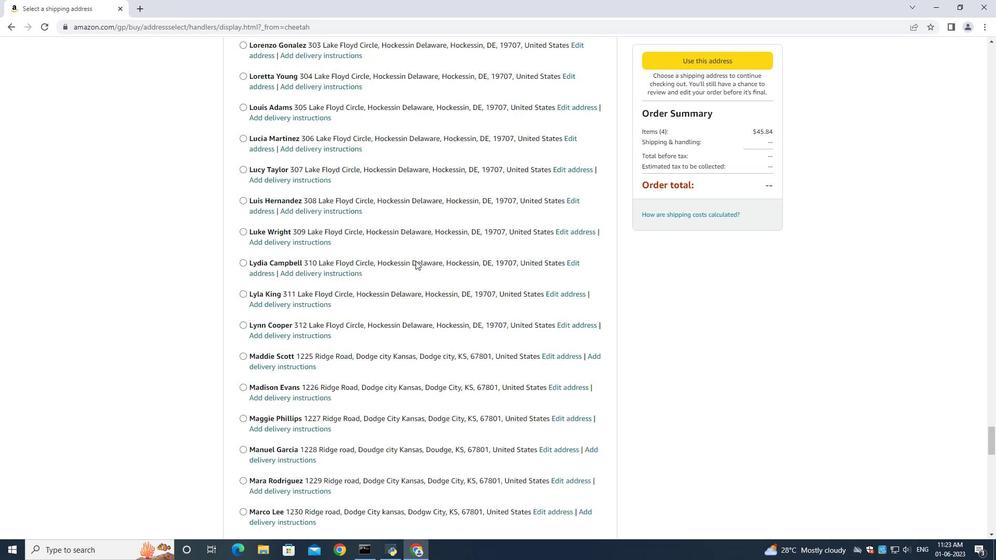 
Action: Mouse scrolled (415, 260) with delta (0, 0)
Screenshot: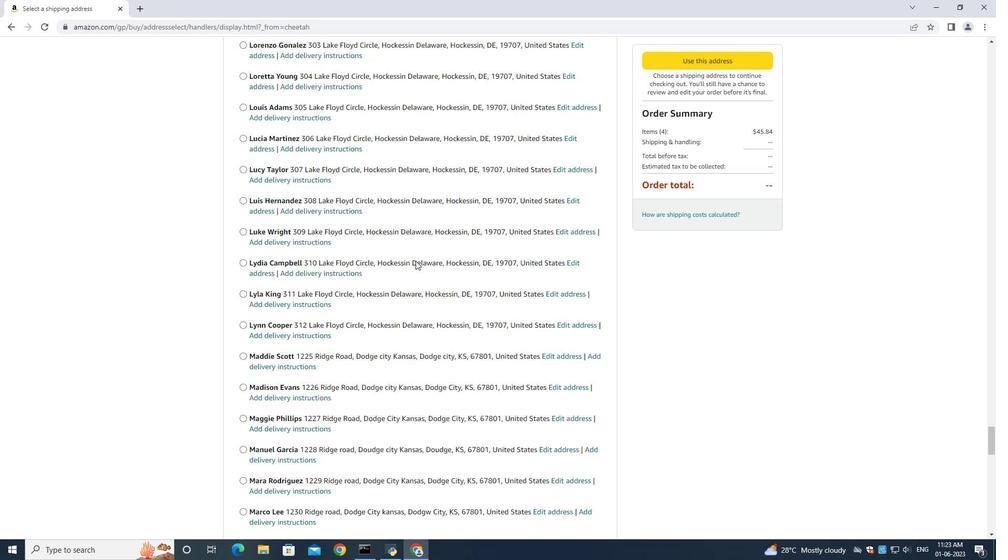 
Action: Mouse scrolled (415, 260) with delta (0, 0)
Screenshot: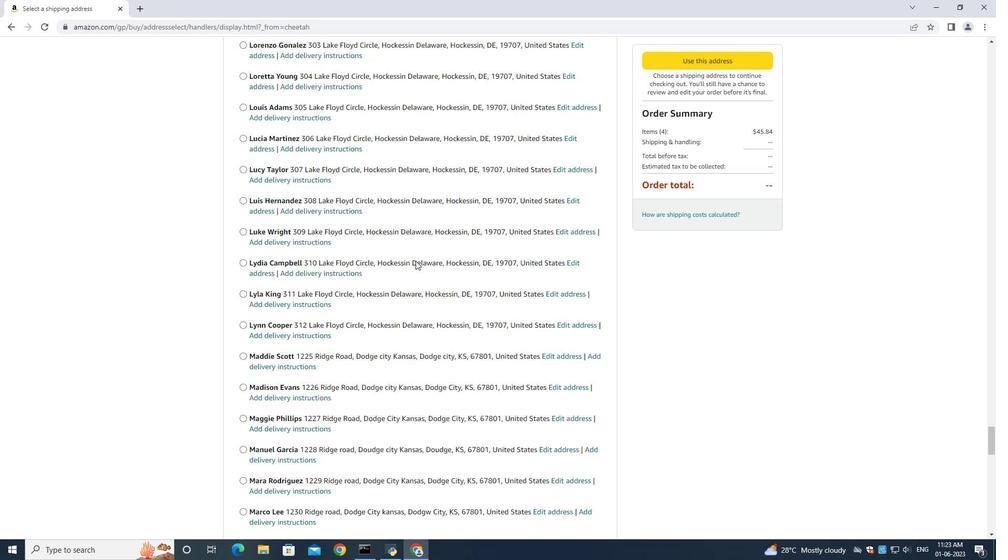 
Action: Mouse scrolled (415, 260) with delta (0, 0)
Screenshot: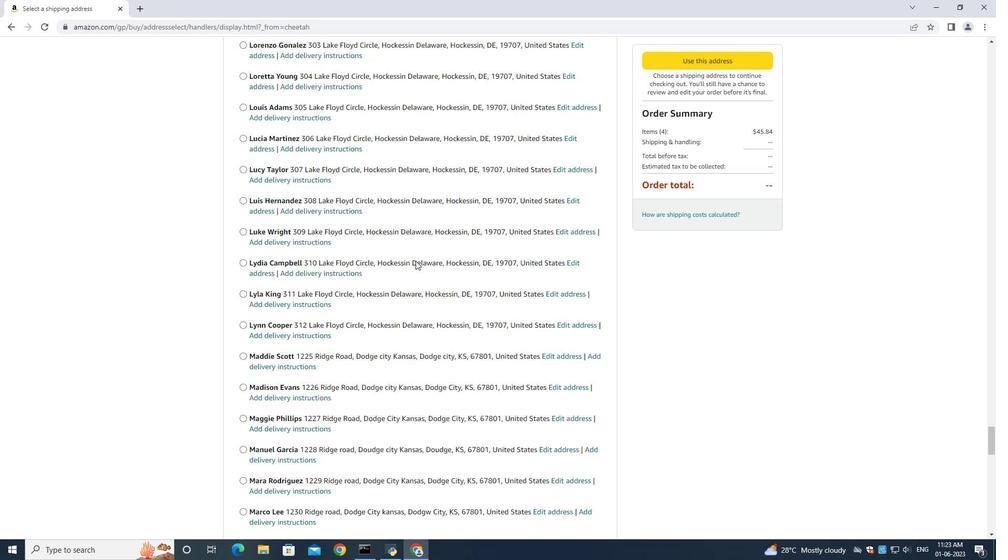 
Action: Mouse scrolled (415, 260) with delta (0, 0)
Screenshot: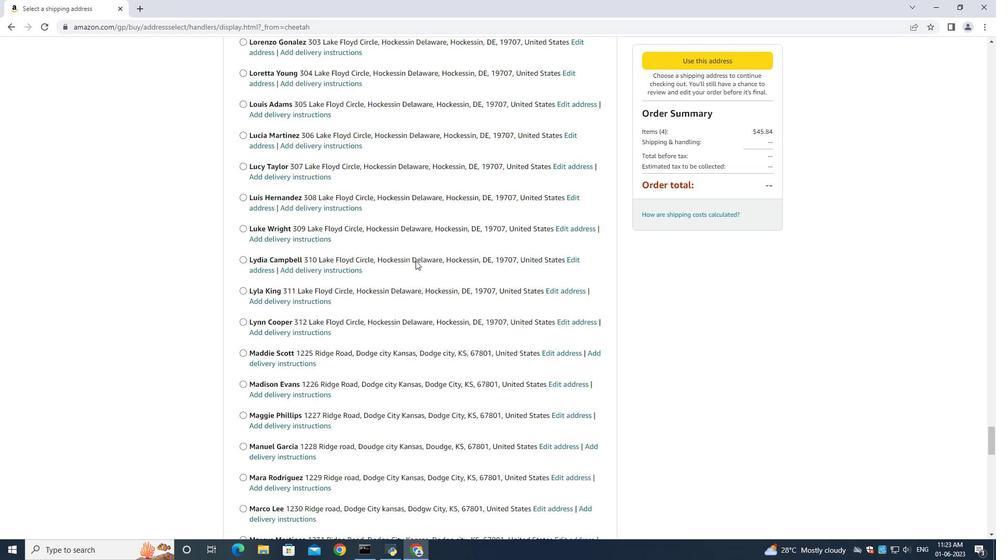
Action: Mouse scrolled (415, 260) with delta (0, 0)
Screenshot: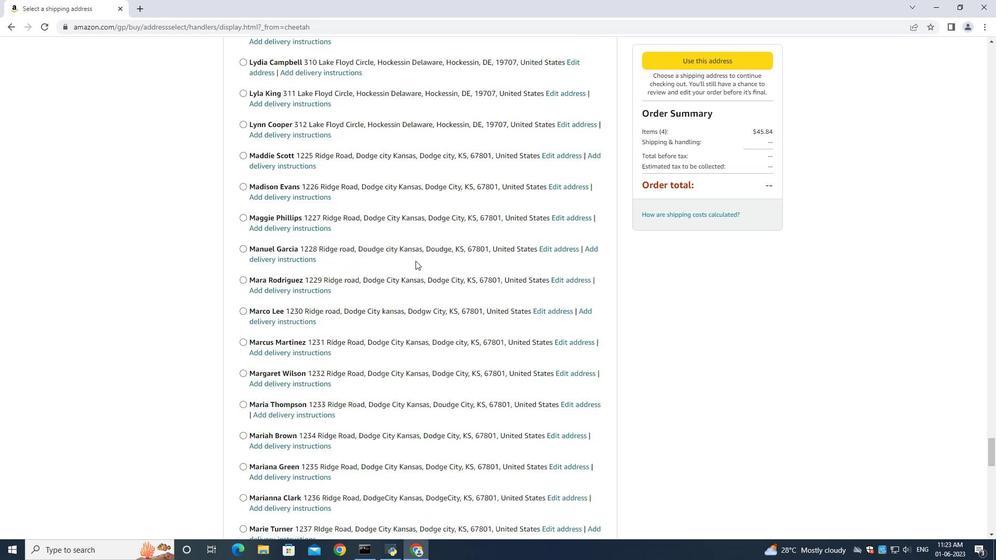 
Action: Mouse scrolled (415, 260) with delta (0, 0)
